 Task: Buy 3 Barbecue Tool Sets from Grilling & Barbecue Utensils section under best seller category for shipping address: Karen Flores, 1475 Vineyard Drive, Independence, Ohio 44131, Cell Number 4403901431. Pay from credit card ending with 9757, CVV 798
Action: Mouse moved to (398, 71)
Screenshot: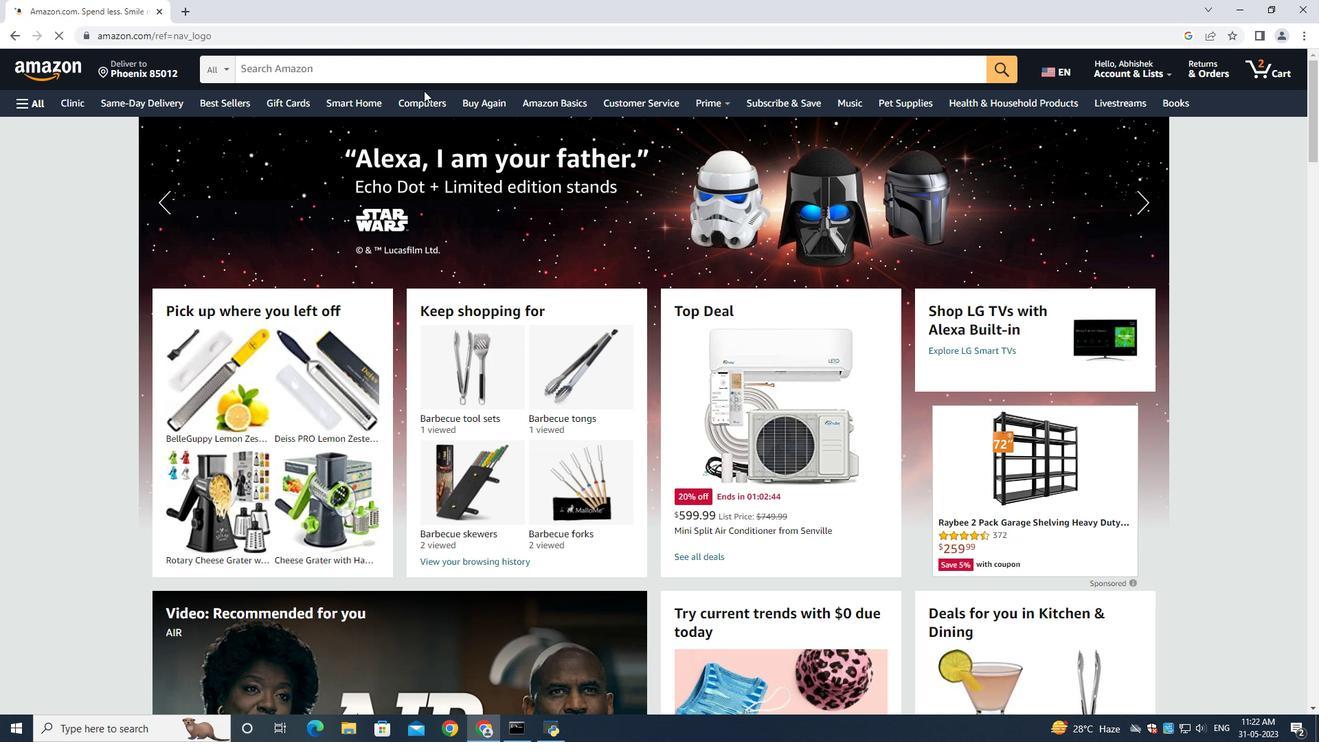 
Action: Mouse pressed left at (398, 71)
Screenshot: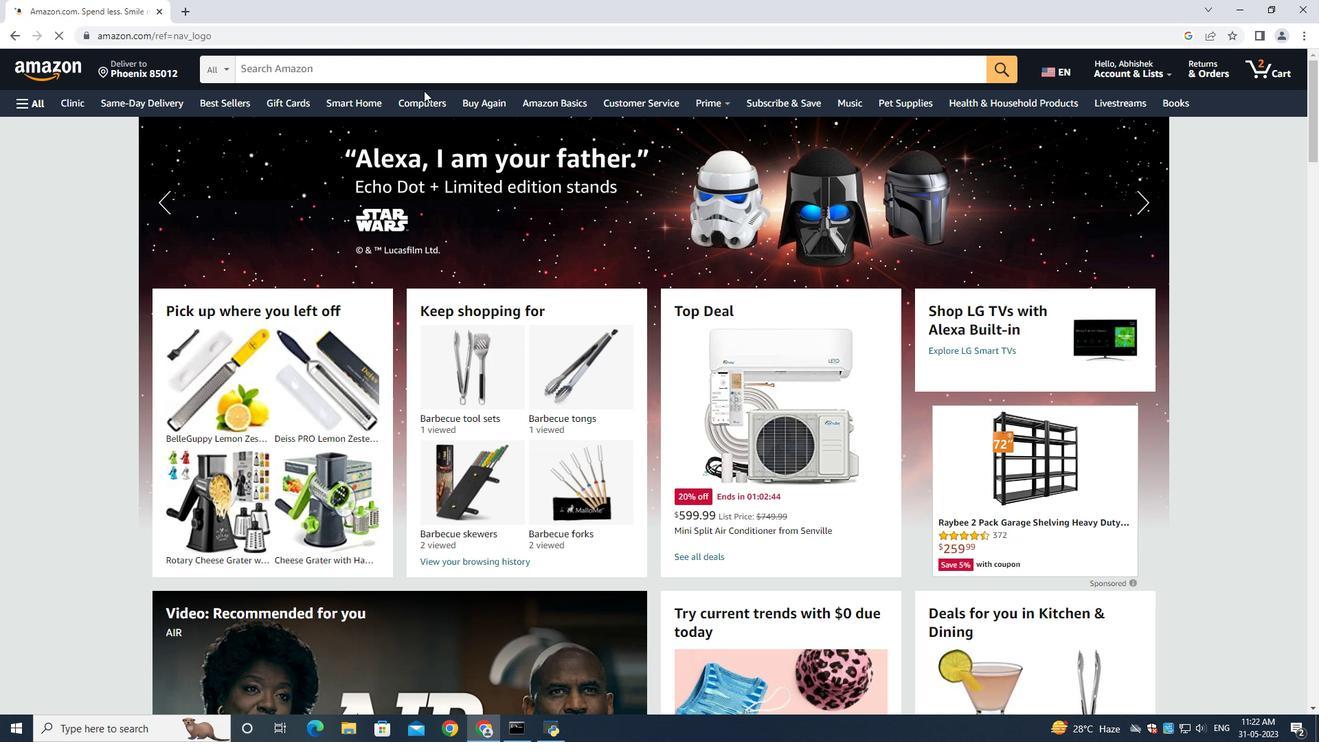 
Action: Mouse moved to (210, 109)
Screenshot: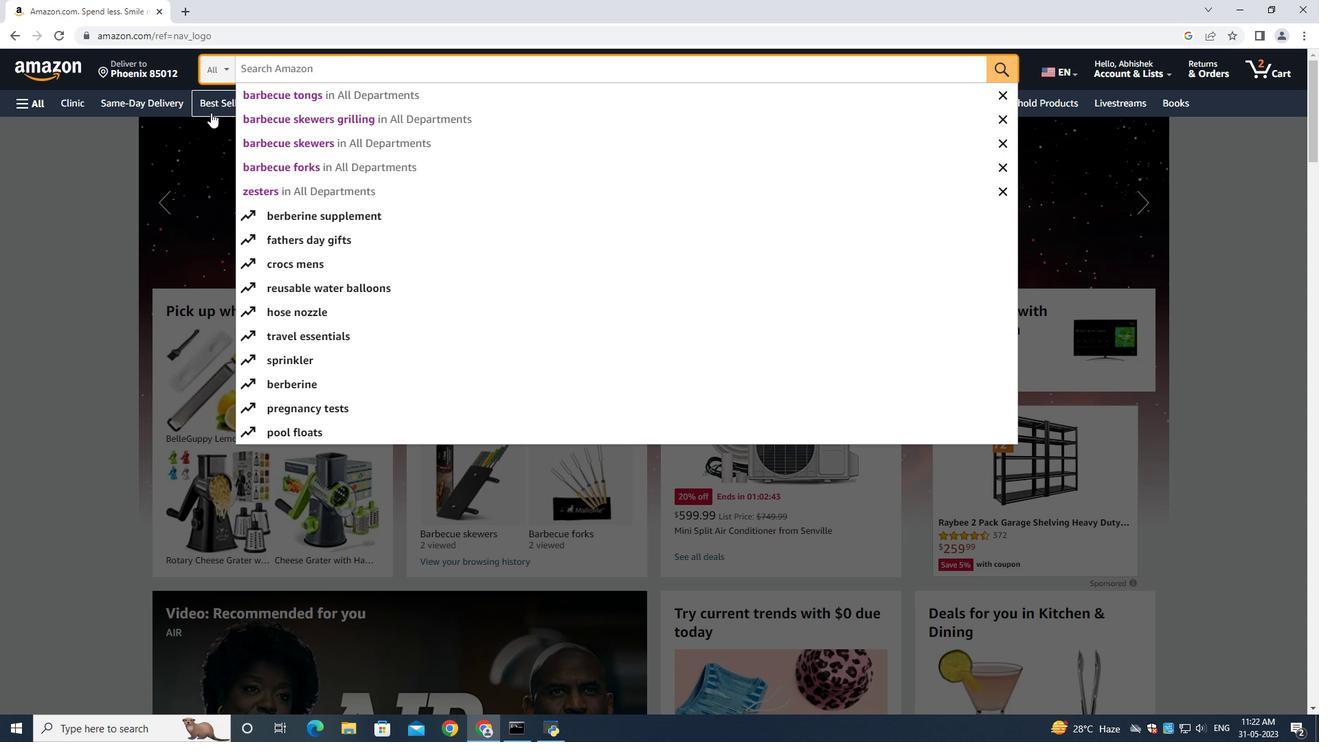 
Action: Mouse pressed left at (210, 109)
Screenshot: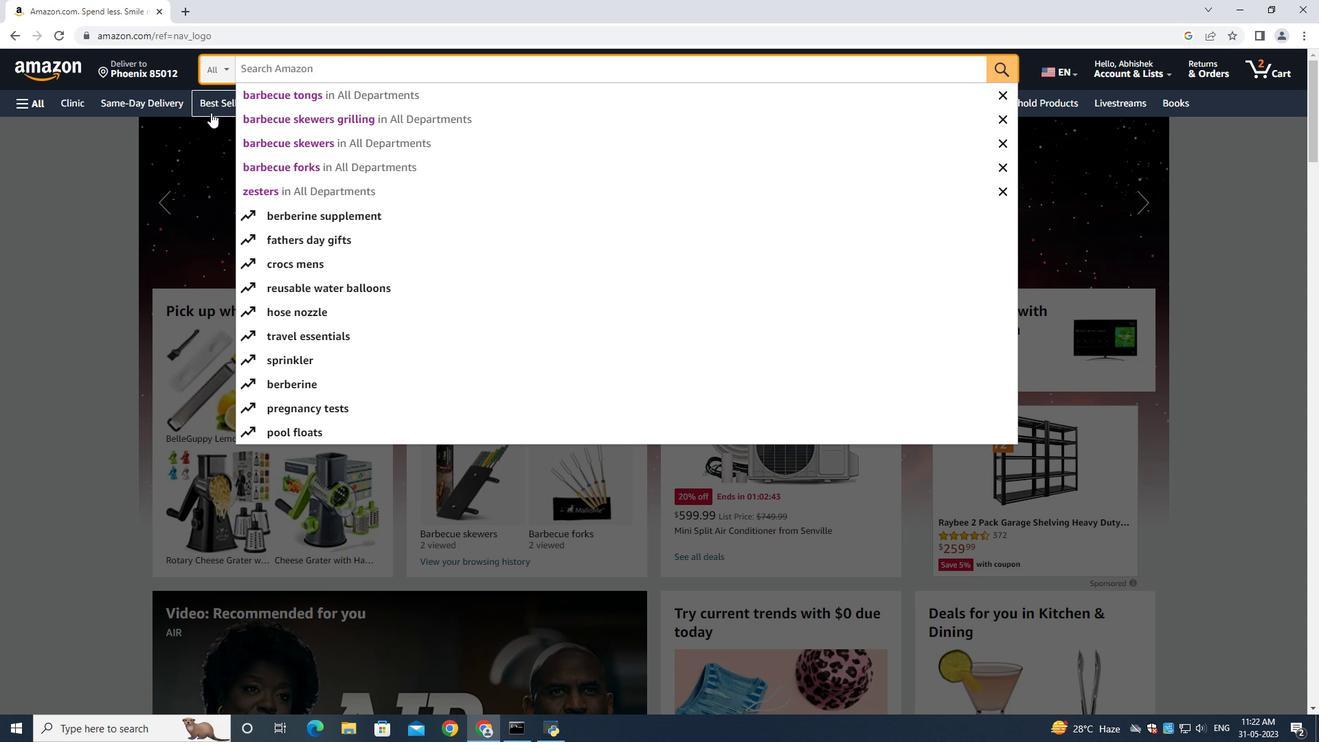 
Action: Mouse moved to (353, 63)
Screenshot: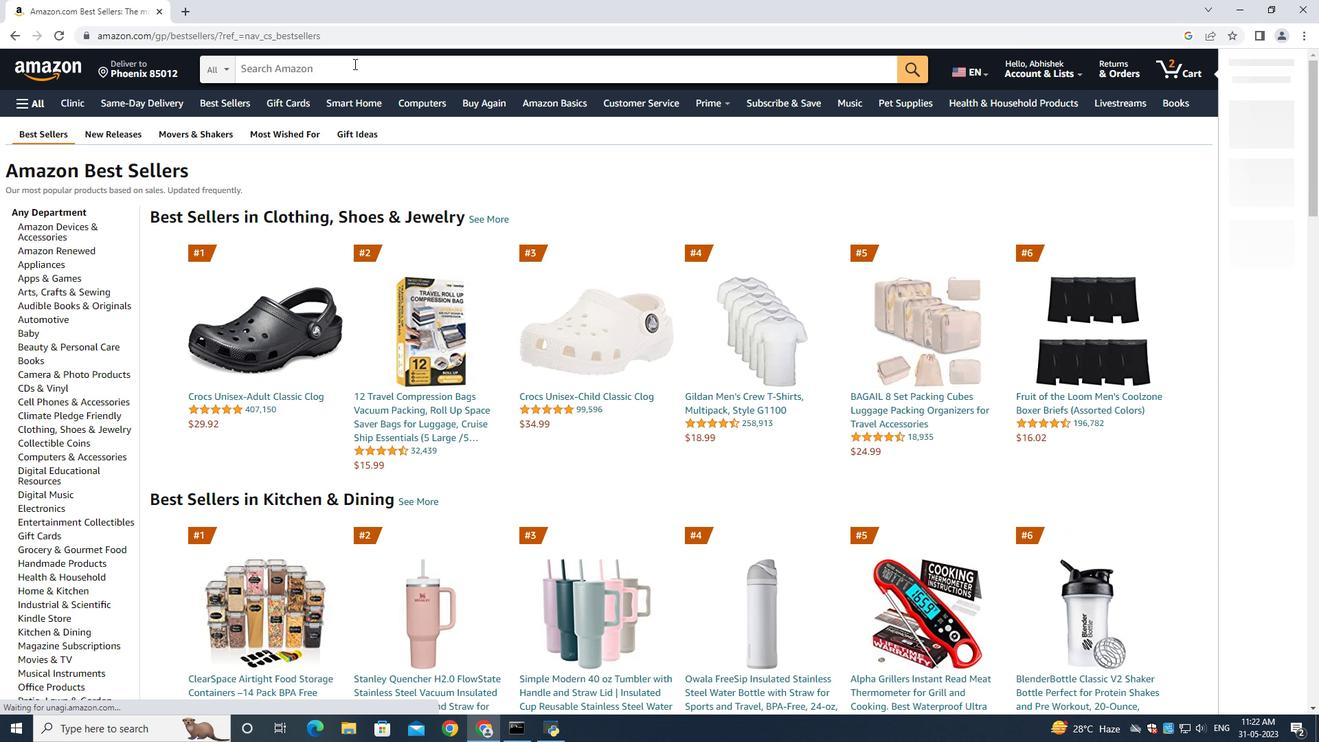 
Action: Mouse pressed left at (353, 63)
Screenshot: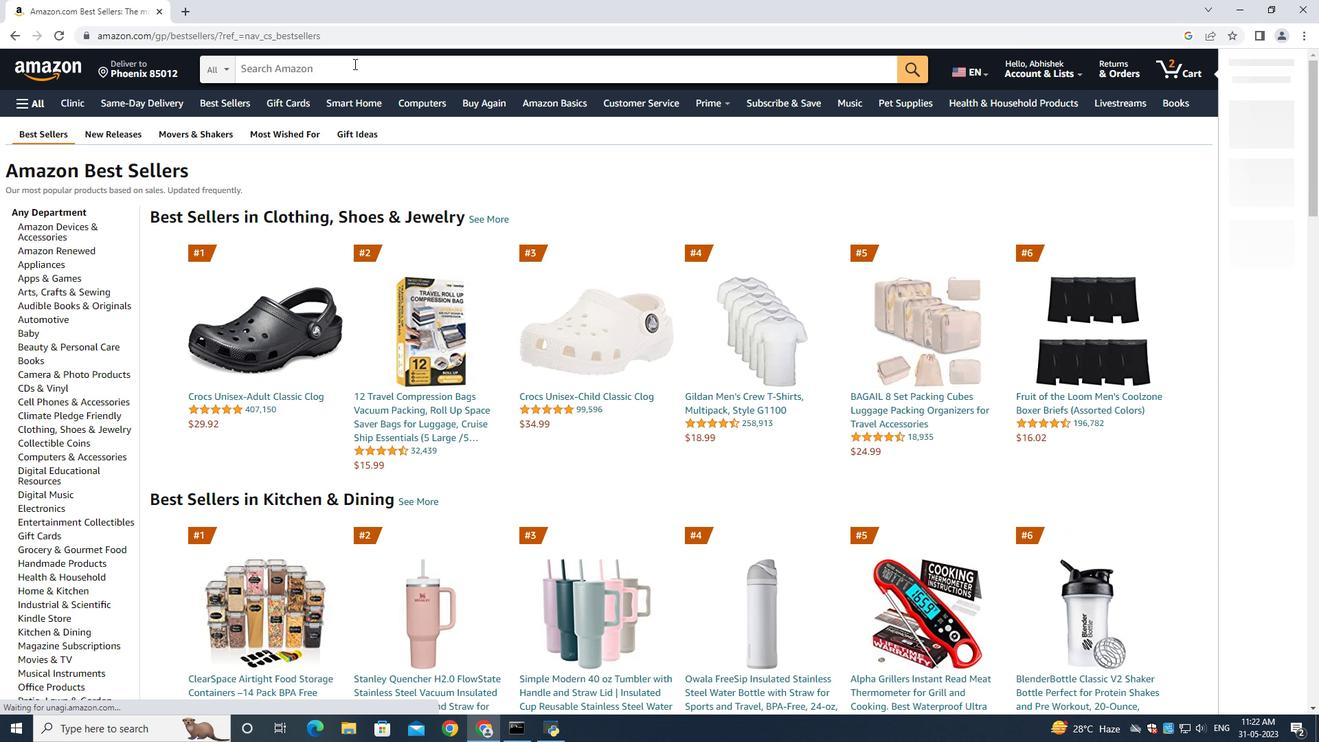 
Action: Mouse moved to (353, 65)
Screenshot: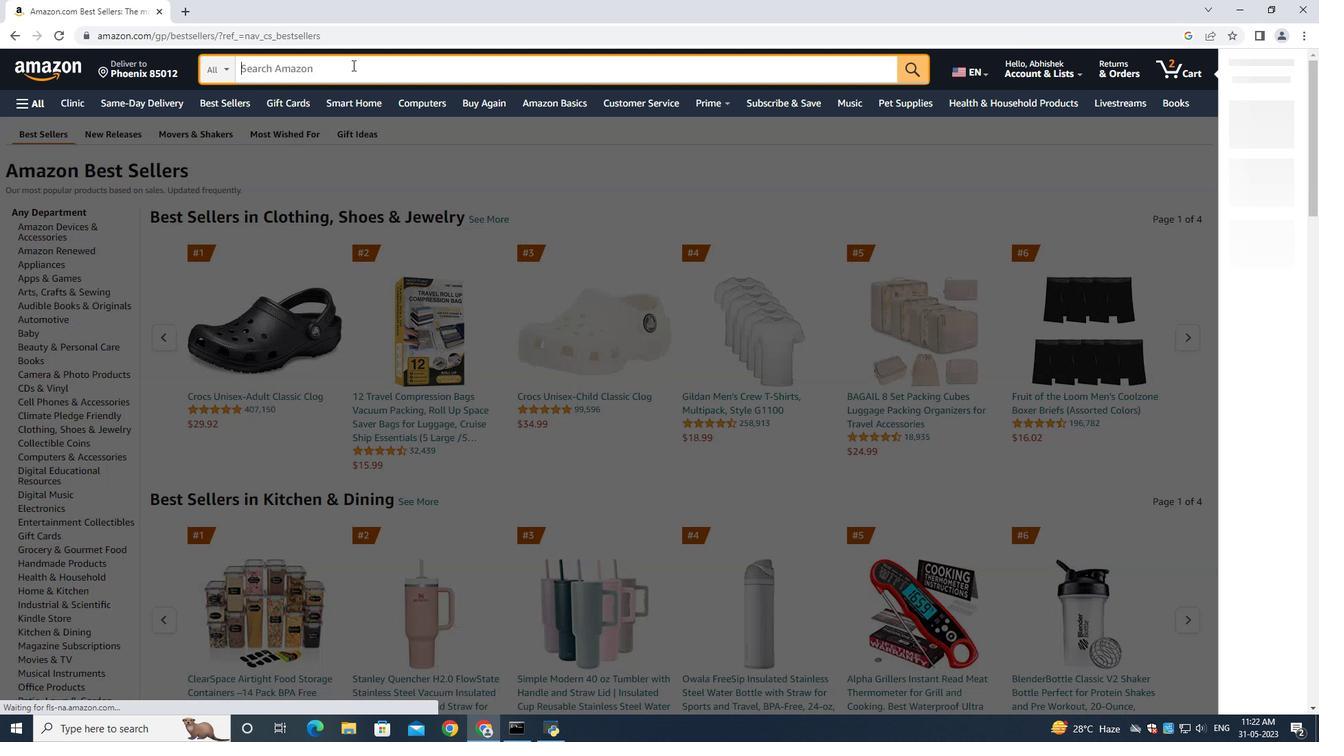 
Action: Key pressed <Key.shift>Barbecue<Key.space><Key.shift><Key.shift>Tool<Key.space>sets<Key.enter>
Screenshot: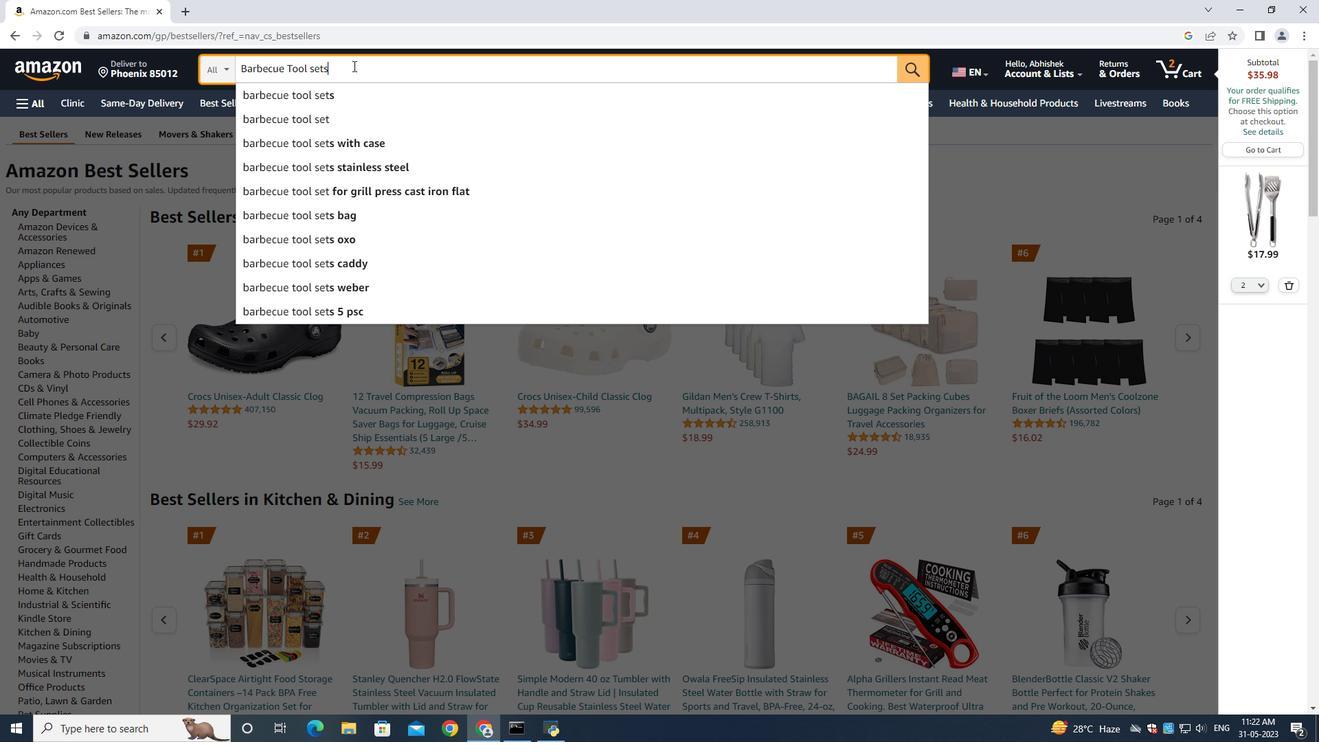 
Action: Mouse moved to (1294, 286)
Screenshot: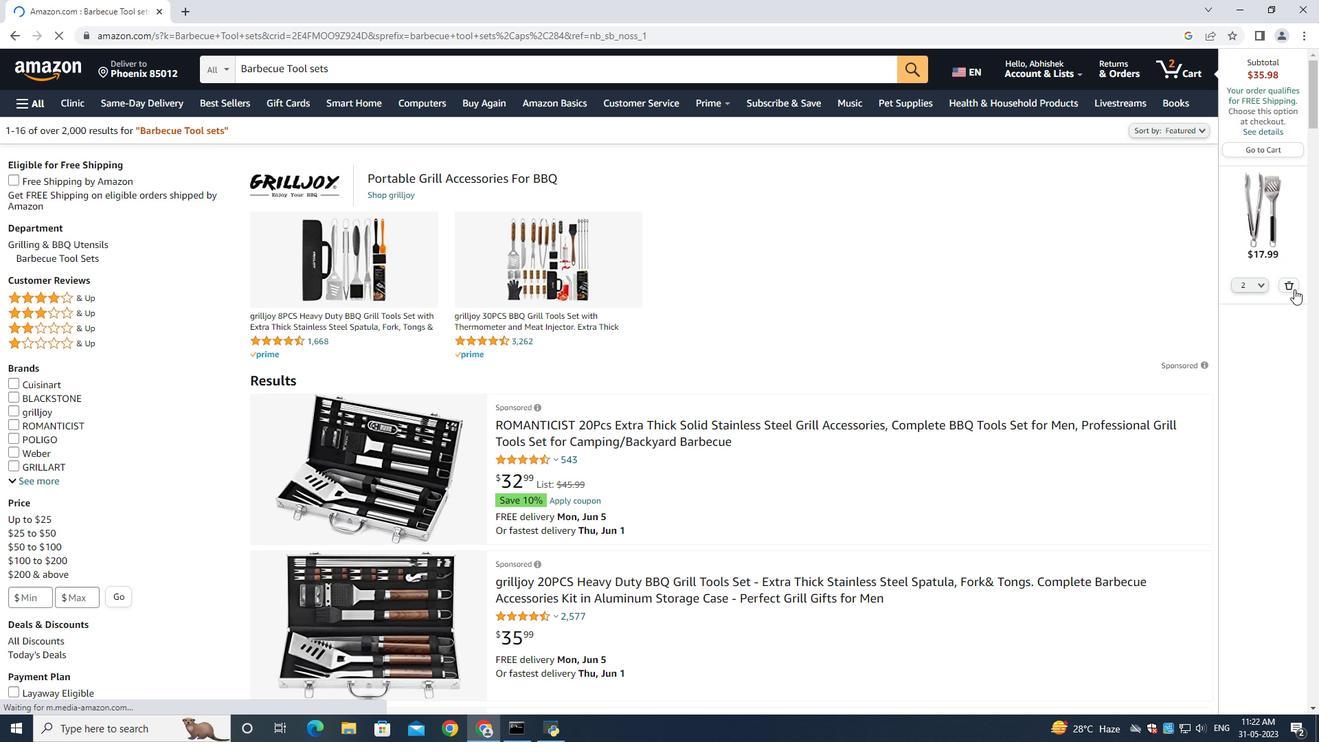 
Action: Mouse pressed left at (1294, 286)
Screenshot: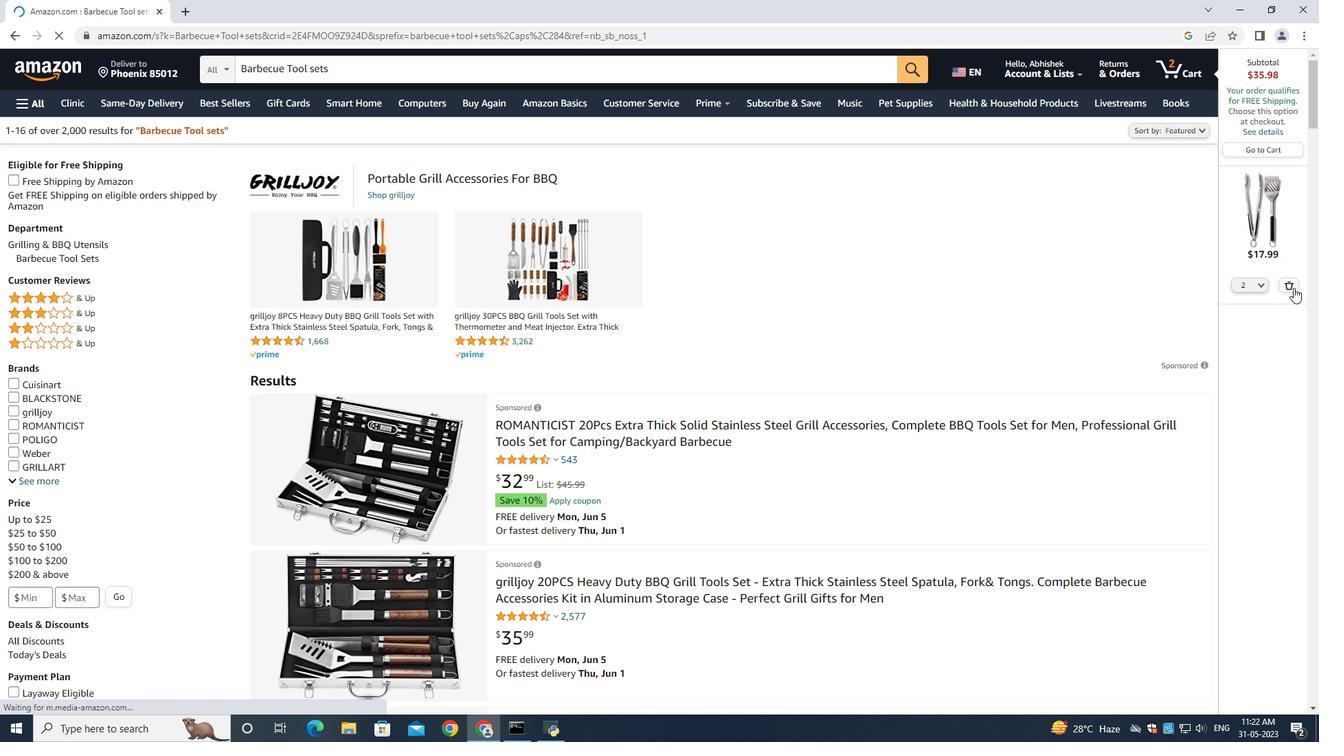 
Action: Mouse moved to (562, 380)
Screenshot: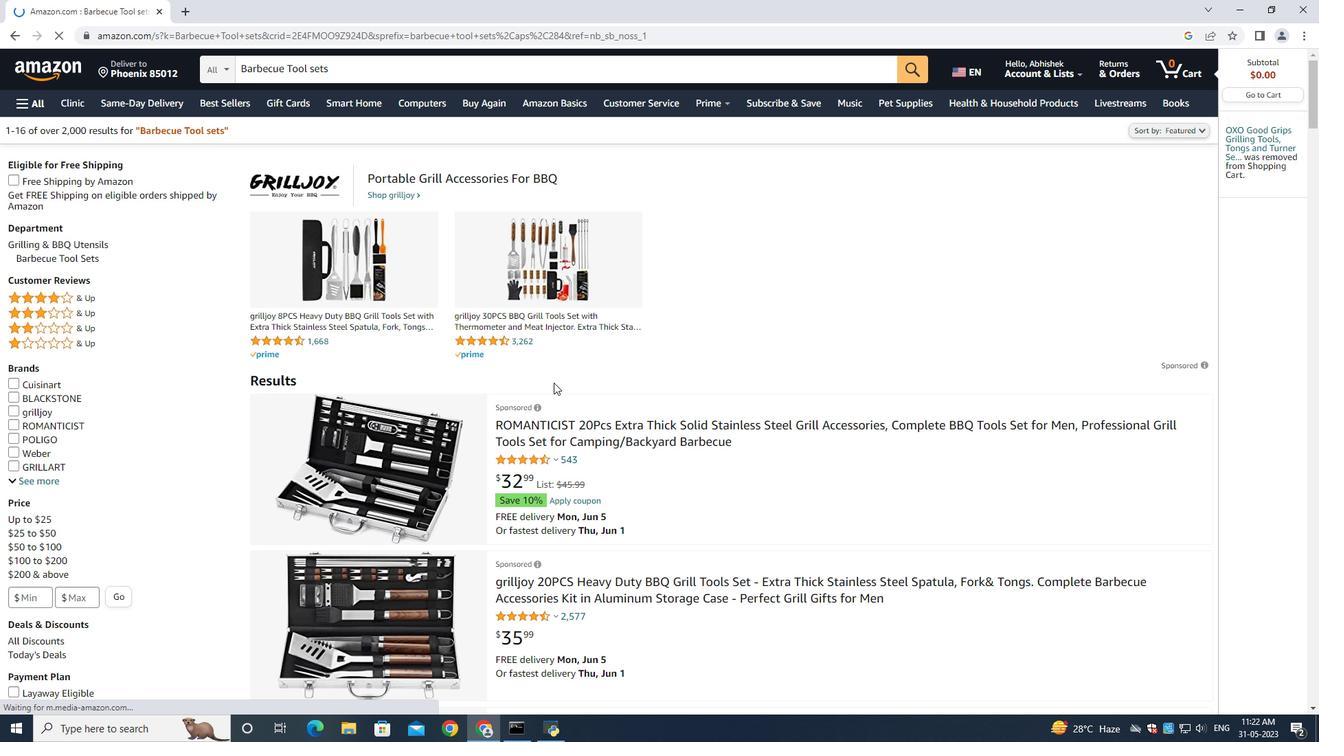 
Action: Mouse scrolled (562, 379) with delta (0, 0)
Screenshot: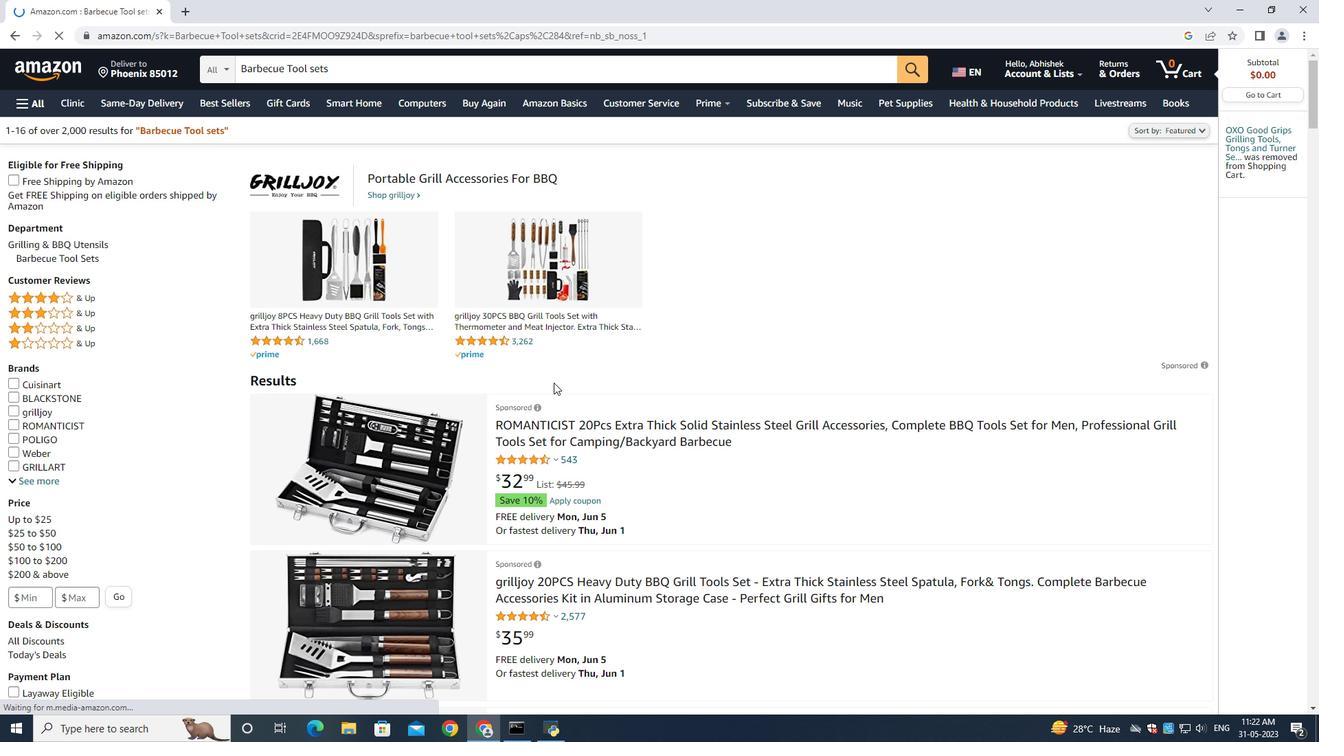 
Action: Mouse moved to (563, 380)
Screenshot: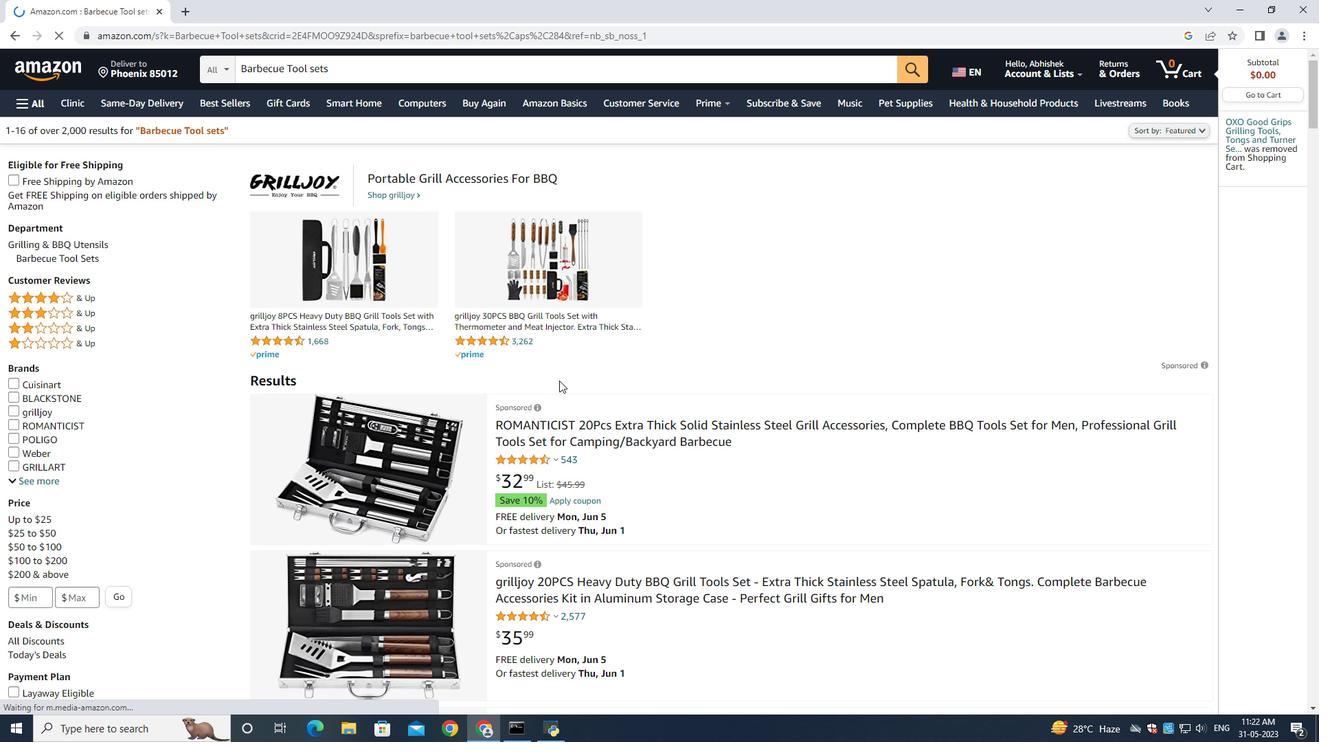 
Action: Mouse scrolled (563, 380) with delta (0, 0)
Screenshot: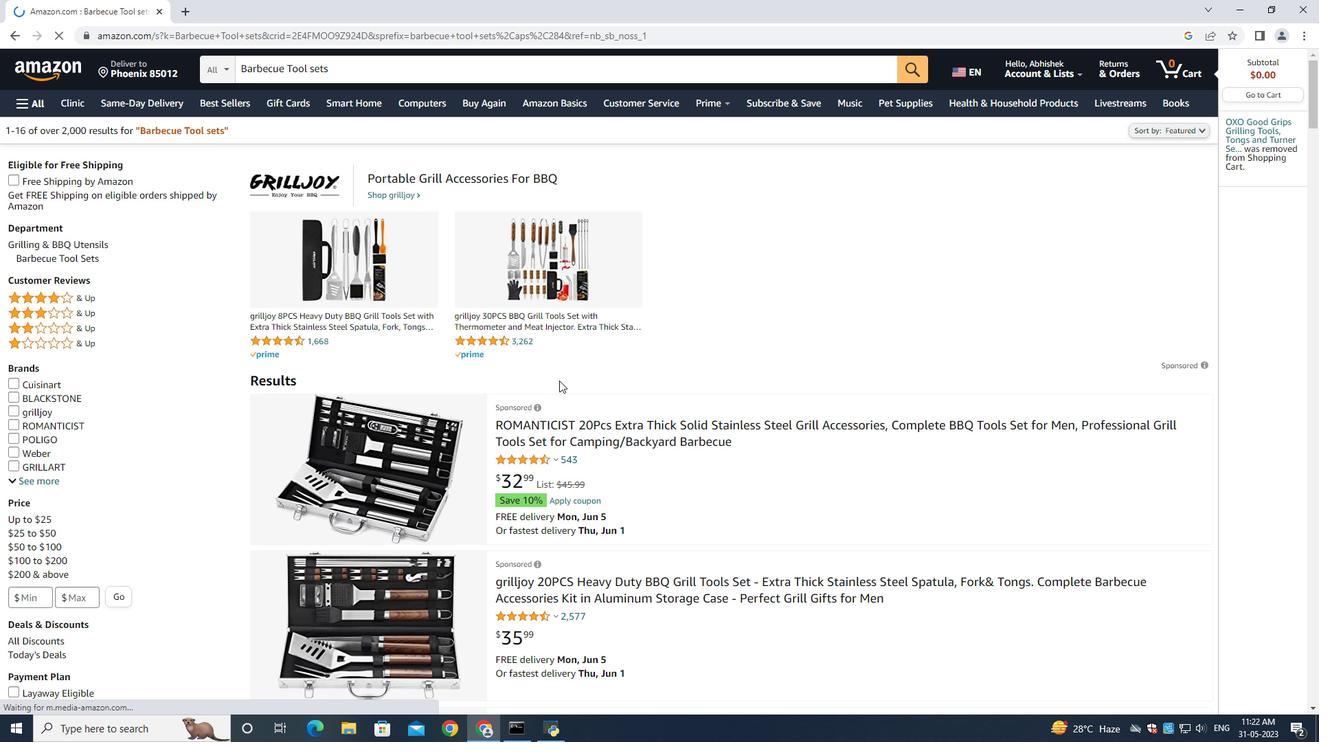 
Action: Mouse moved to (582, 303)
Screenshot: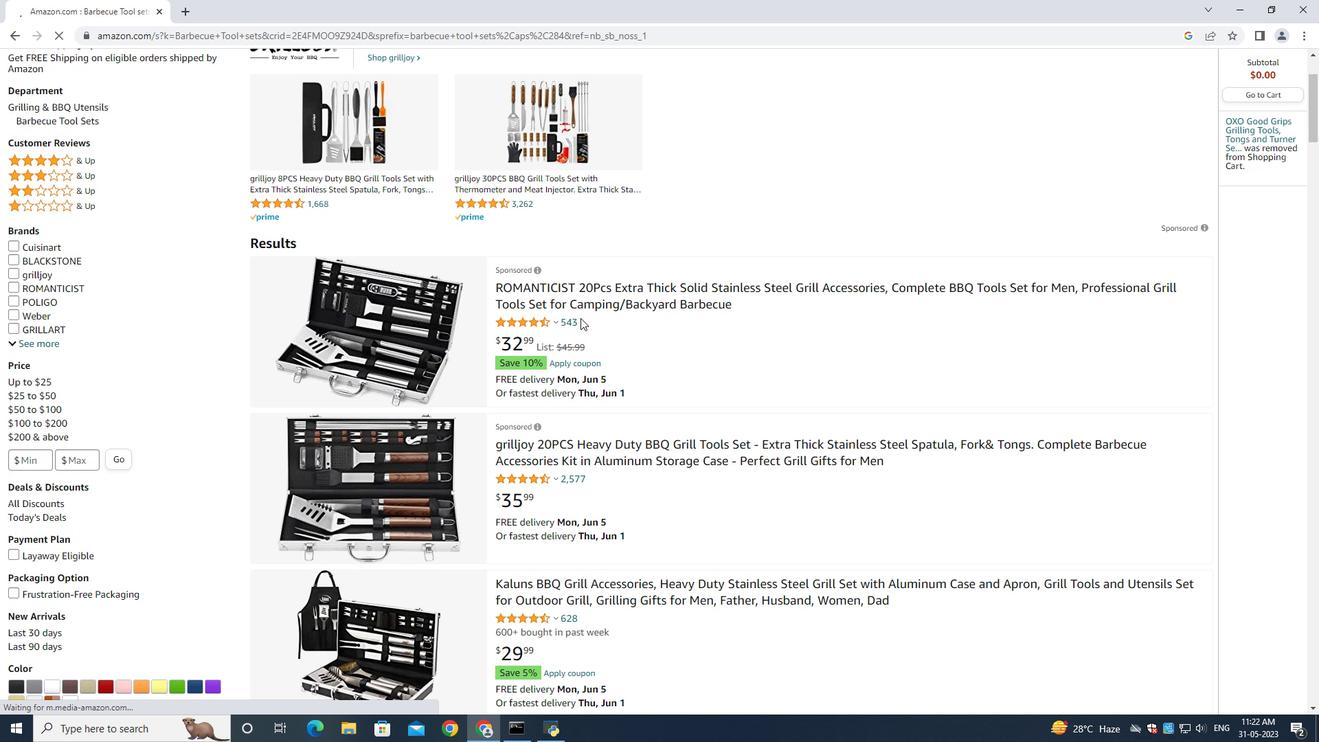 
Action: Mouse pressed left at (582, 303)
Screenshot: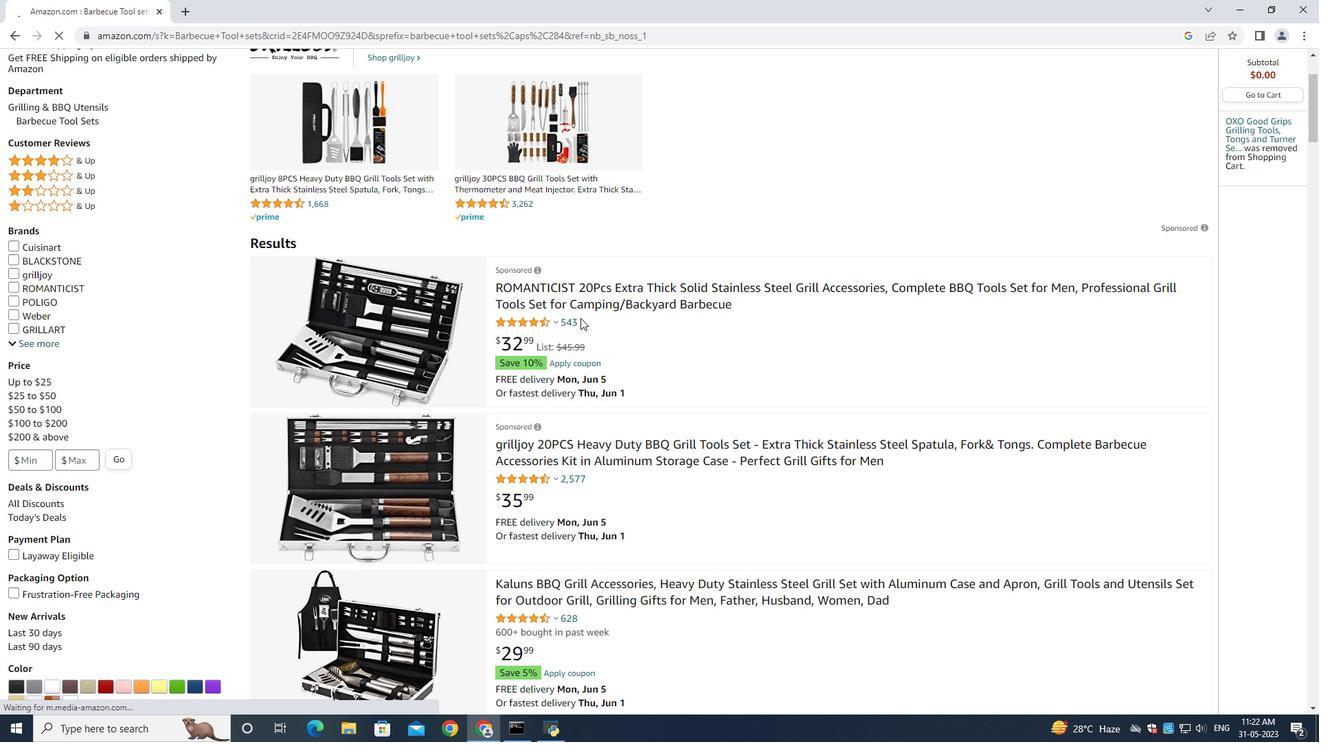 
Action: Mouse moved to (476, 577)
Screenshot: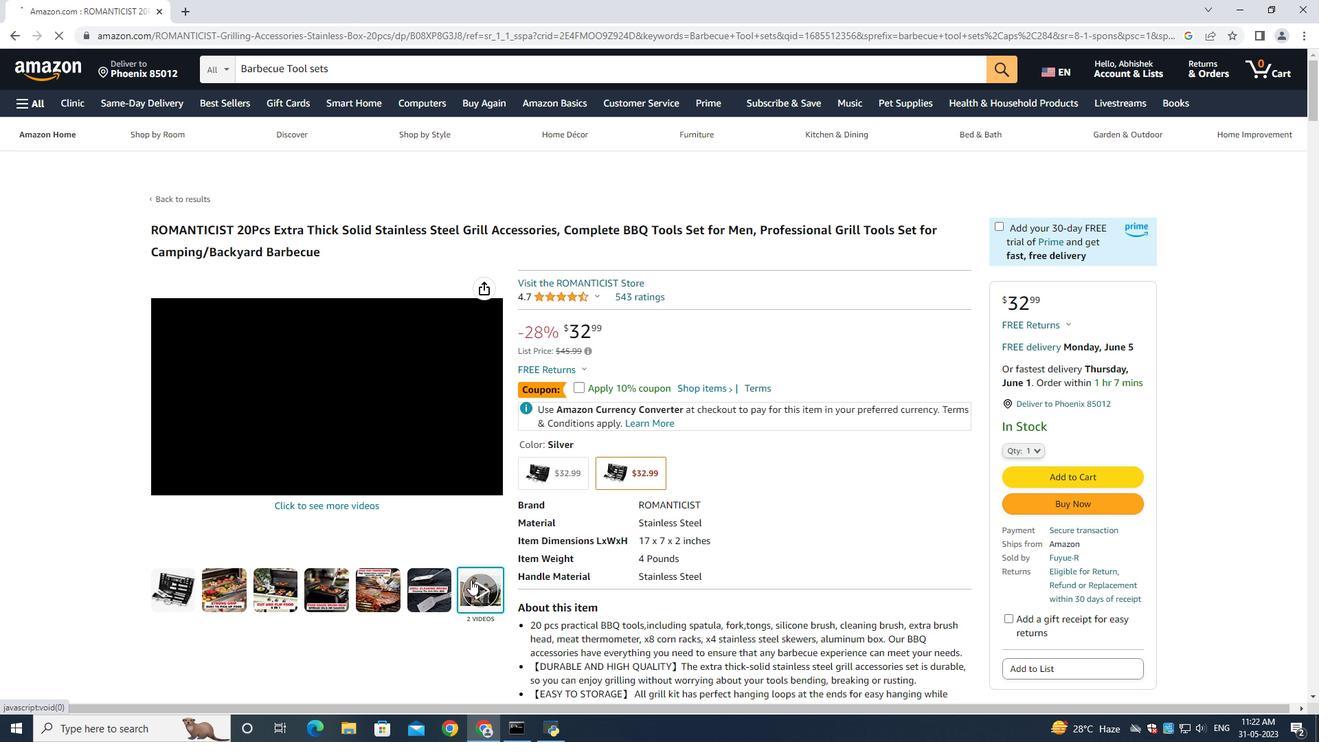 
Action: Mouse pressed left at (476, 577)
Screenshot: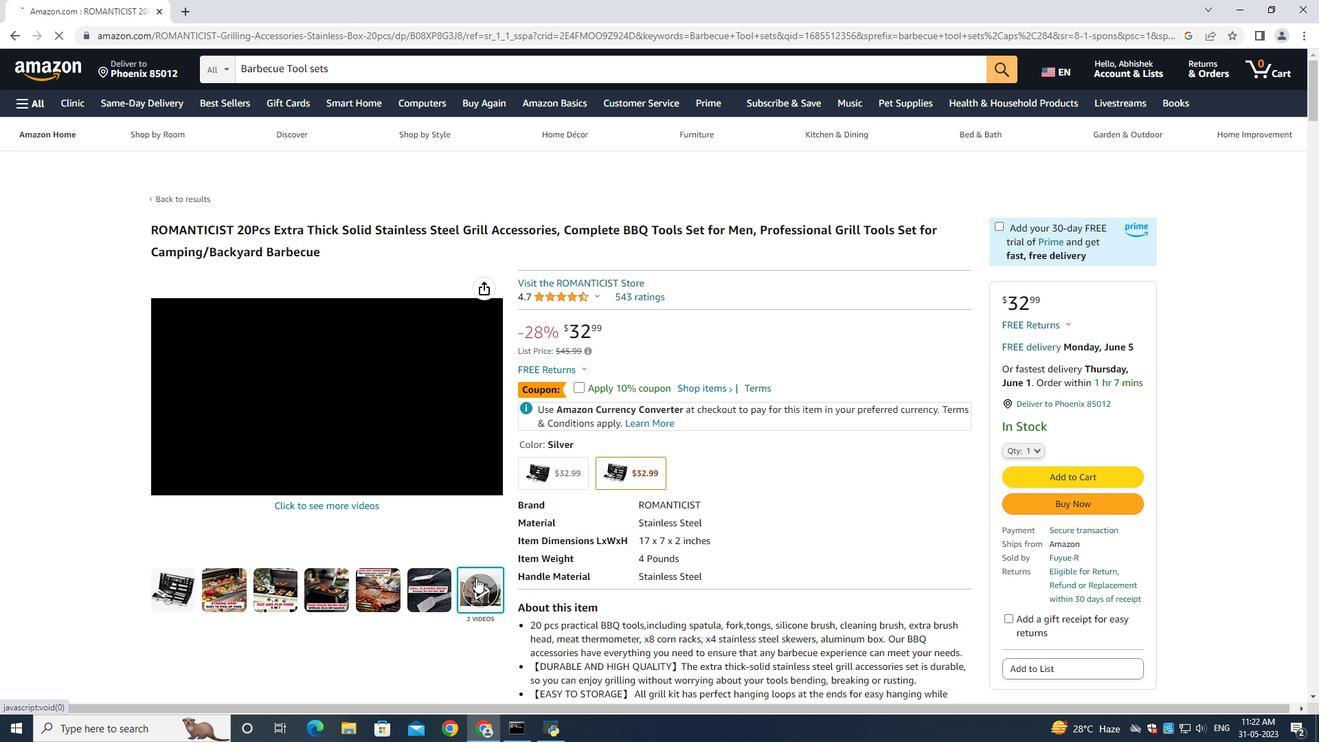 
Action: Mouse moved to (586, 577)
Screenshot: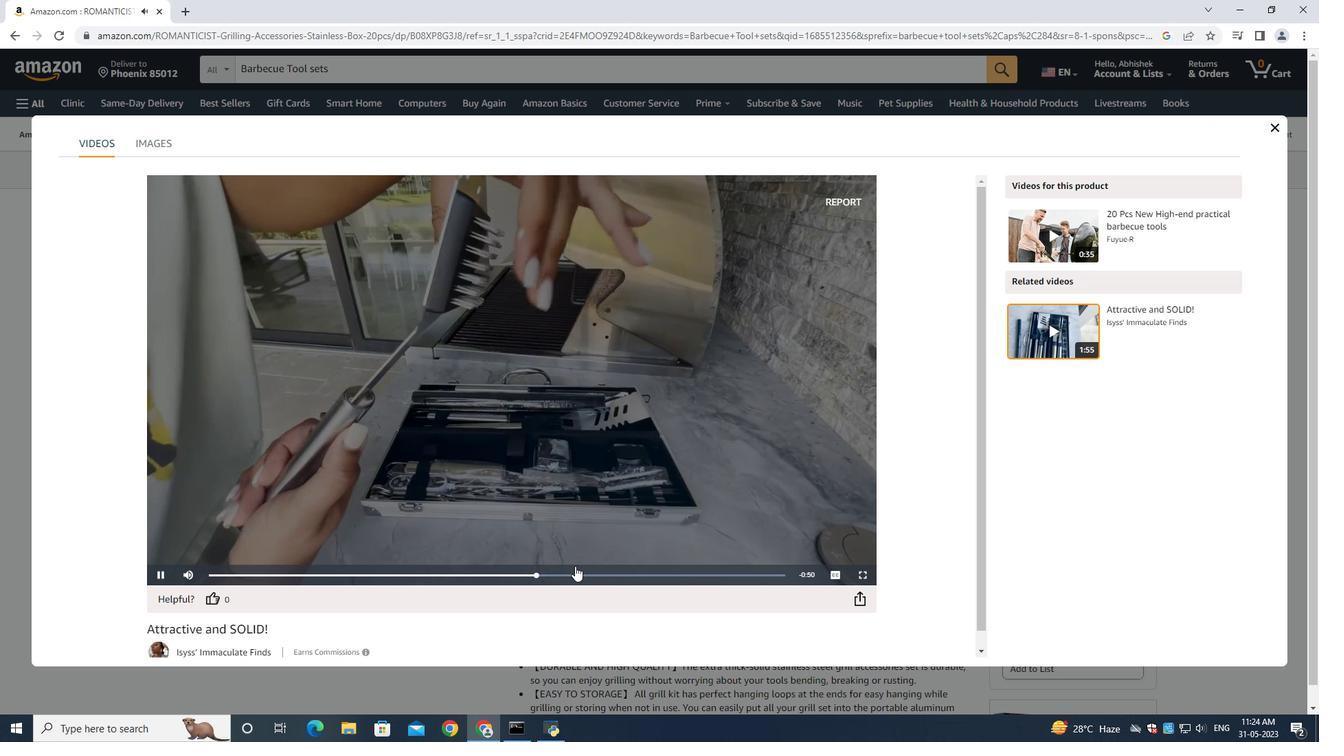 
Action: Mouse pressed left at (586, 577)
Screenshot: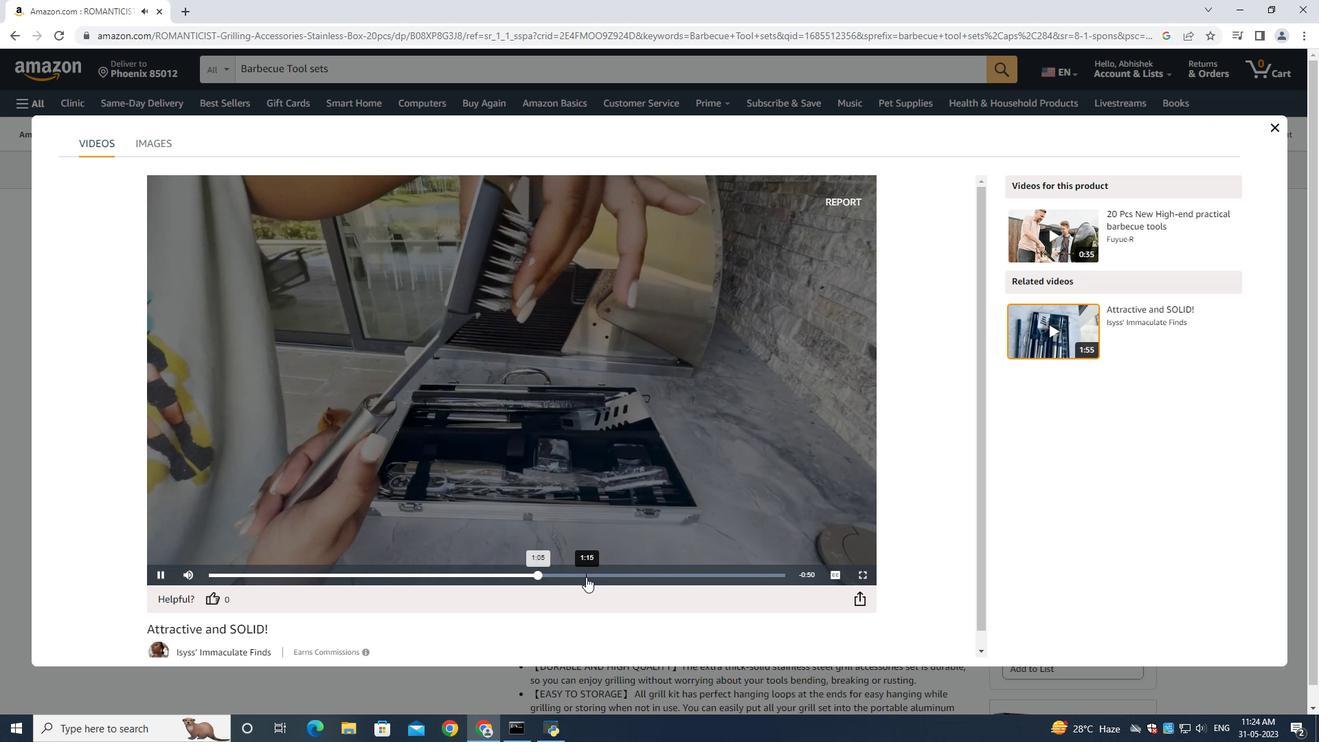 
Action: Mouse moved to (639, 574)
Screenshot: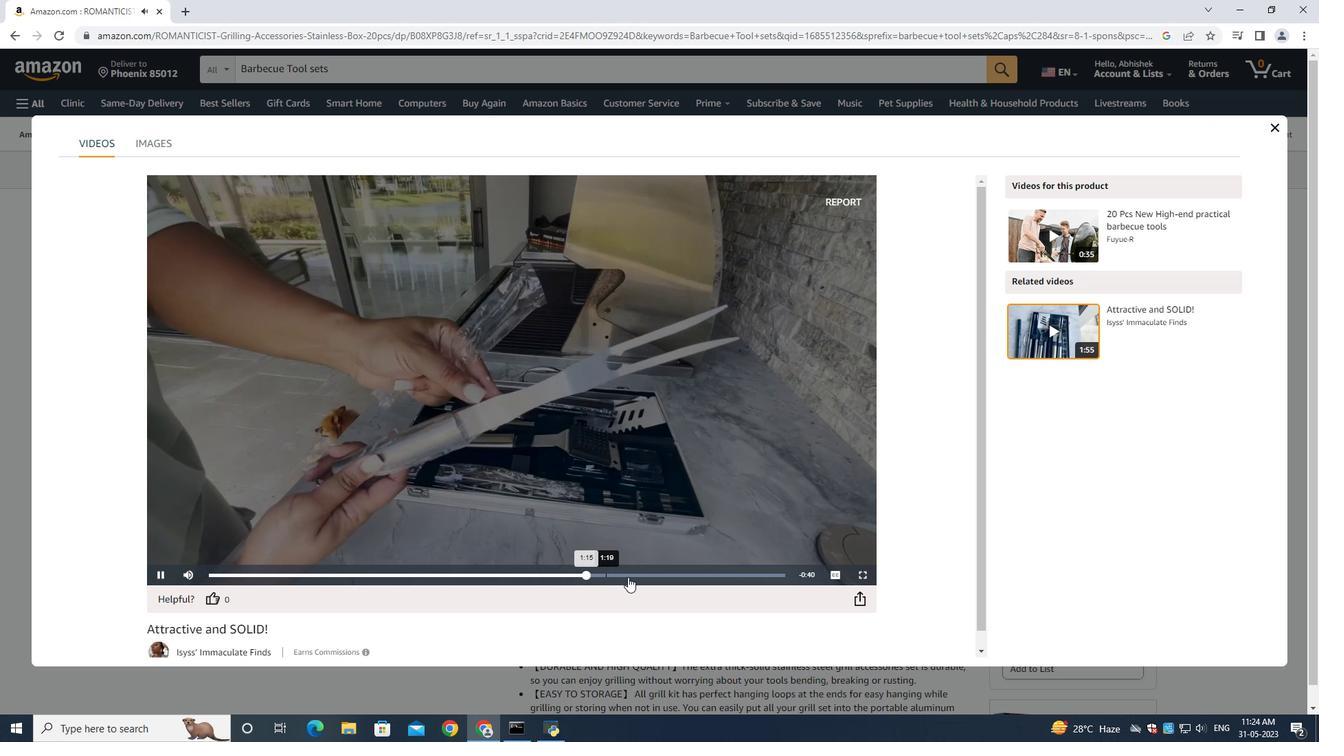 
Action: Mouse pressed left at (639, 574)
Screenshot: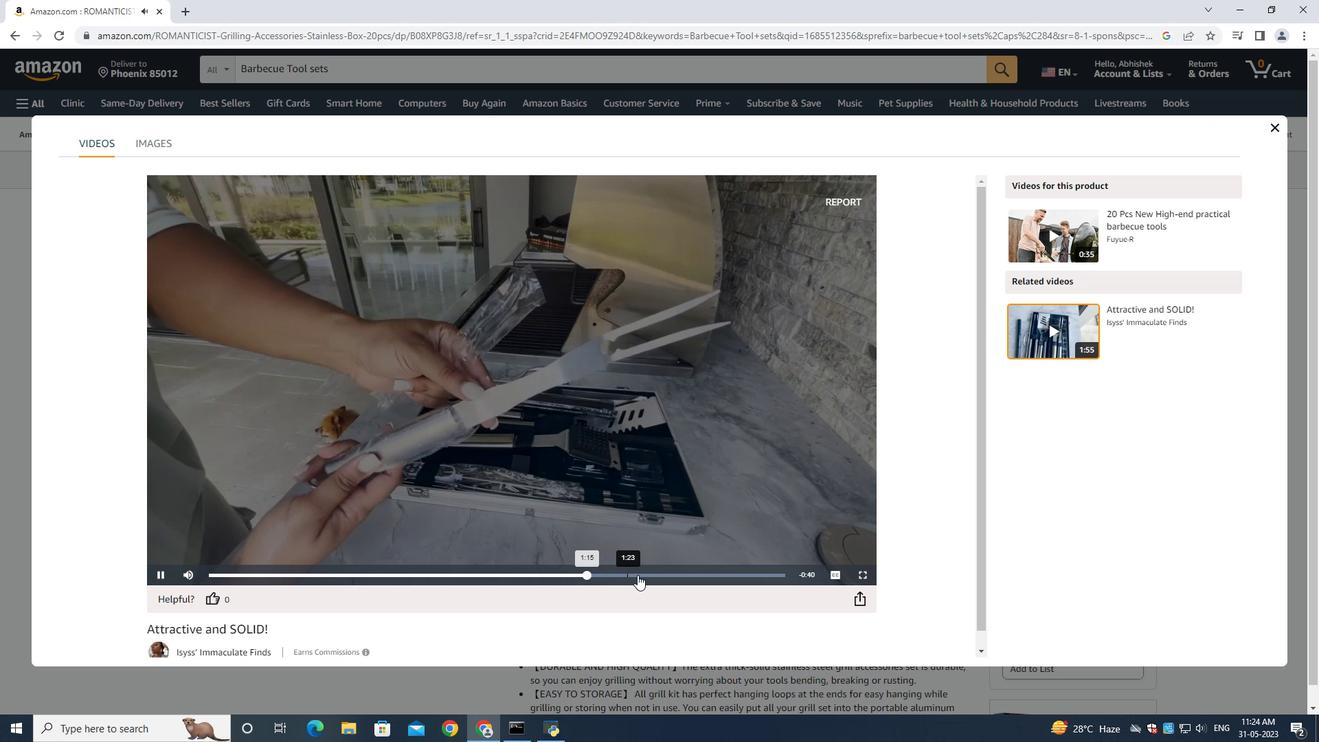 
Action: Mouse moved to (682, 576)
Screenshot: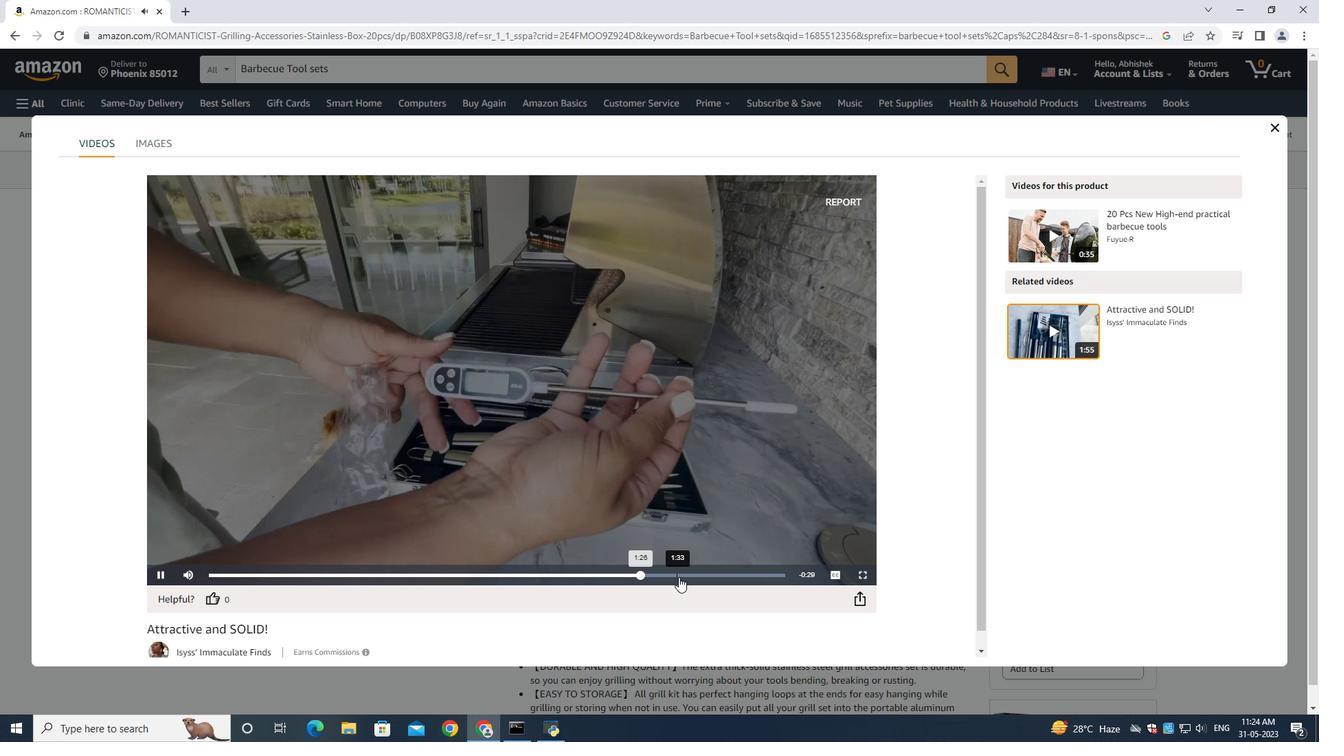 
Action: Mouse pressed left at (682, 576)
Screenshot: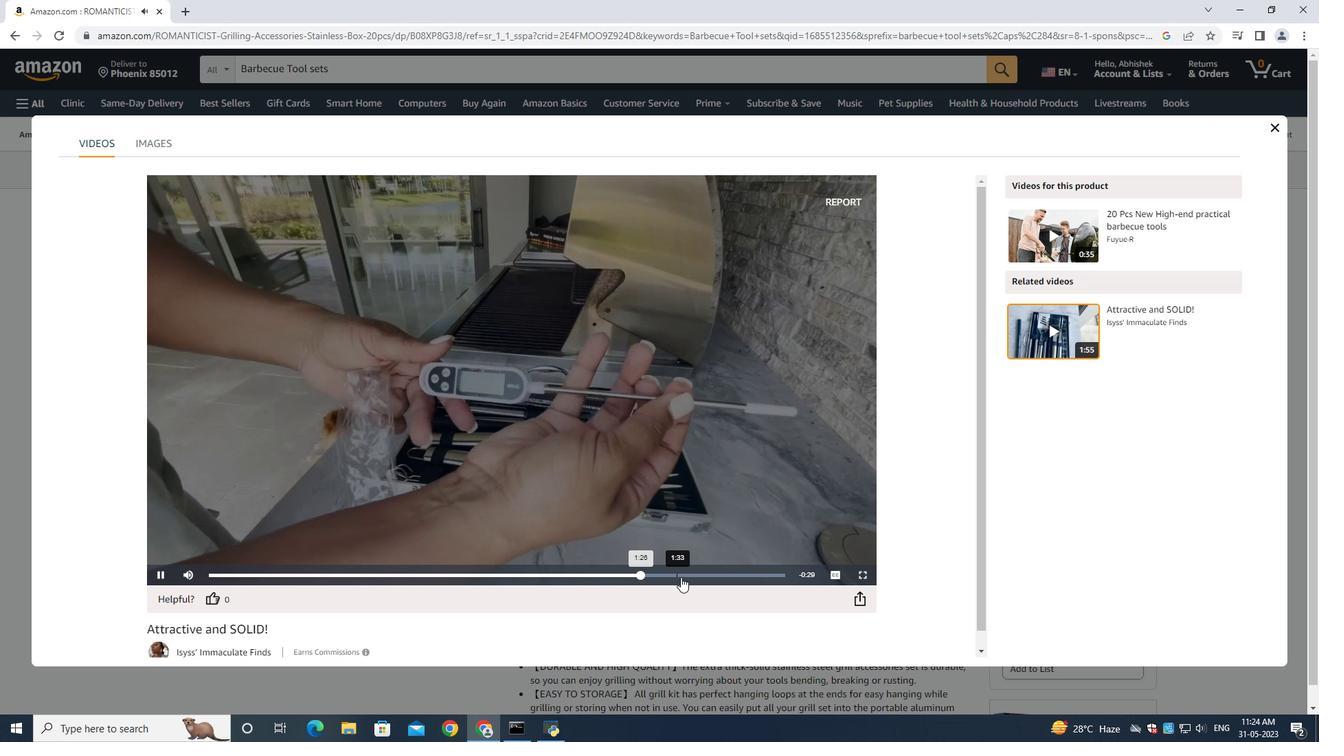 
Action: Mouse moved to (729, 580)
Screenshot: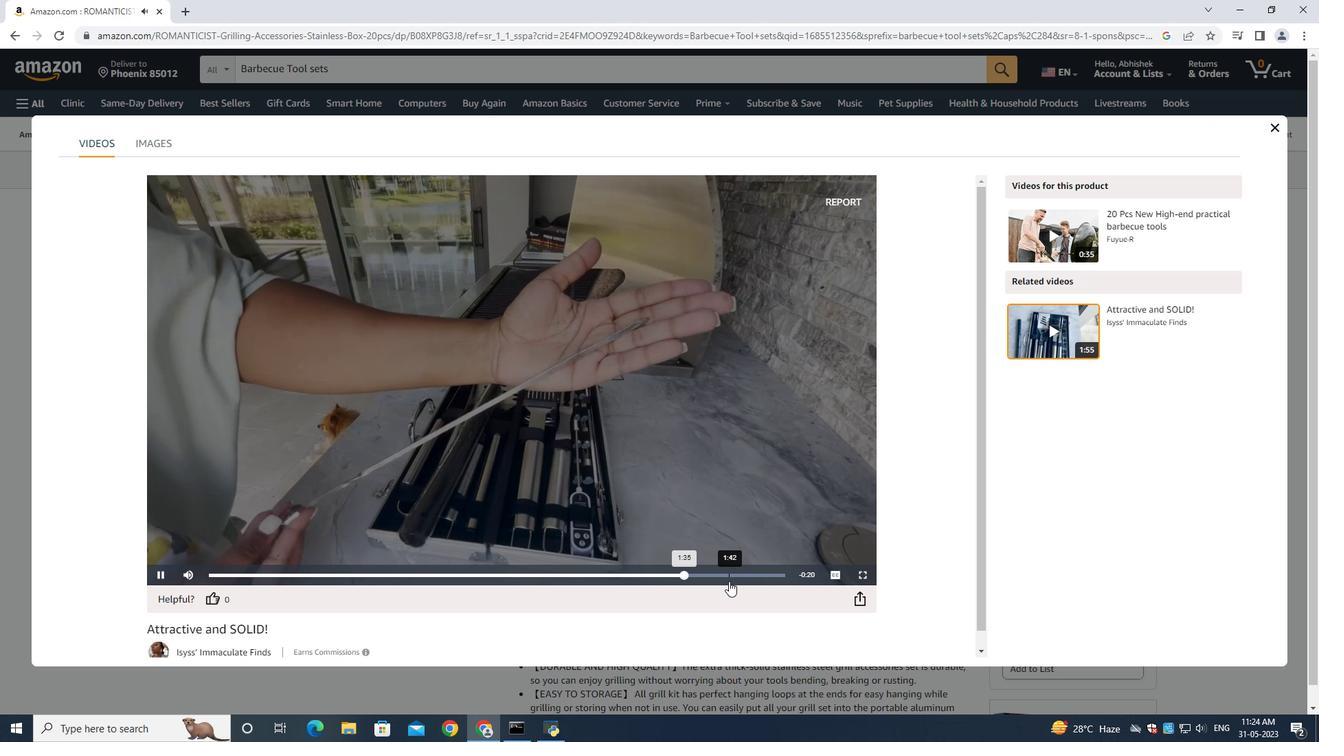 
Action: Mouse pressed left at (729, 580)
Screenshot: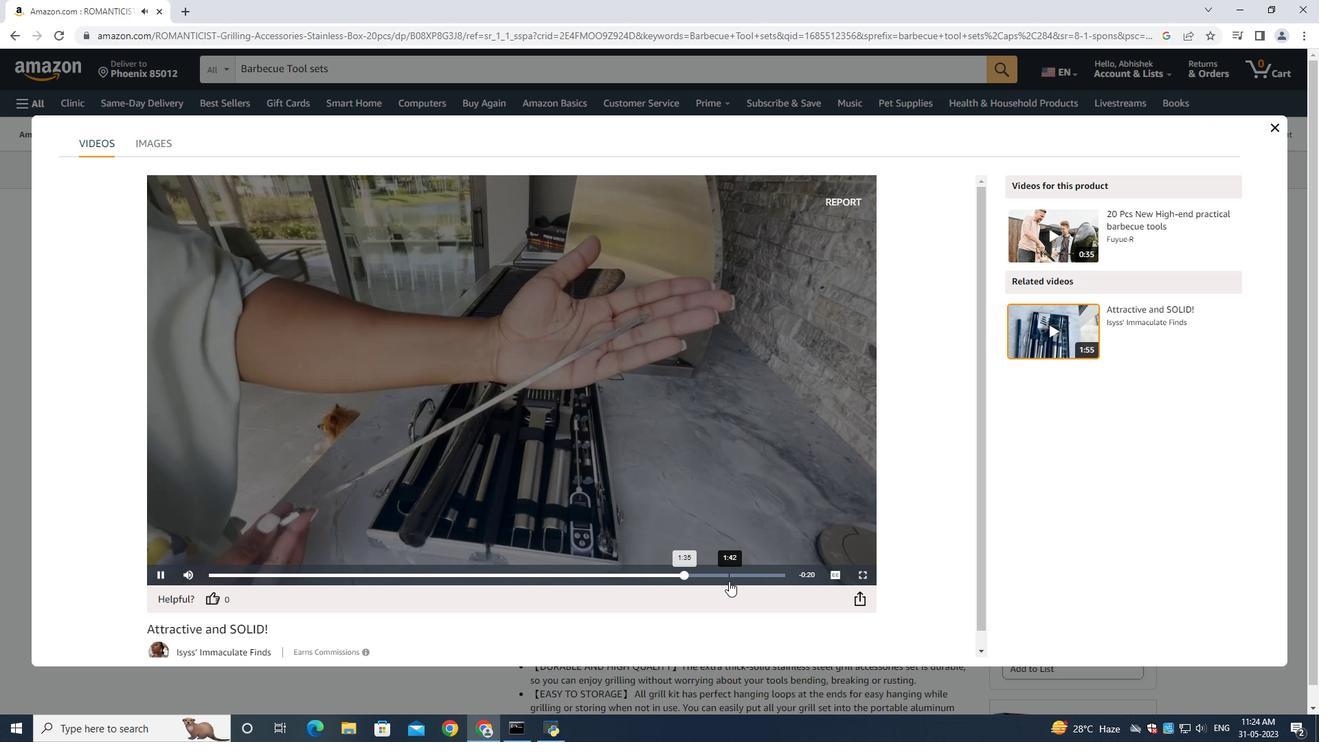 
Action: Mouse moved to (1271, 126)
Screenshot: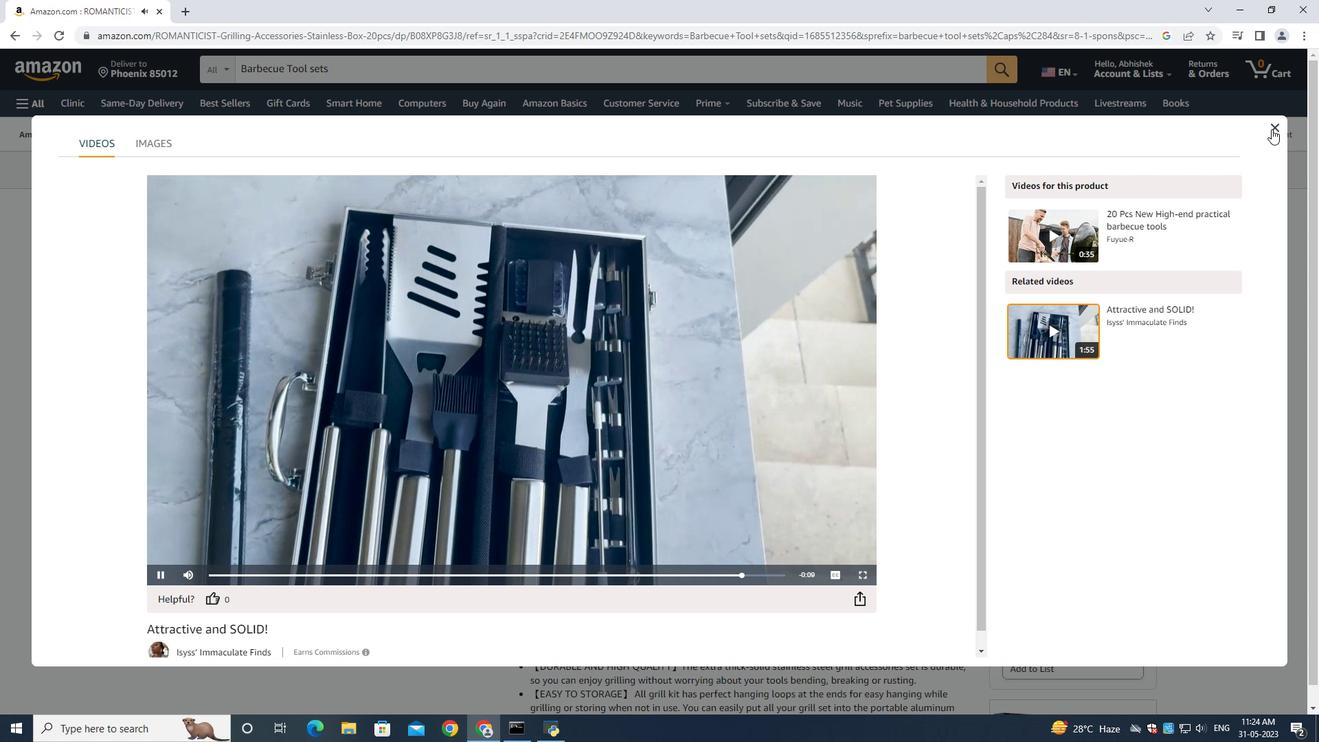 
Action: Mouse pressed left at (1271, 126)
Screenshot: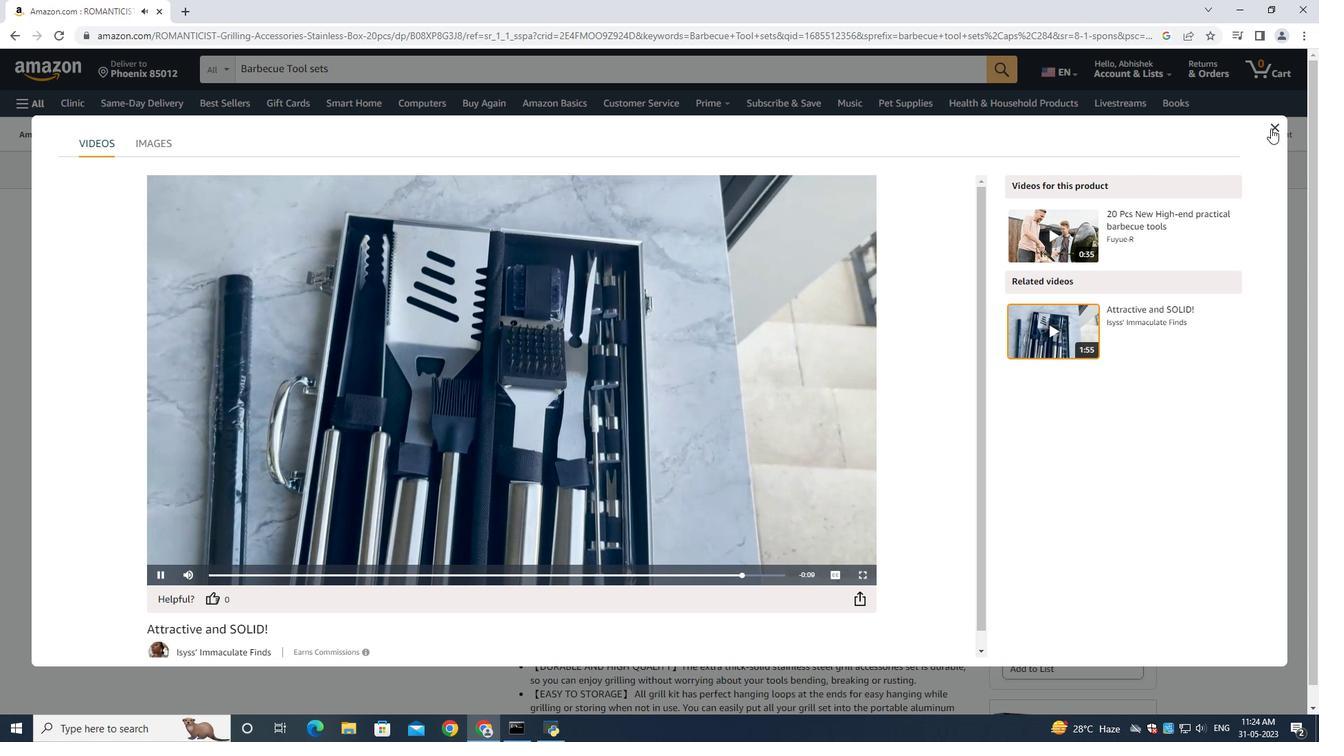 
Action: Mouse moved to (1034, 450)
Screenshot: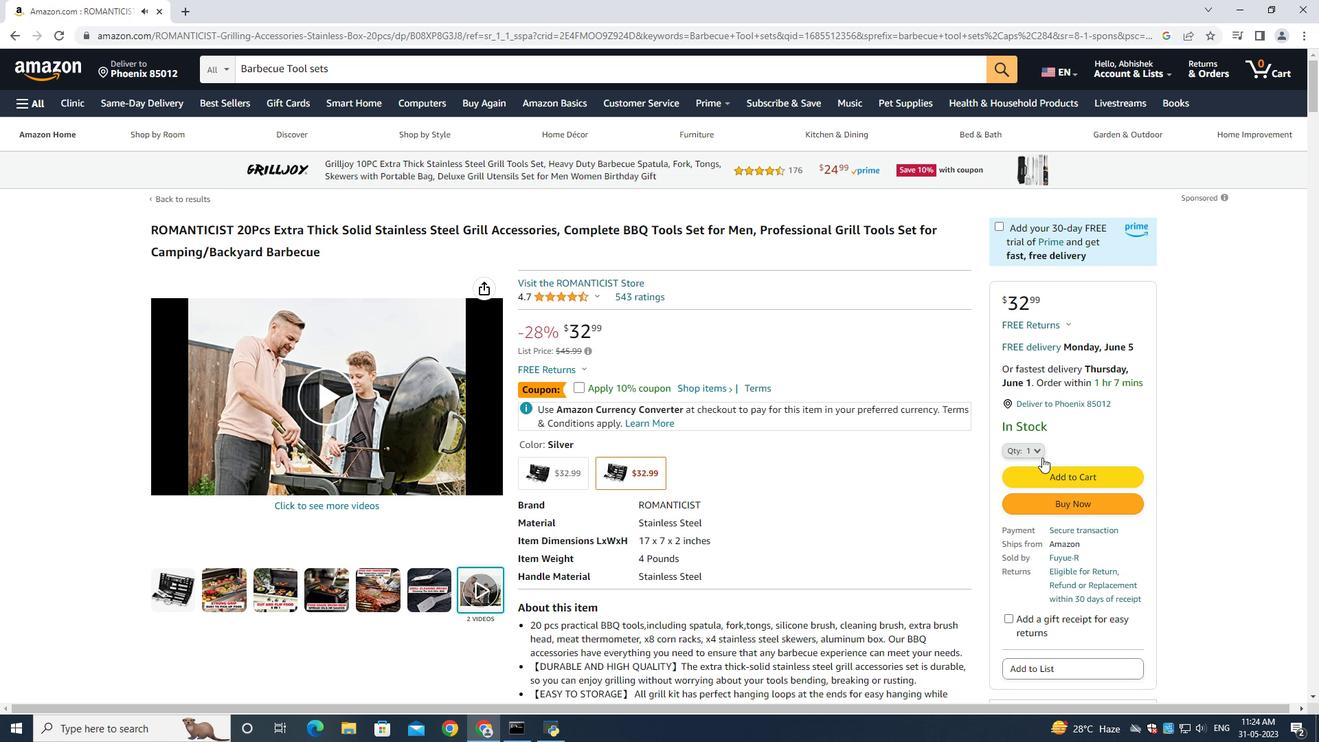 
Action: Mouse pressed left at (1034, 450)
Screenshot: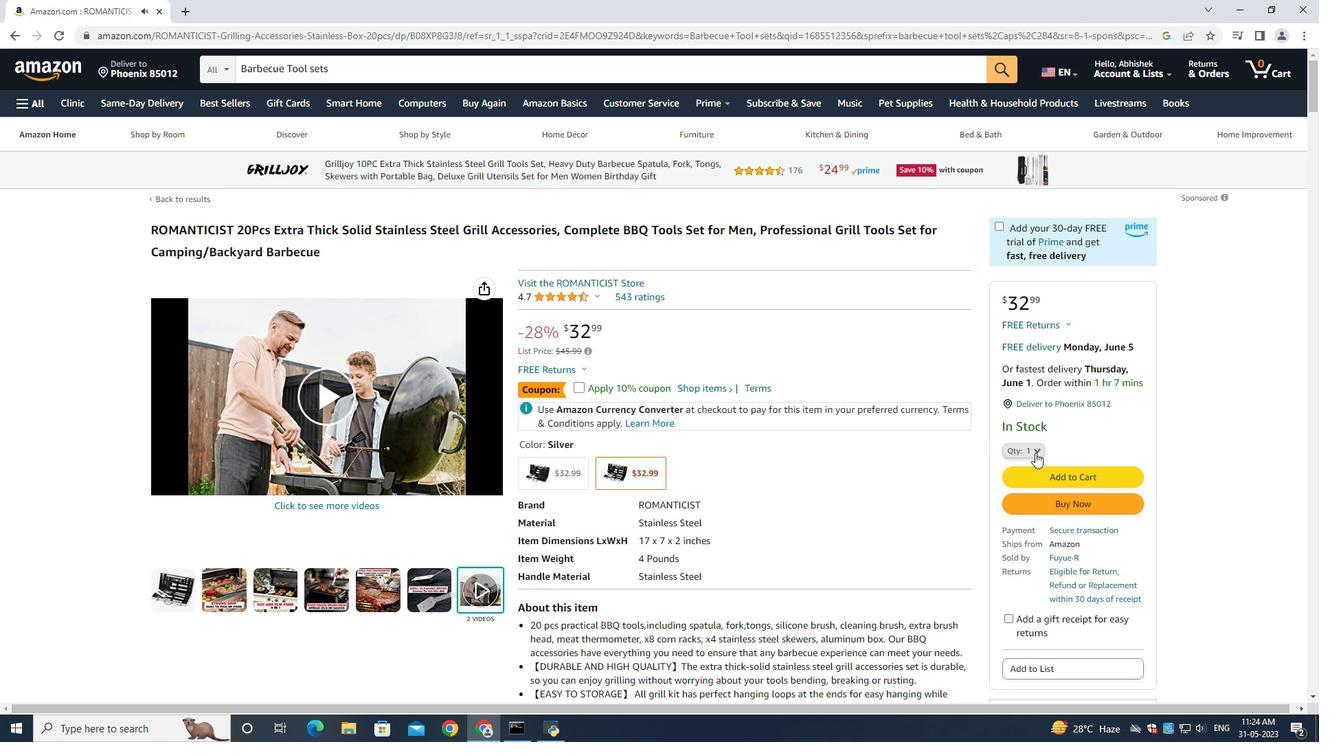 
Action: Mouse moved to (1017, 118)
Screenshot: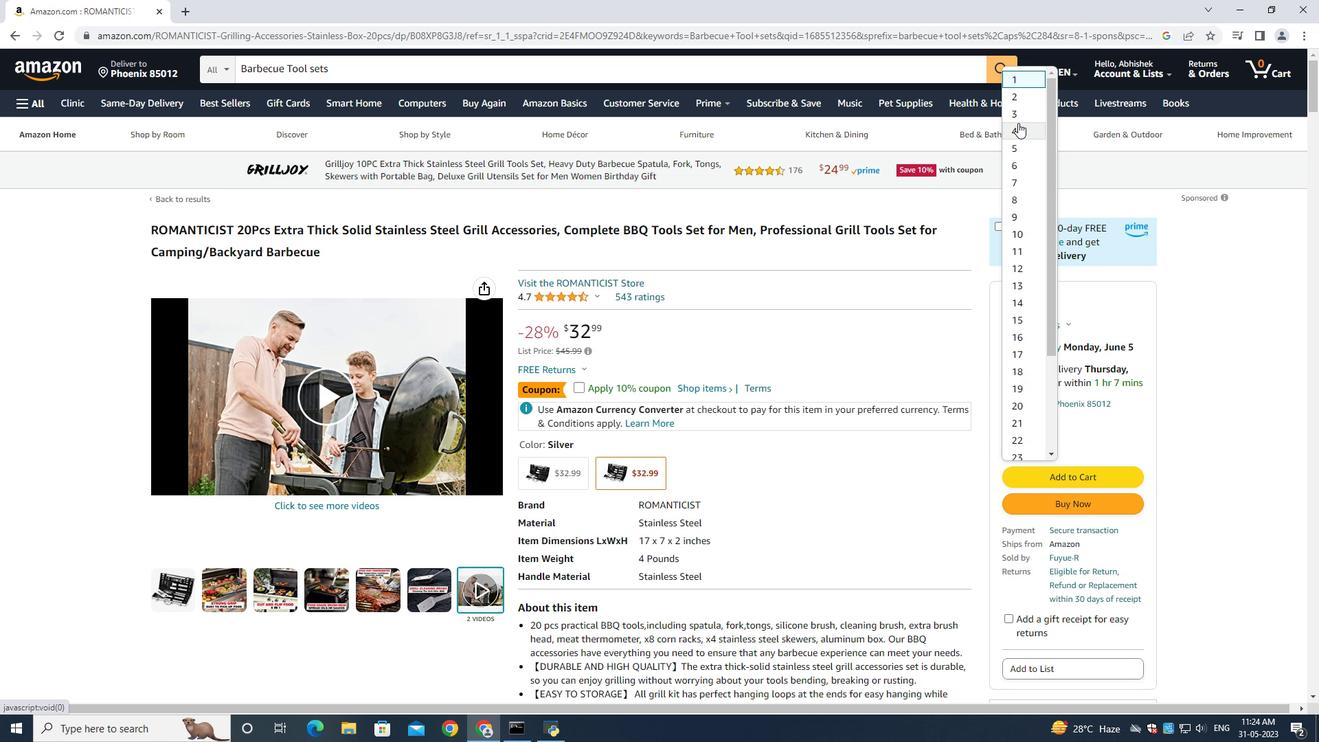 
Action: Mouse pressed left at (1017, 118)
Screenshot: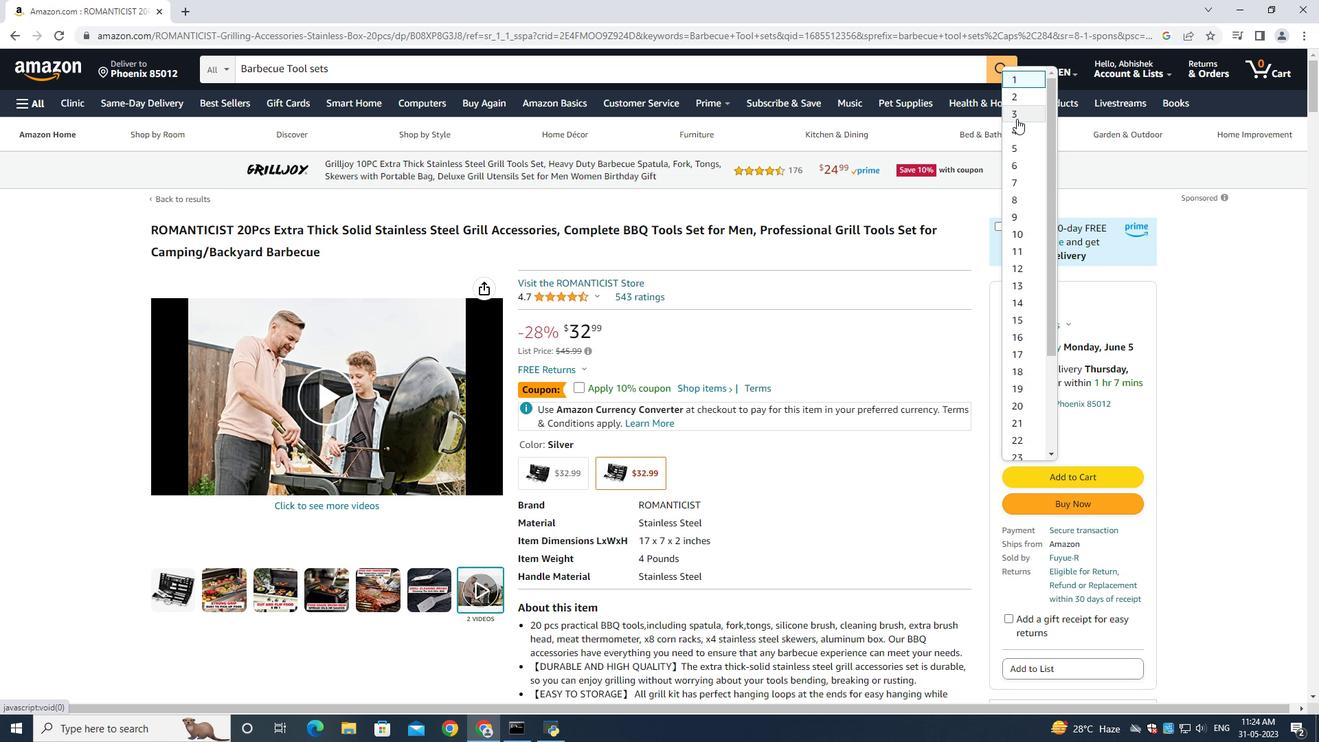 
Action: Mouse moved to (1066, 501)
Screenshot: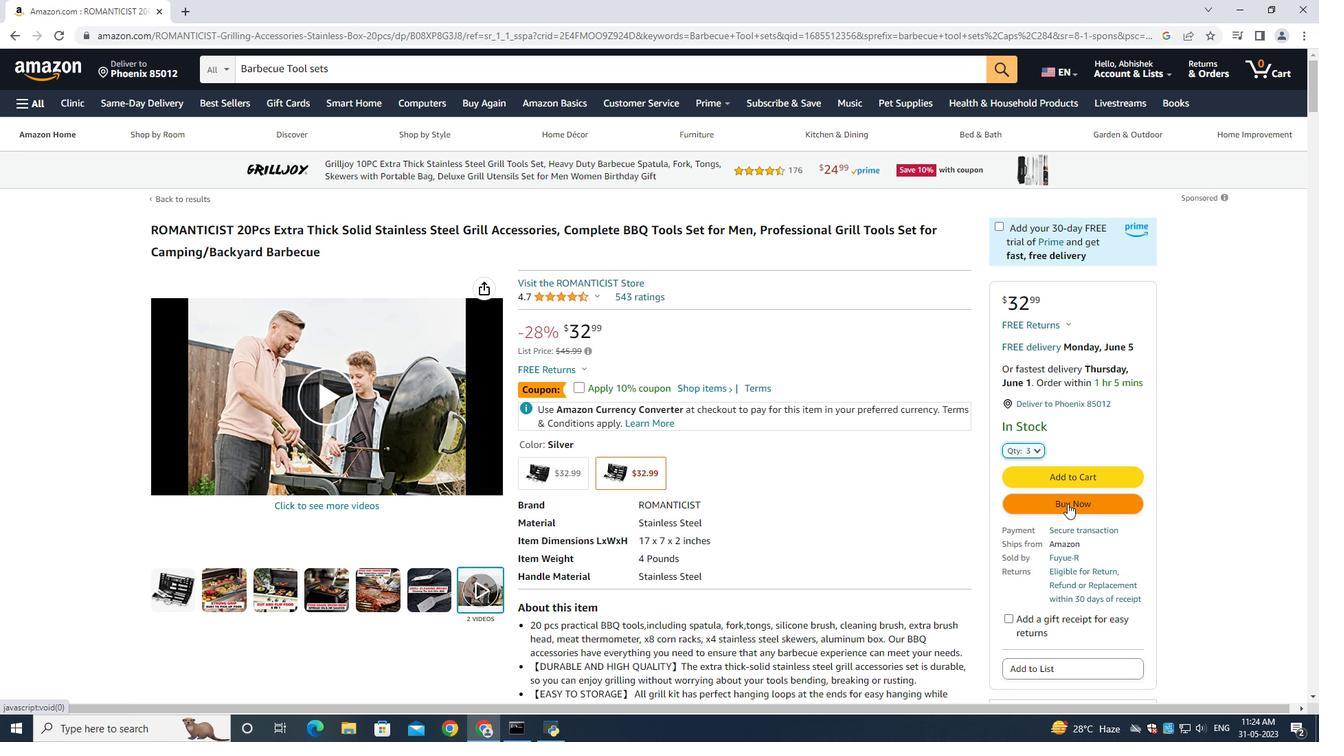 
Action: Mouse pressed left at (1066, 501)
Screenshot: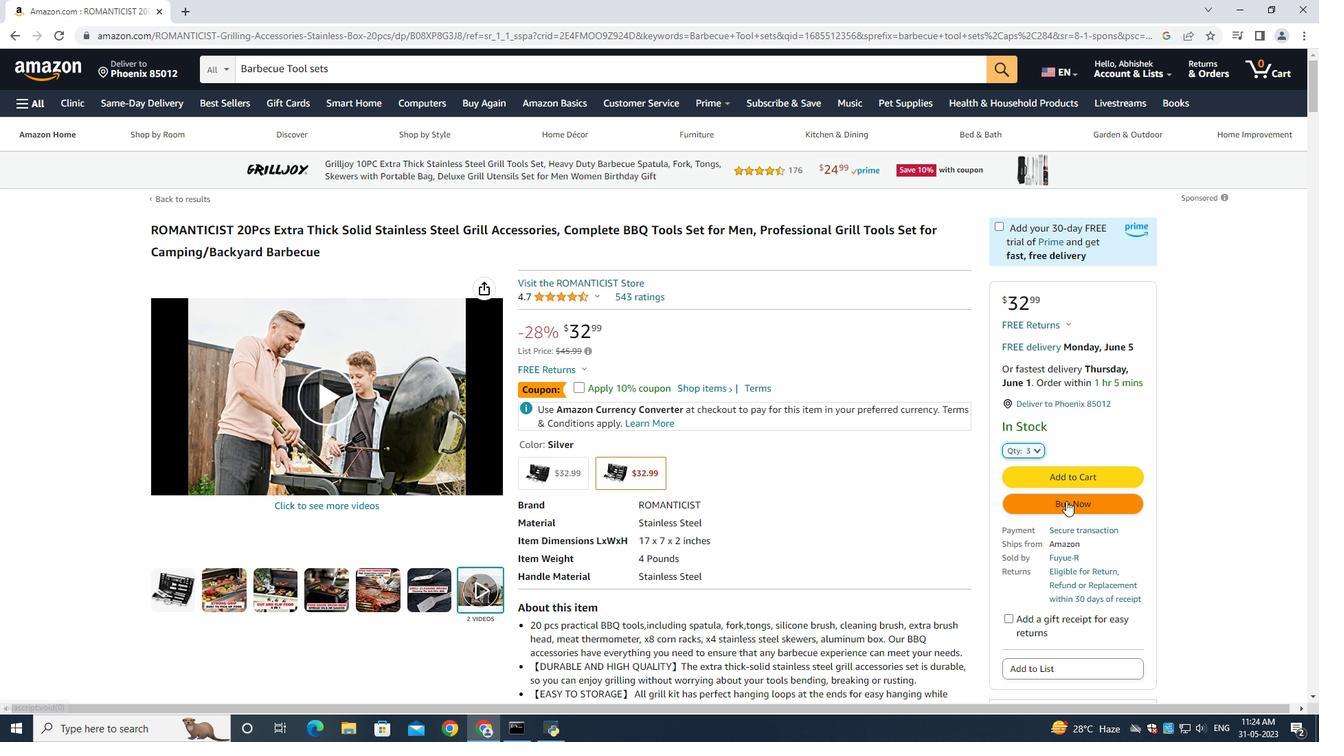 
Action: Mouse moved to (847, 423)
Screenshot: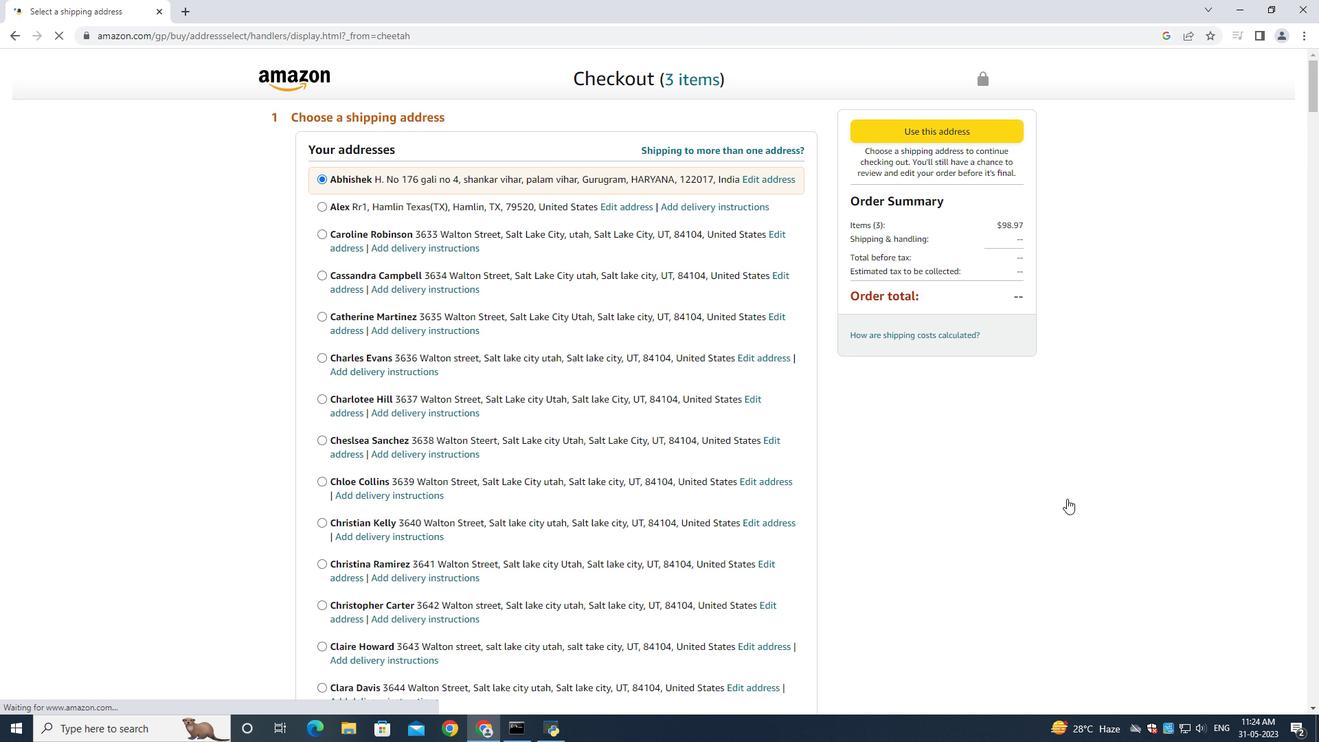 
Action: Mouse scrolled (848, 422) with delta (0, 0)
Screenshot: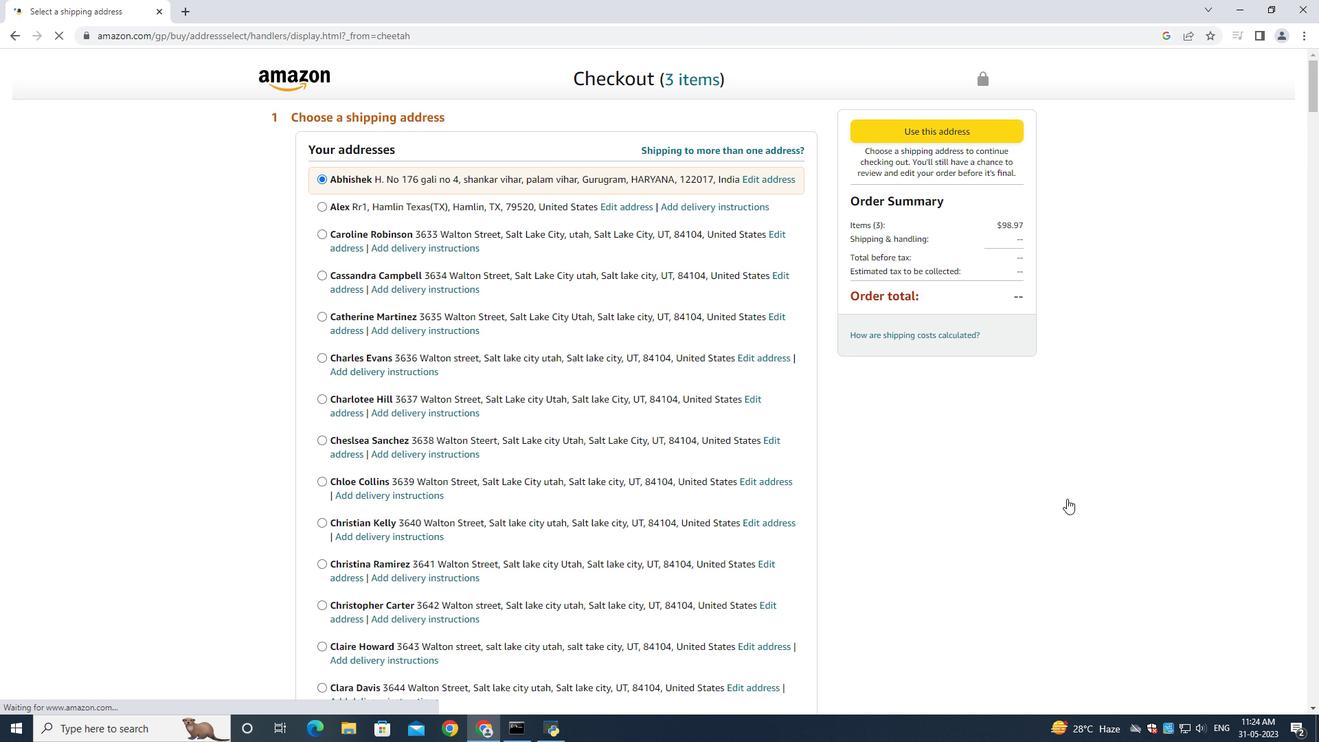 
Action: Mouse moved to (846, 423)
Screenshot: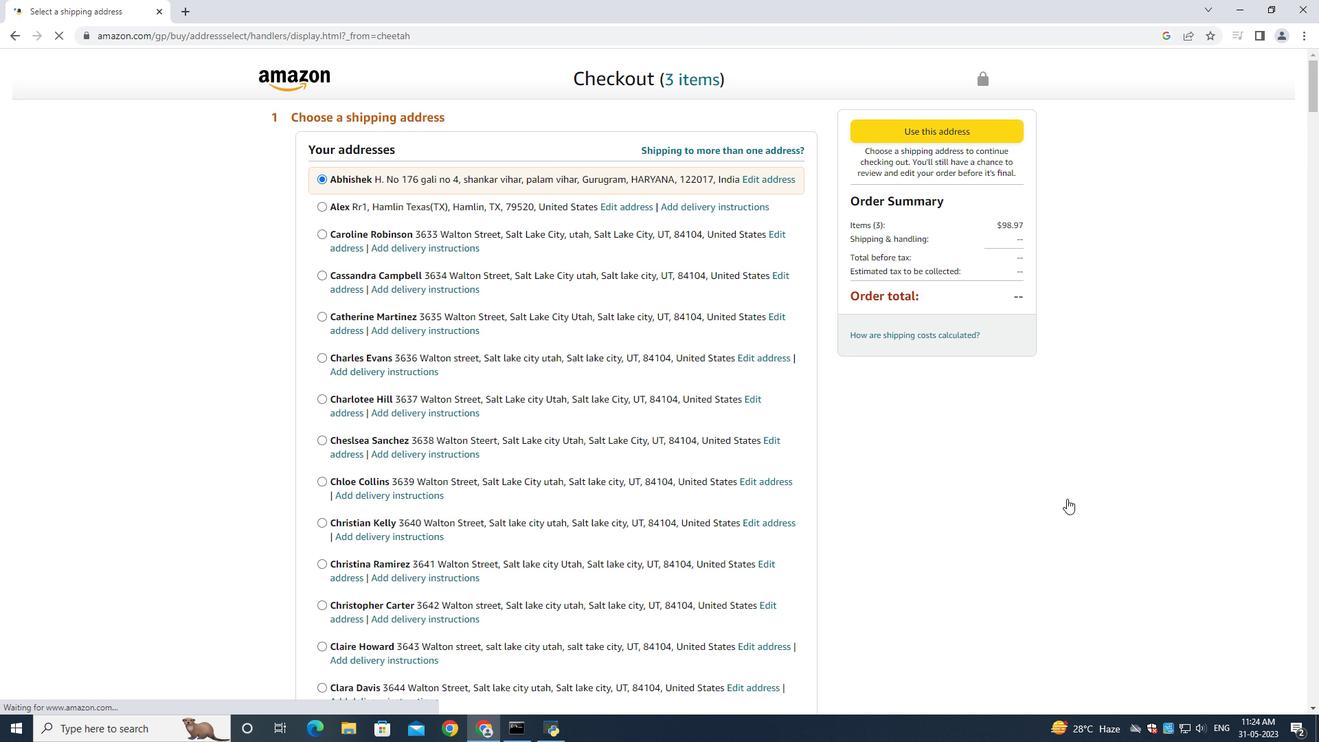 
Action: Mouse scrolled (847, 422) with delta (0, 0)
Screenshot: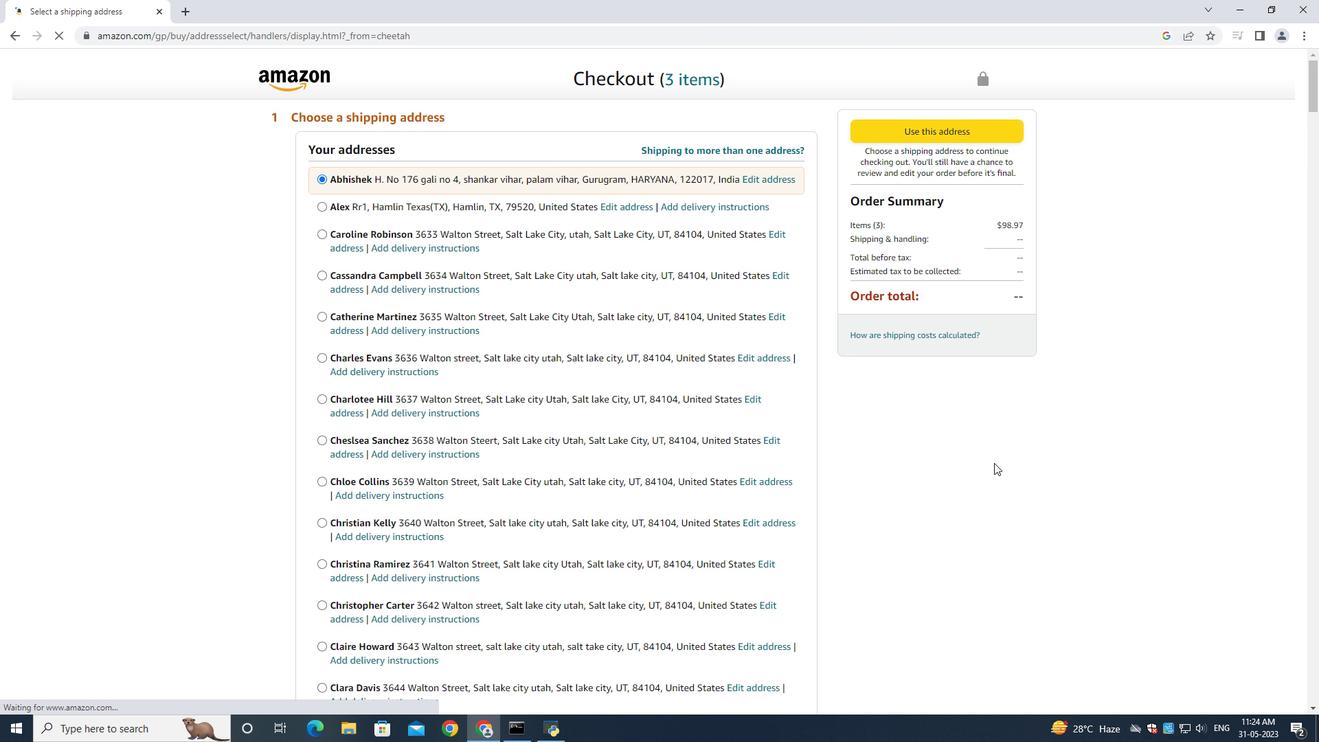 
Action: Mouse moved to (843, 423)
Screenshot: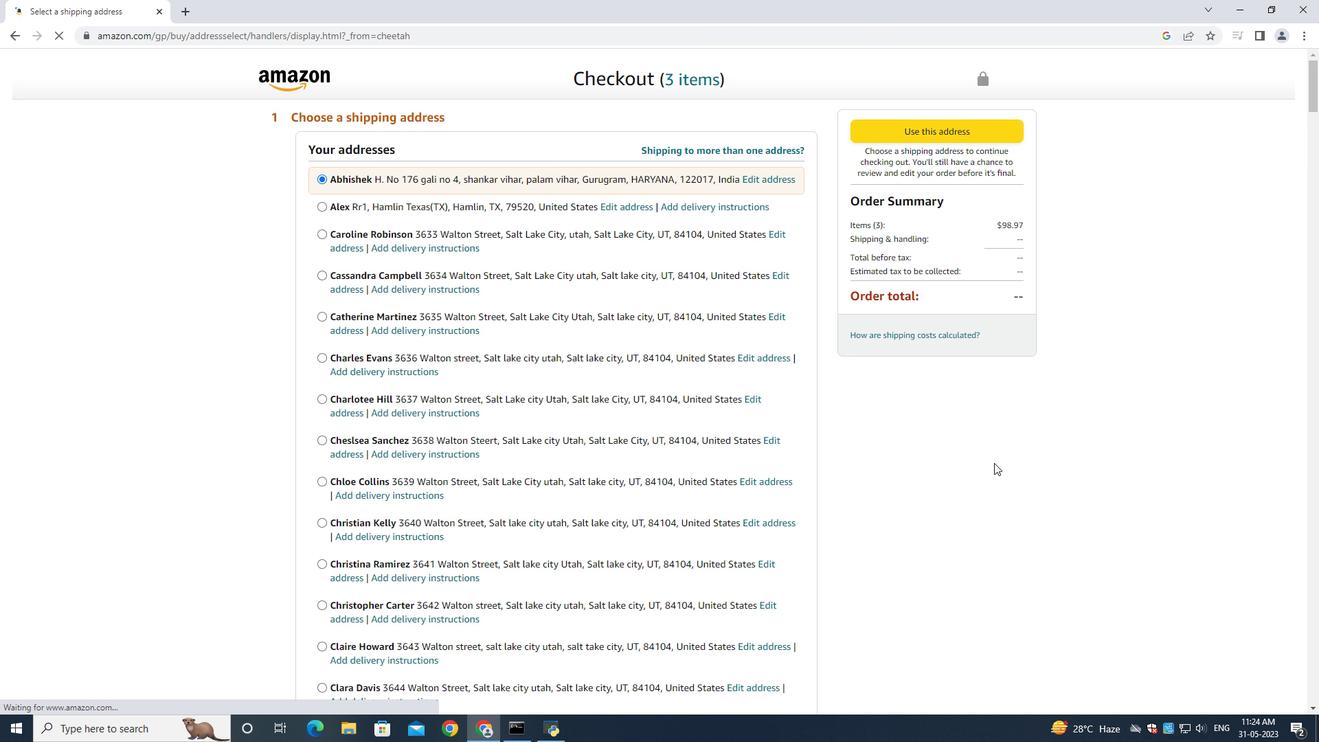 
Action: Mouse scrolled (846, 422) with delta (0, 0)
Screenshot: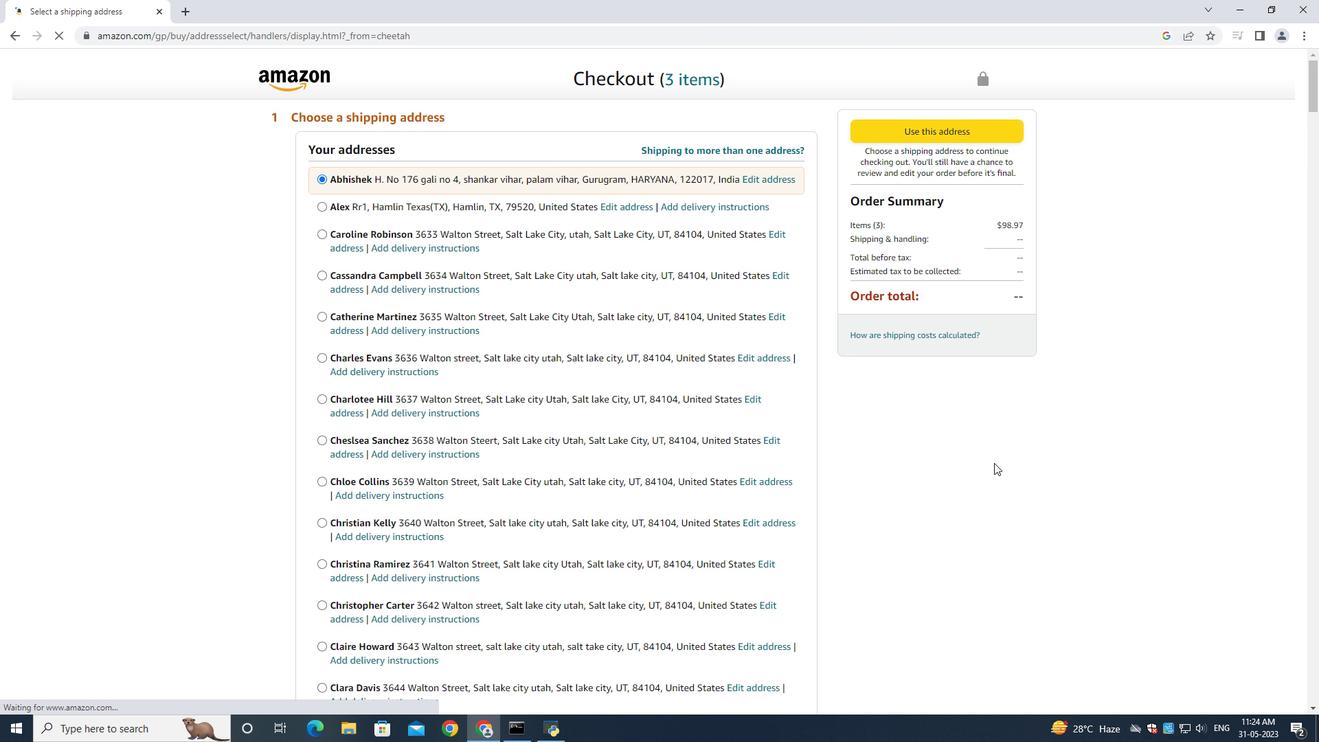 
Action: Mouse moved to (831, 420)
Screenshot: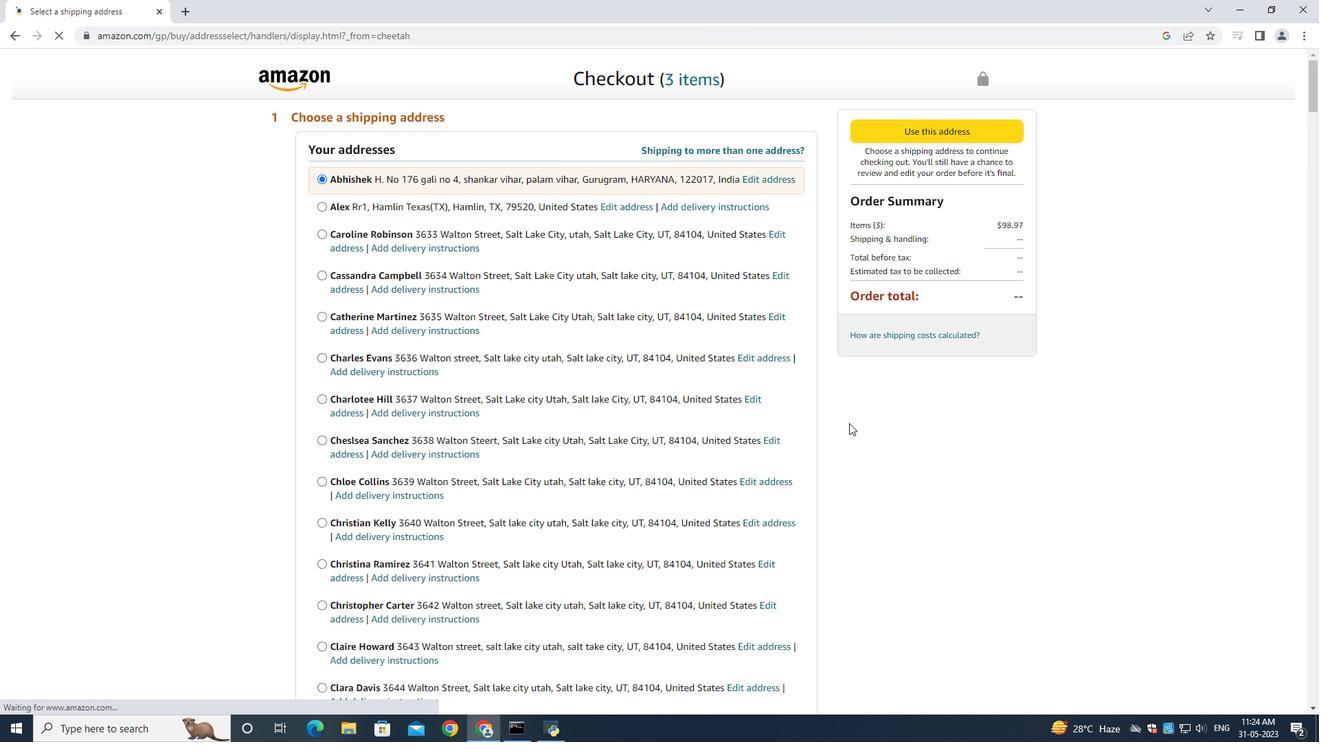 
Action: Mouse scrolled (839, 421) with delta (0, 0)
Screenshot: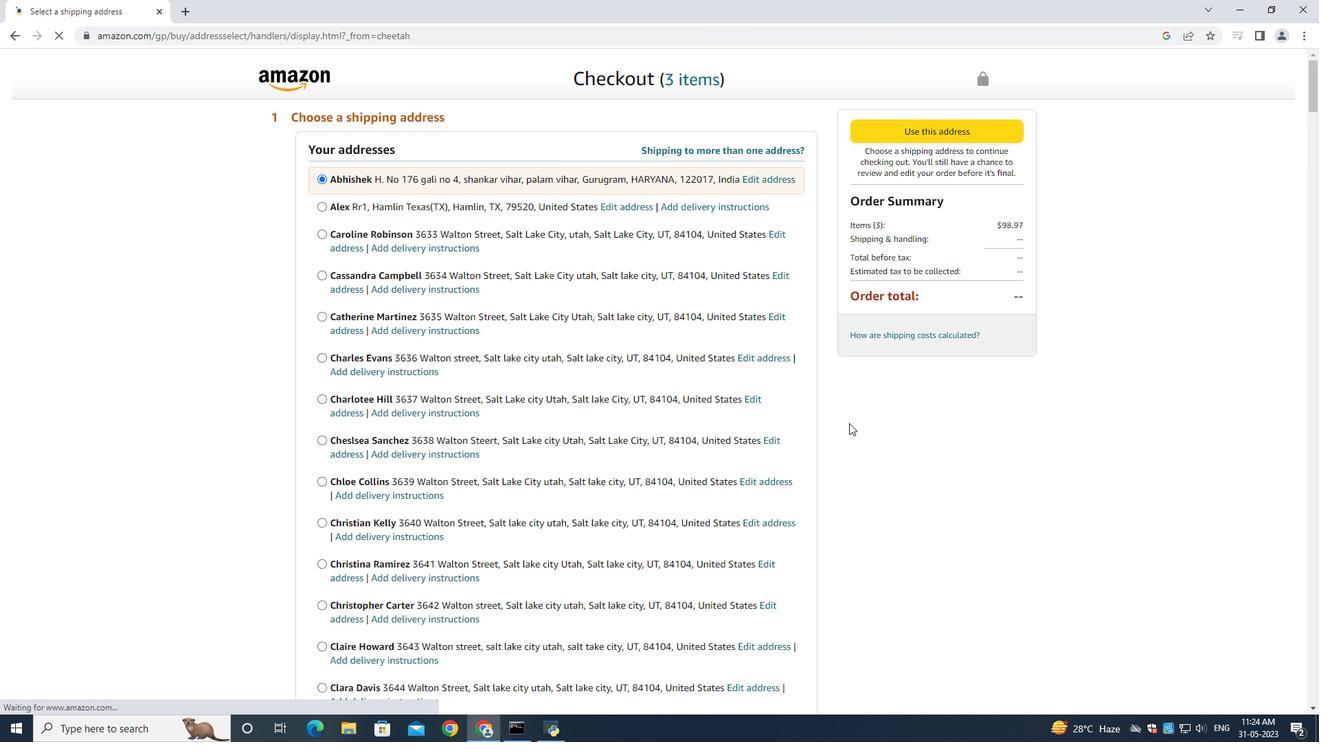 
Action: Mouse moved to (665, 391)
Screenshot: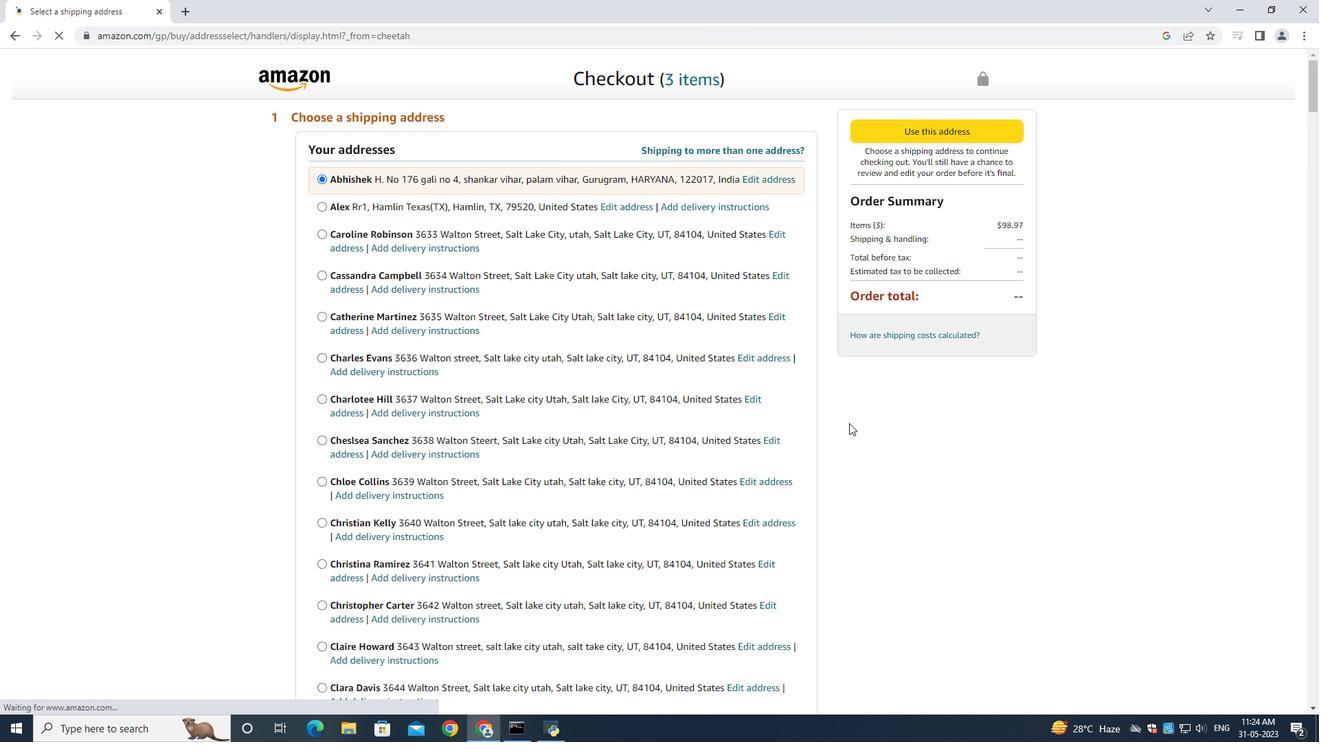 
Action: Mouse scrolled (818, 415) with delta (0, 0)
Screenshot: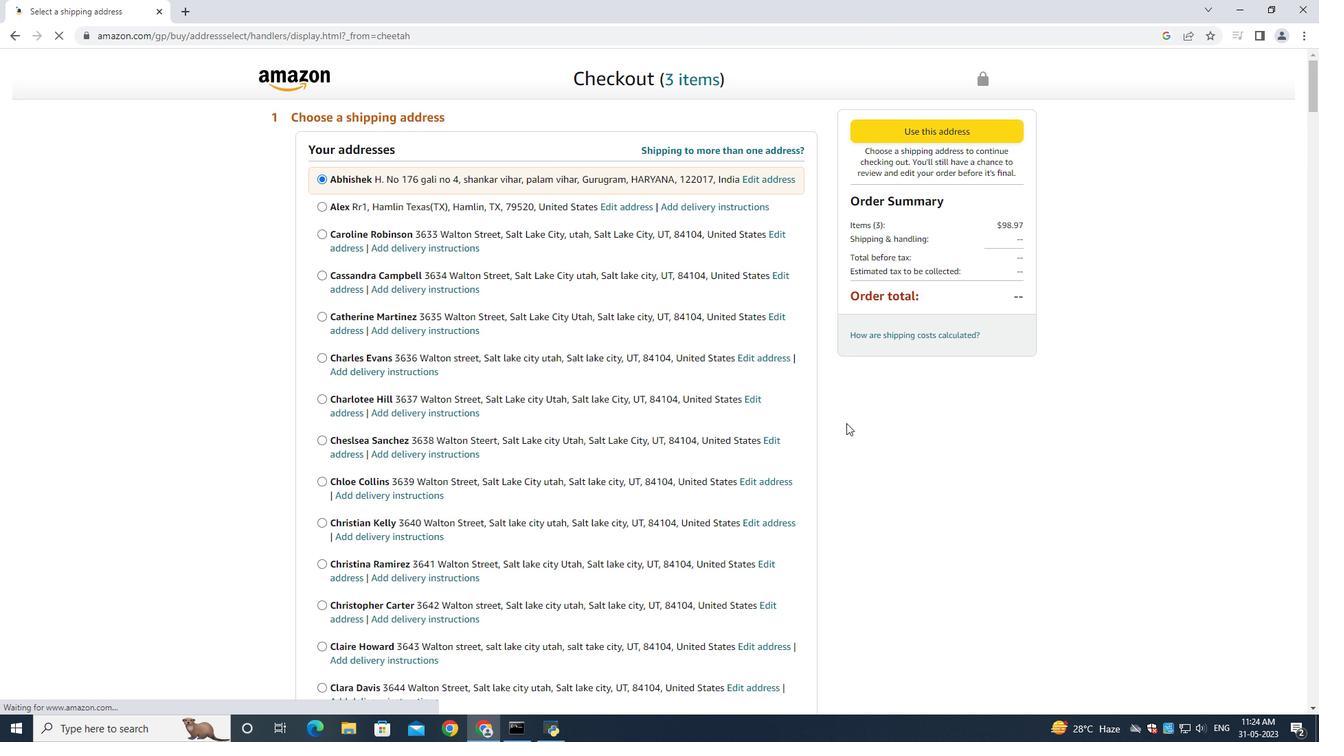 
Action: Mouse moved to (664, 391)
Screenshot: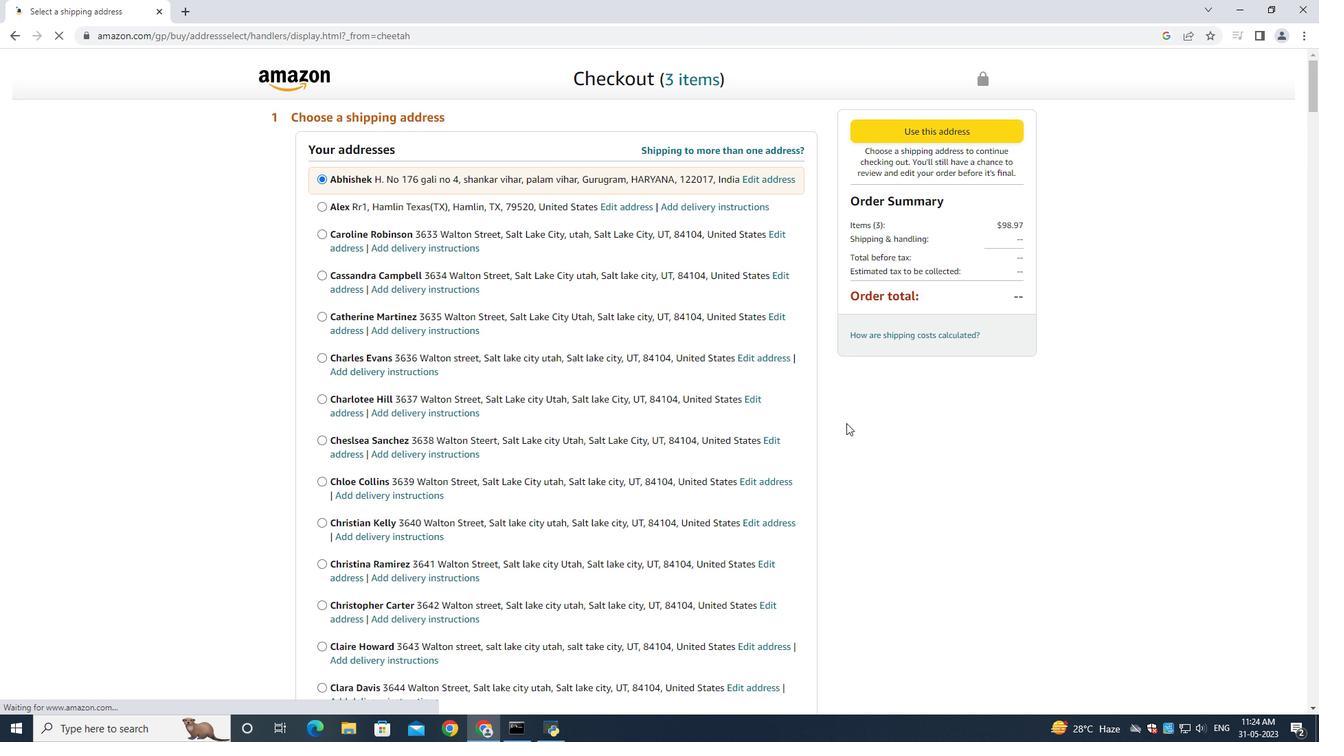 
Action: Mouse scrolled (798, 411) with delta (0, 0)
Screenshot: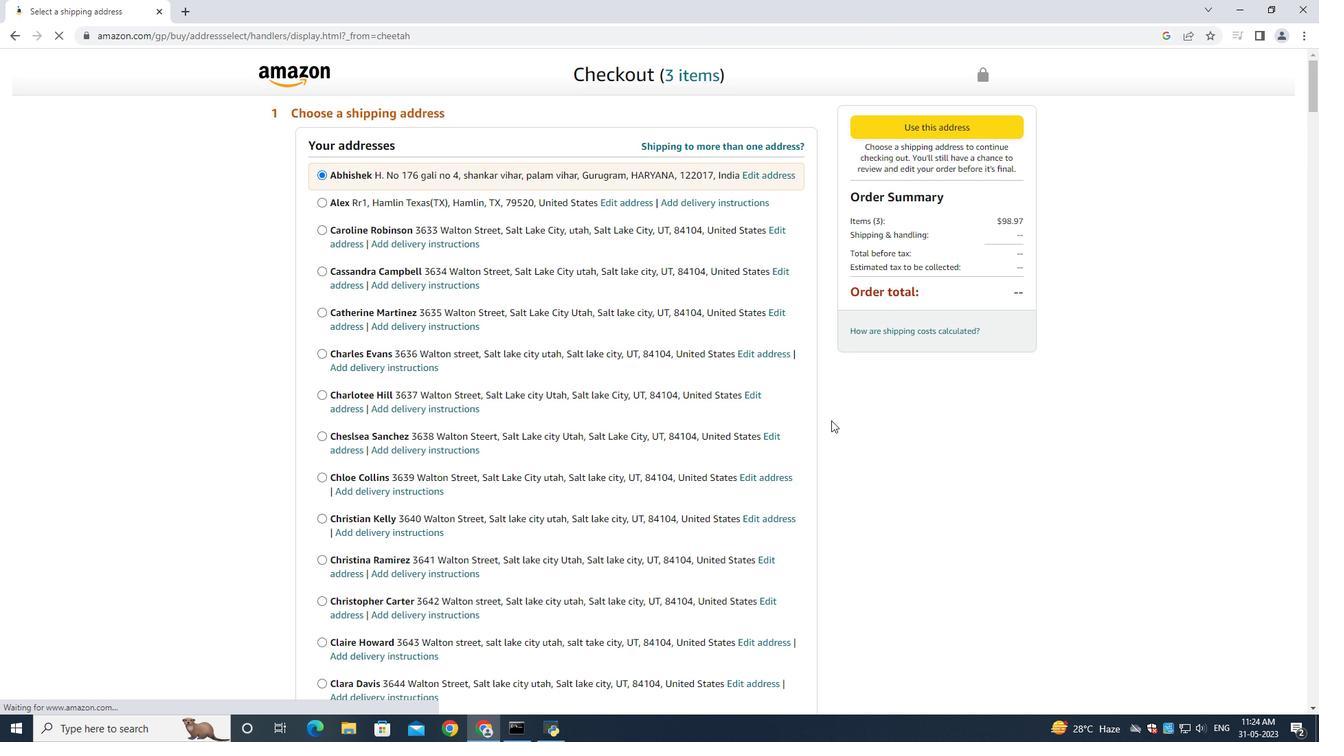 
Action: Mouse moved to (571, 394)
Screenshot: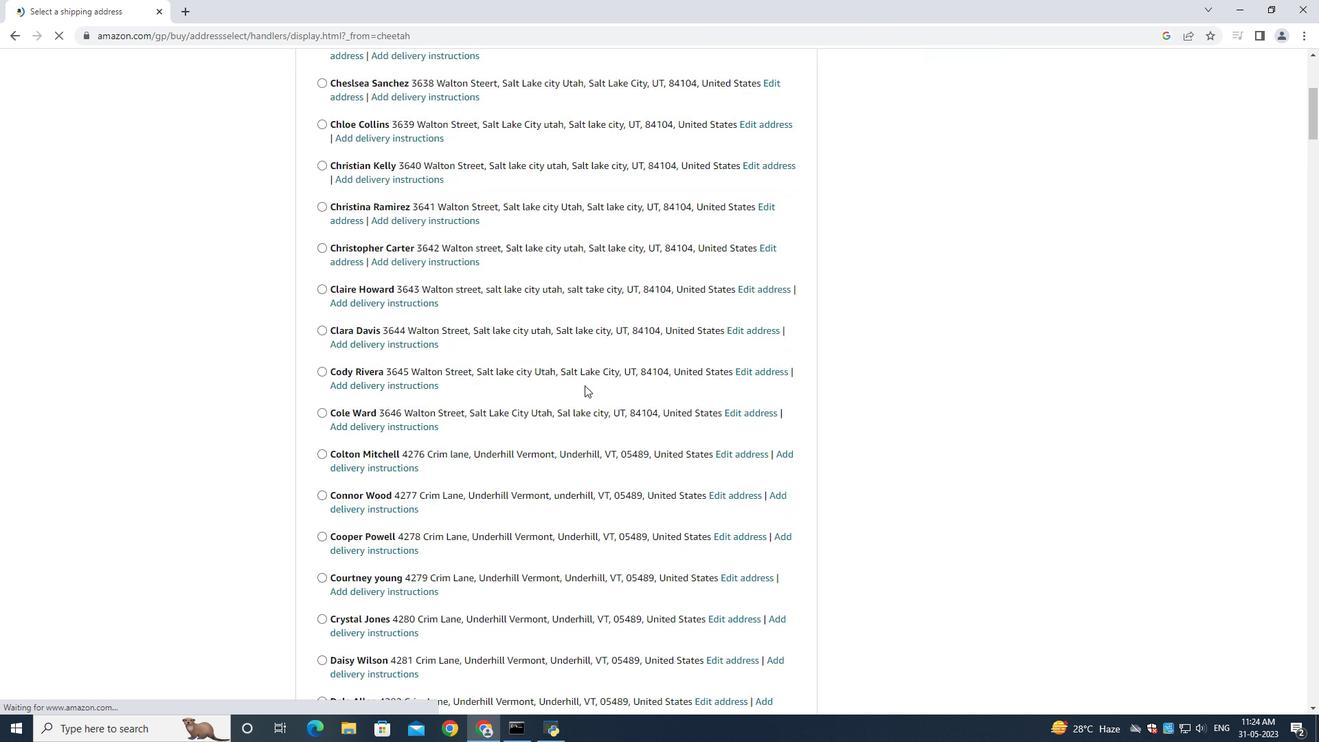 
Action: Mouse scrolled (580, 391) with delta (0, 0)
Screenshot: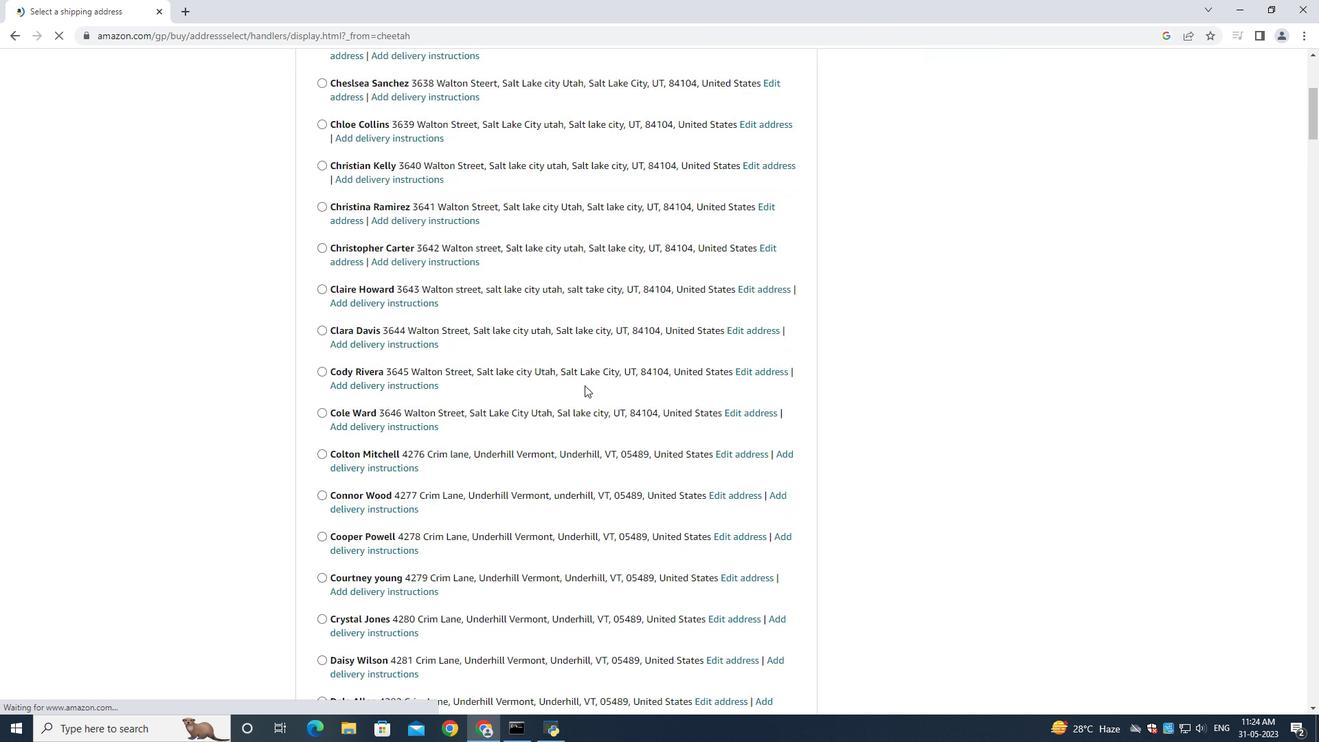 
Action: Mouse moved to (560, 391)
Screenshot: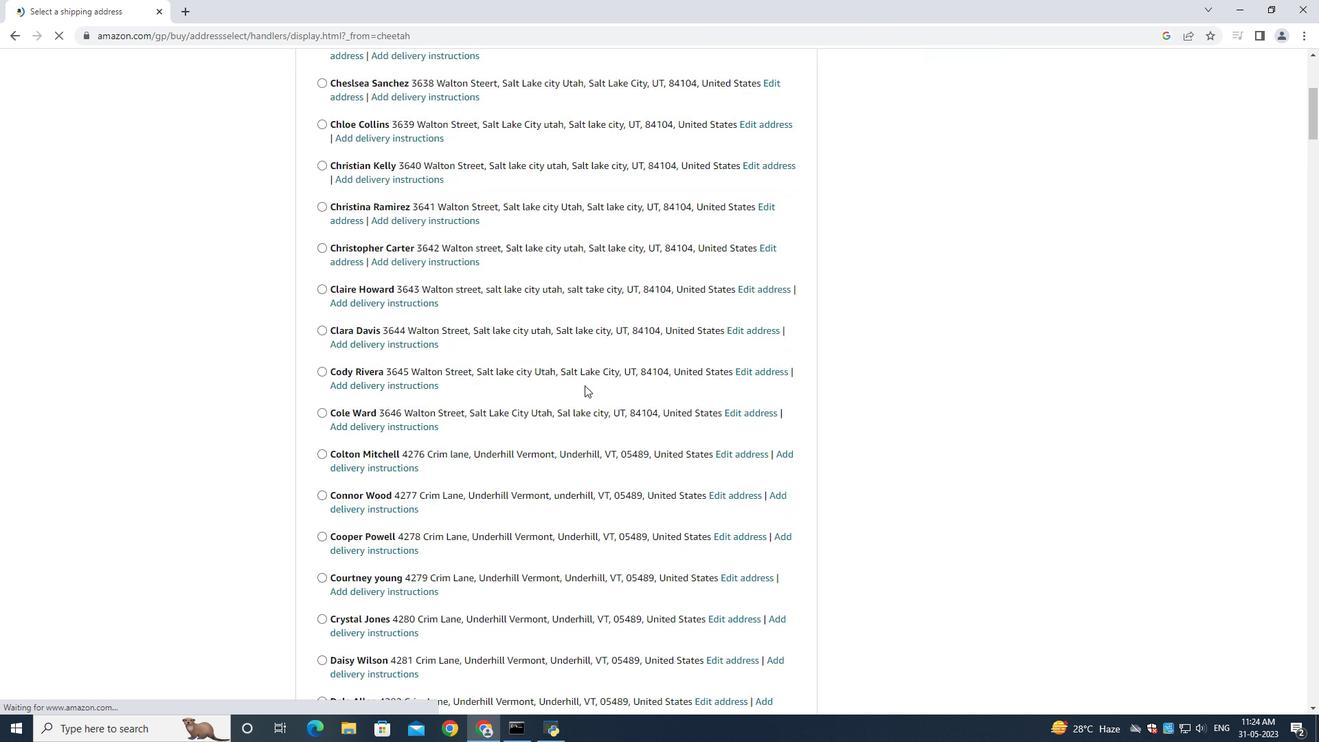 
Action: Mouse scrolled (579, 393) with delta (0, 0)
Screenshot: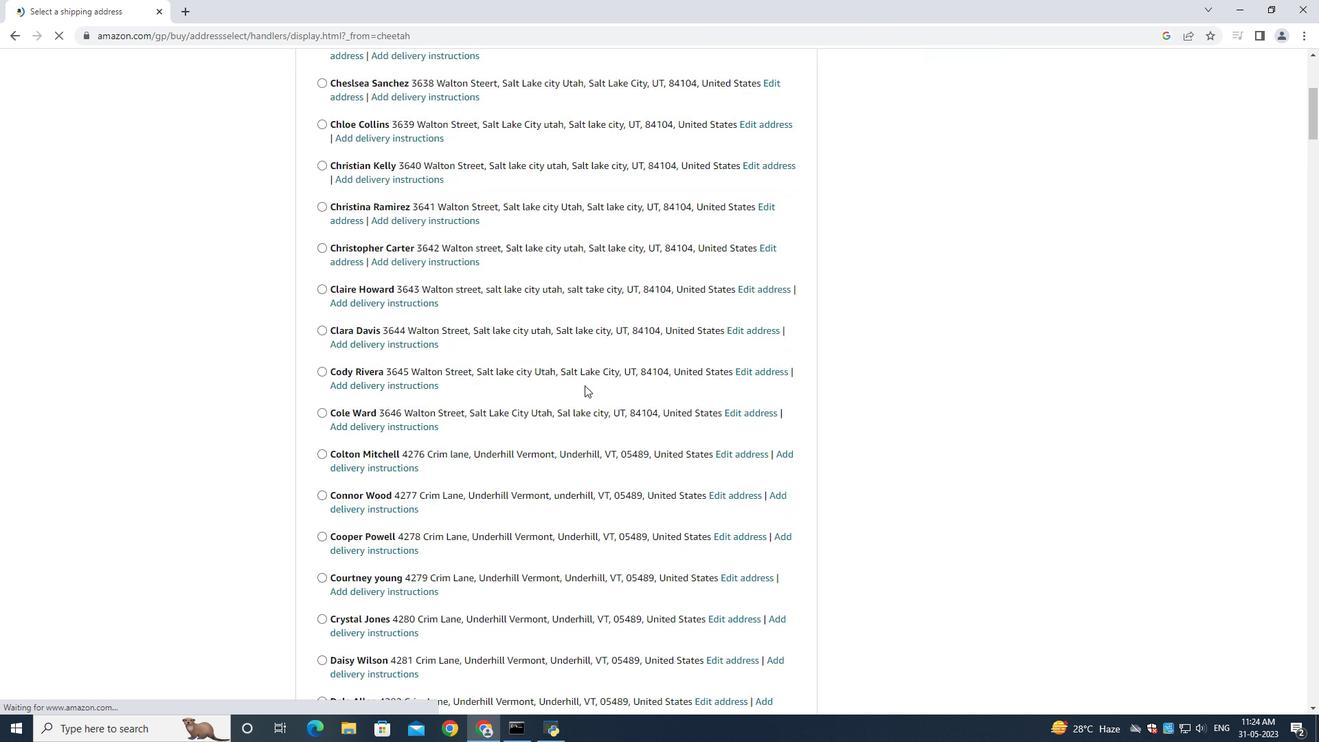 
Action: Mouse moved to (553, 388)
Screenshot: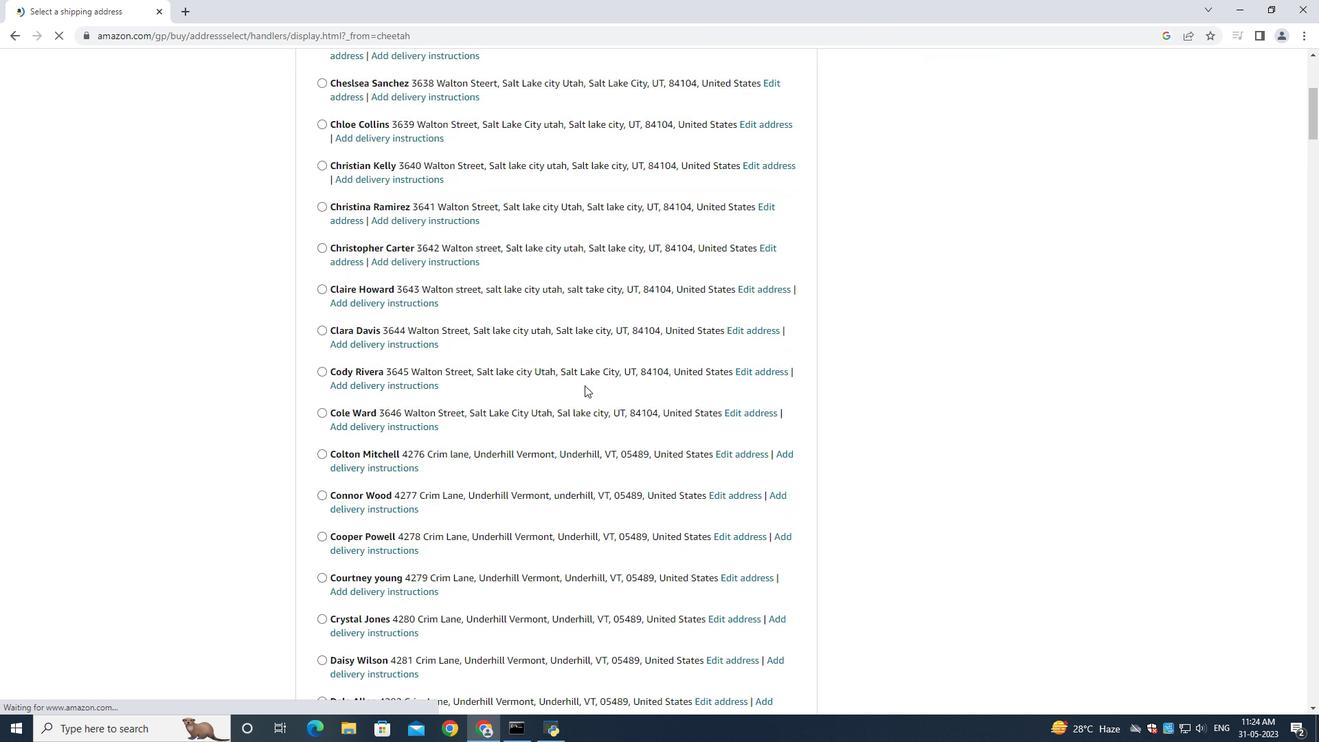 
Action: Mouse scrolled (578, 394) with delta (0, 0)
Screenshot: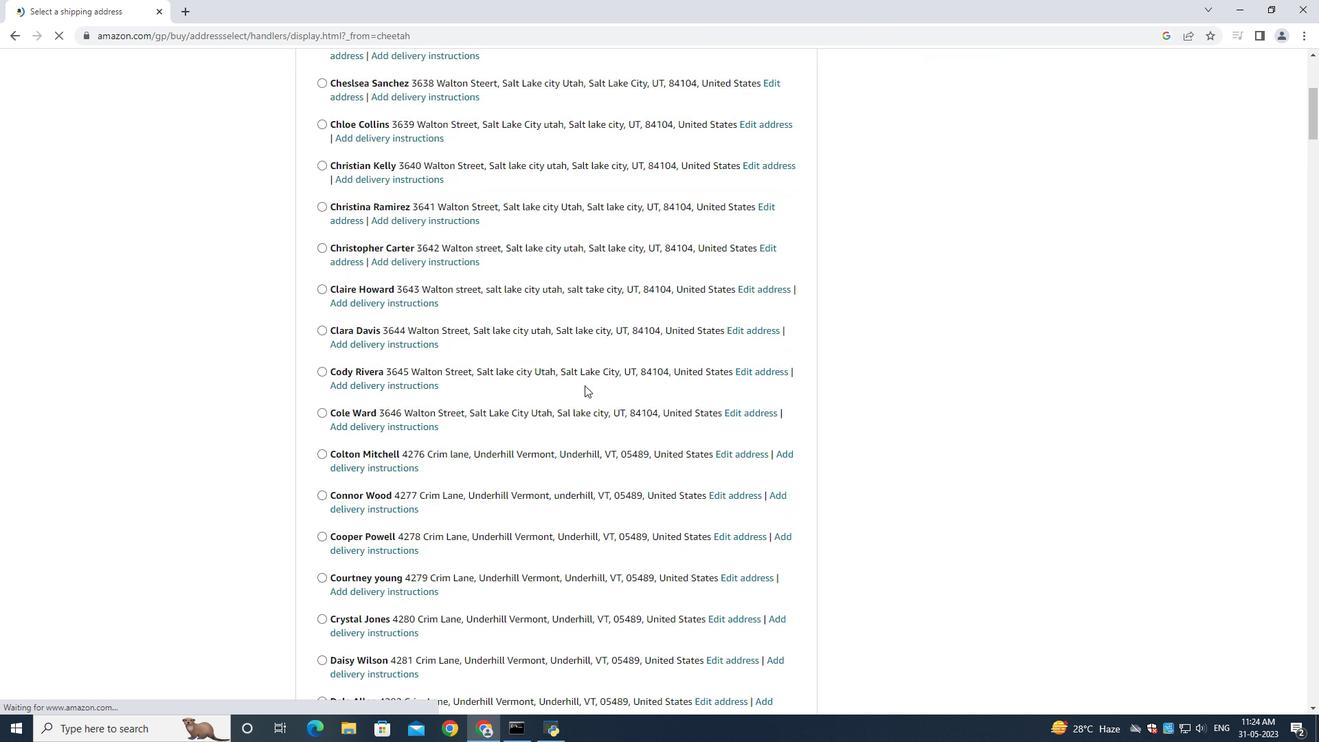
Action: Mouse moved to (551, 387)
Screenshot: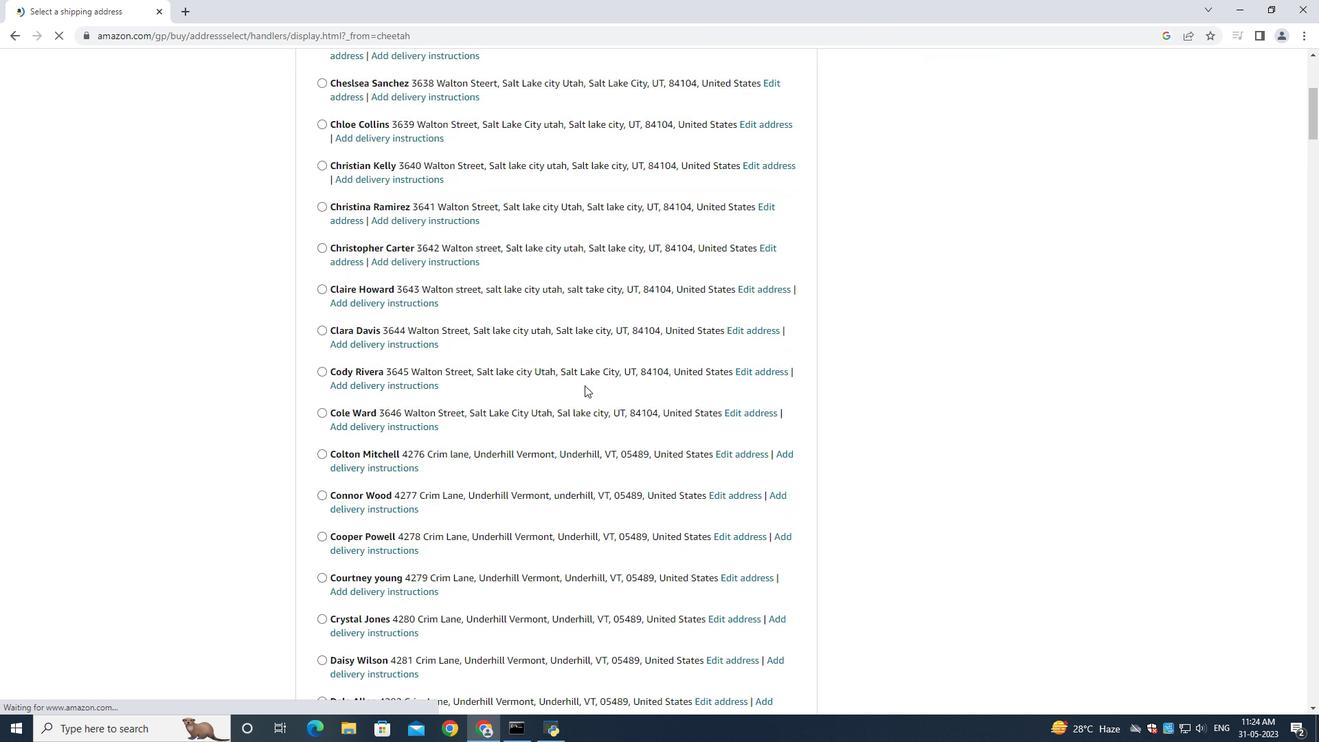 
Action: Mouse scrolled (575, 394) with delta (0, 0)
Screenshot: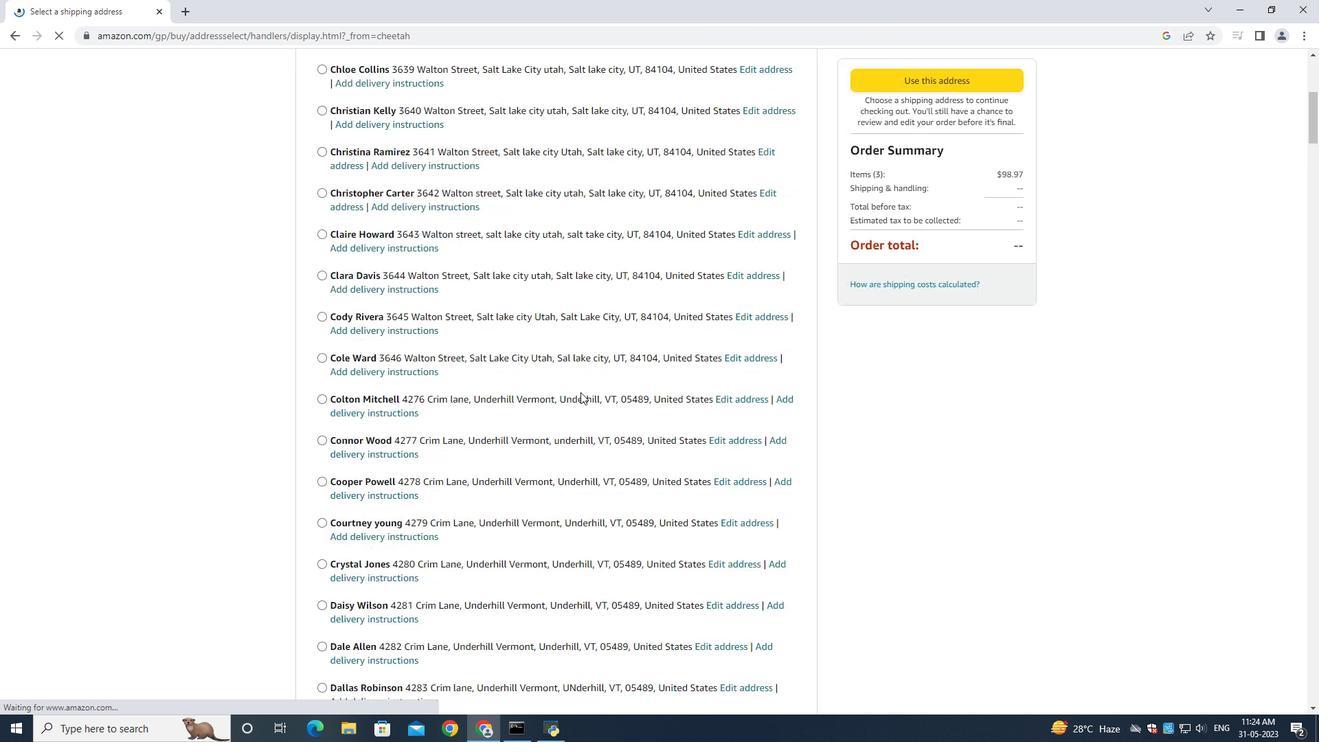 
Action: Mouse moved to (551, 386)
Screenshot: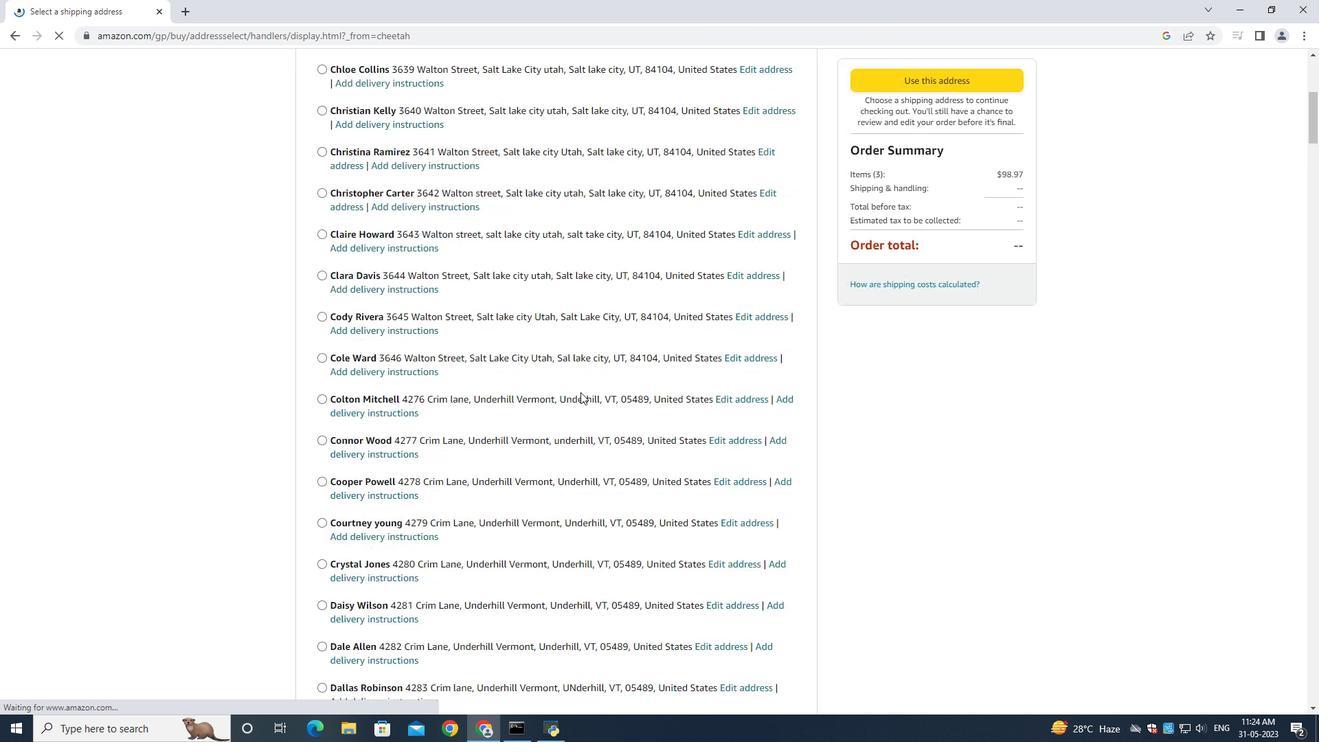 
Action: Mouse scrolled (573, 394) with delta (0, 0)
Screenshot: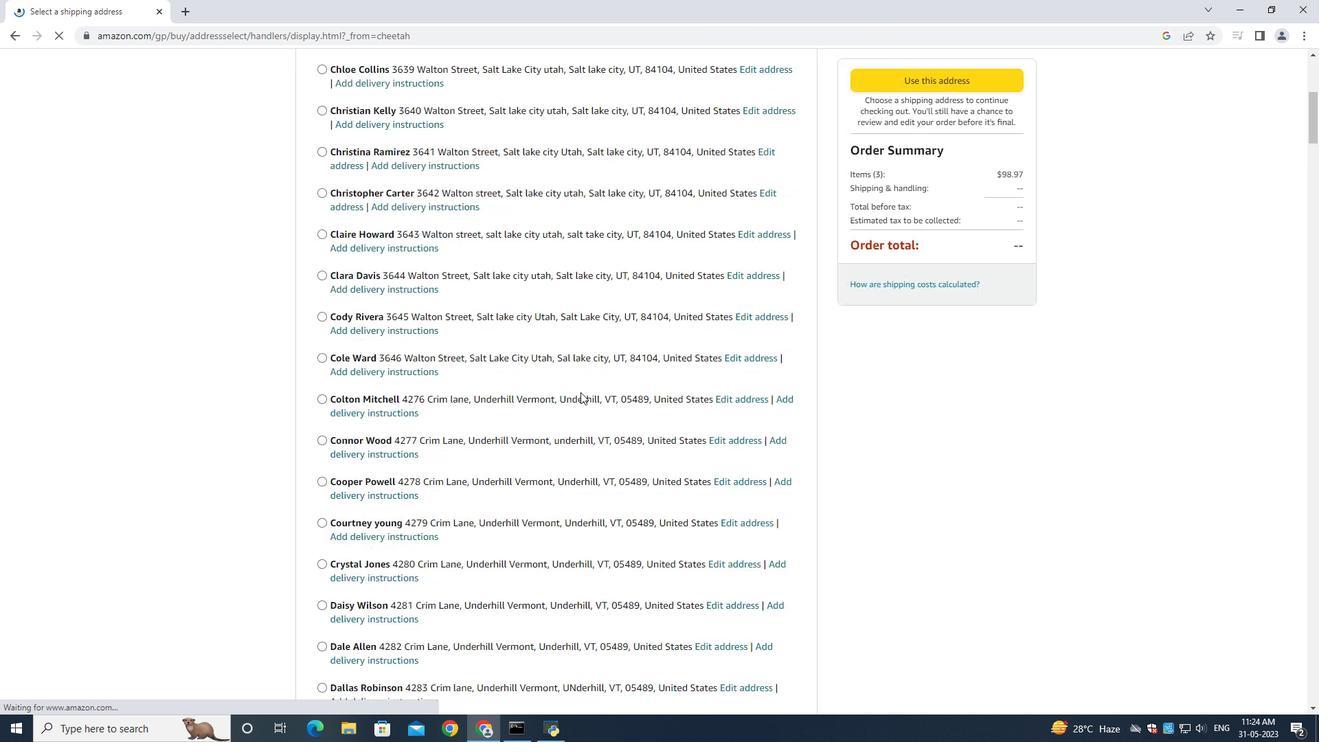 
Action: Mouse moved to (551, 386)
Screenshot: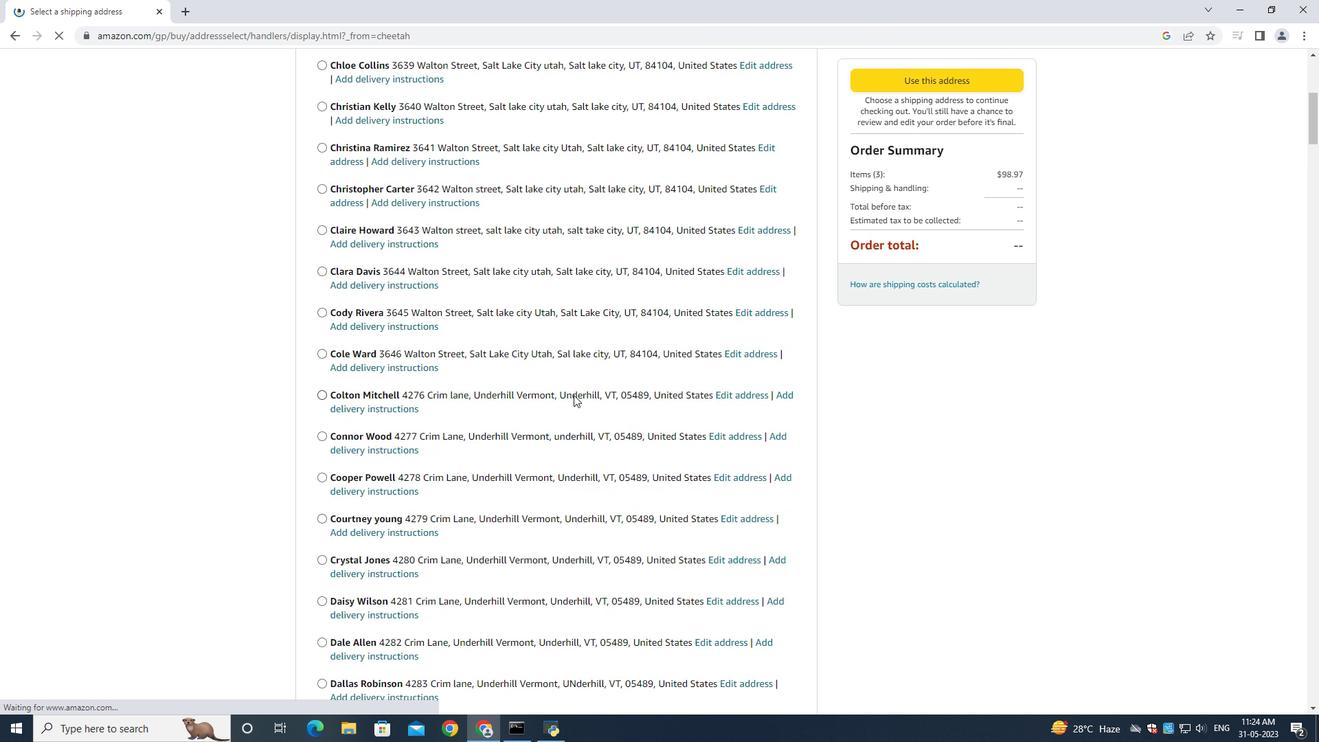 
Action: Mouse scrolled (571, 393) with delta (0, 0)
Screenshot: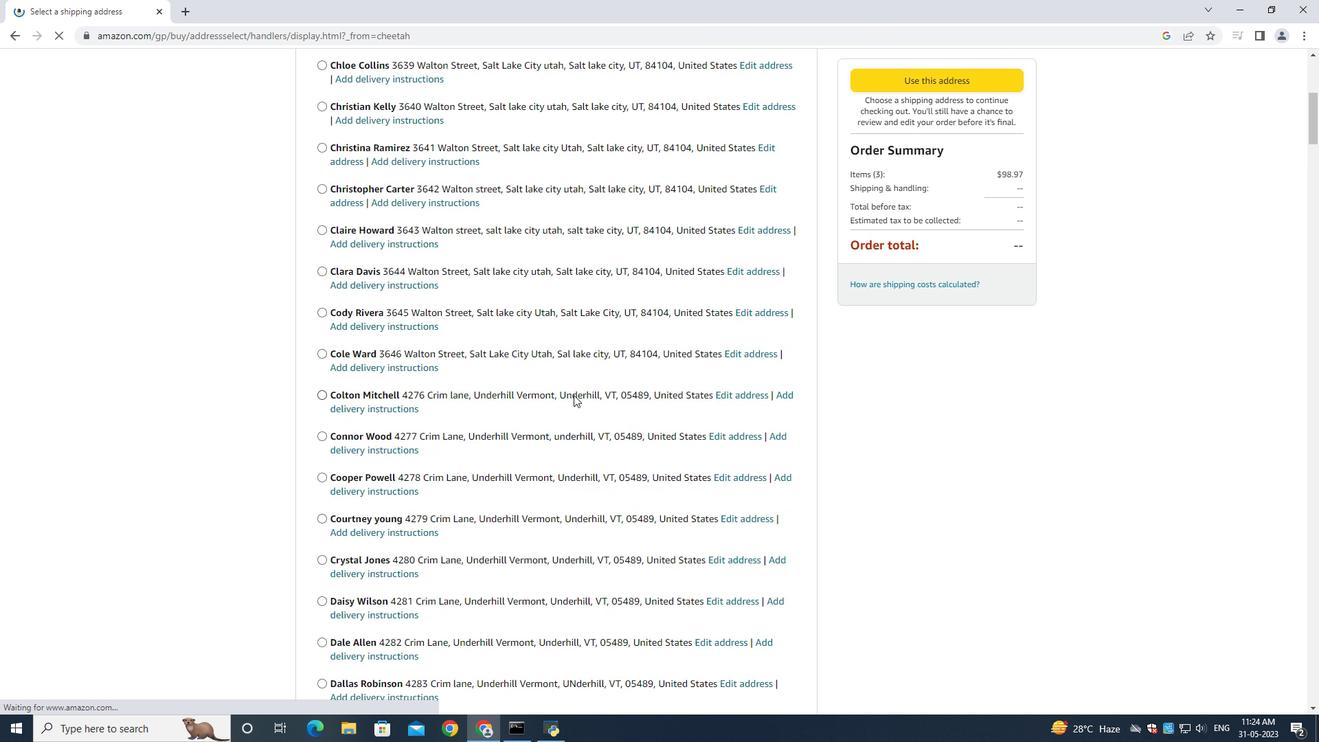 
Action: Mouse moved to (545, 386)
Screenshot: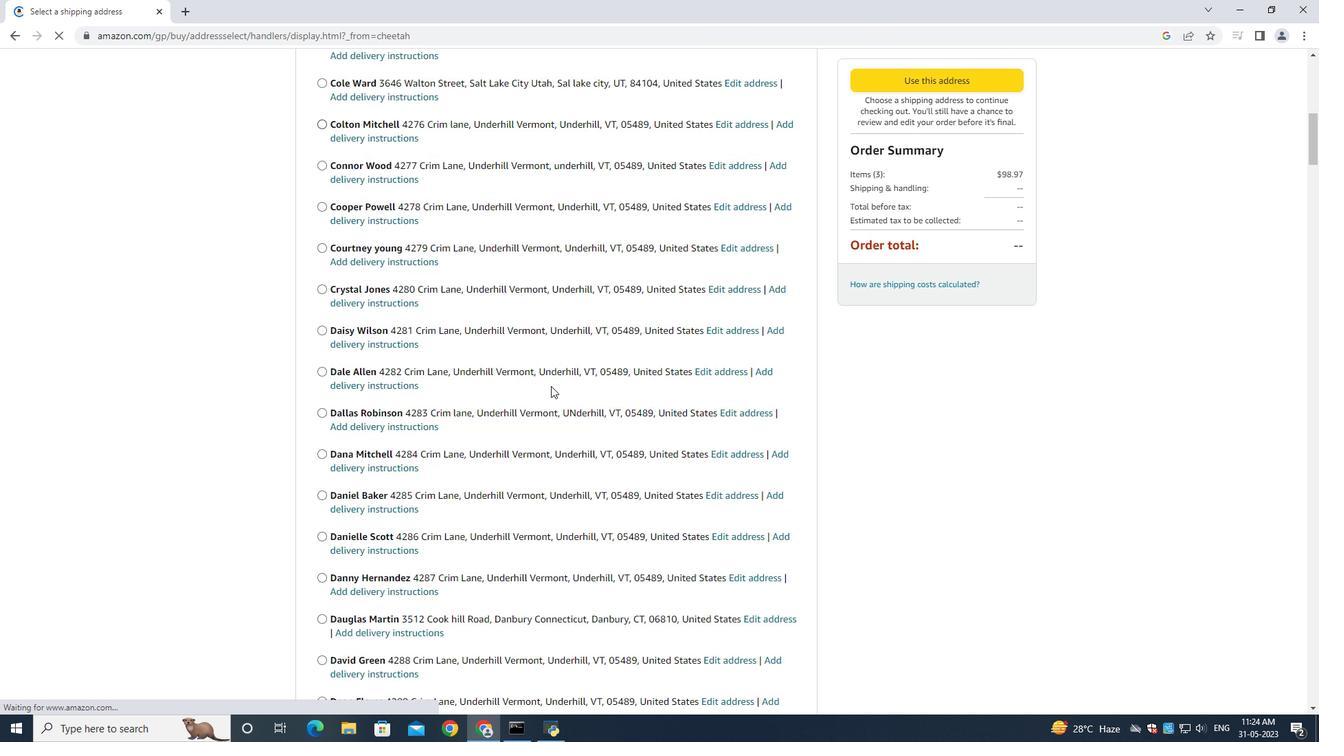 
Action: Mouse scrolled (547, 385) with delta (0, 0)
Screenshot: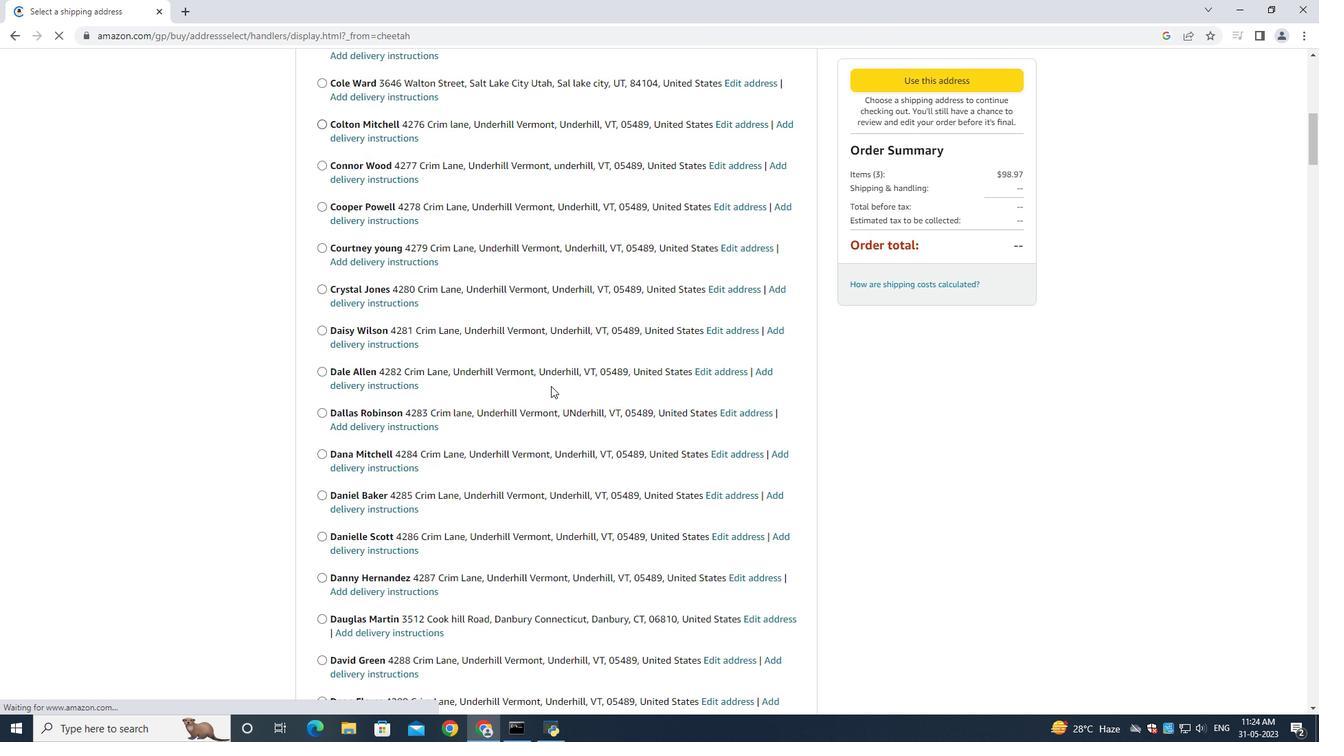 
Action: Mouse moved to (544, 386)
Screenshot: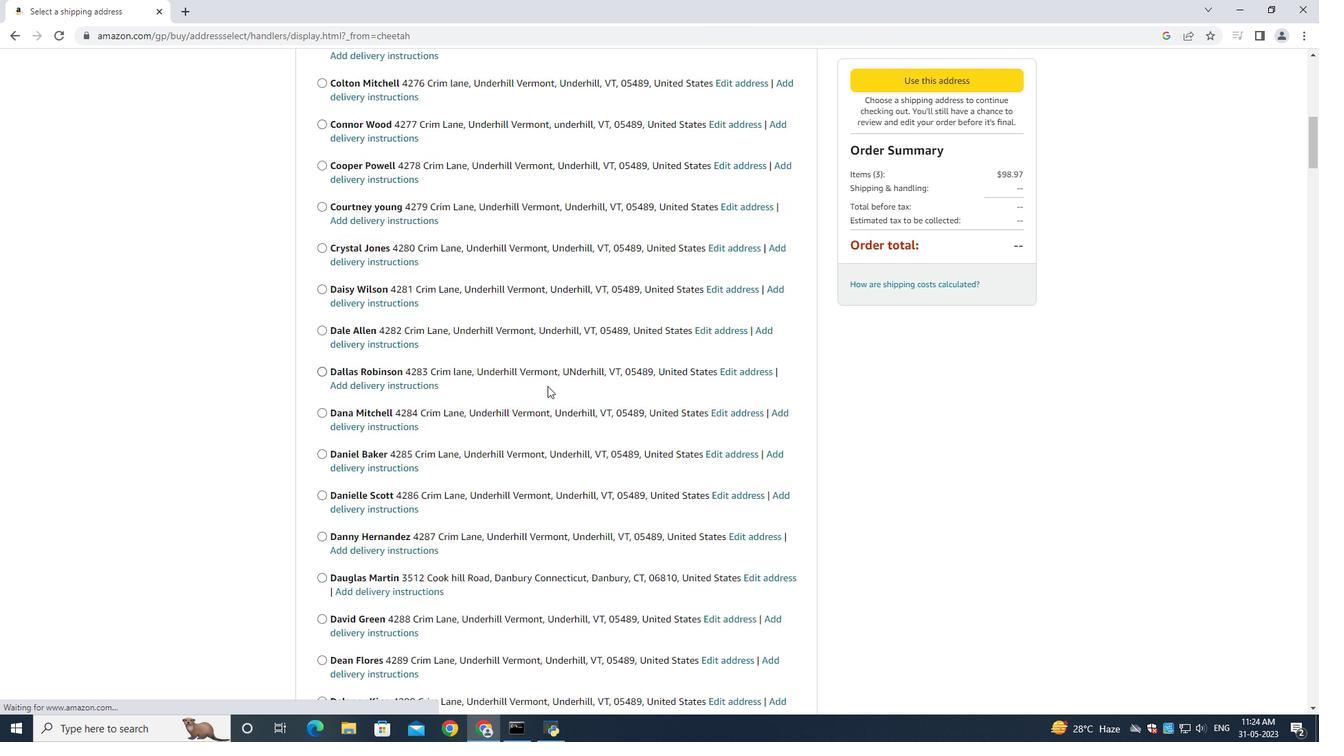 
Action: Mouse scrolled (547, 385) with delta (0, 0)
Screenshot: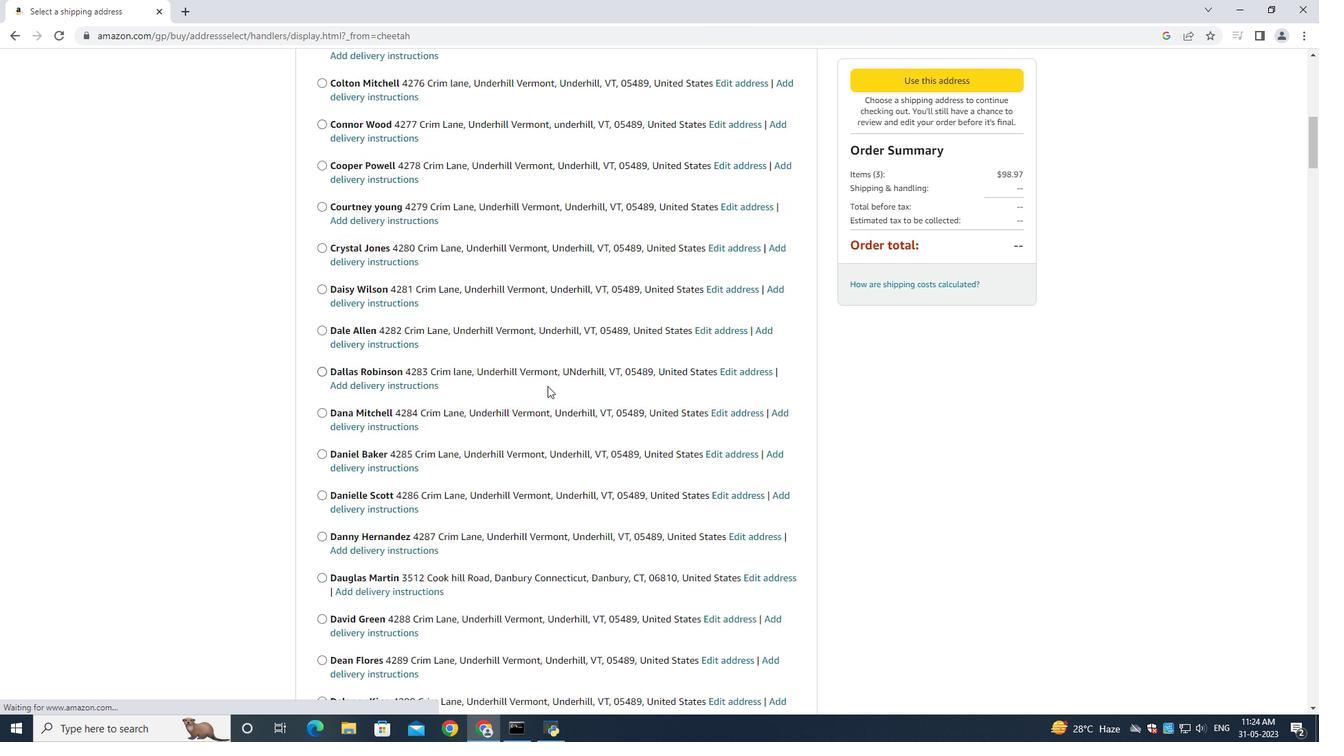
Action: Mouse moved to (543, 386)
Screenshot: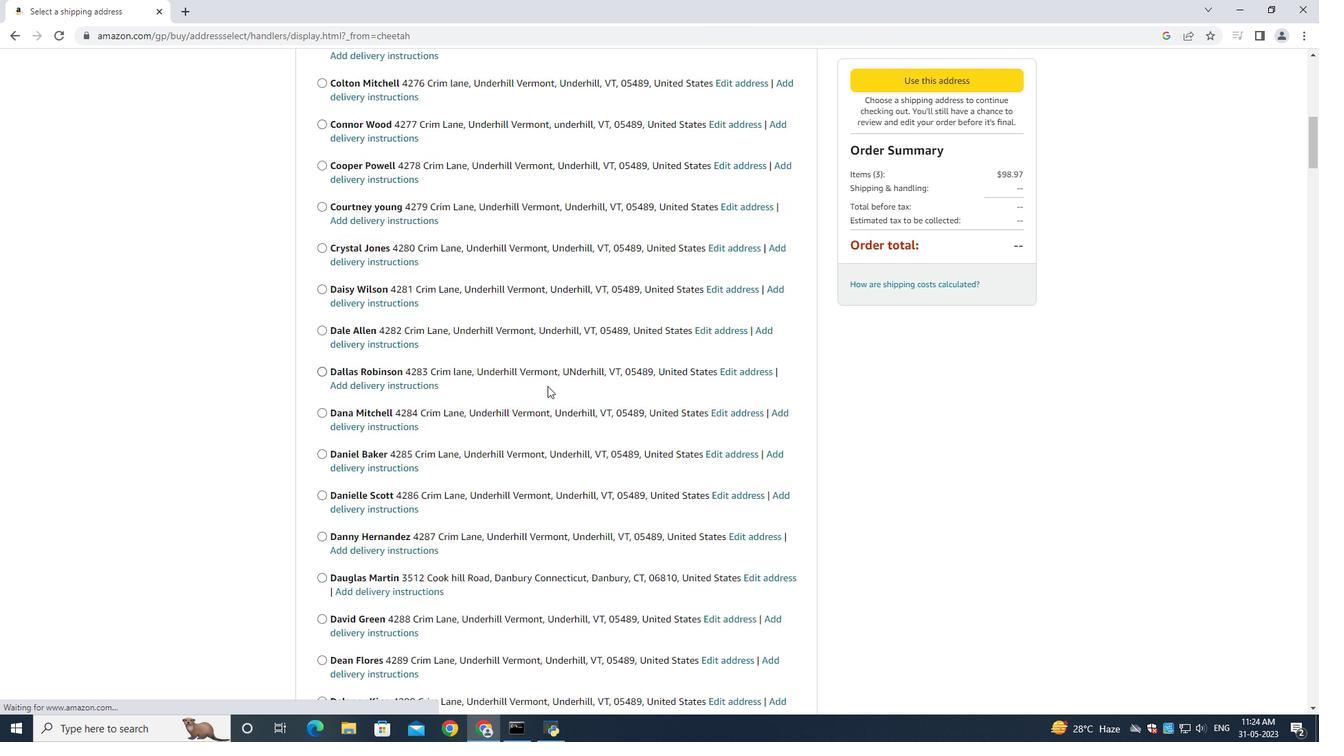
Action: Mouse scrolled (547, 386) with delta (0, 0)
Screenshot: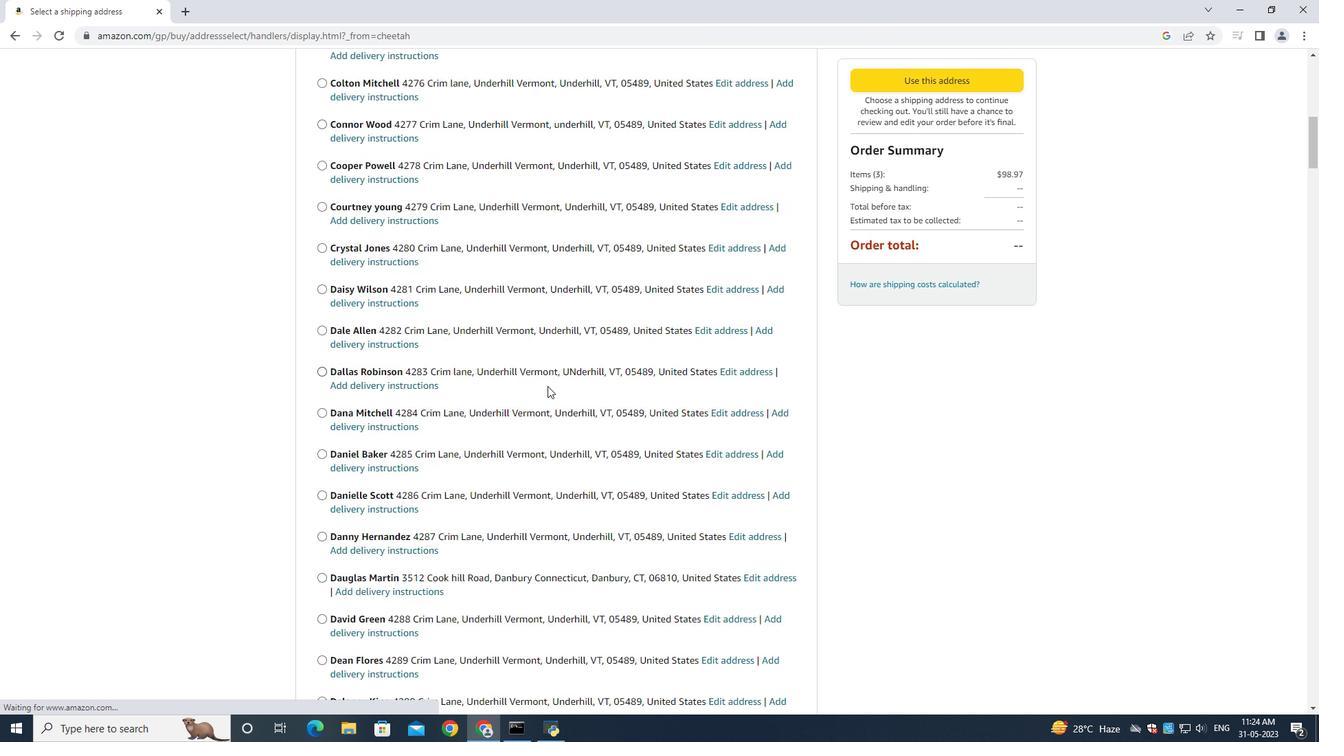 
Action: Mouse moved to (542, 386)
Screenshot: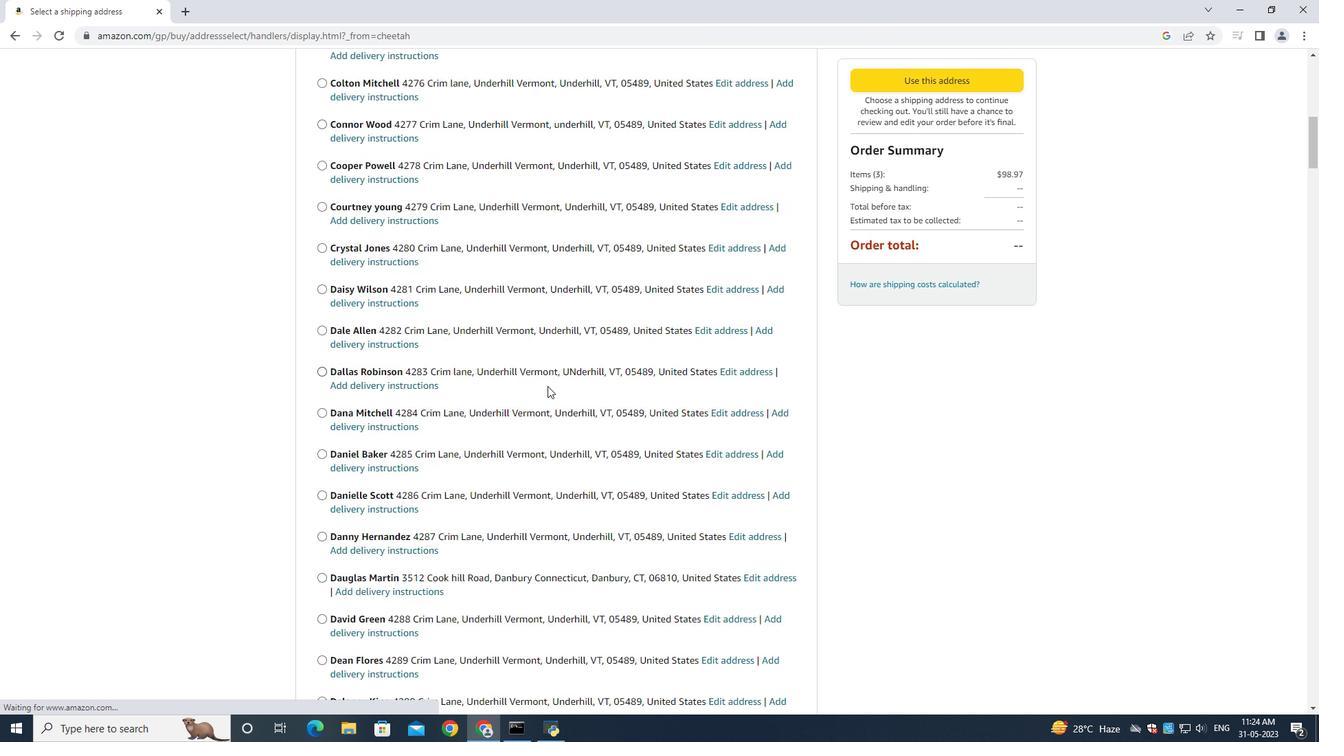 
Action: Mouse scrolled (547, 386) with delta (0, 0)
Screenshot: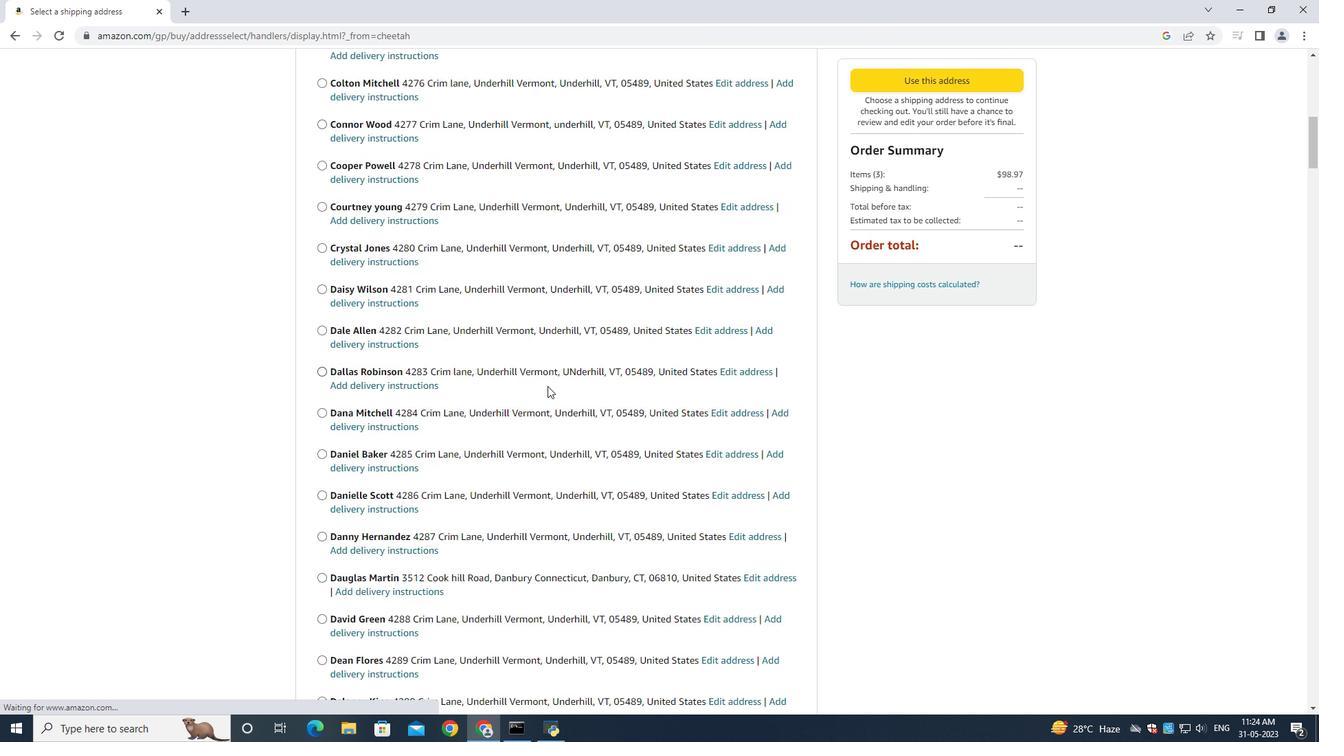 
Action: Mouse moved to (542, 387)
Screenshot: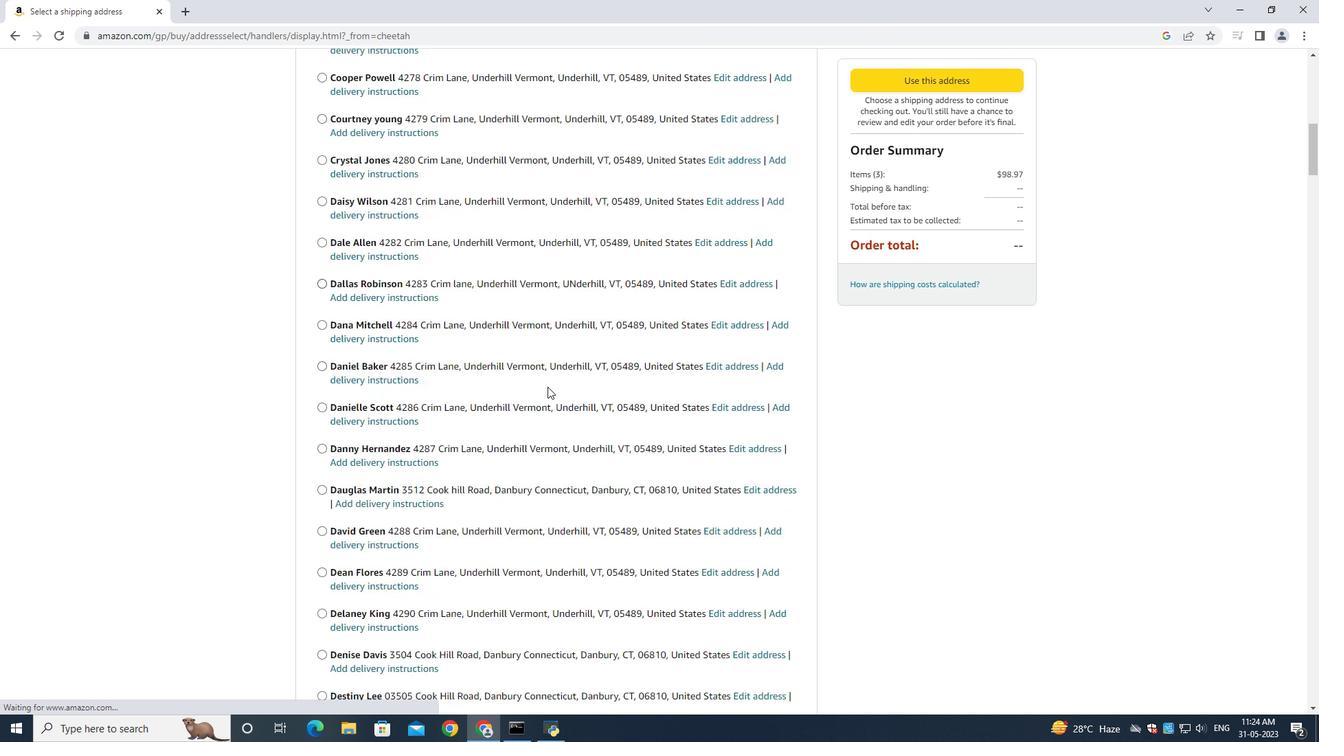 
Action: Mouse scrolled (547, 386) with delta (0, 0)
Screenshot: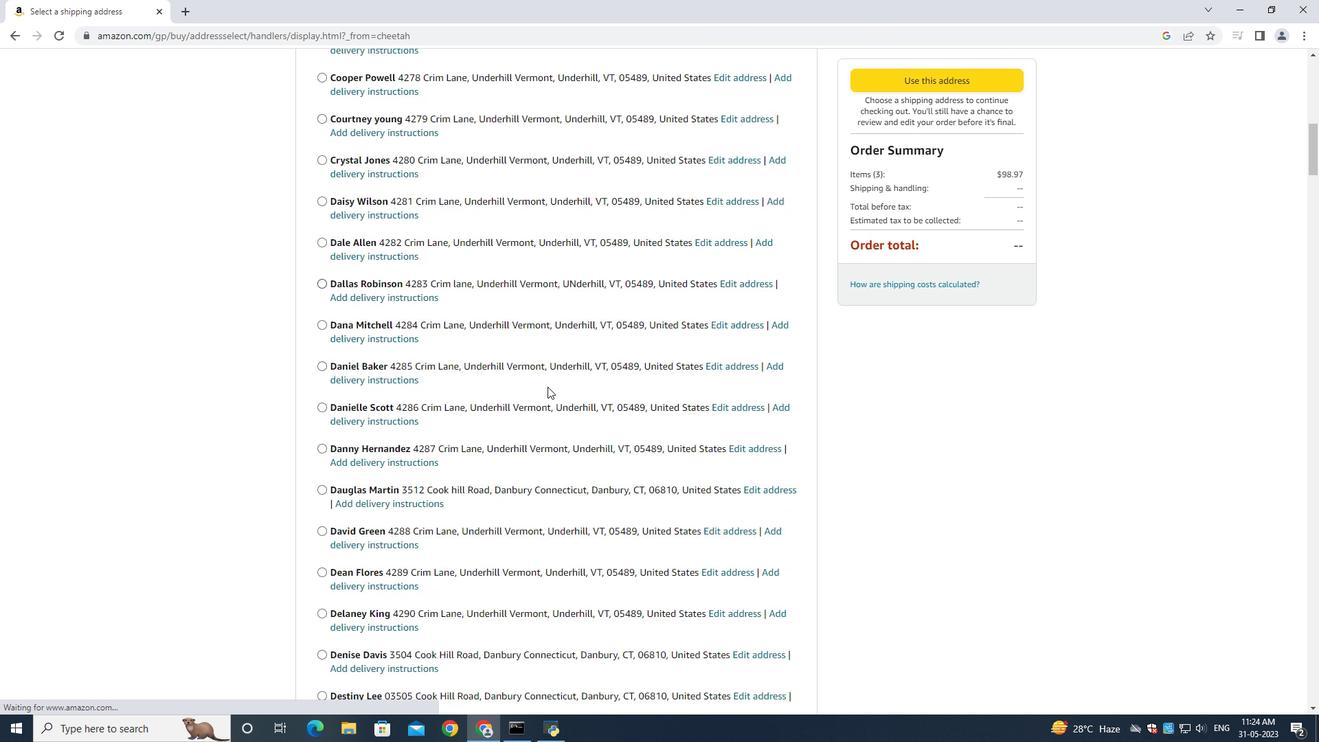 
Action: Mouse moved to (542, 388)
Screenshot: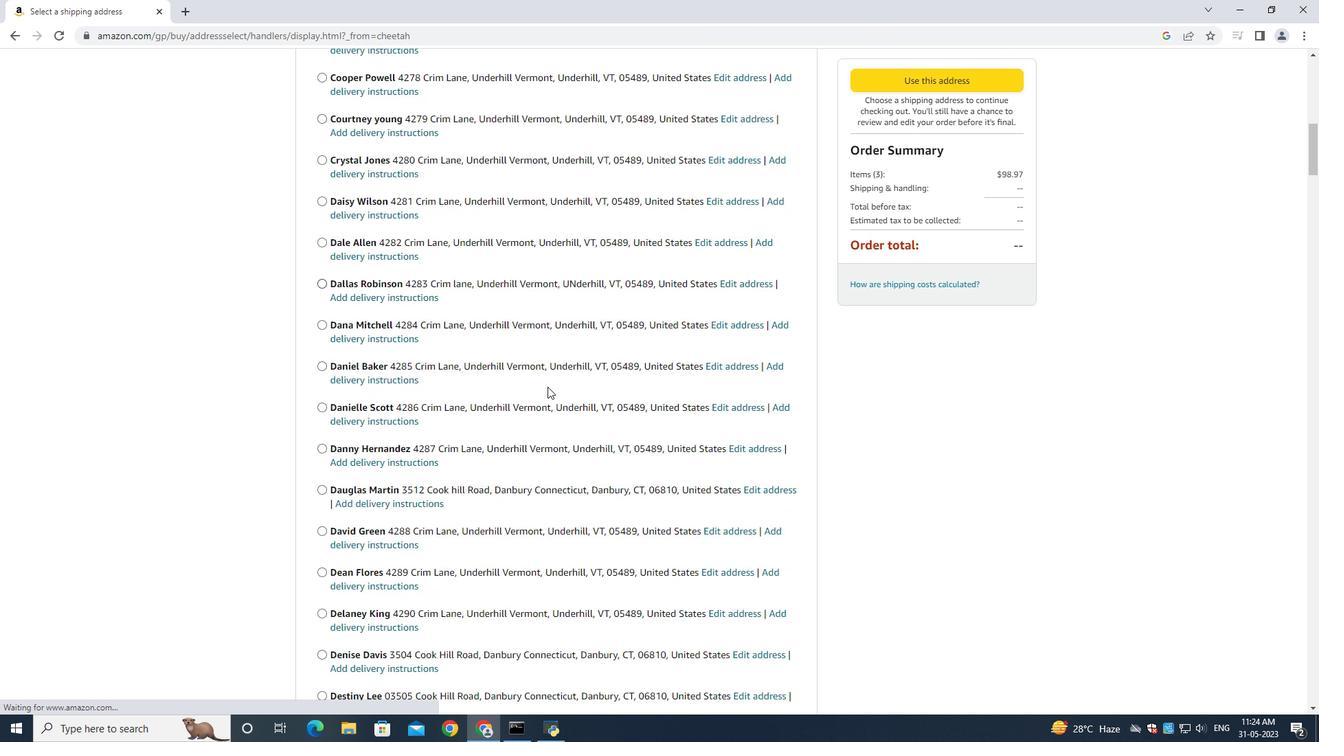 
Action: Mouse scrolled (546, 386) with delta (0, 0)
Screenshot: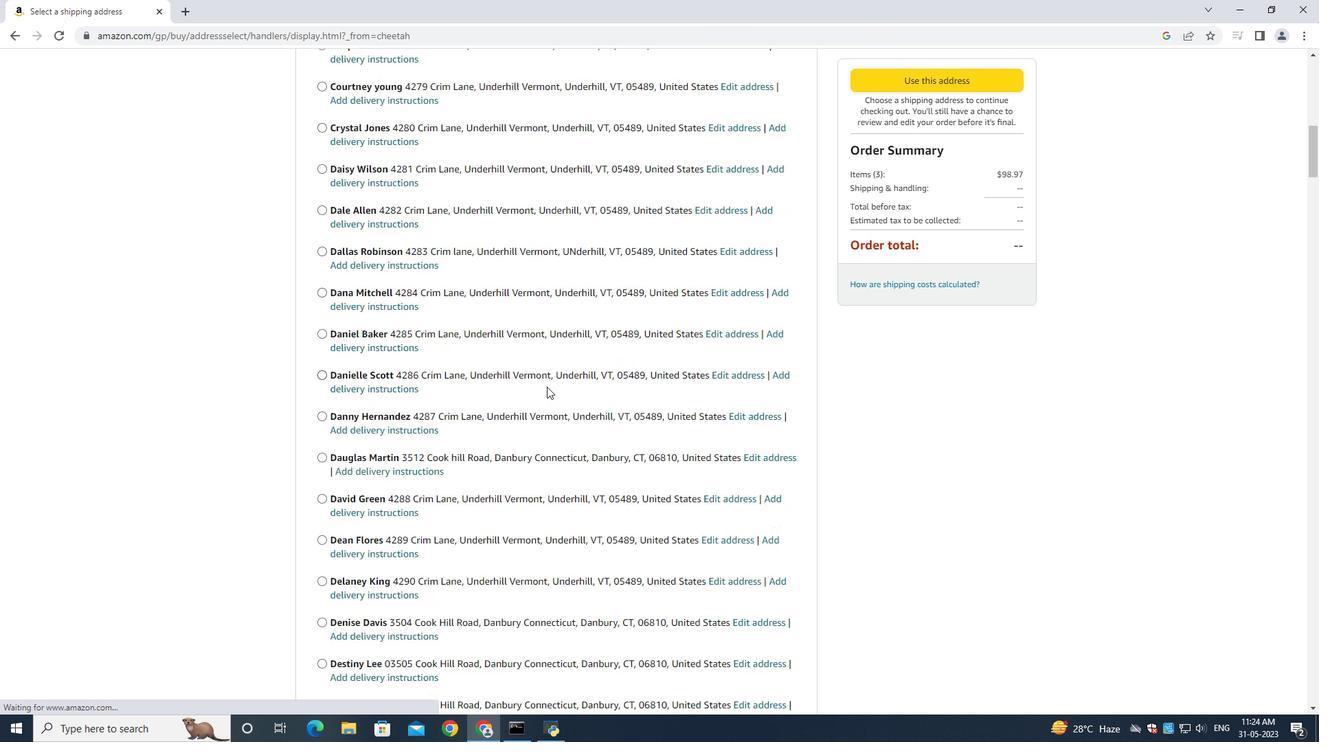 
Action: Mouse moved to (542, 390)
Screenshot: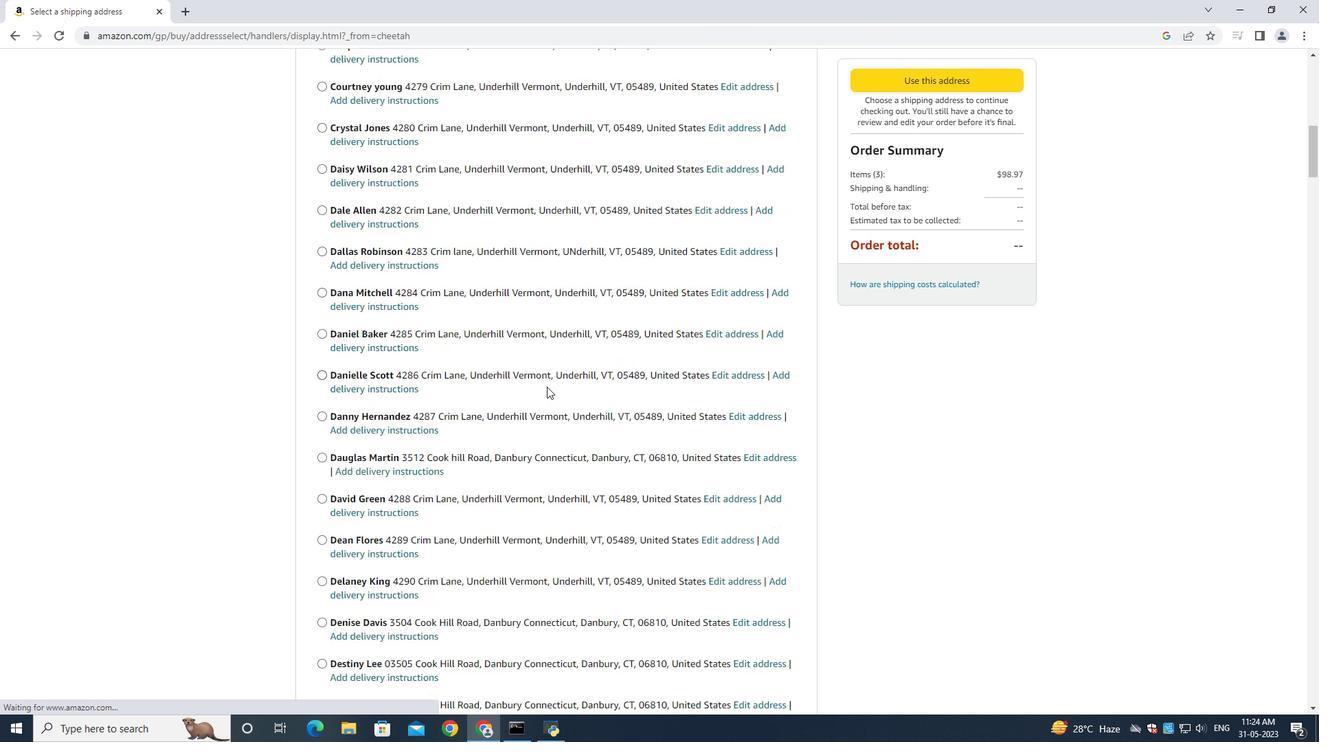 
Action: Mouse scrolled (545, 386) with delta (0, 0)
Screenshot: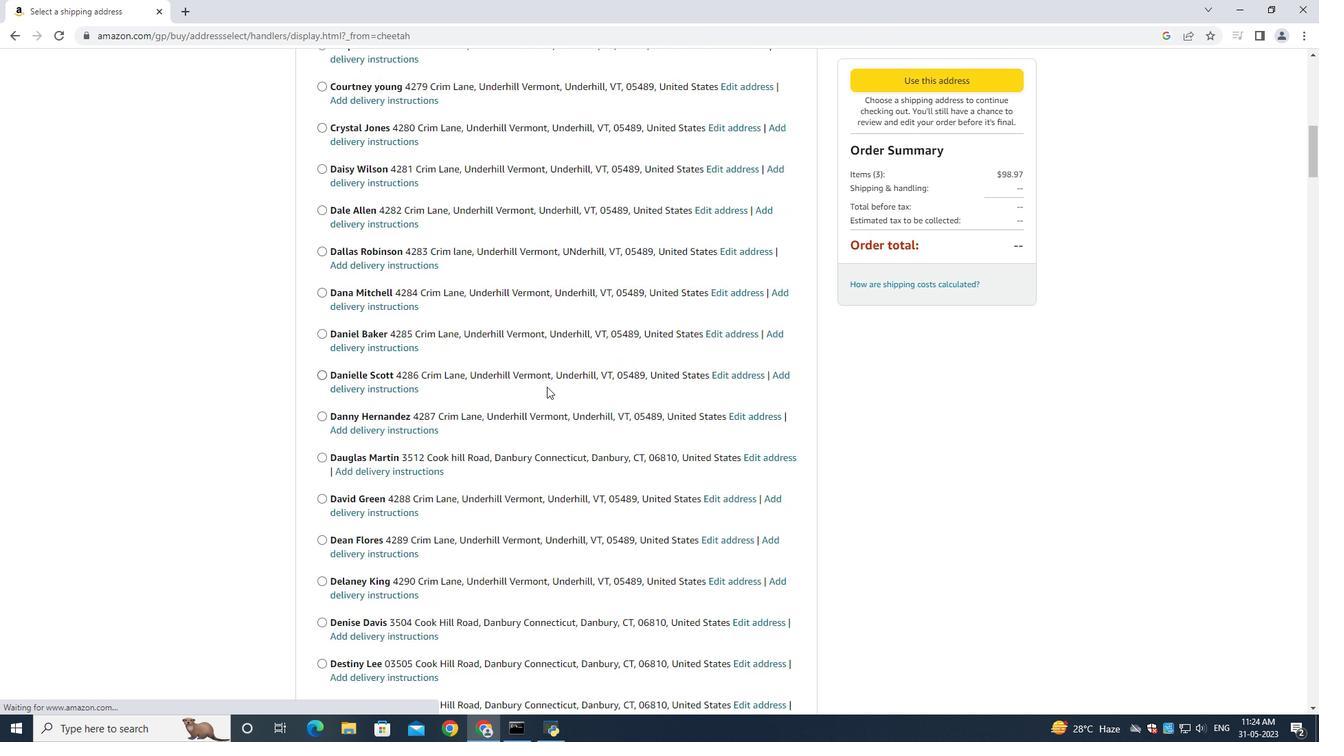 
Action: Mouse moved to (540, 391)
Screenshot: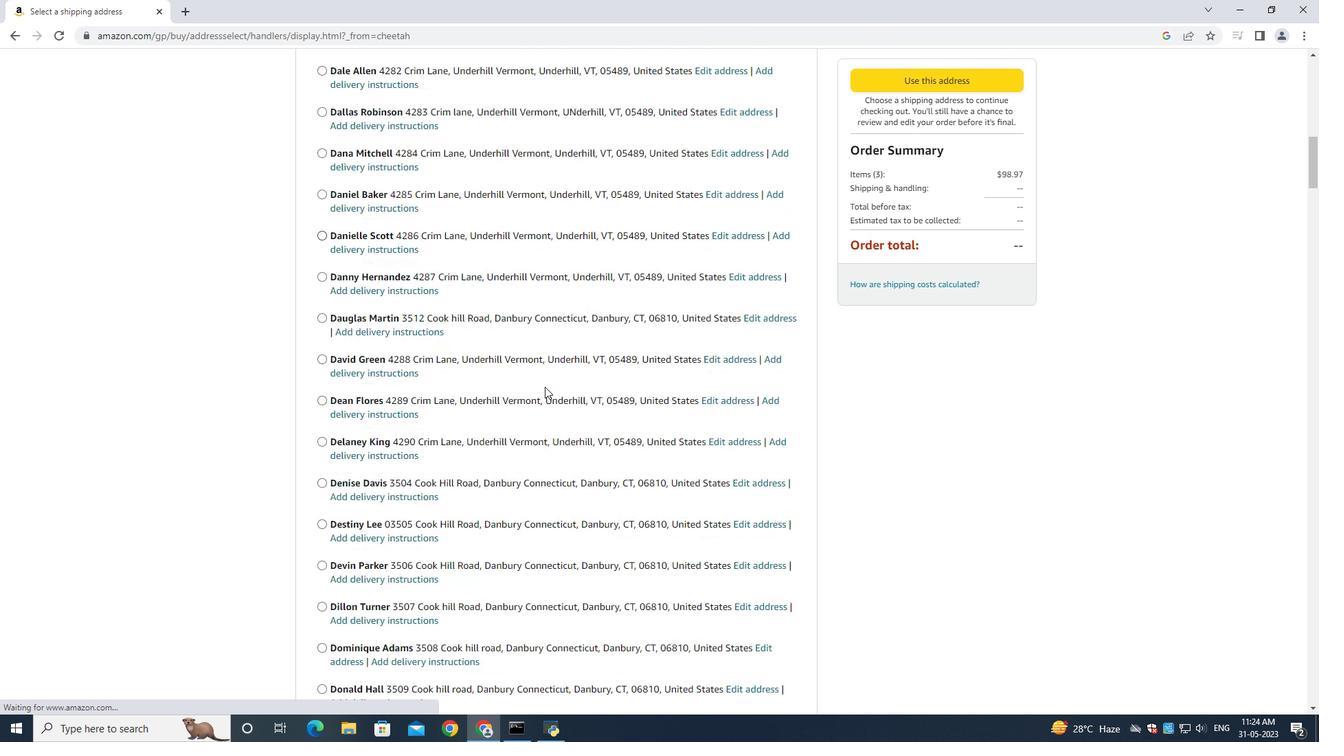 
Action: Mouse scrolled (542, 386) with delta (0, 0)
Screenshot: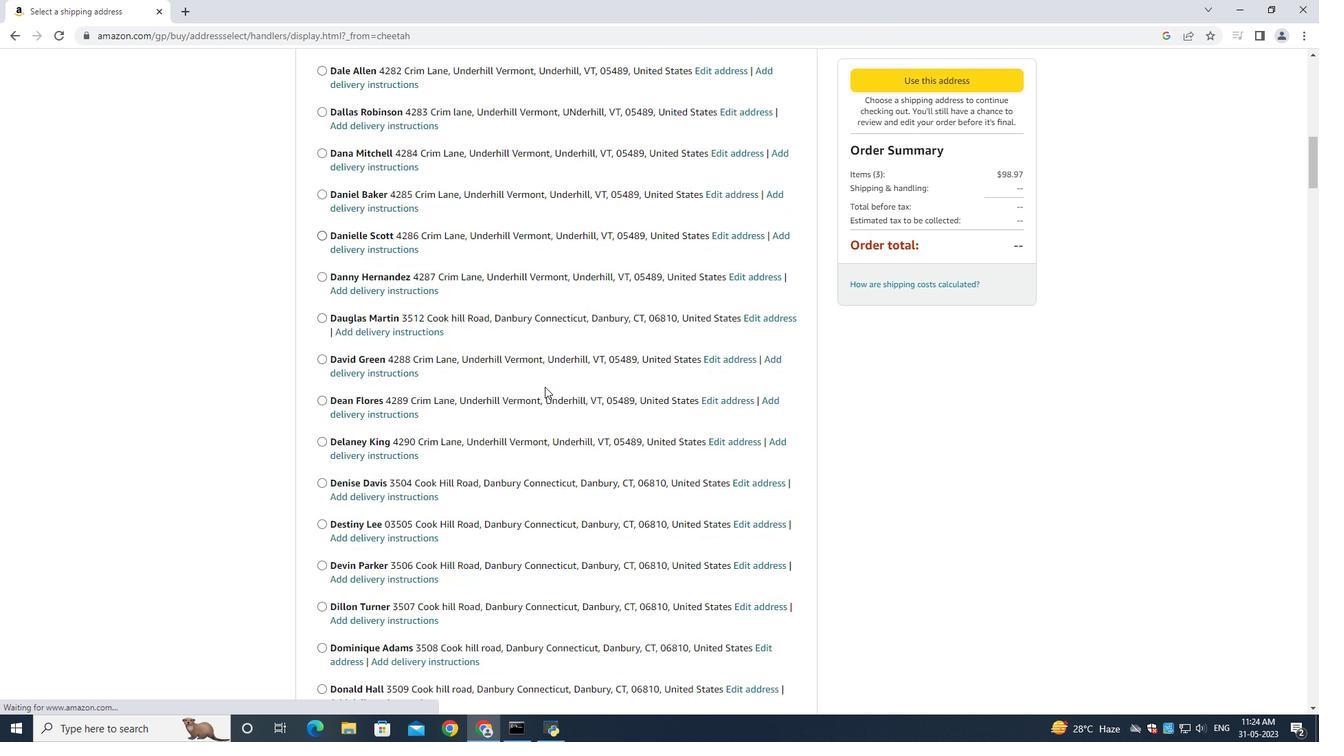 
Action: Mouse moved to (540, 391)
Screenshot: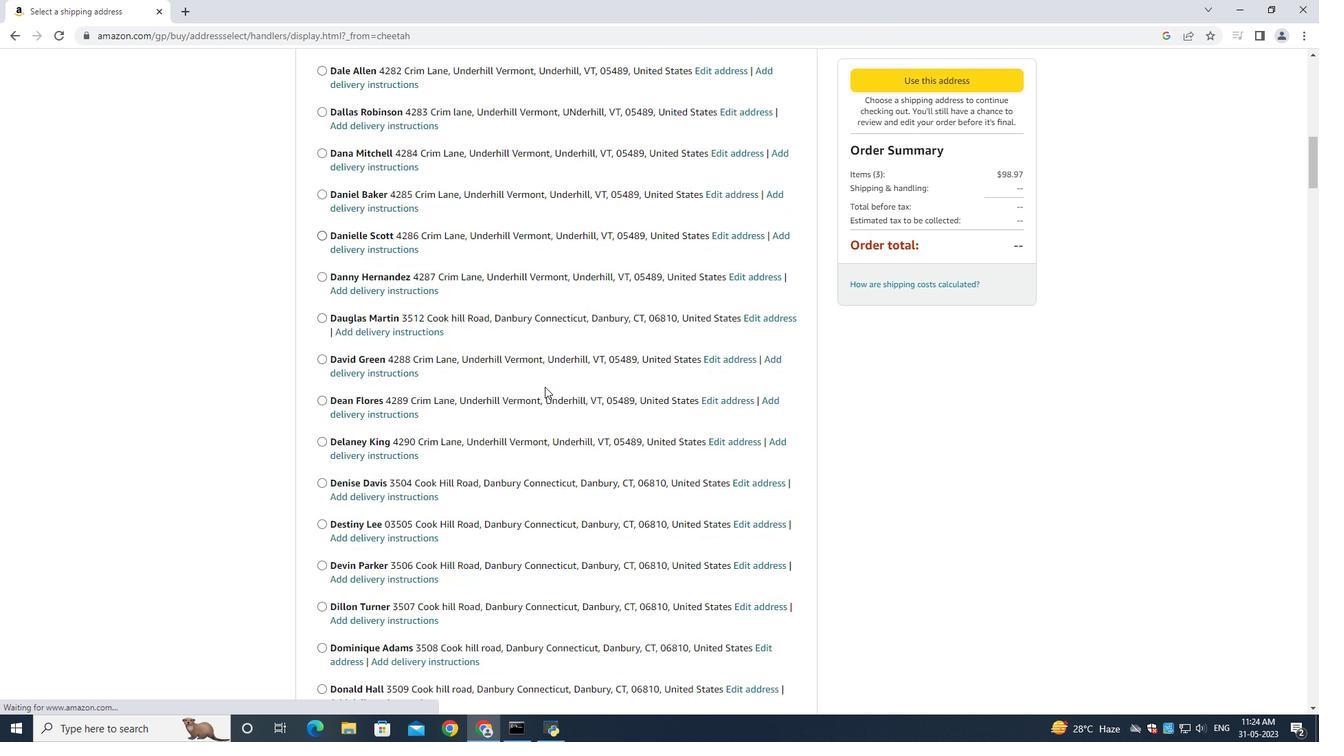 
Action: Mouse scrolled (542, 389) with delta (0, 0)
Screenshot: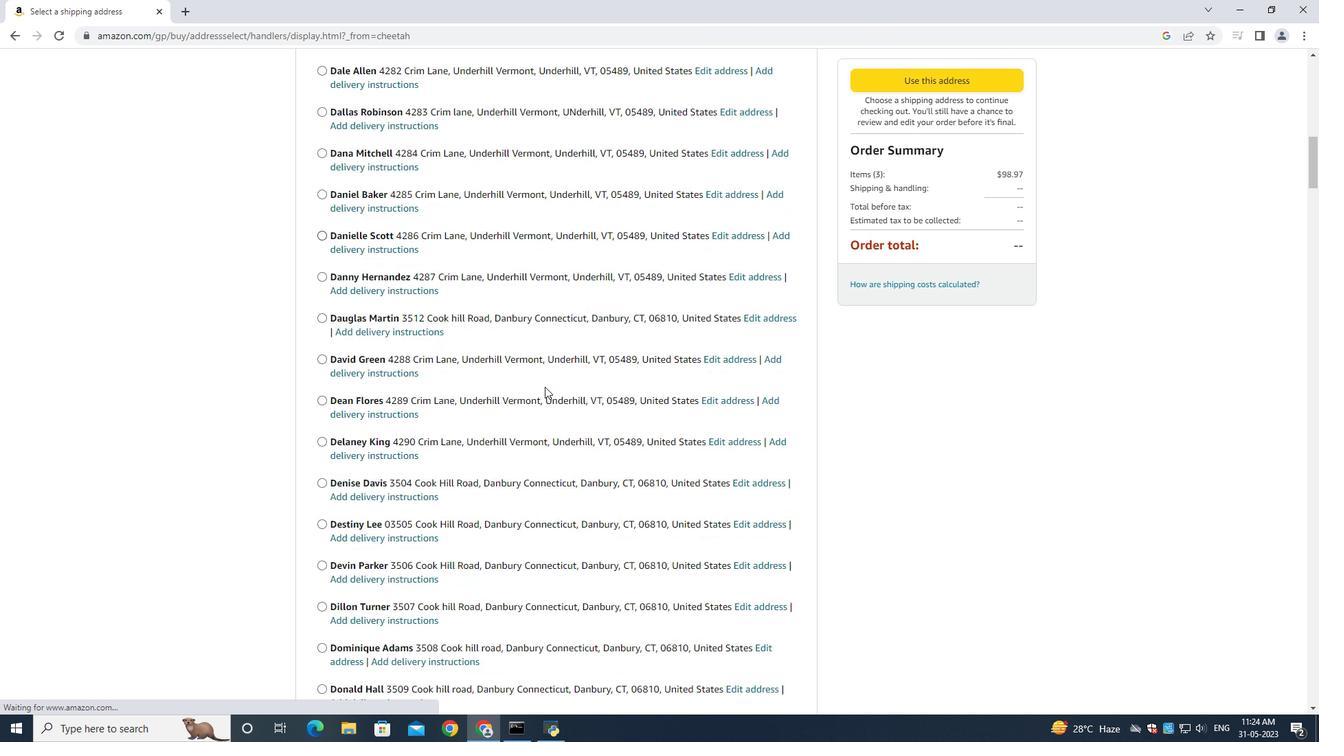 
Action: Mouse moved to (540, 391)
Screenshot: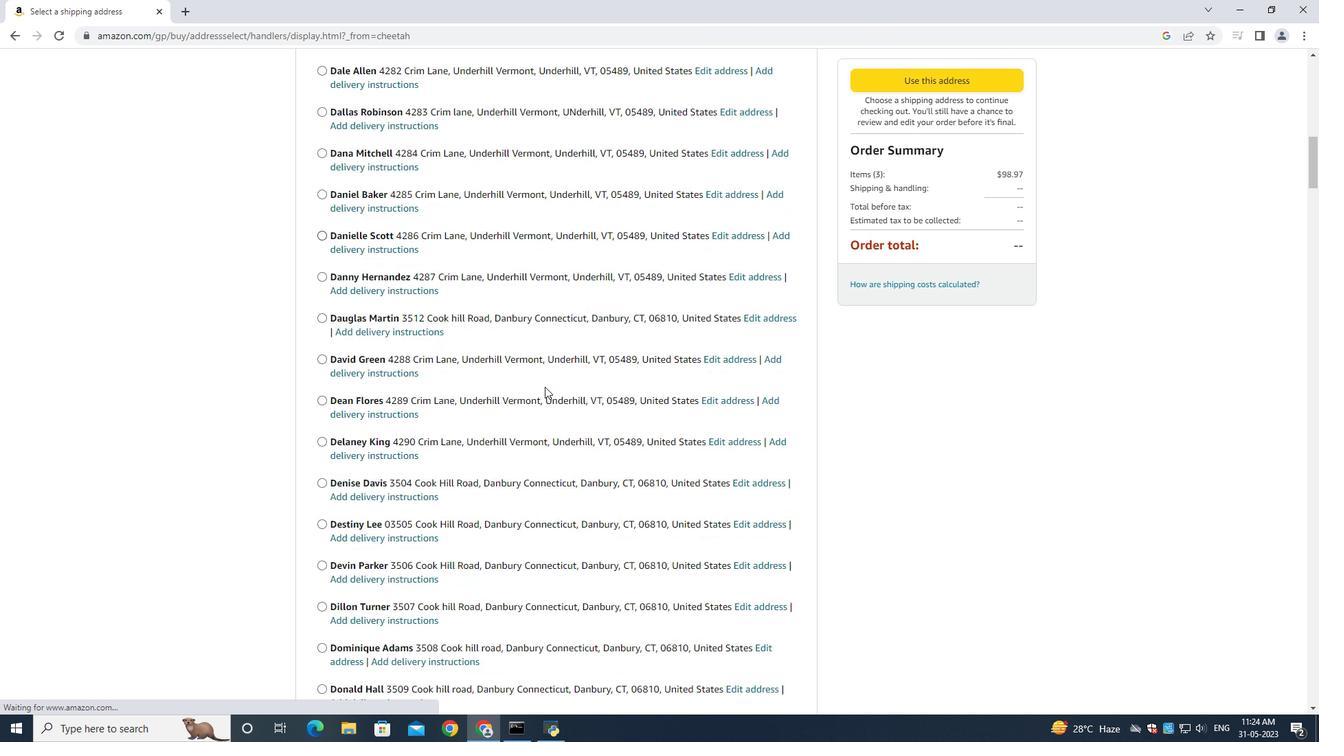 
Action: Mouse scrolled (540, 390) with delta (0, 0)
Screenshot: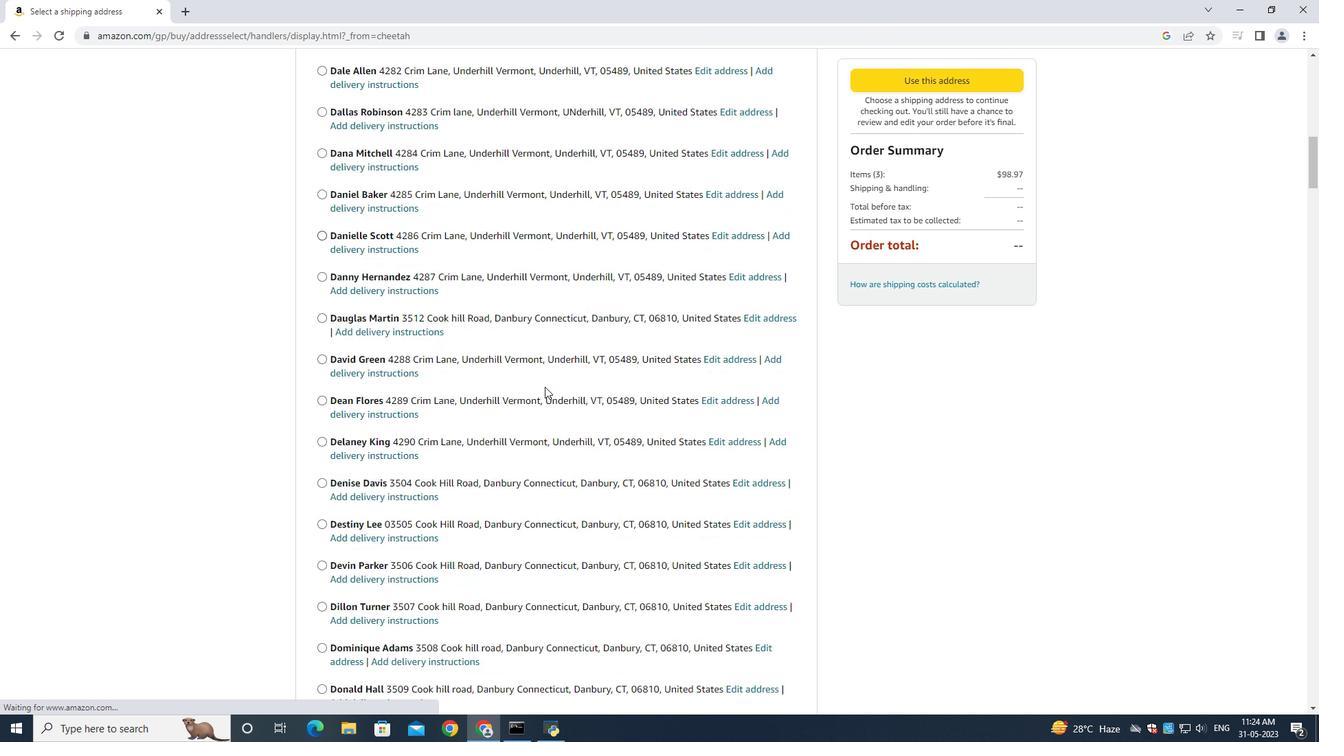
Action: Mouse moved to (538, 391)
Screenshot: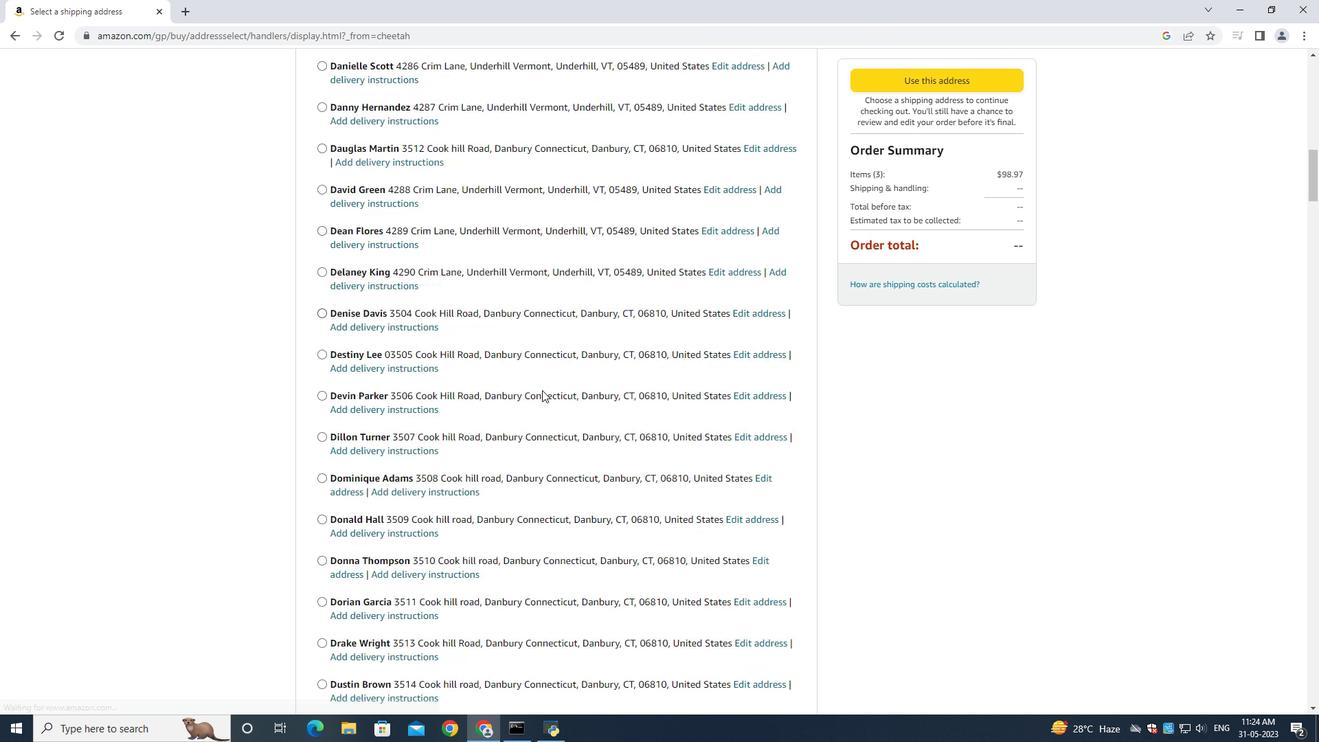 
Action: Mouse scrolled (540, 390) with delta (0, 0)
Screenshot: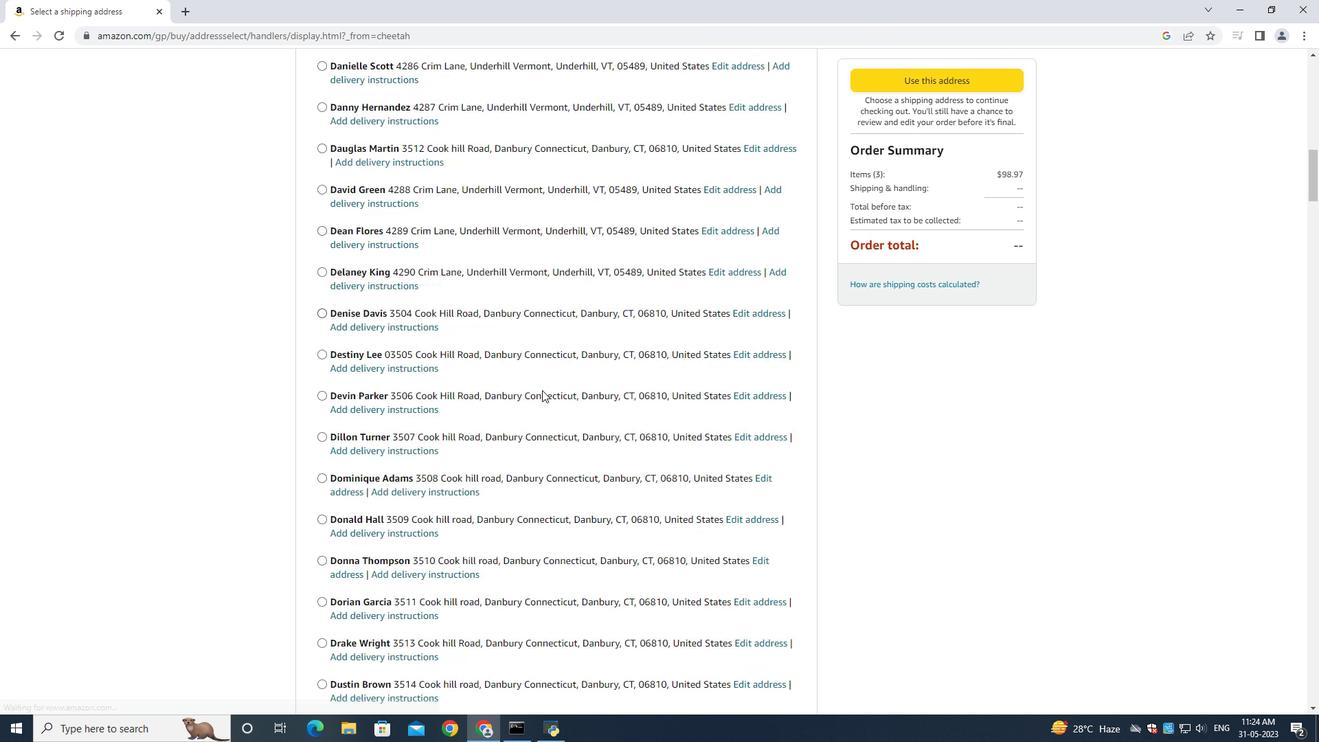 
Action: Mouse moved to (531, 393)
Screenshot: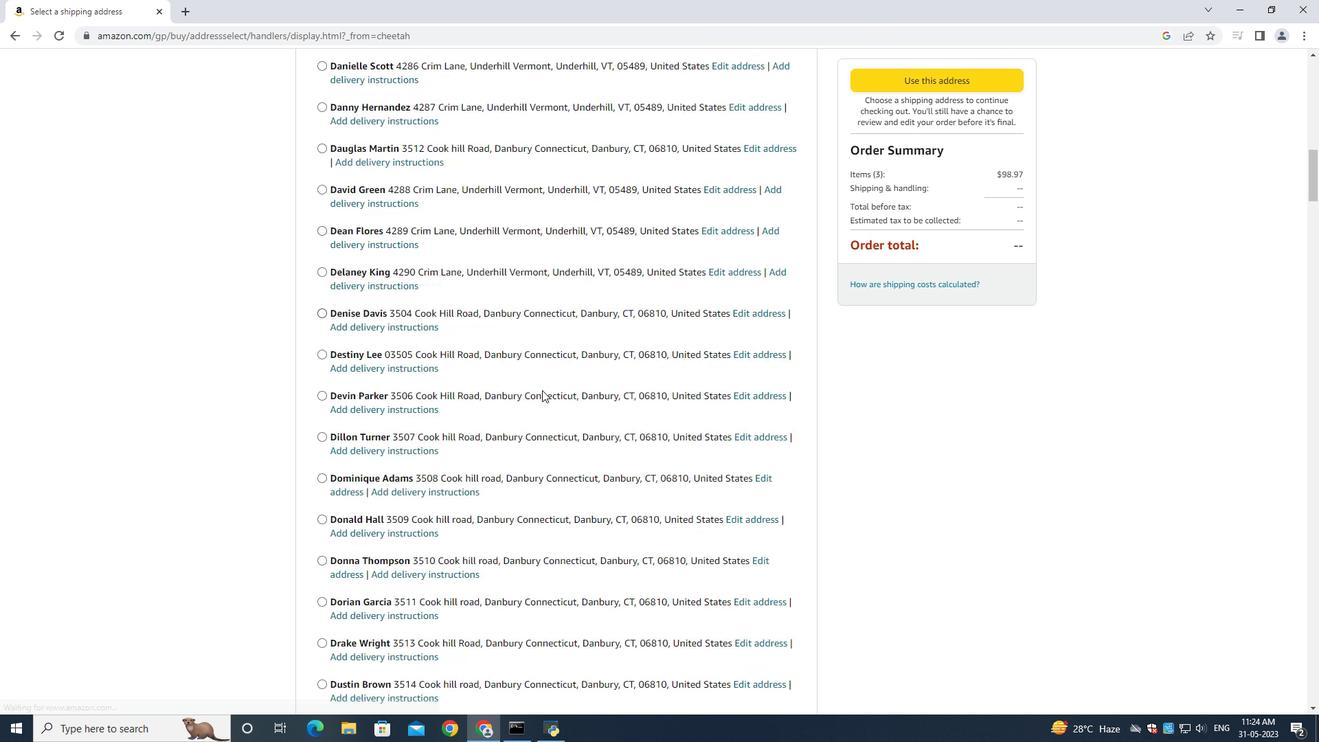
Action: Mouse scrolled (540, 390) with delta (0, 0)
Screenshot: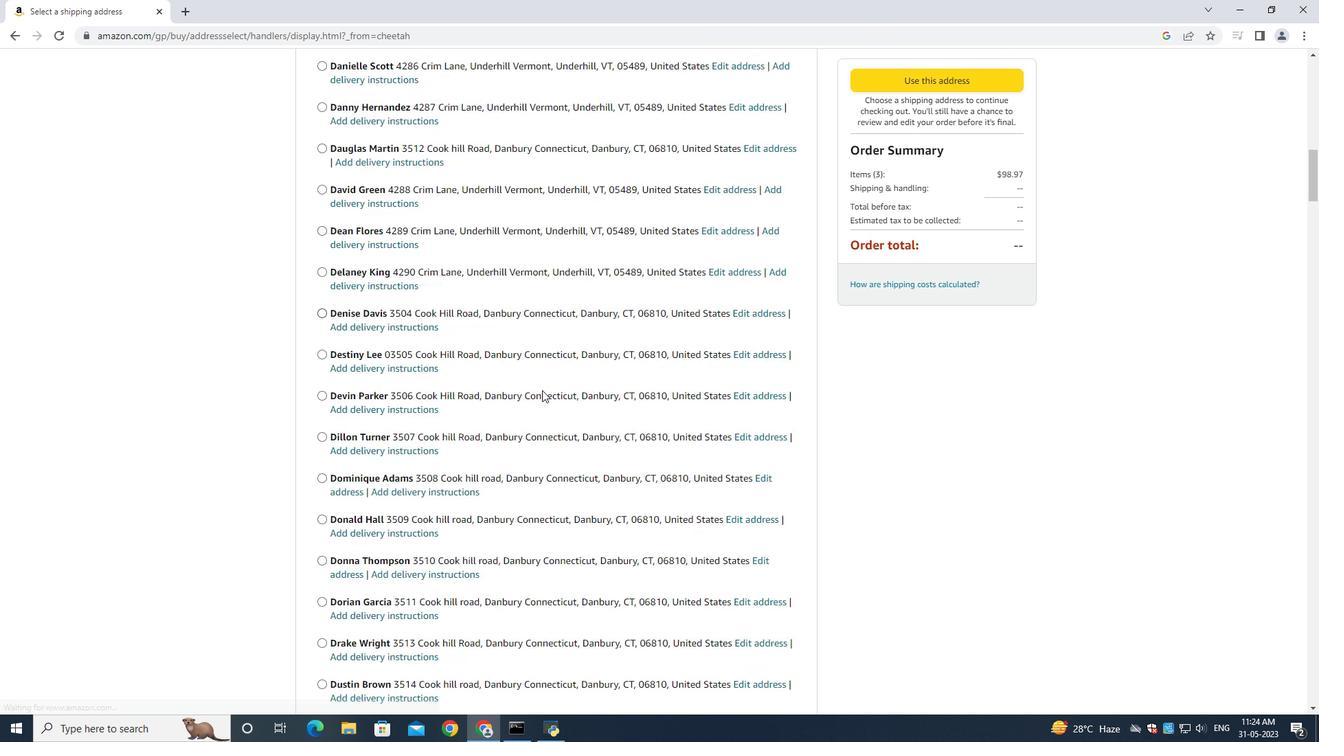 
Action: Mouse moved to (530, 393)
Screenshot: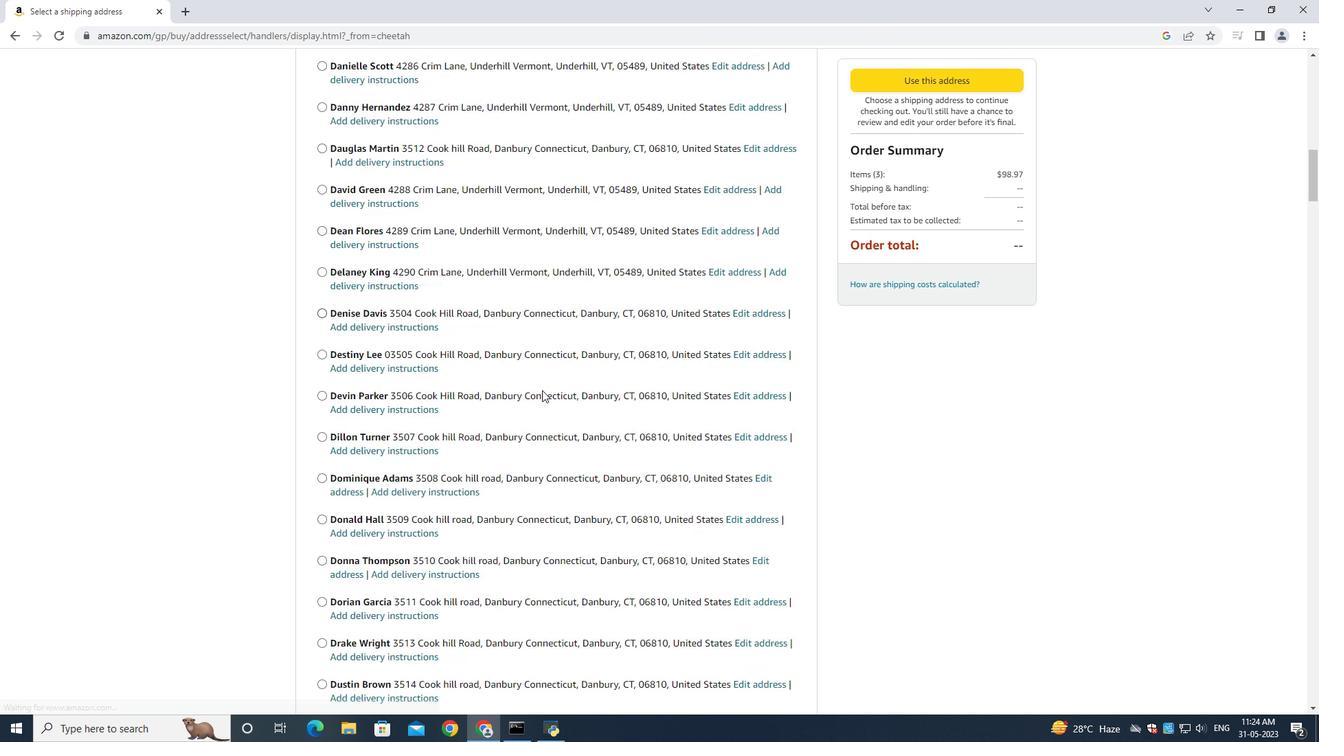 
Action: Mouse scrolled (538, 390) with delta (0, 0)
Screenshot: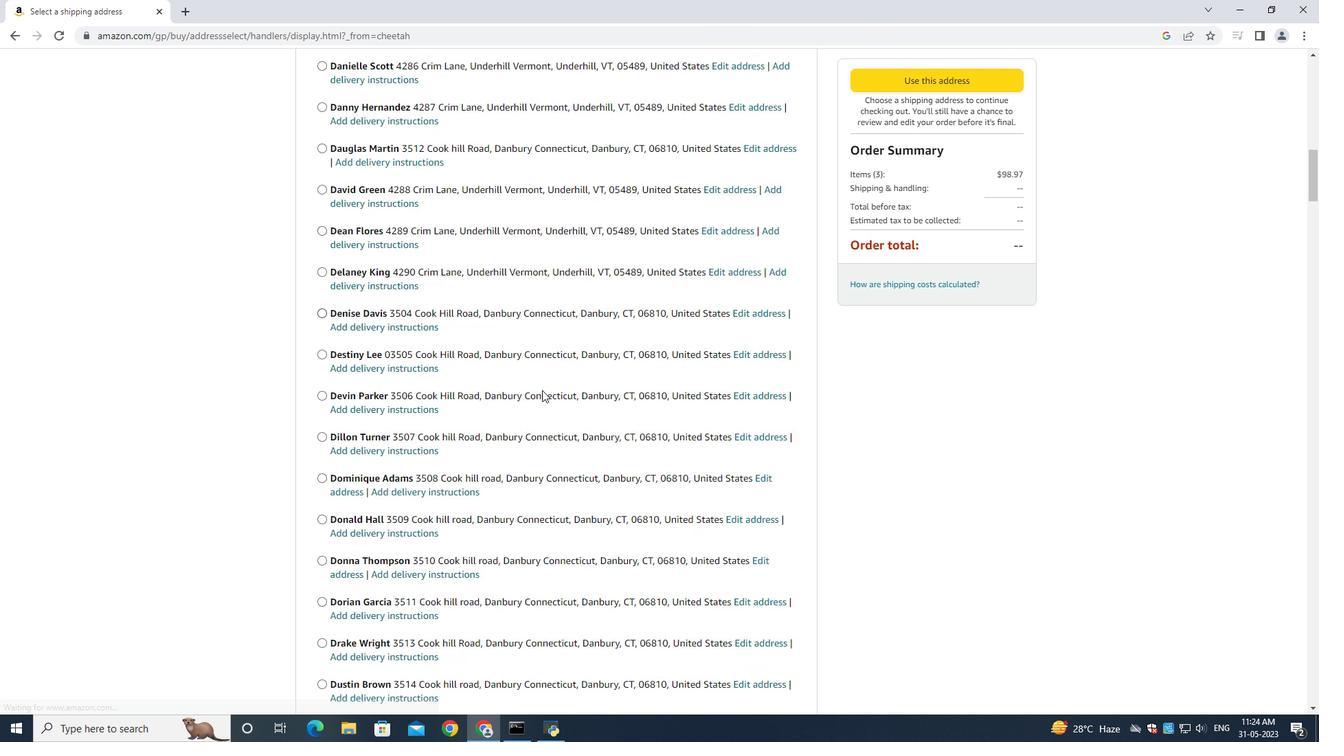 
Action: Mouse moved to (529, 395)
Screenshot: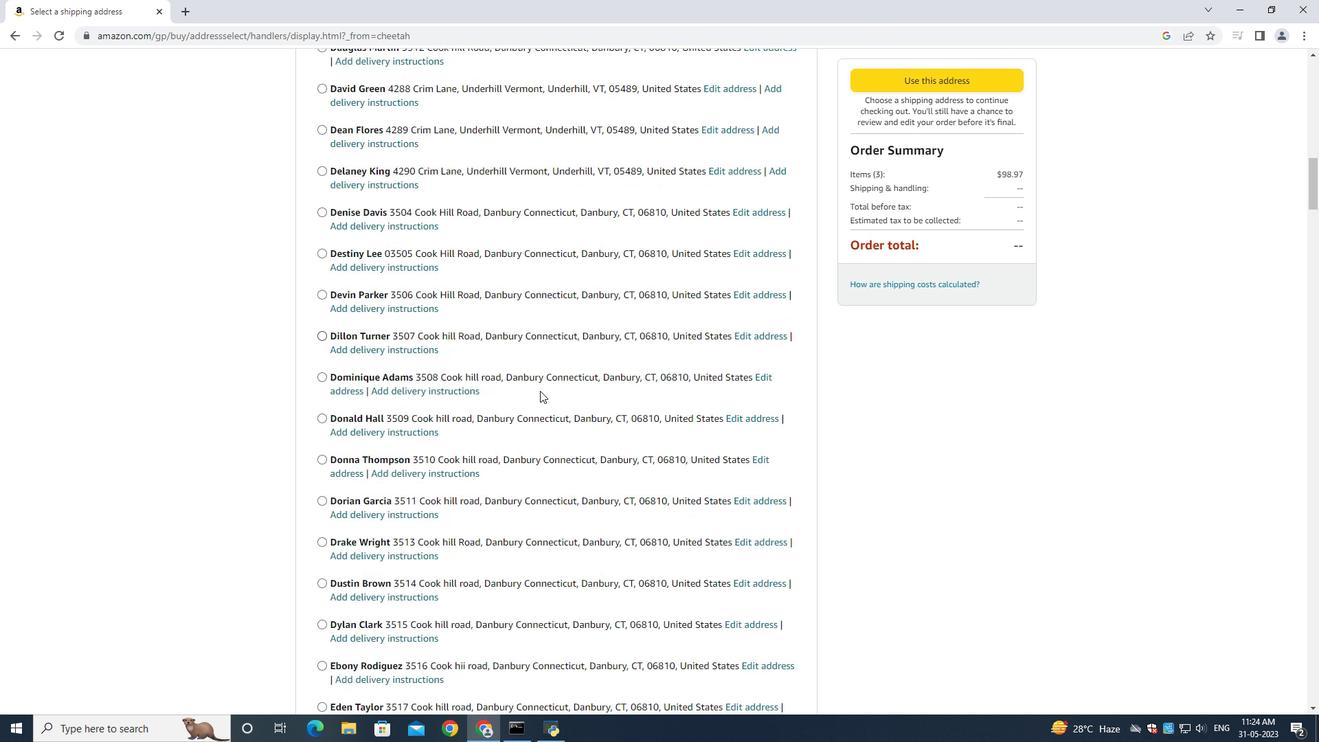 
Action: Mouse scrolled (530, 393) with delta (0, 0)
Screenshot: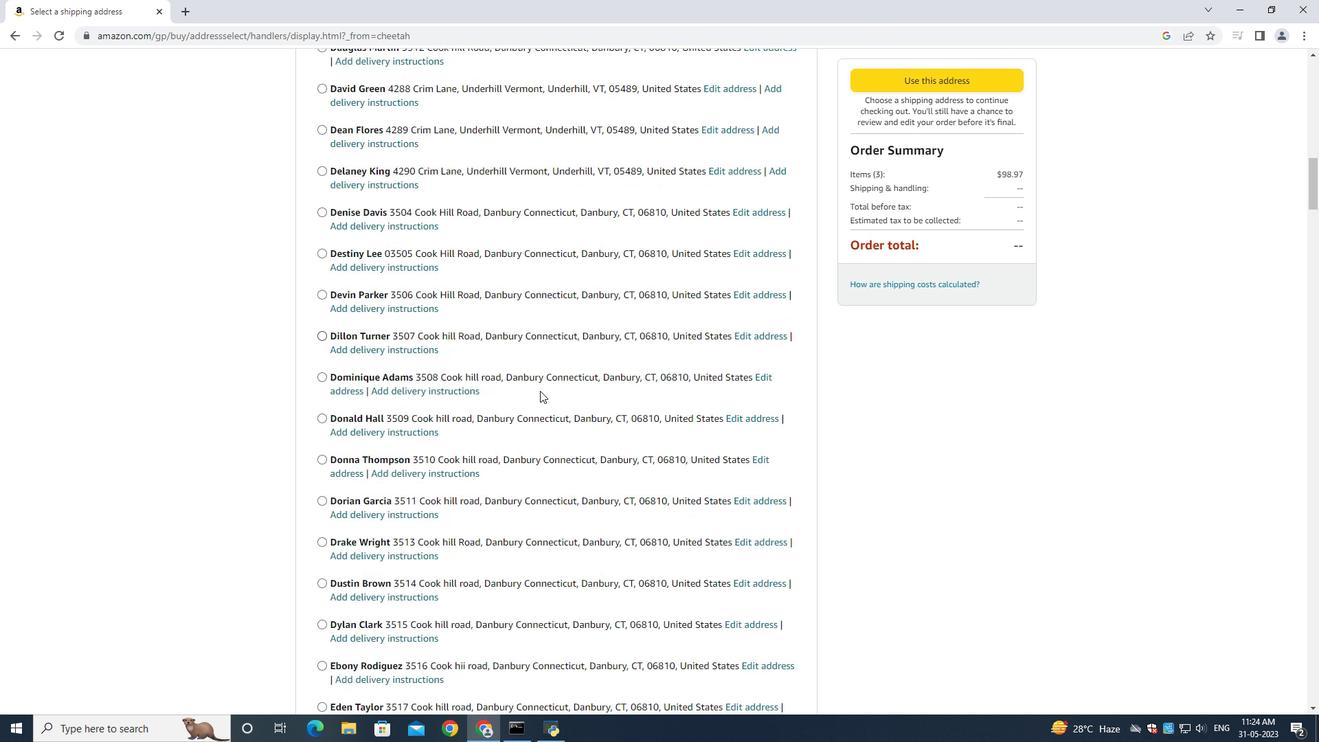 
Action: Mouse moved to (529, 395)
Screenshot: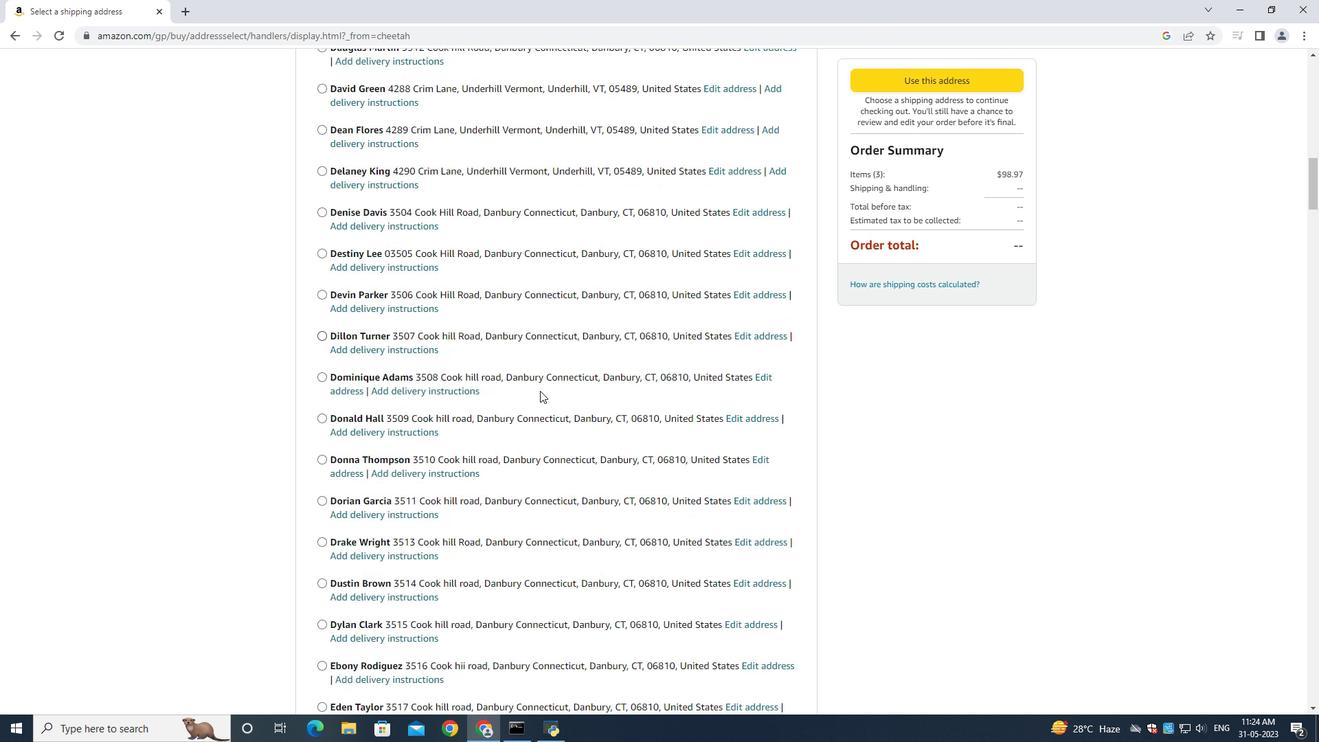 
Action: Mouse scrolled (530, 393) with delta (0, 0)
Screenshot: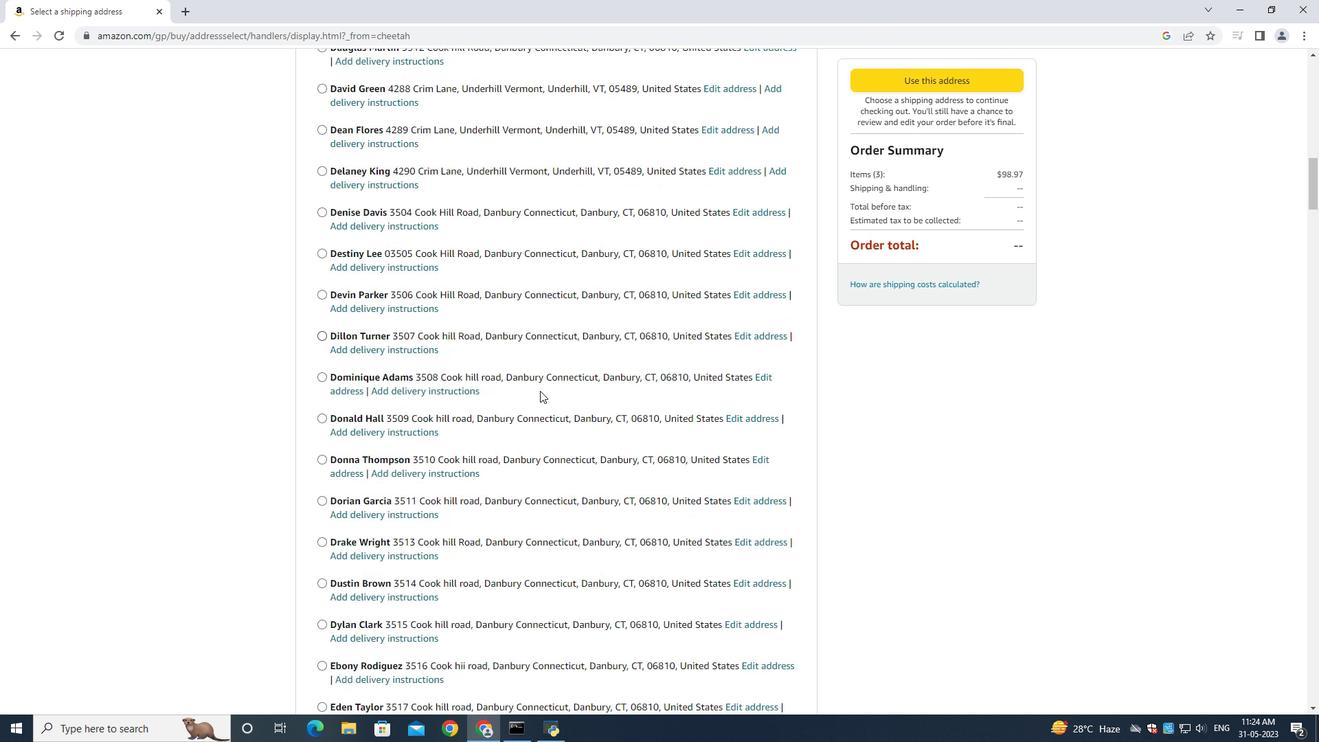 
Action: Mouse moved to (528, 395)
Screenshot: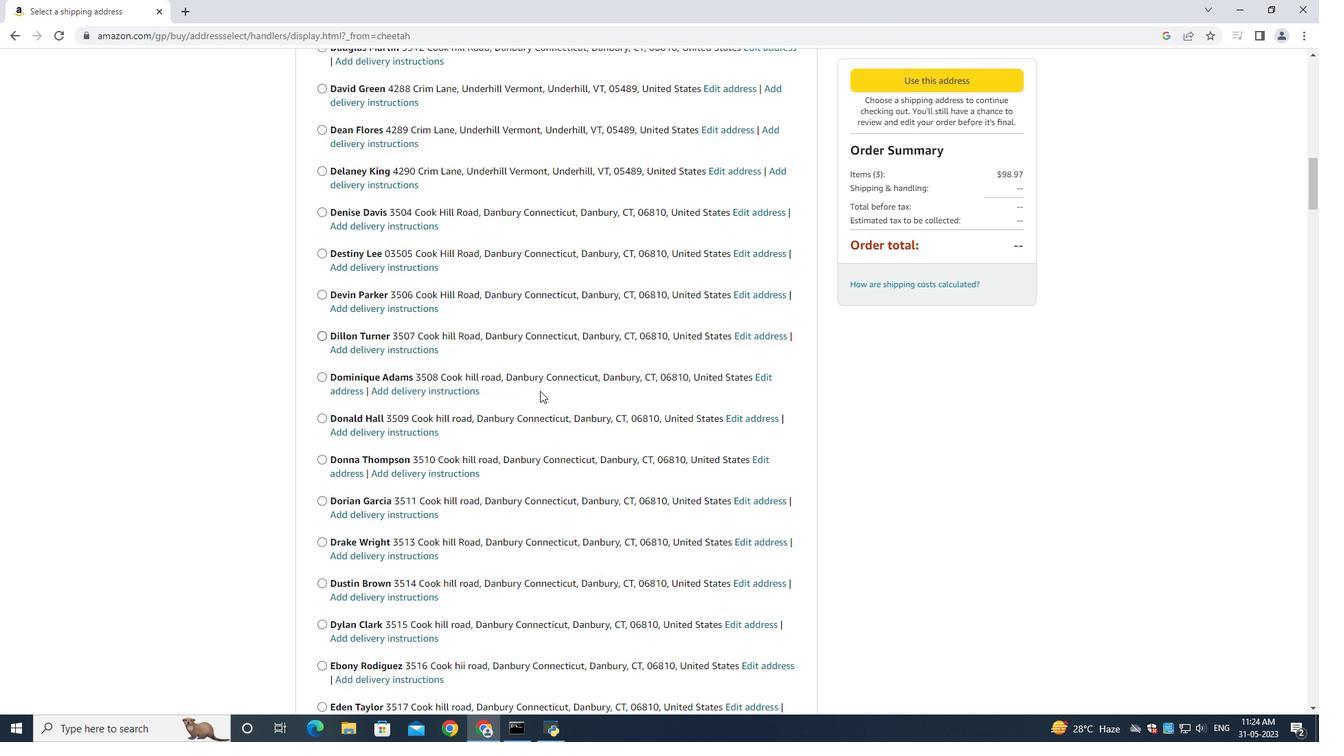 
Action: Mouse scrolled (530, 393) with delta (0, 0)
Screenshot: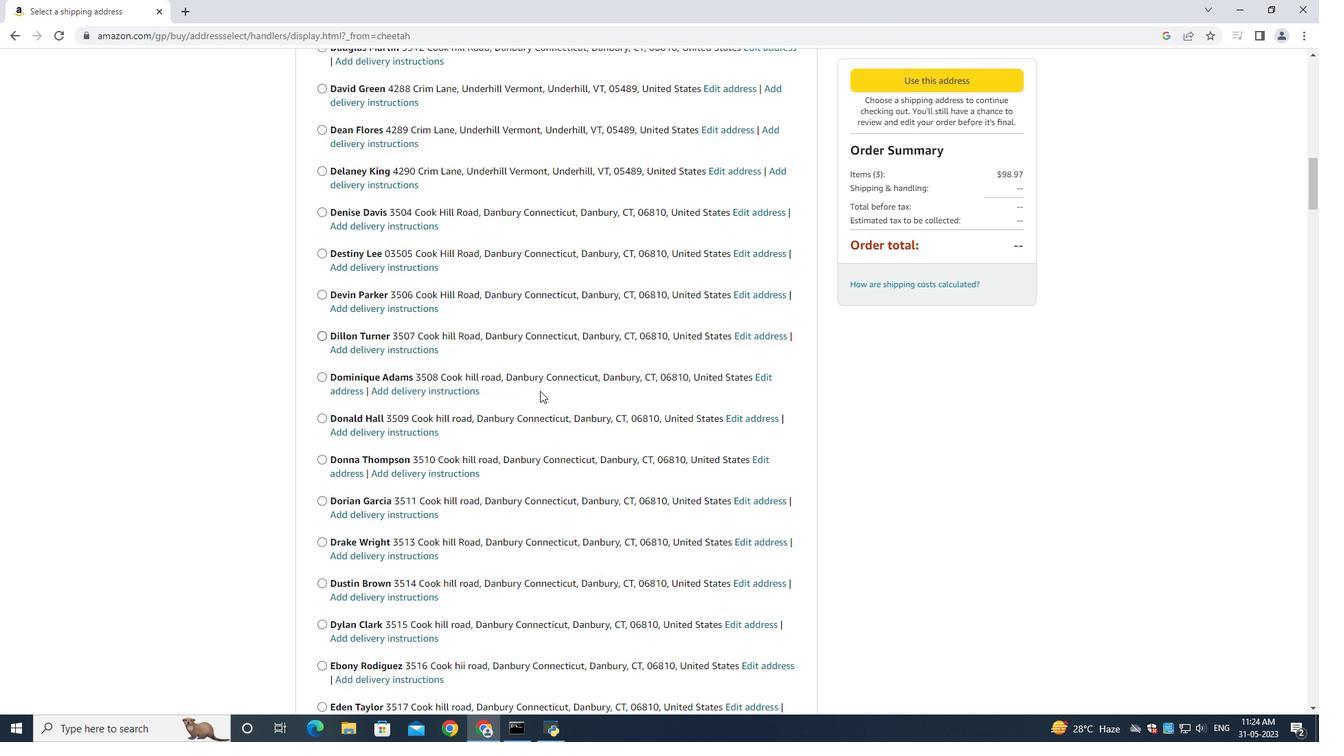 
Action: Mouse moved to (527, 395)
Screenshot: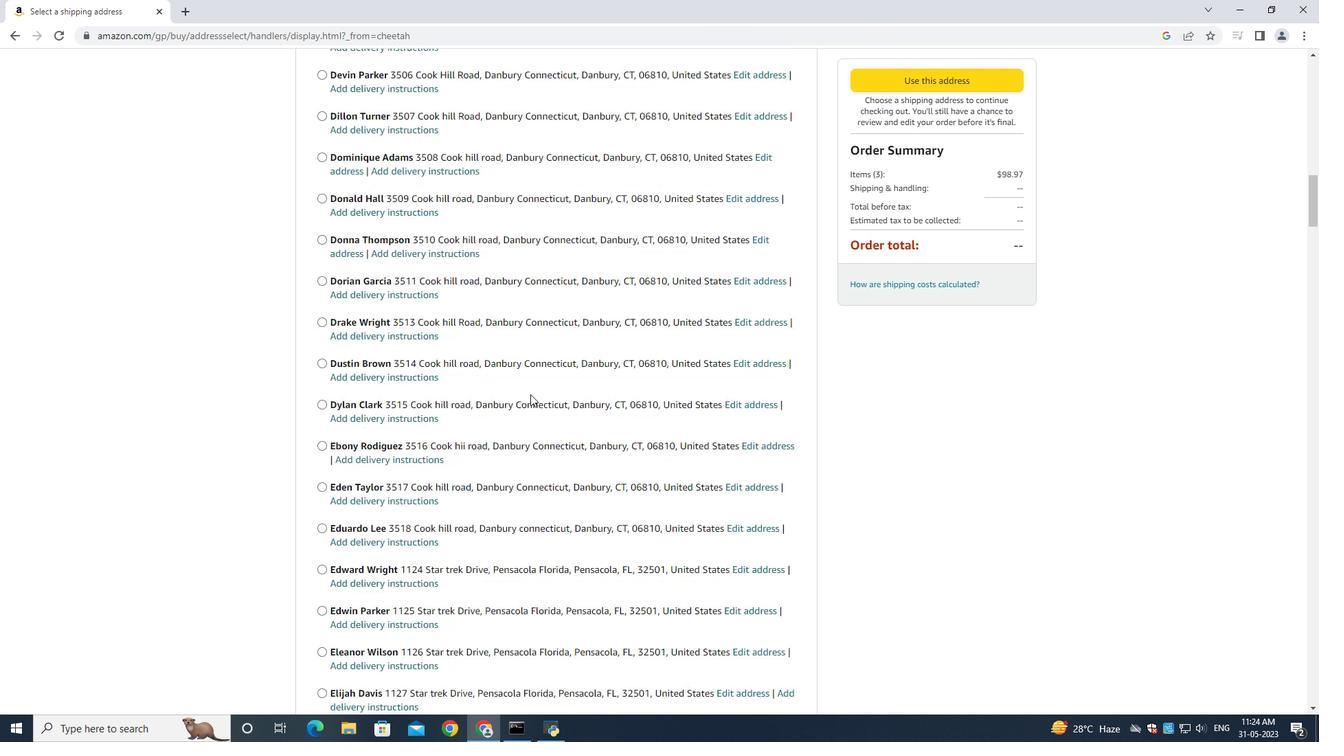 
Action: Mouse scrolled (530, 393) with delta (0, 0)
Screenshot: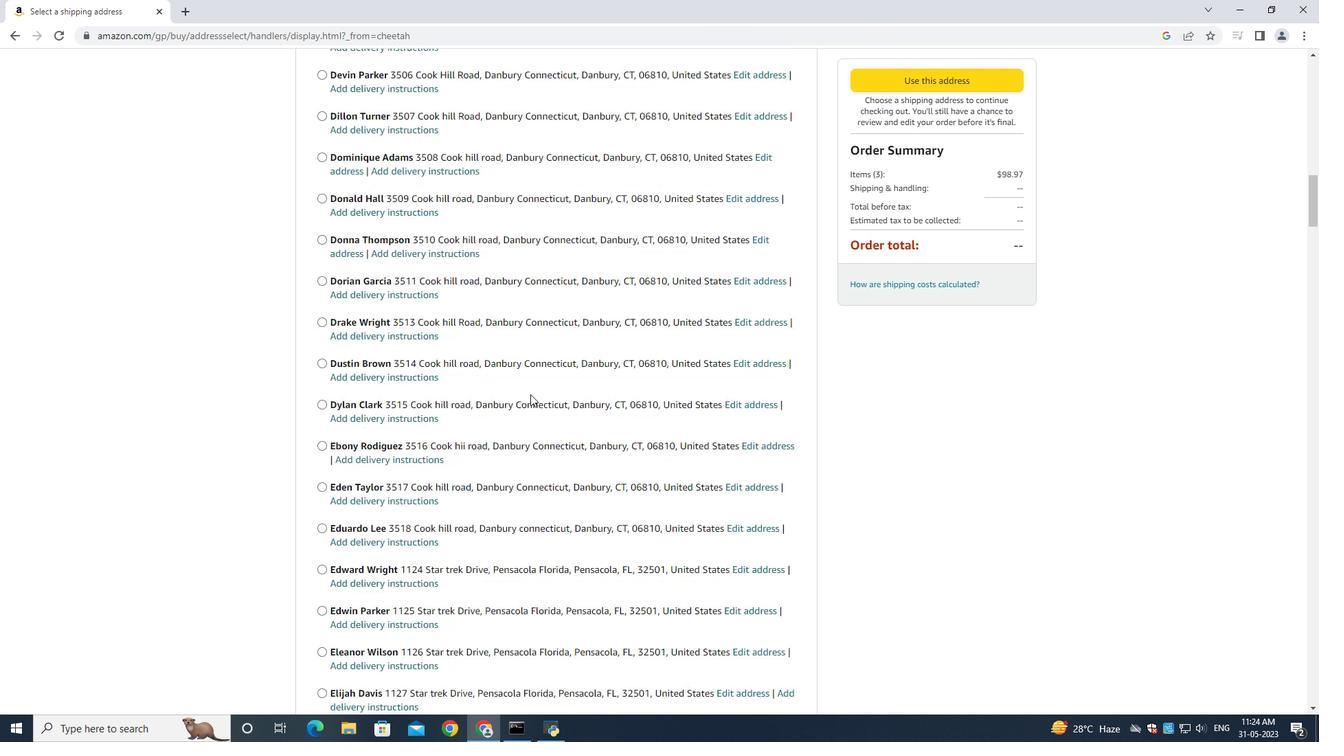 
Action: Mouse moved to (527, 394)
Screenshot: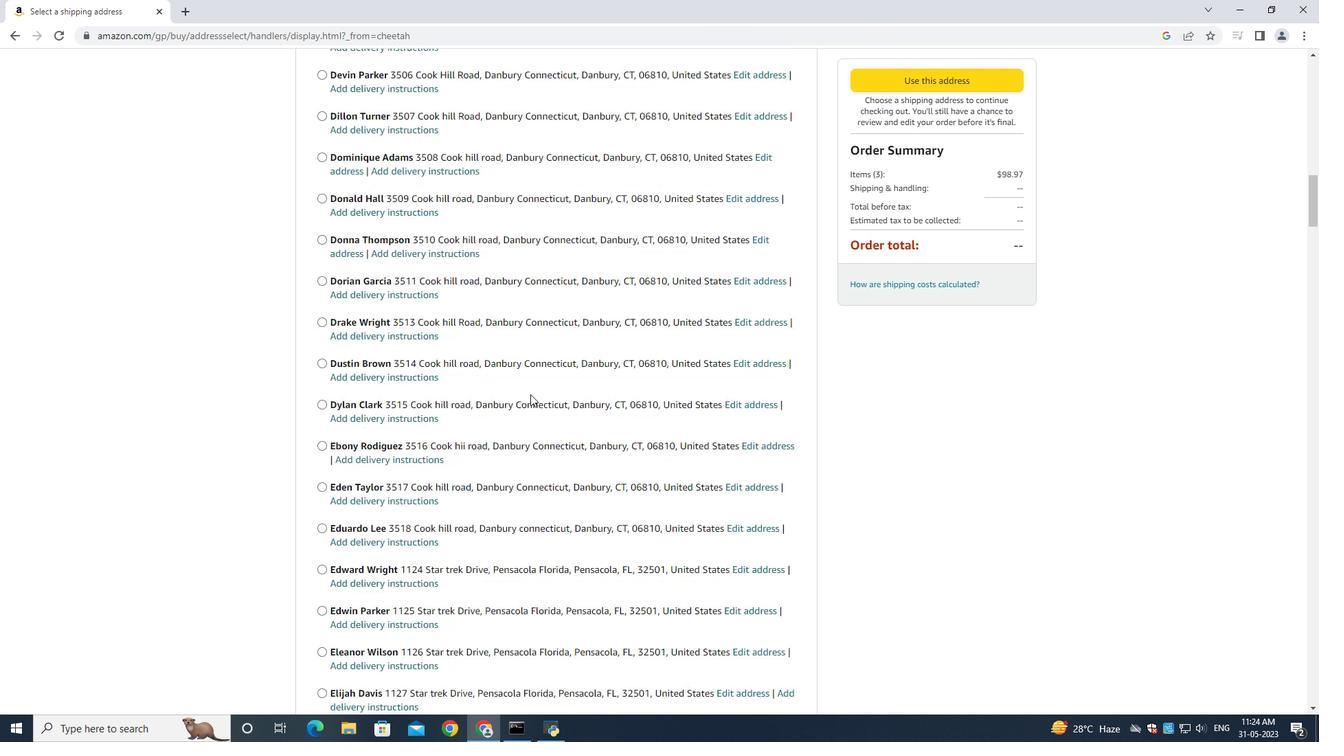 
Action: Mouse scrolled (530, 393) with delta (0, 0)
Screenshot: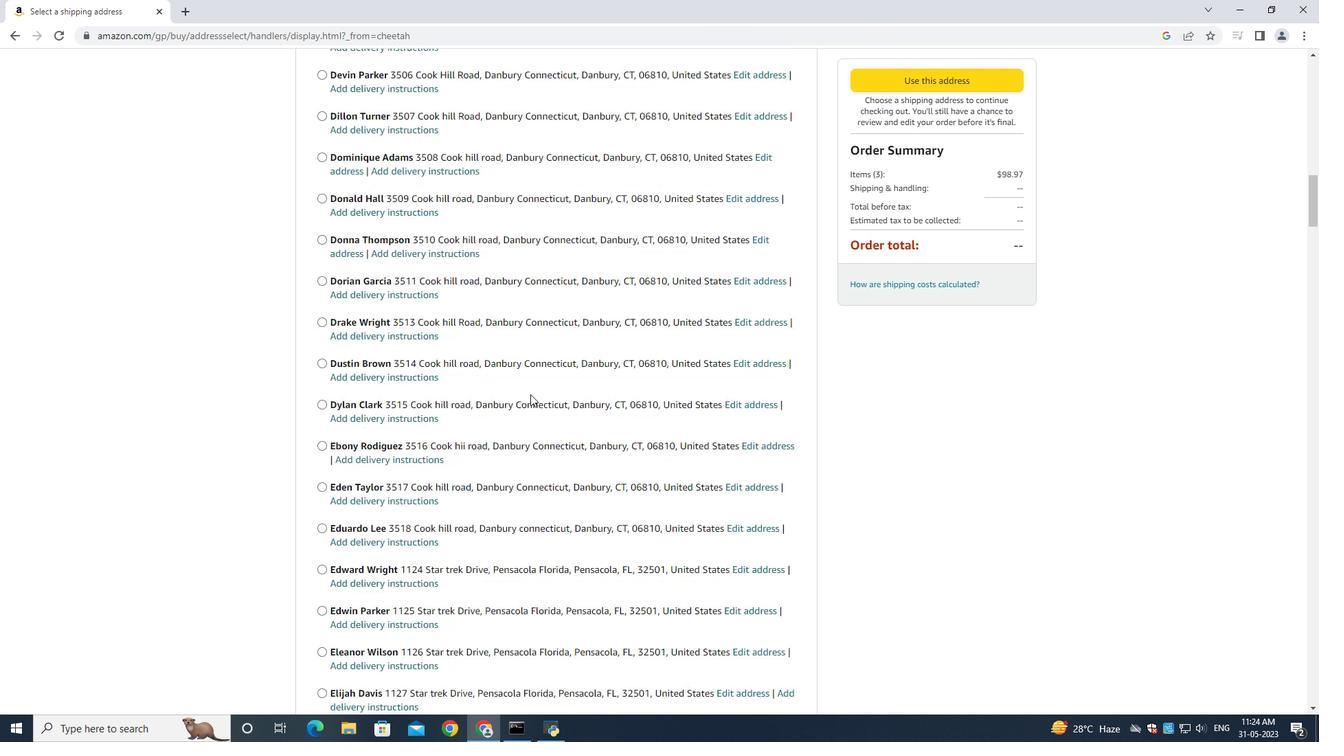 
Action: Mouse moved to (527, 394)
Screenshot: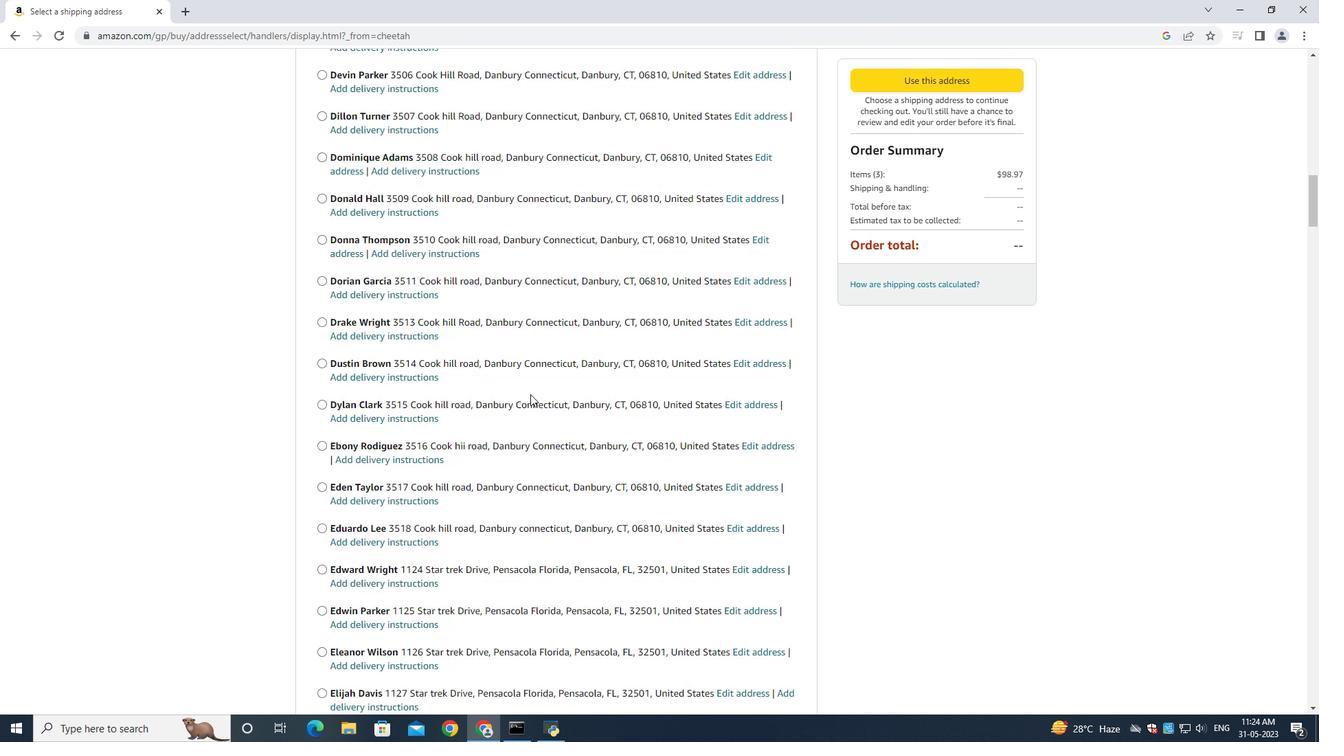 
Action: Mouse scrolled (527, 393) with delta (0, 0)
Screenshot: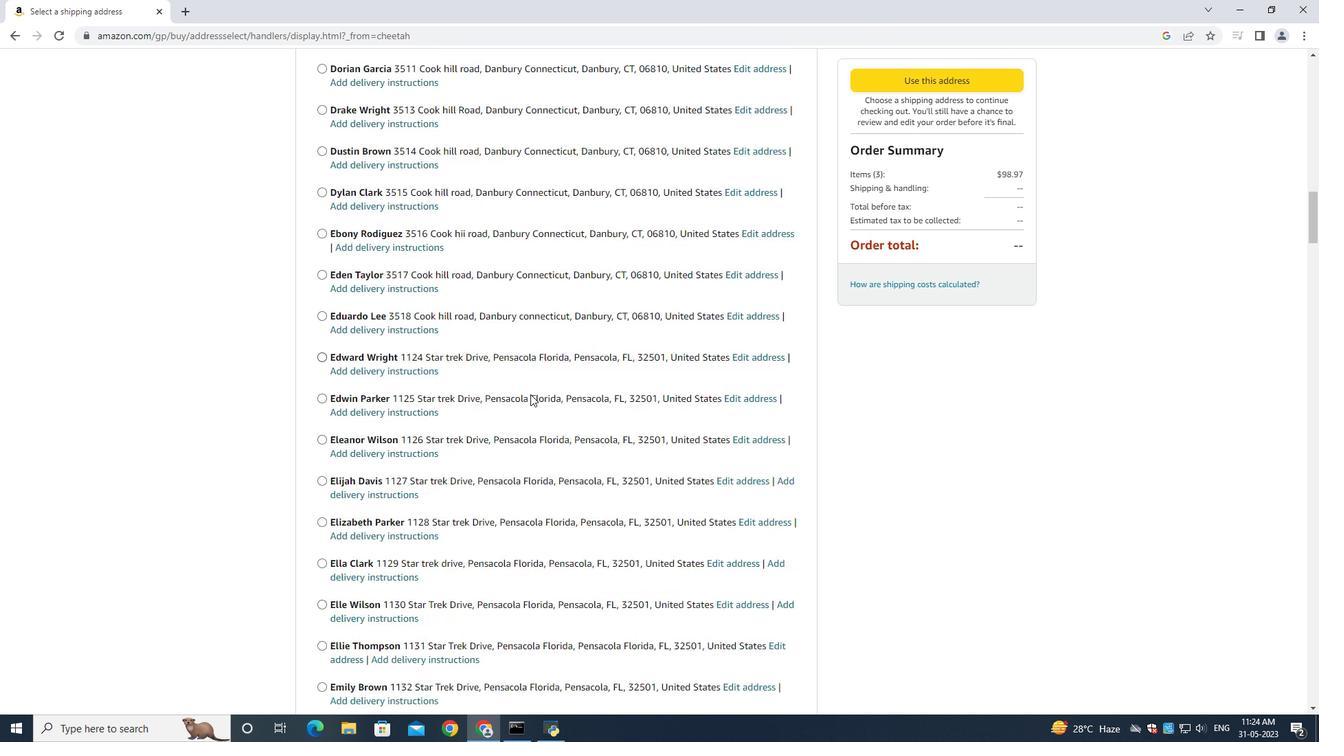 
Action: Mouse scrolled (527, 393) with delta (0, 0)
Screenshot: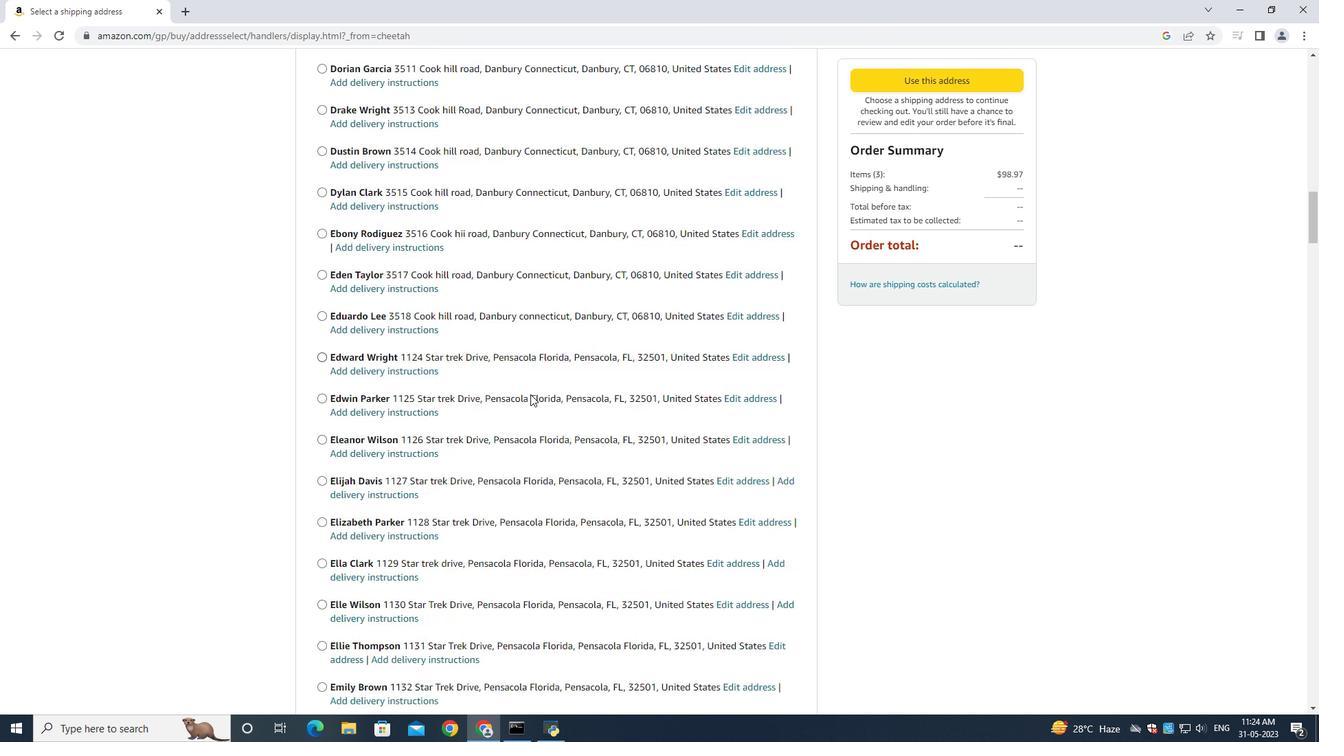 
Action: Mouse scrolled (527, 393) with delta (0, 0)
Screenshot: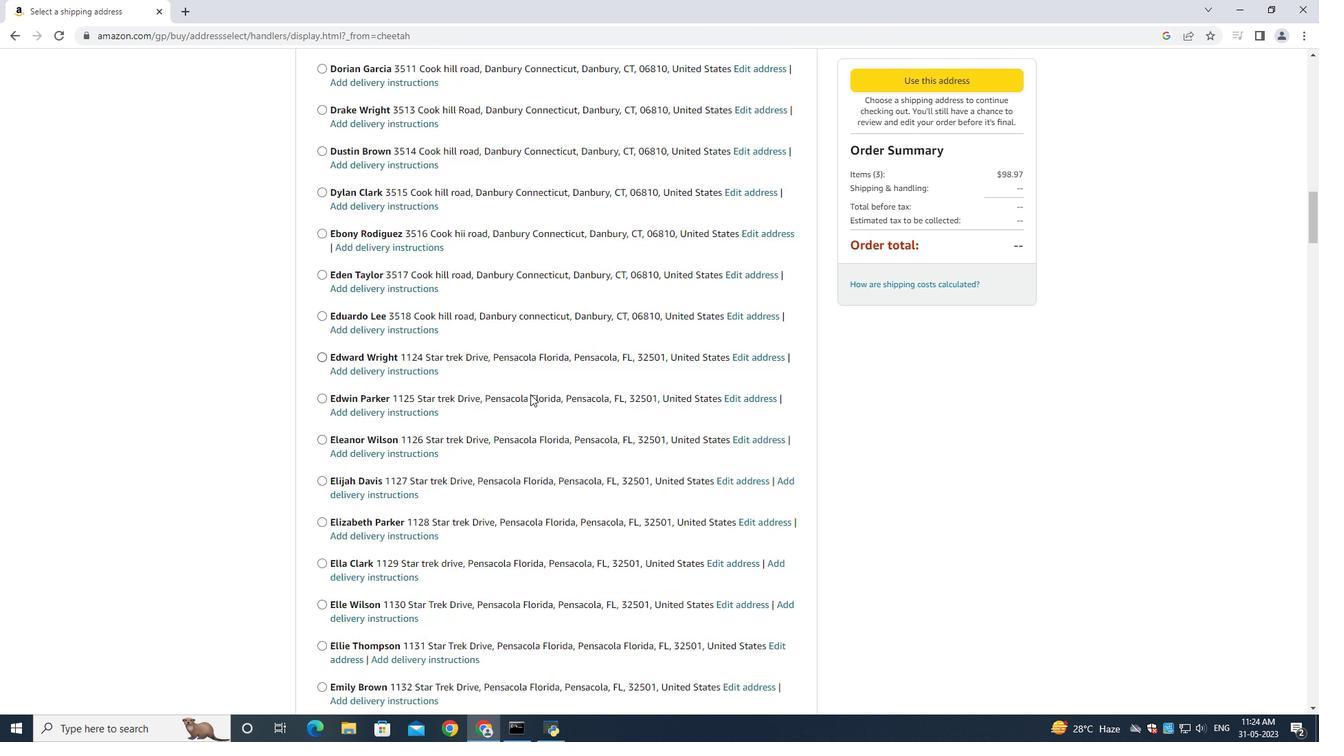 
Action: Mouse scrolled (527, 393) with delta (0, 0)
Screenshot: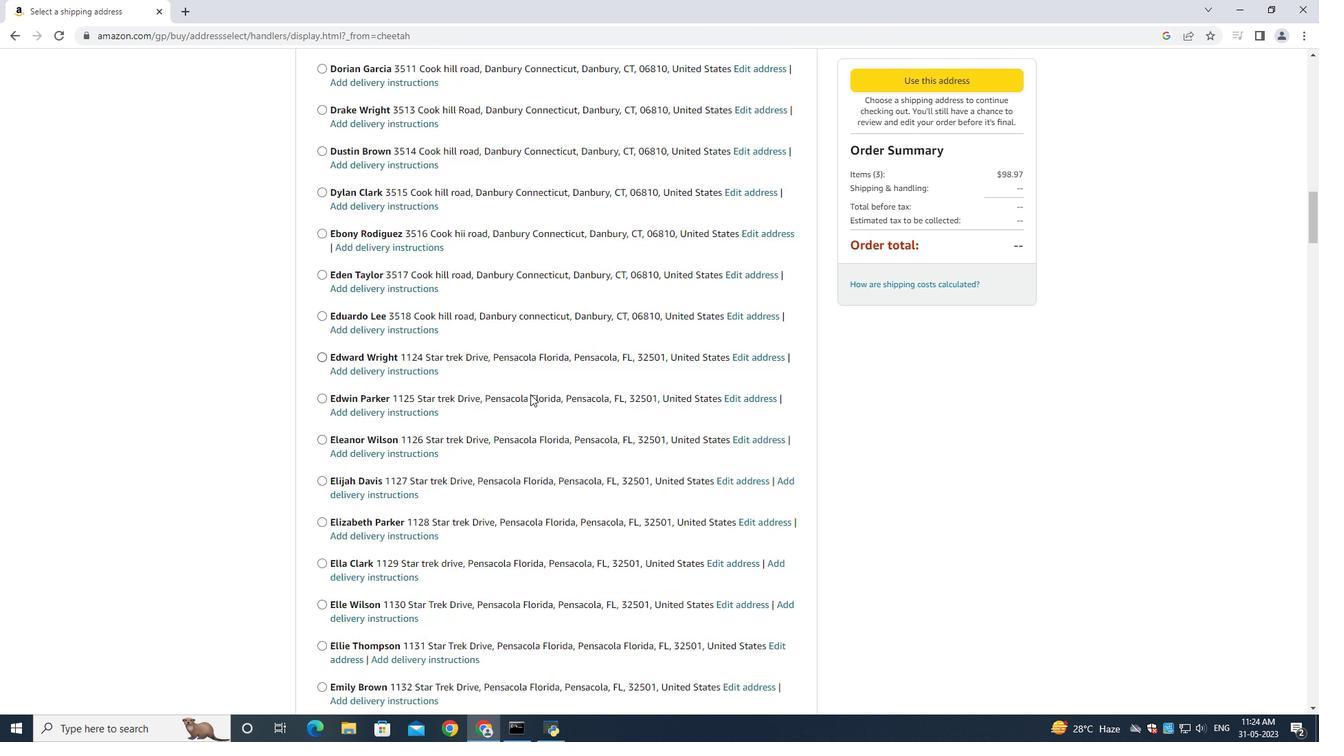 
Action: Mouse scrolled (527, 393) with delta (0, 0)
Screenshot: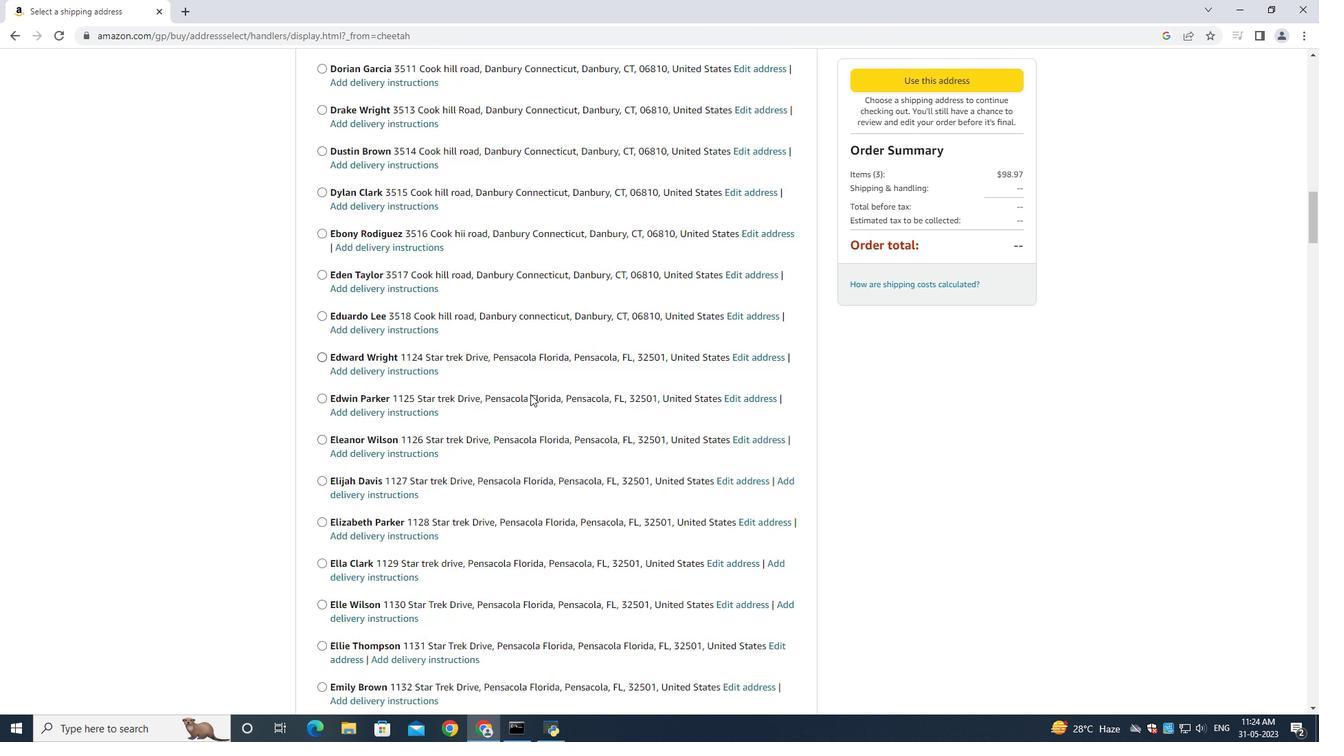 
Action: Mouse moved to (526, 392)
Screenshot: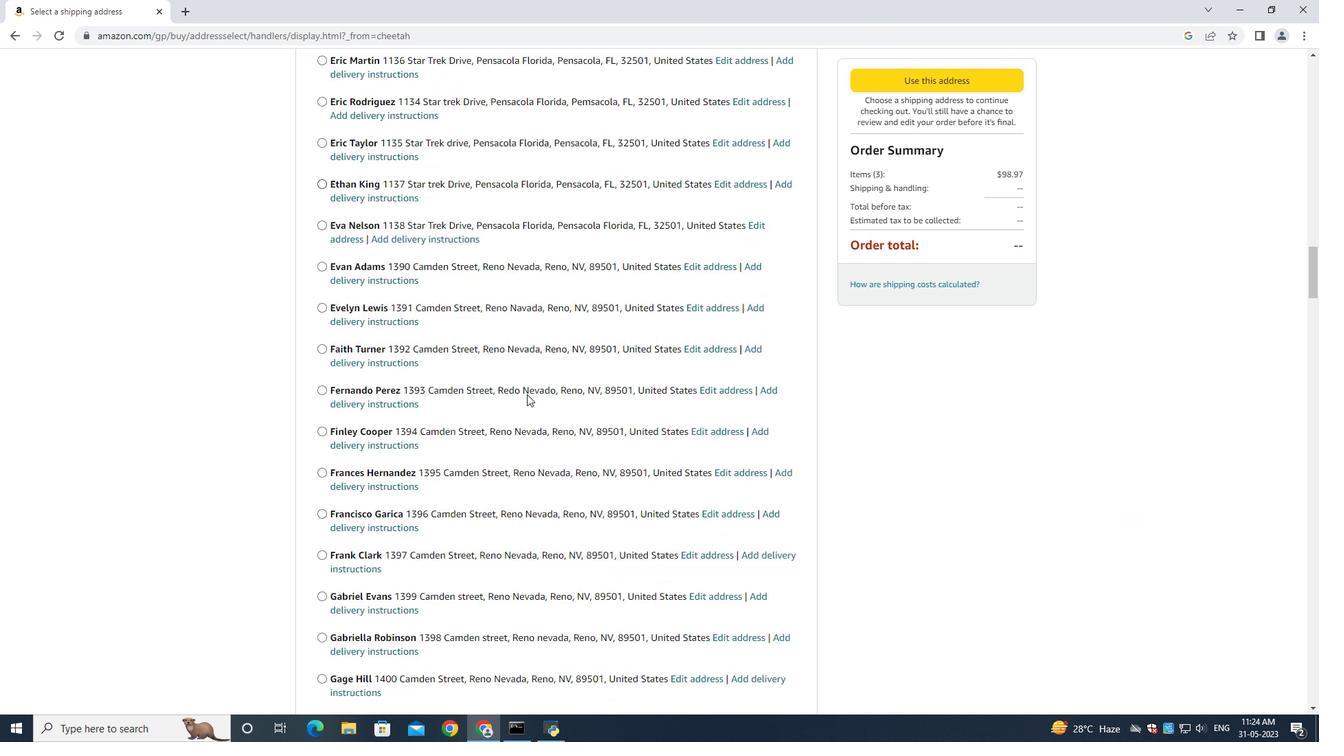 
Action: Mouse scrolled (526, 391) with delta (0, 0)
Screenshot: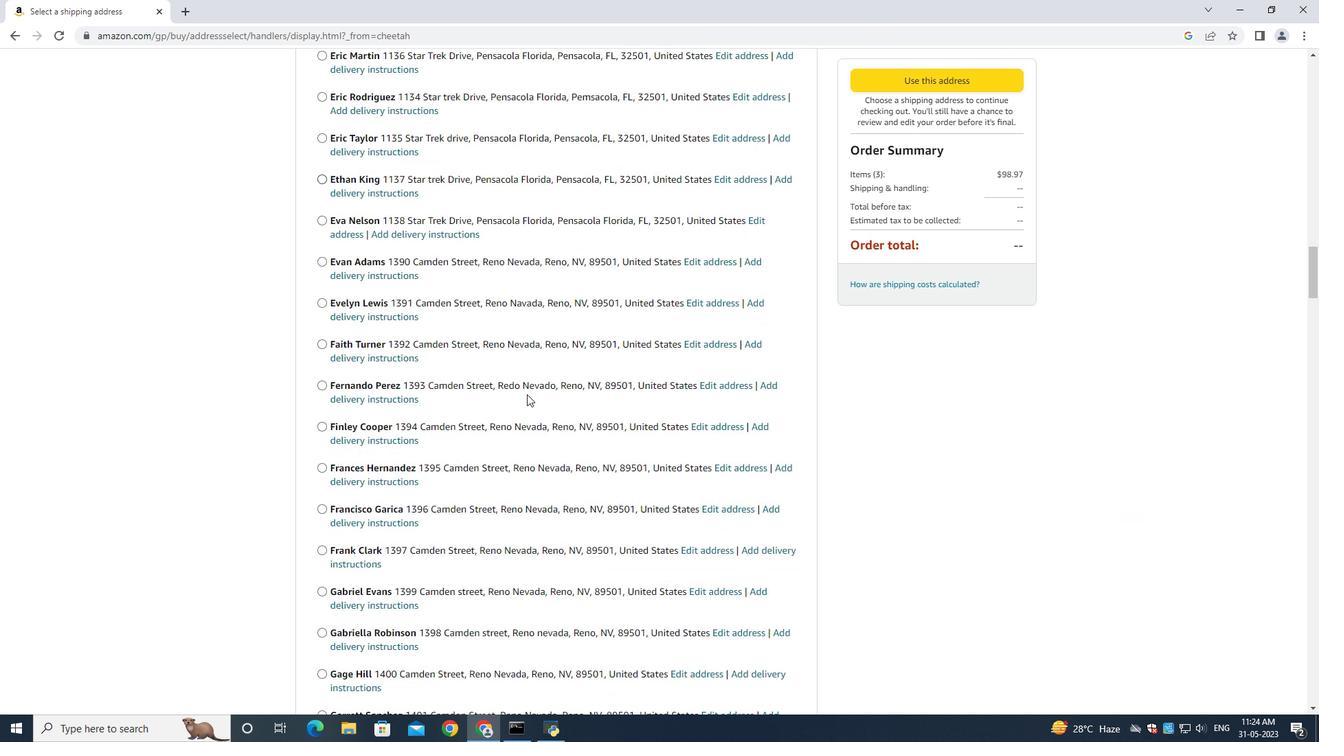 
Action: Mouse scrolled (526, 391) with delta (0, 0)
Screenshot: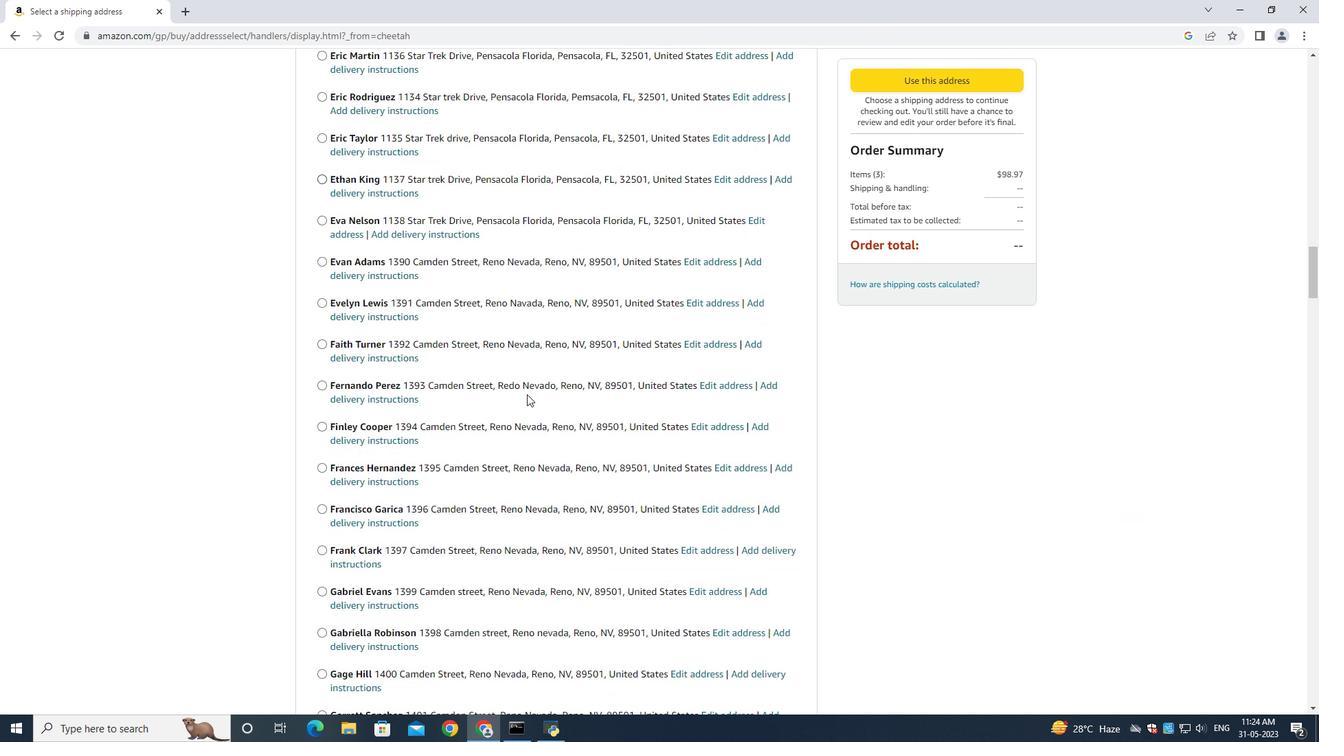 
Action: Mouse moved to (525, 392)
Screenshot: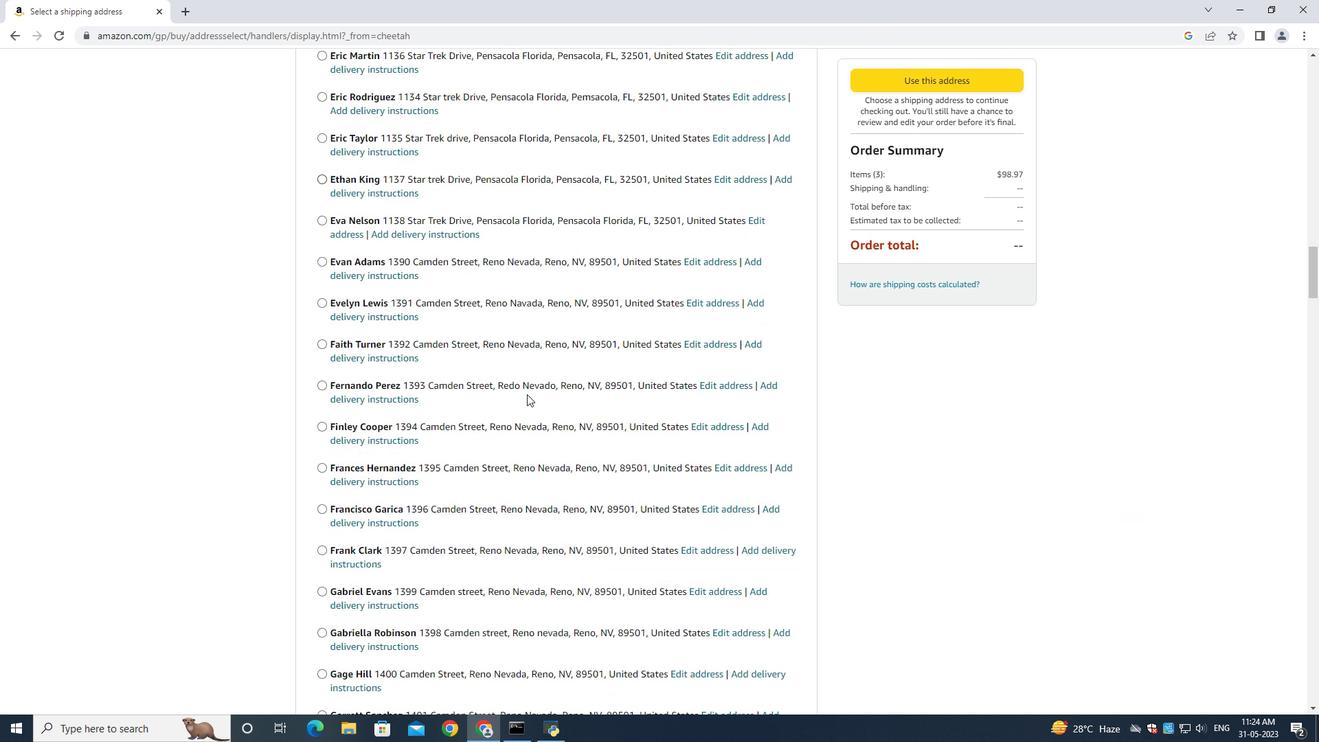 
Action: Mouse scrolled (525, 391) with delta (0, 0)
Screenshot: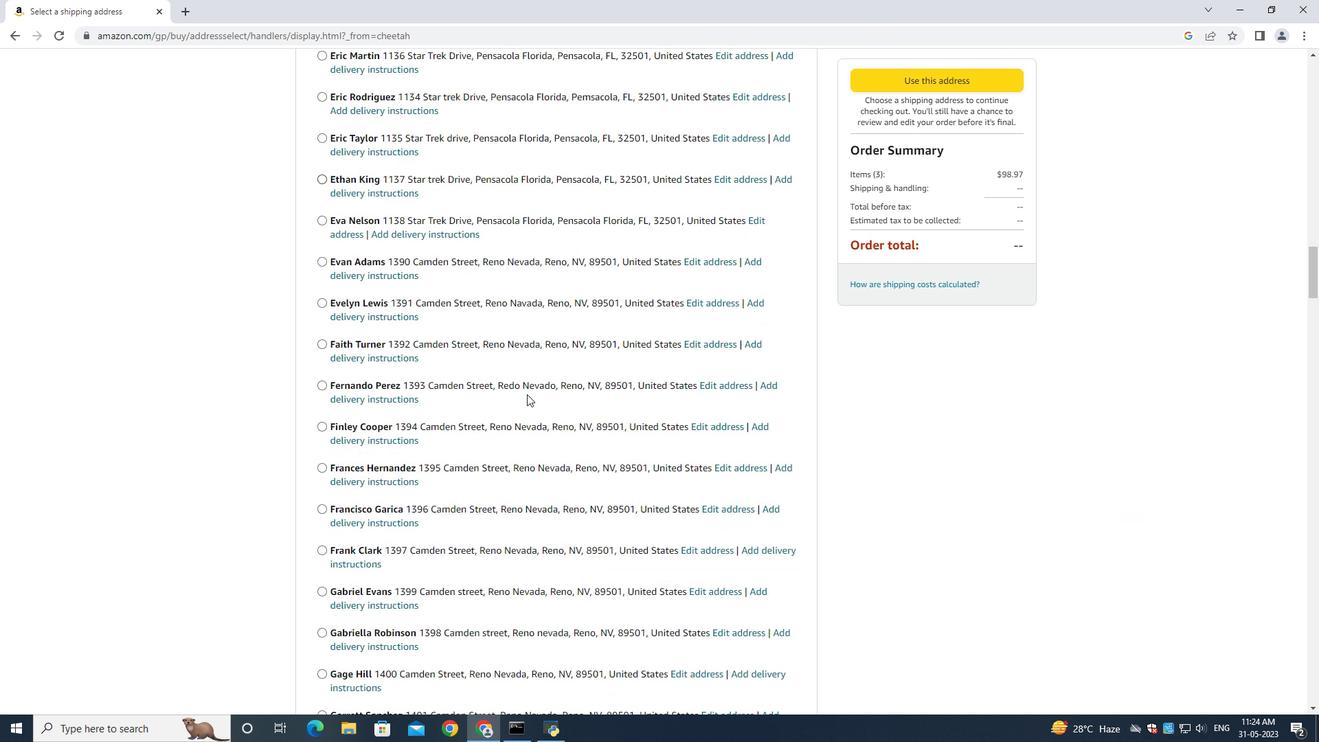 
Action: Mouse moved to (525, 392)
Screenshot: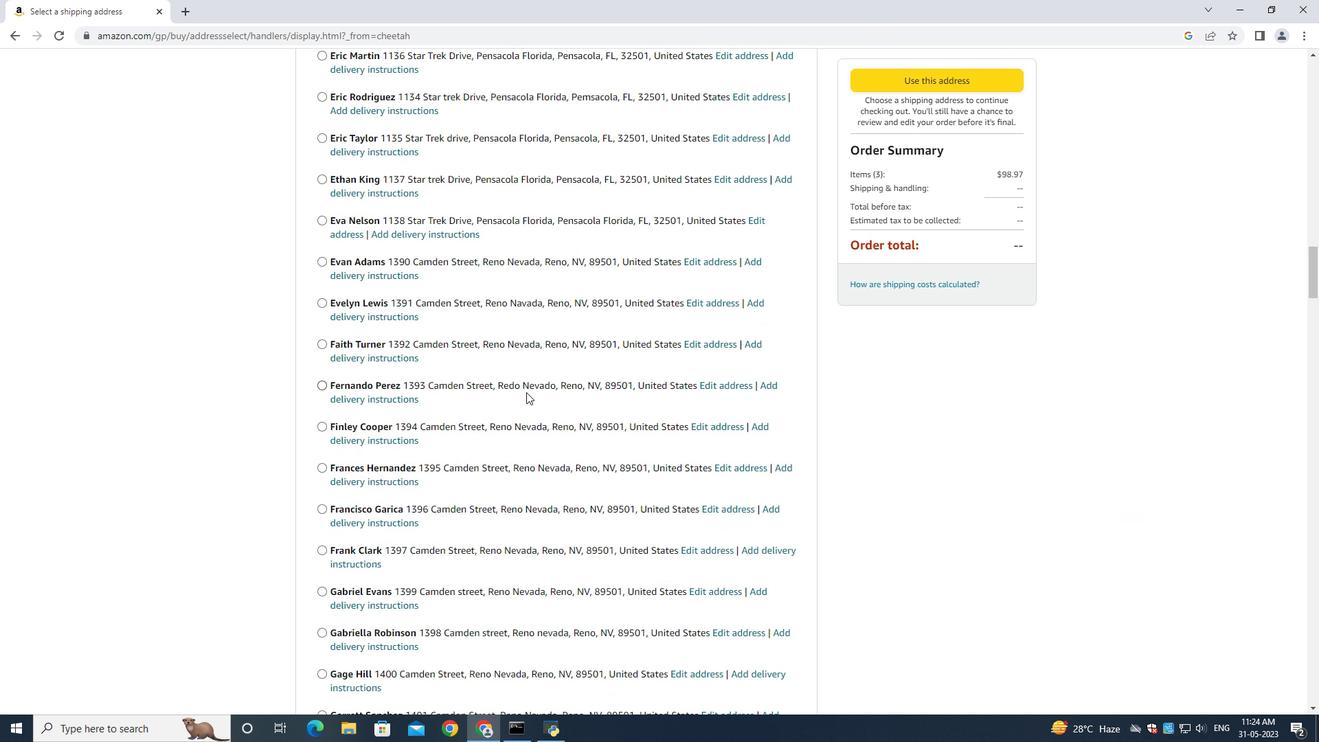 
Action: Mouse scrolled (525, 391) with delta (0, 0)
Screenshot: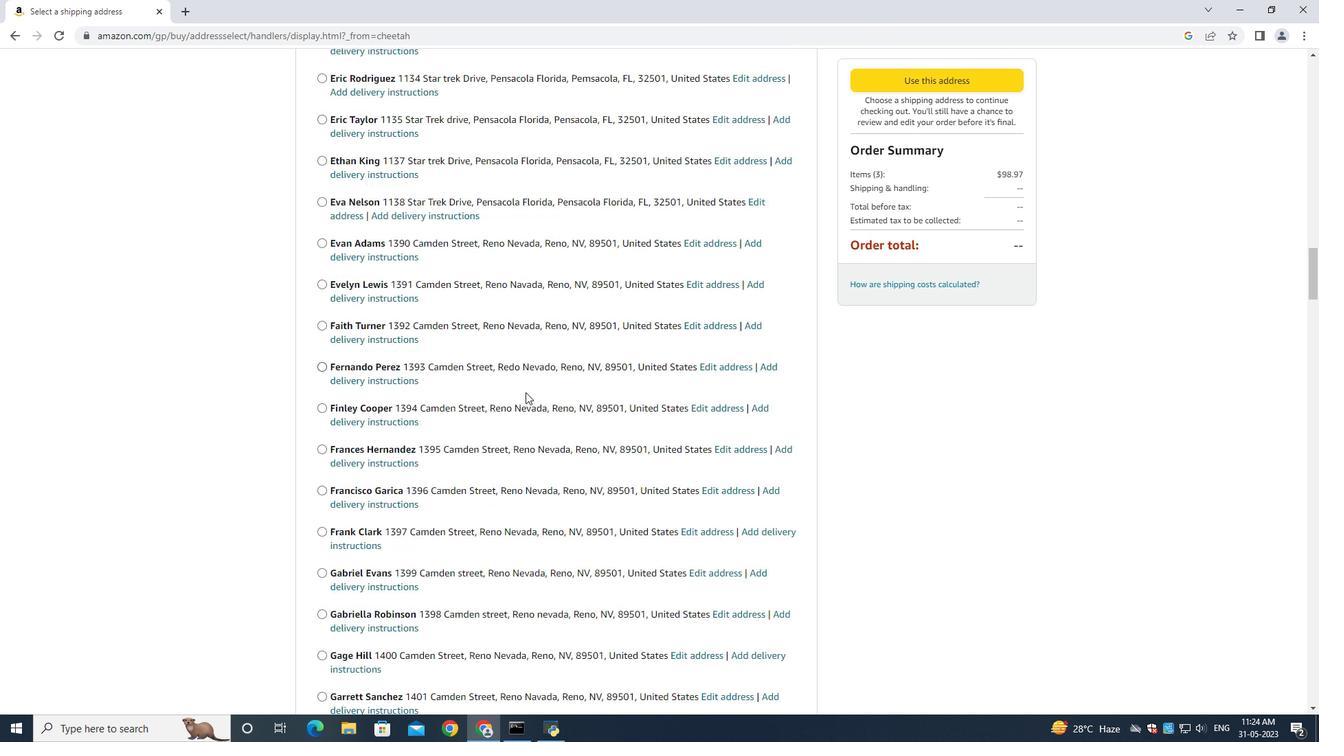 
Action: Mouse moved to (521, 382)
Screenshot: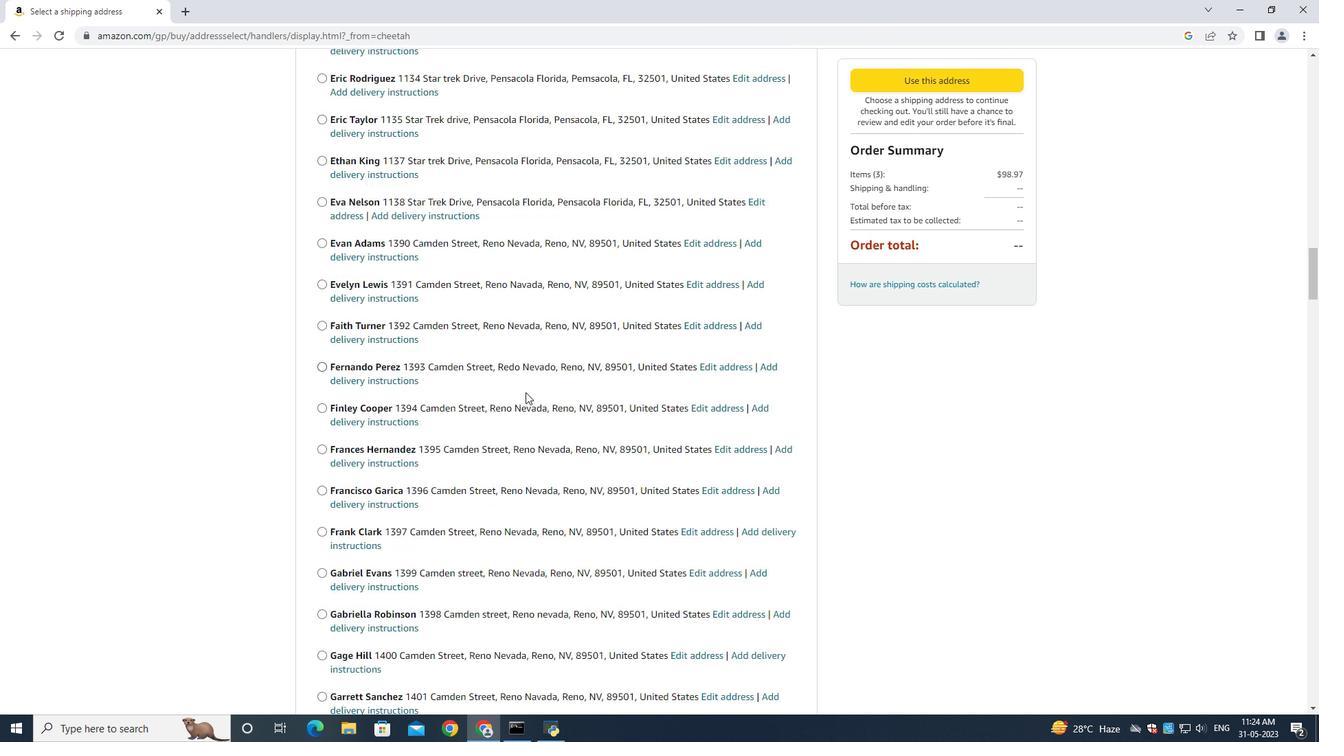 
Action: Mouse scrolled (525, 391) with delta (0, 0)
Screenshot: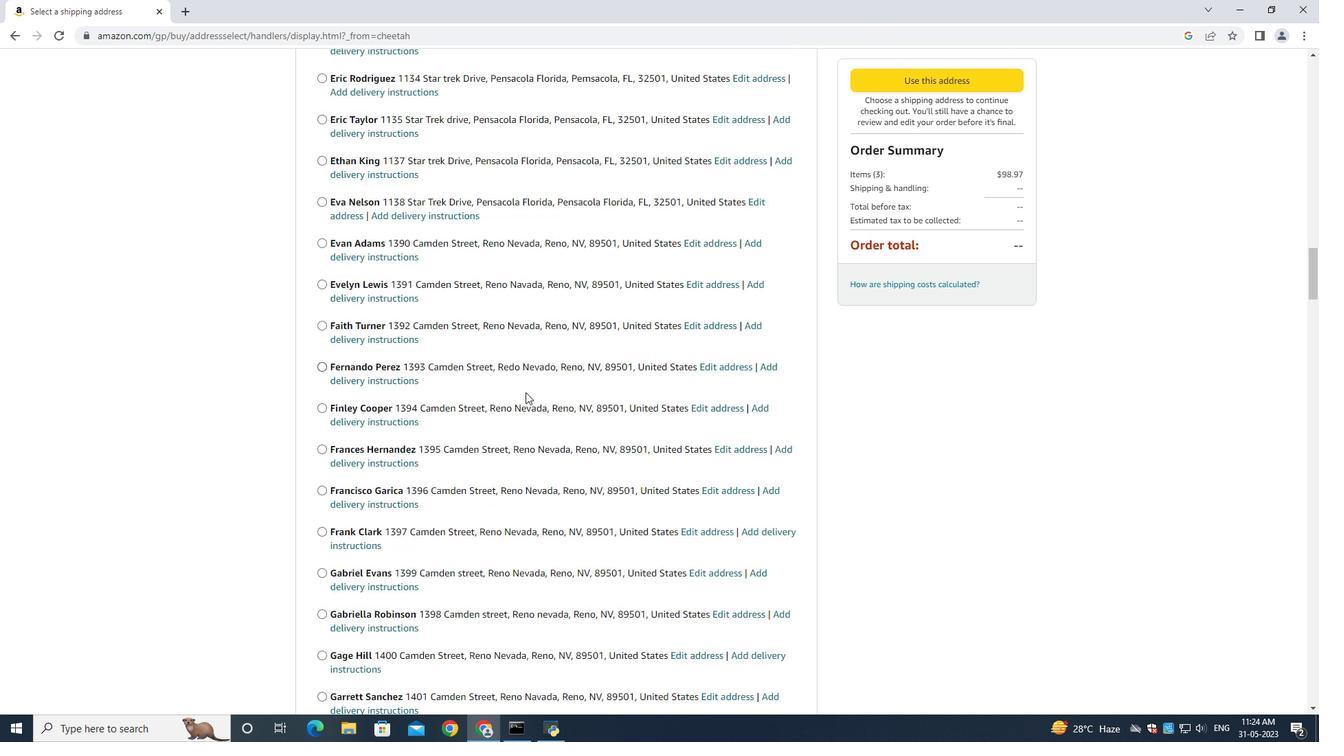 
Action: Mouse moved to (520, 379)
Screenshot: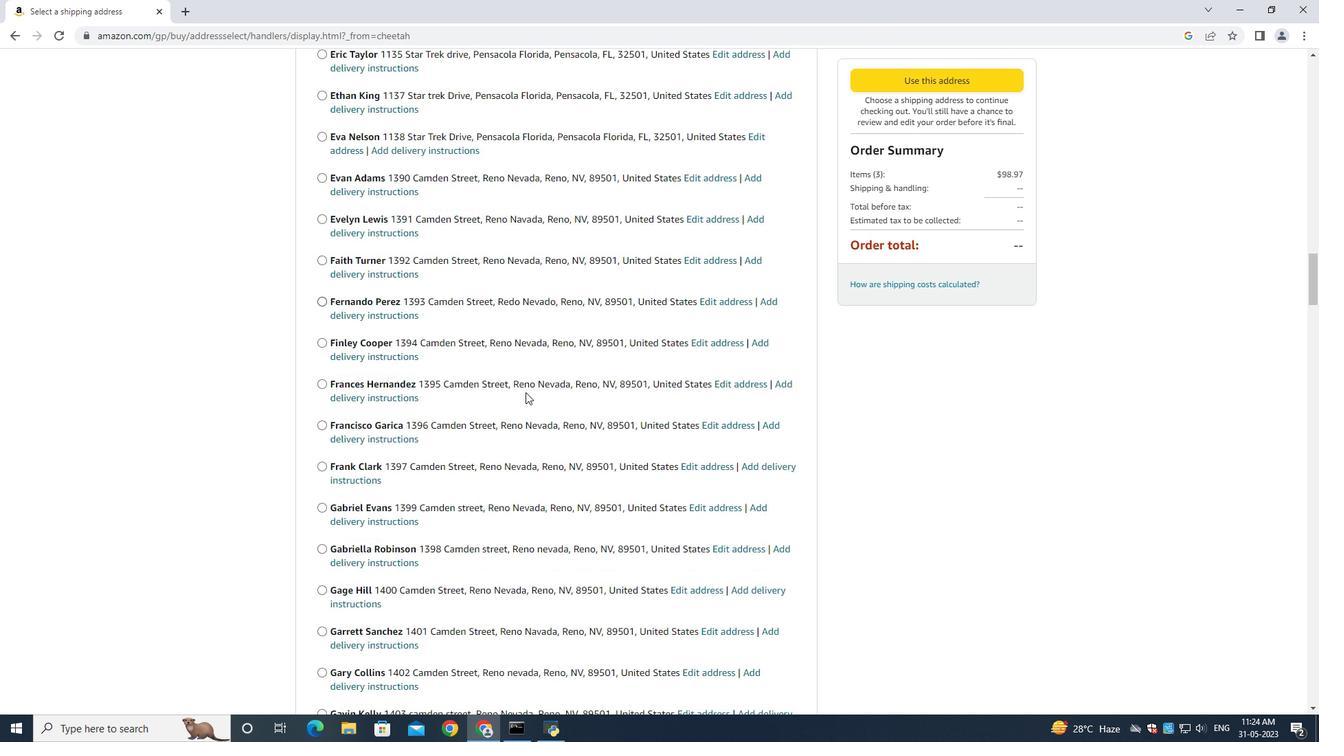 
Action: Mouse scrolled (520, 378) with delta (0, 0)
Screenshot: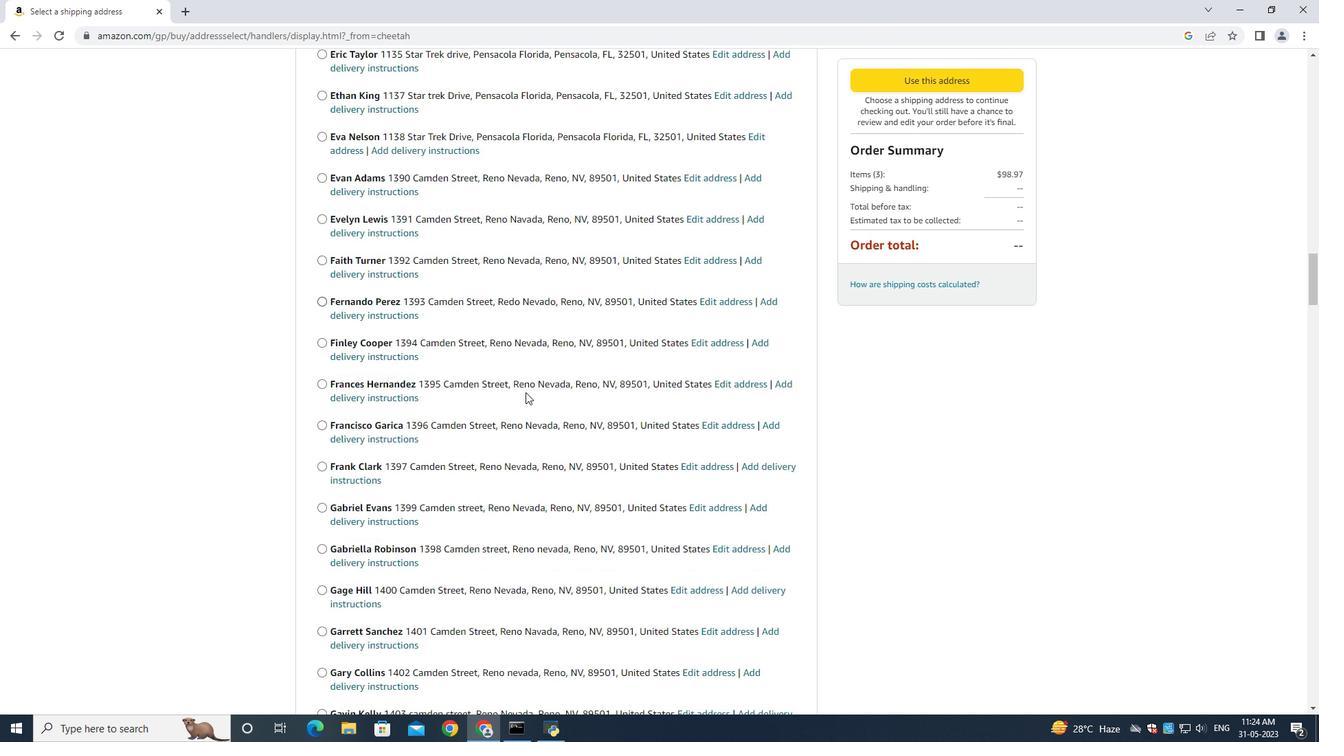 
Action: Mouse scrolled (520, 378) with delta (0, 0)
Screenshot: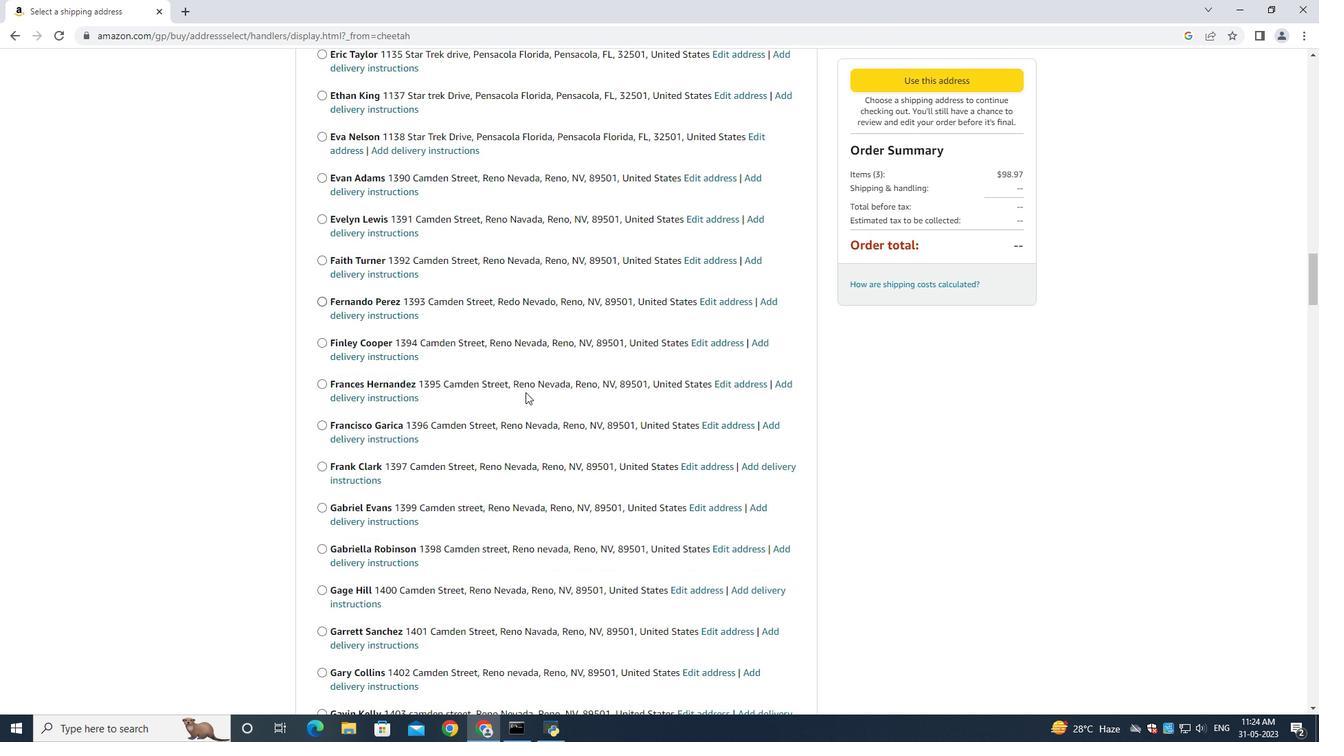 
Action: Mouse scrolled (520, 378) with delta (0, -1)
Screenshot: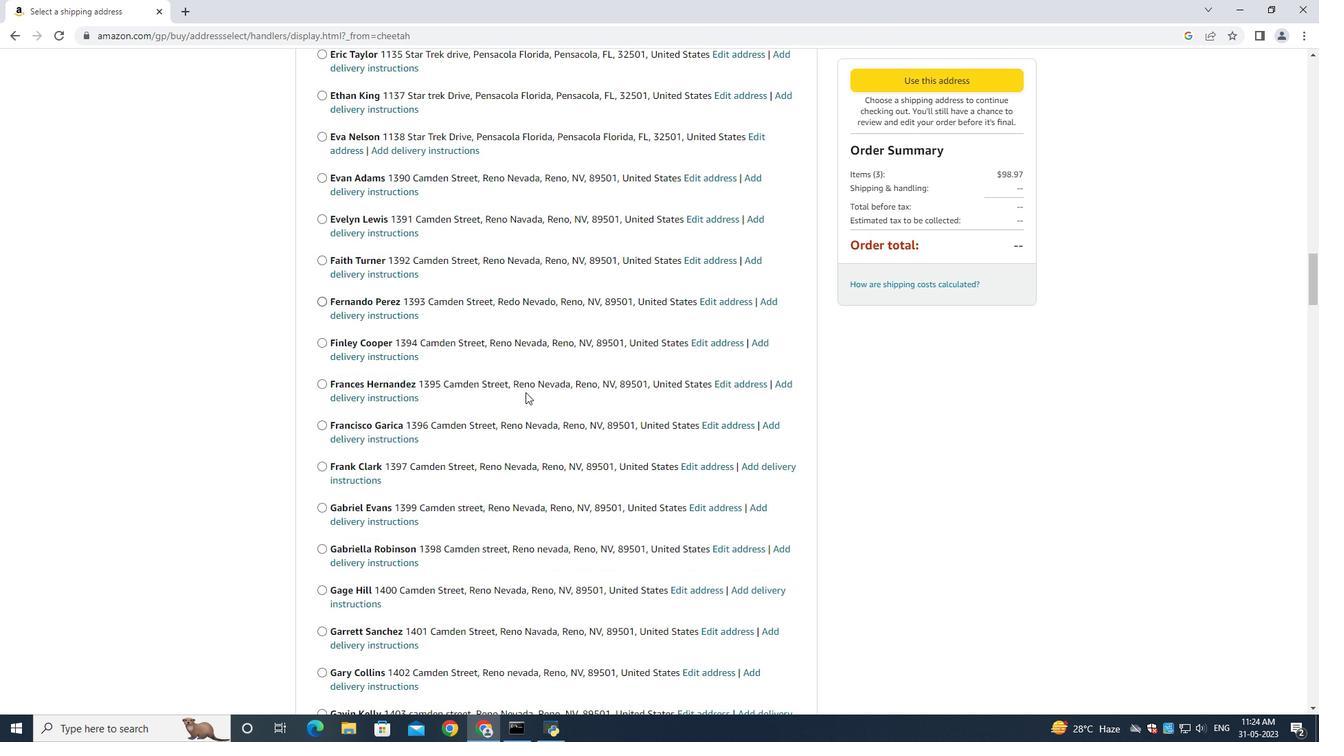 
Action: Mouse scrolled (520, 378) with delta (0, 0)
Screenshot: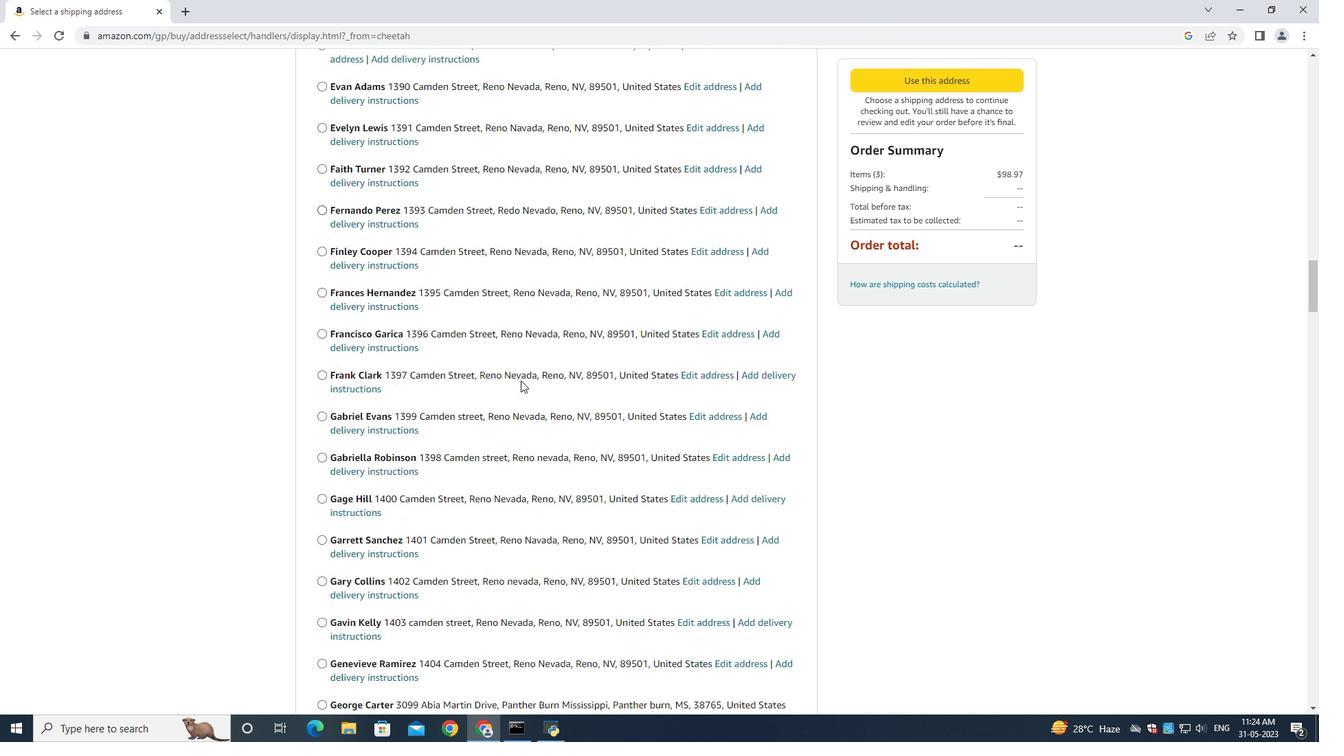 
Action: Mouse scrolled (520, 378) with delta (0, 0)
Screenshot: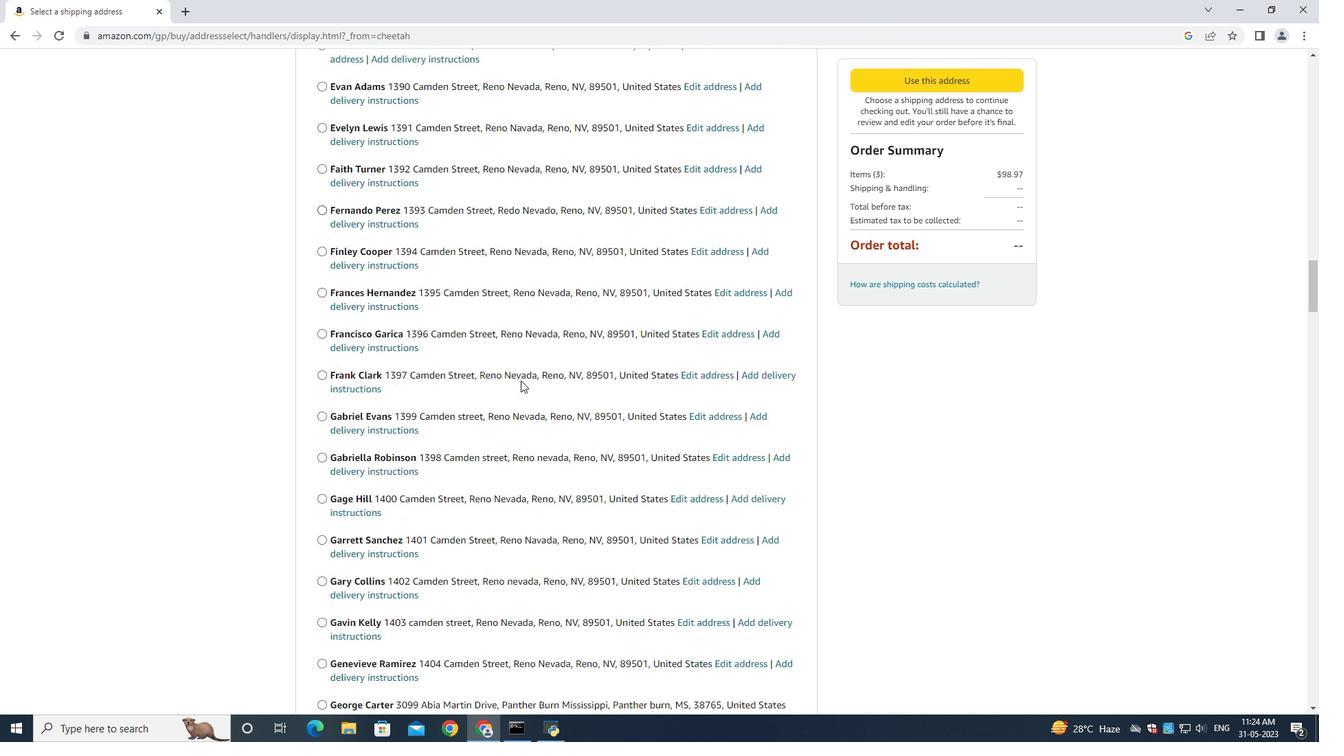 
Action: Mouse moved to (521, 384)
Screenshot: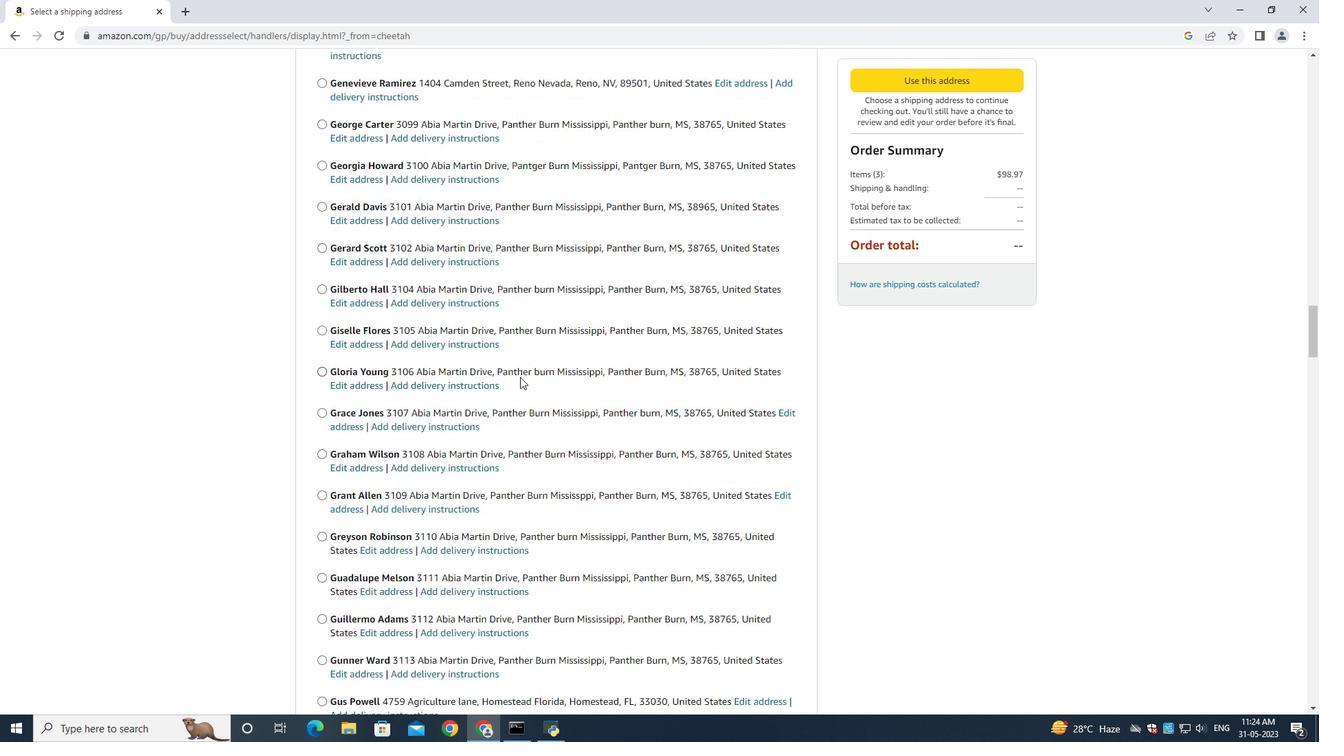 
Action: Mouse scrolled (520, 380) with delta (0, 0)
Screenshot: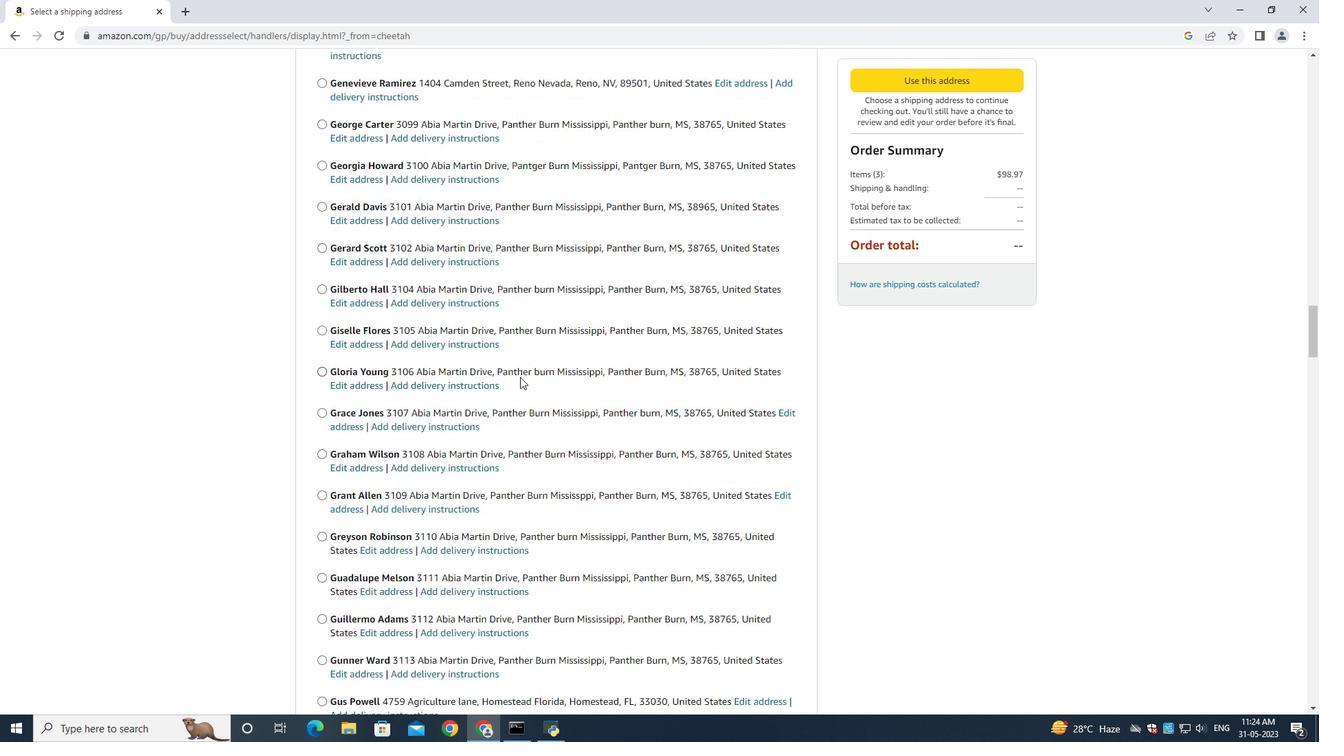 
Action: Mouse moved to (522, 384)
Screenshot: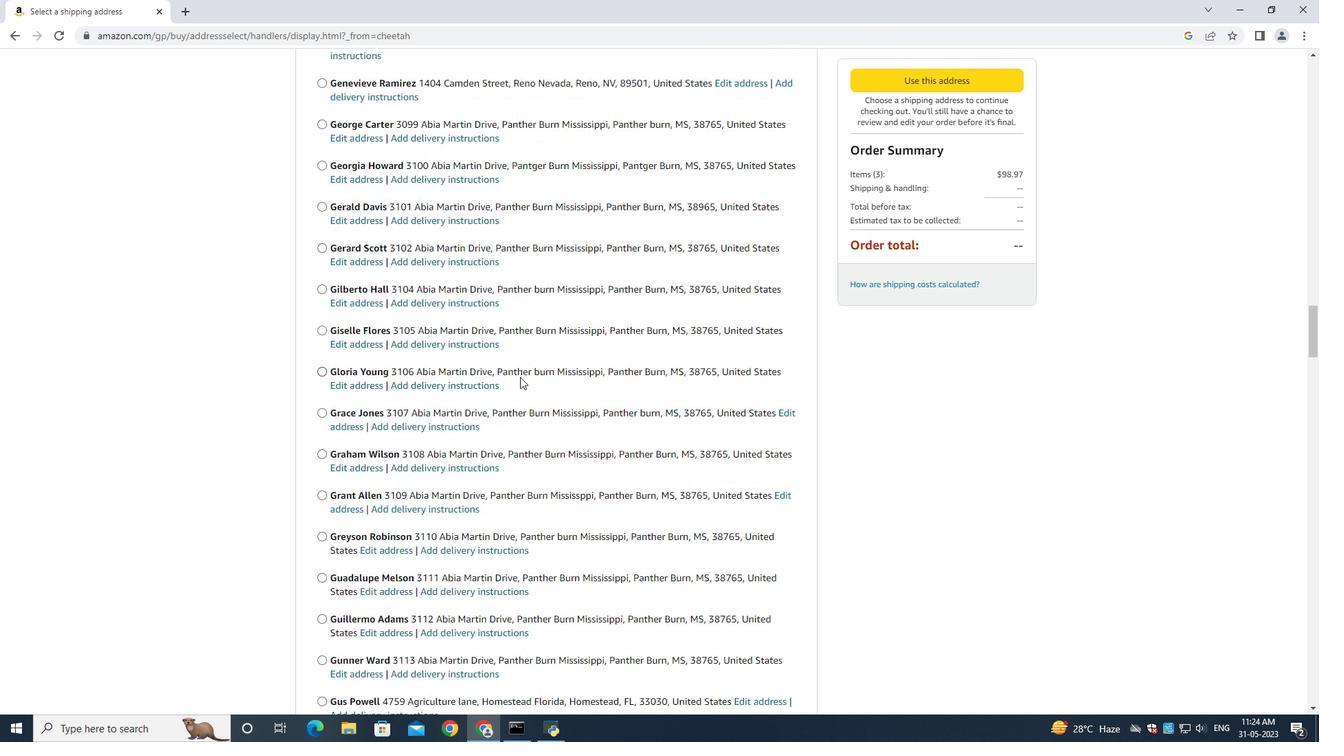 
Action: Mouse scrolled (521, 382) with delta (0, 0)
Screenshot: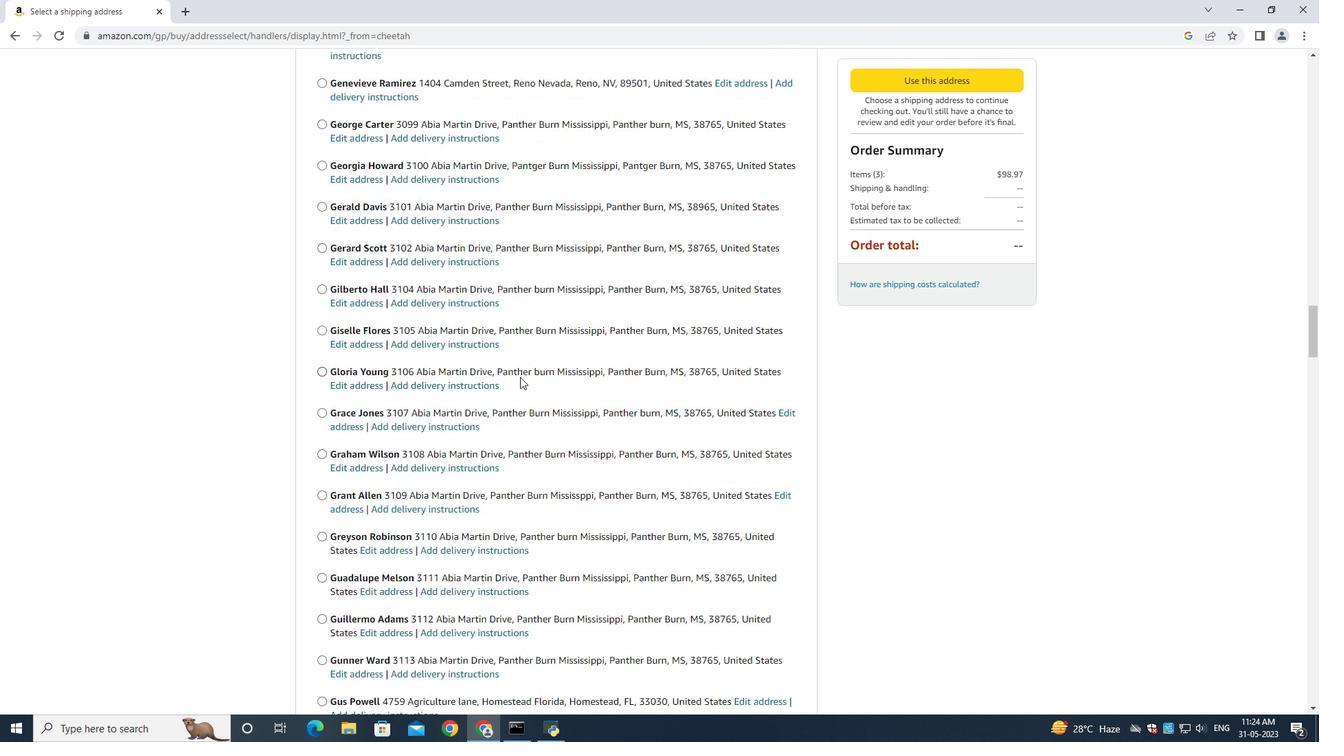 
Action: Mouse moved to (523, 384)
Screenshot: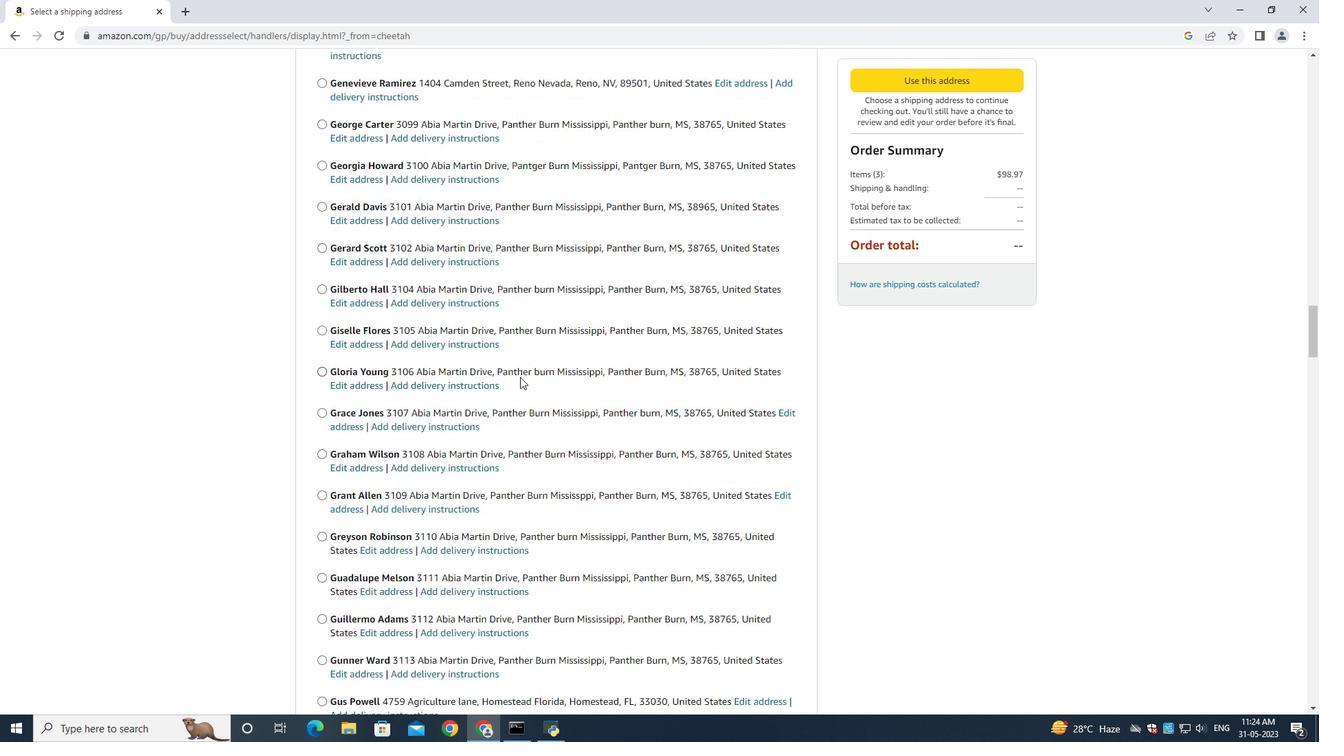 
Action: Mouse scrolled (521, 384) with delta (0, 0)
Screenshot: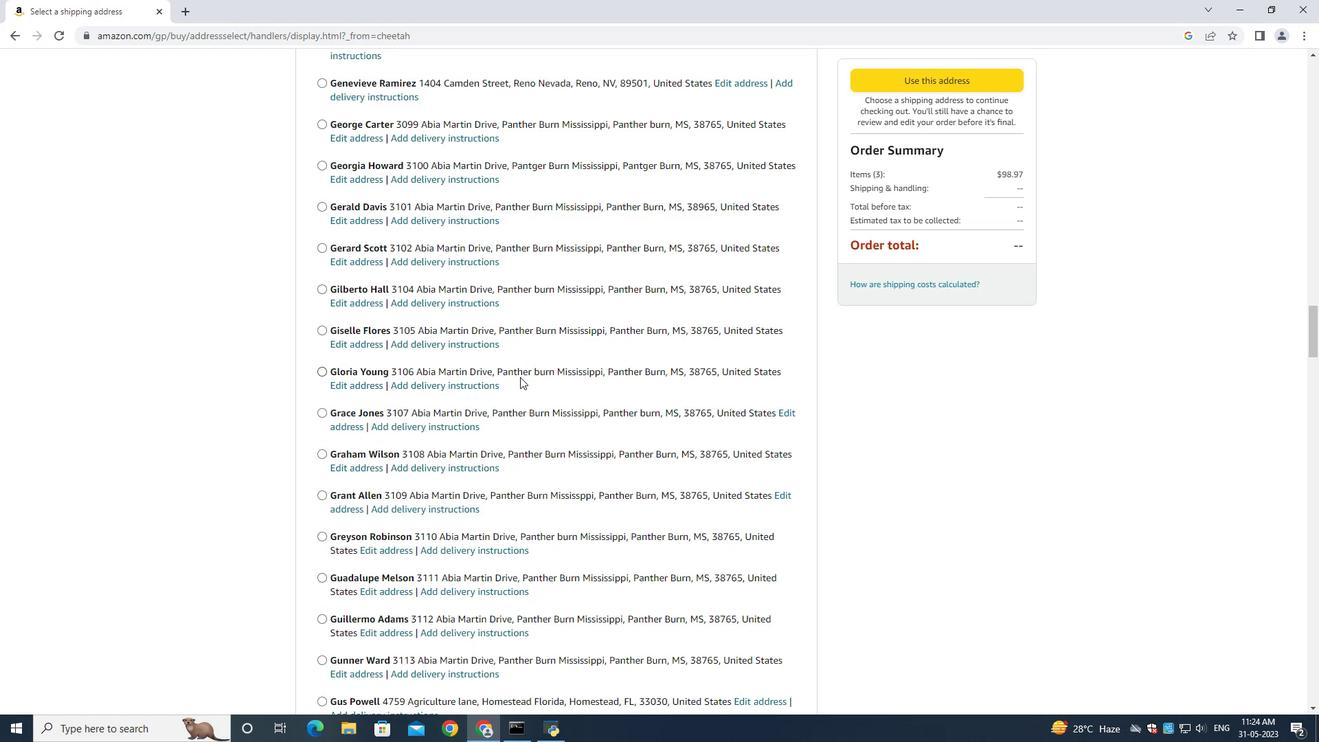 
Action: Mouse moved to (523, 384)
Screenshot: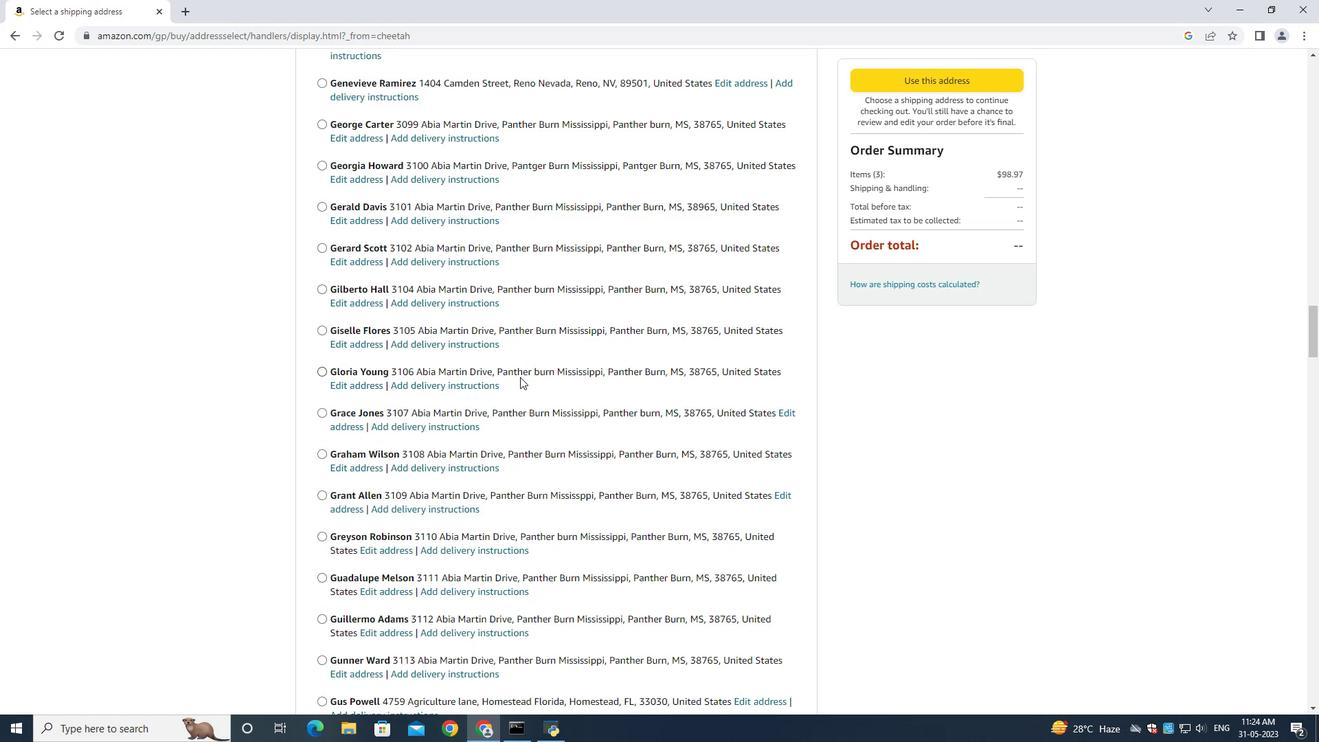 
Action: Mouse scrolled (521, 384) with delta (0, 0)
Screenshot: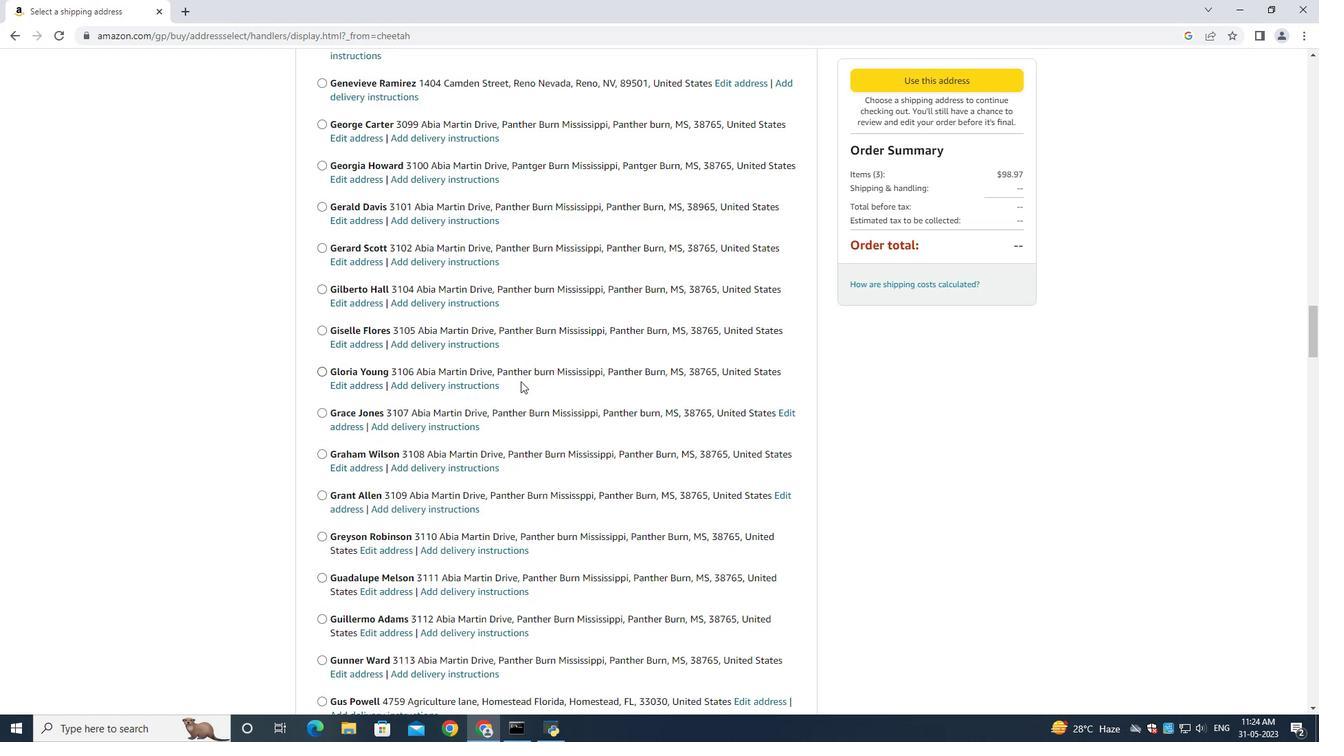 
Action: Mouse moved to (523, 384)
Screenshot: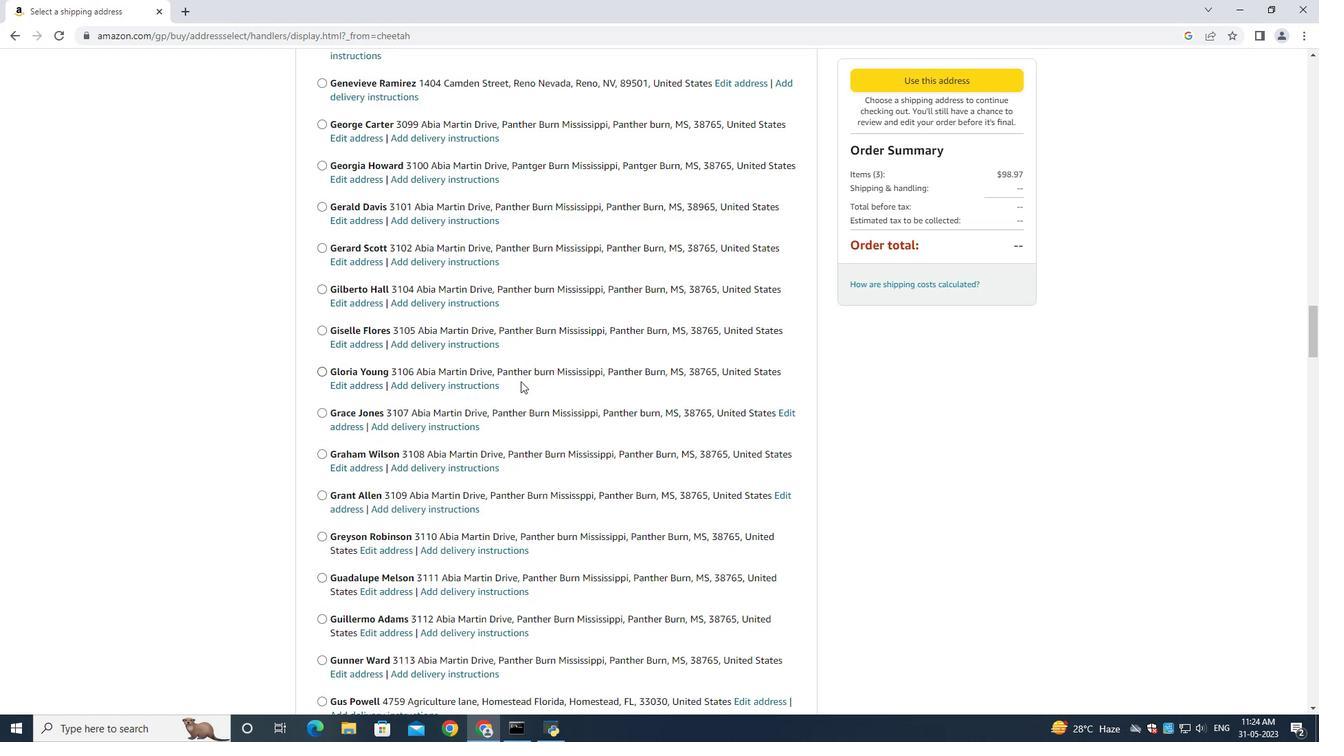 
Action: Mouse scrolled (522, 384) with delta (0, 0)
Screenshot: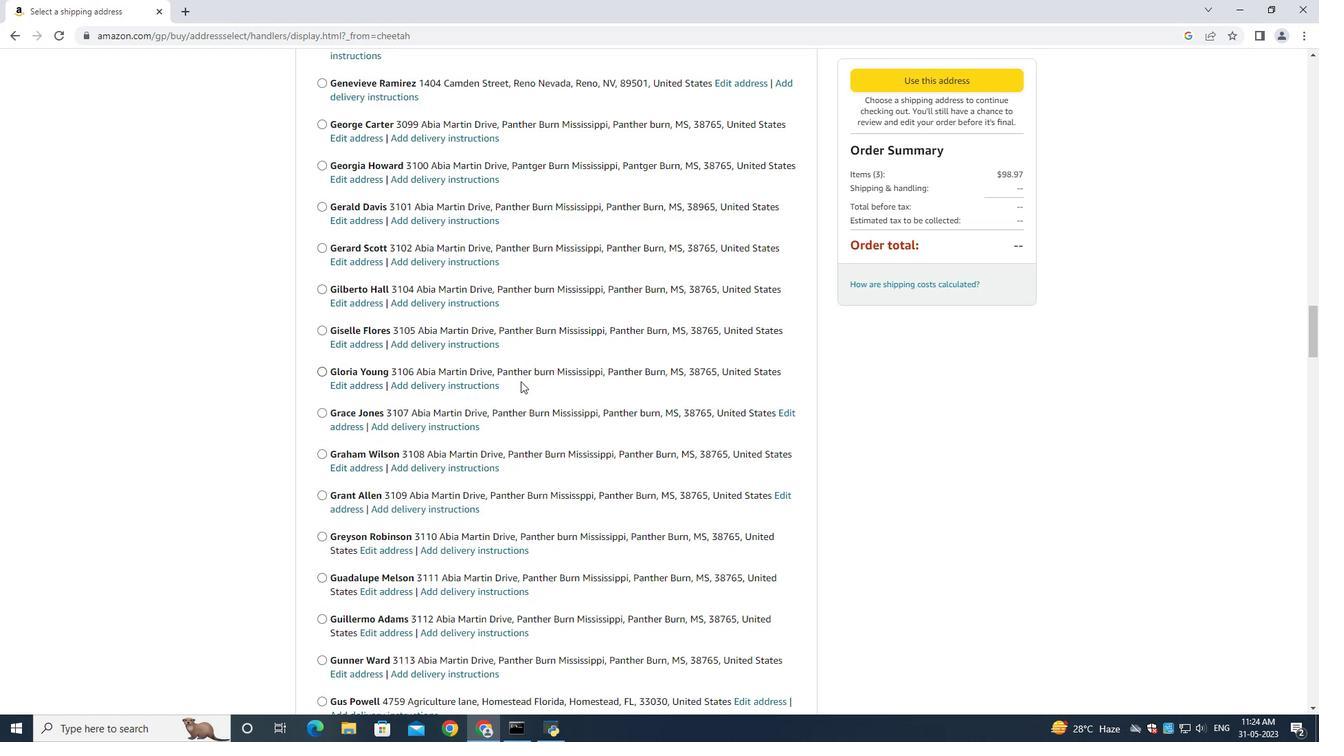 
Action: Mouse moved to (523, 384)
Screenshot: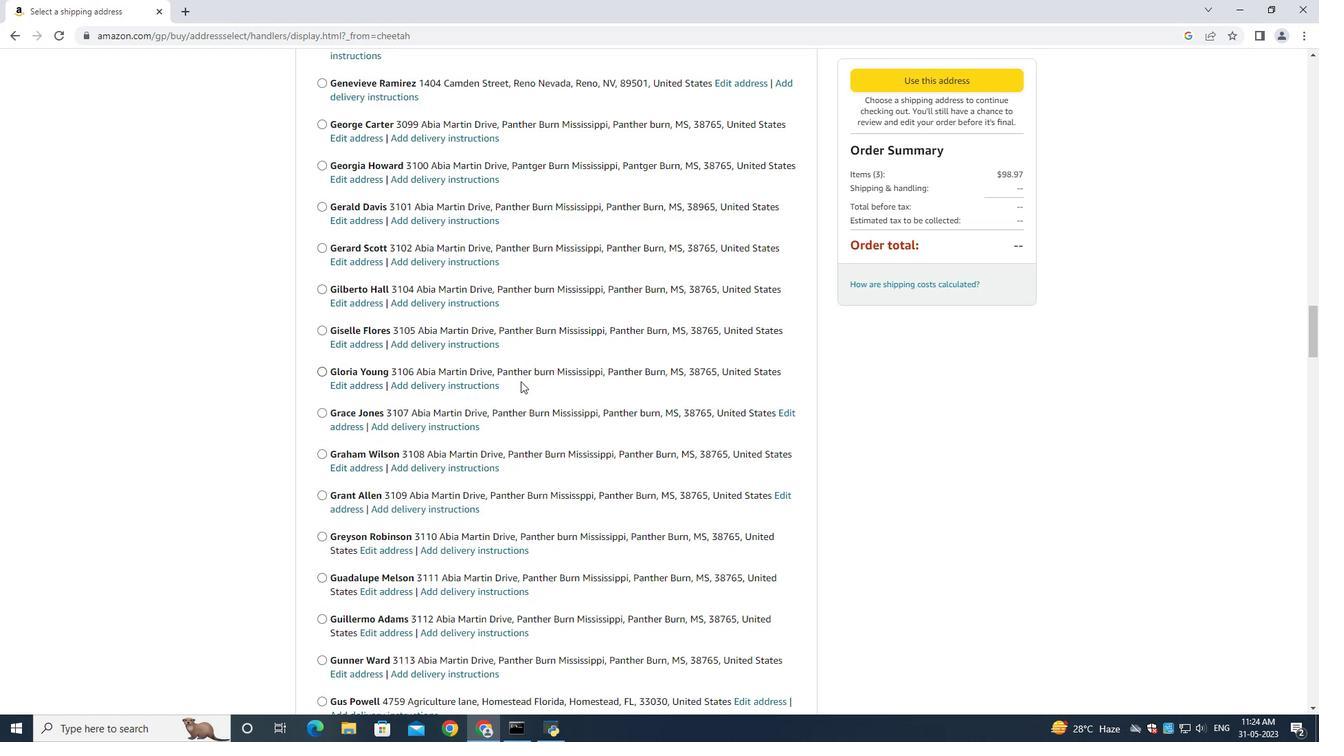 
Action: Mouse scrolled (522, 384) with delta (0, 0)
Screenshot: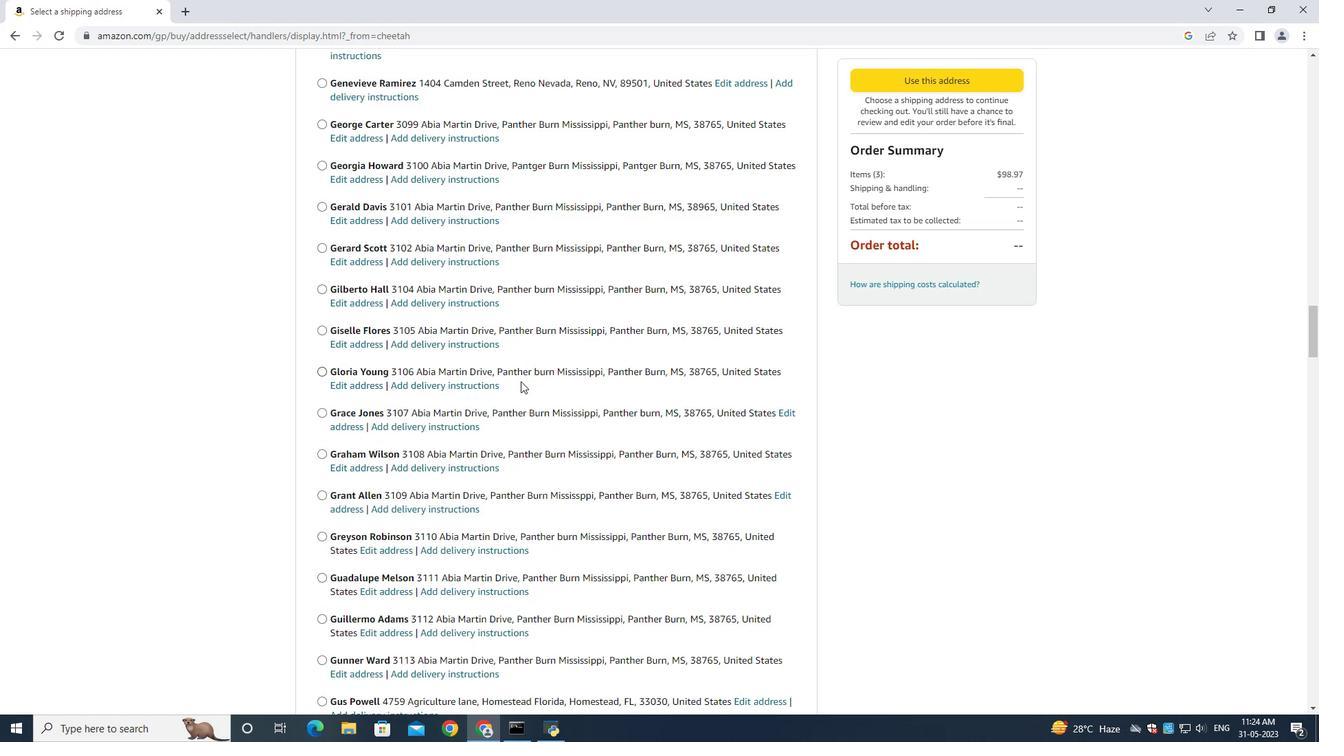
Action: Mouse moved to (524, 380)
Screenshot: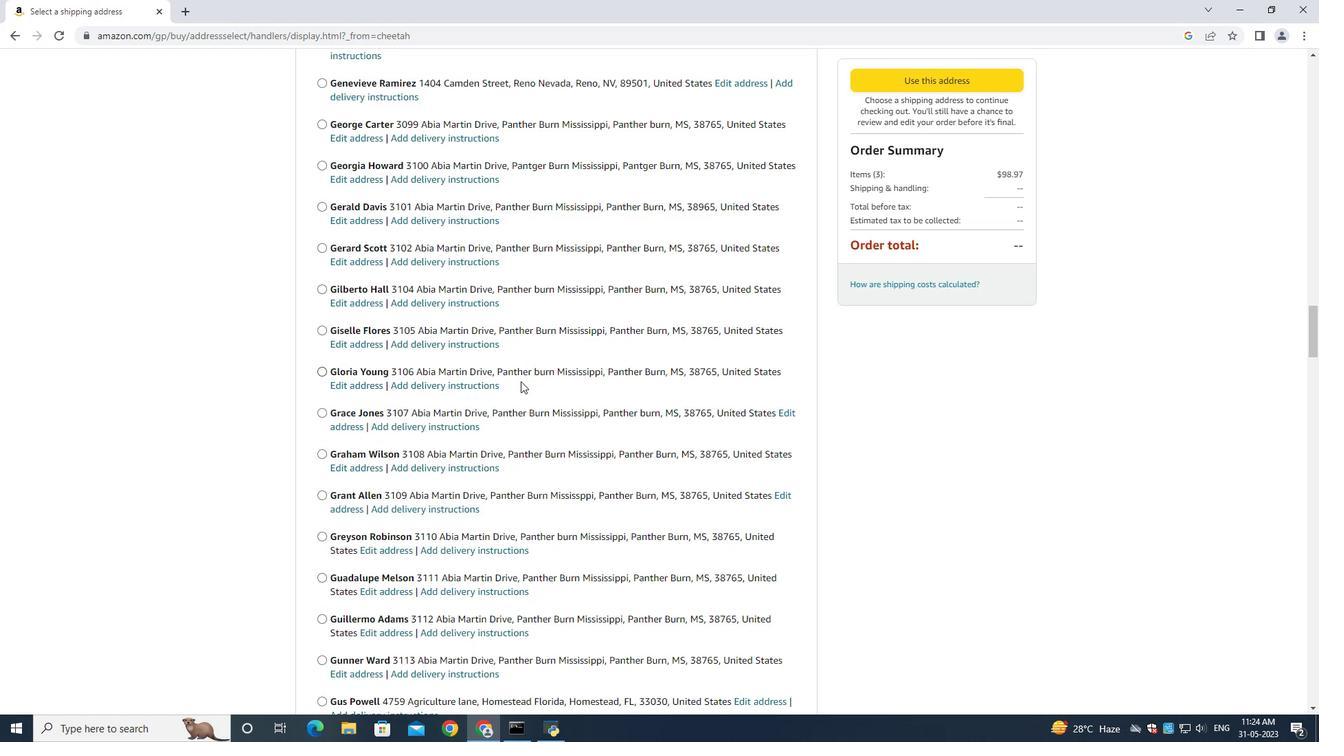 
Action: Mouse scrolled (523, 384) with delta (0, 0)
Screenshot: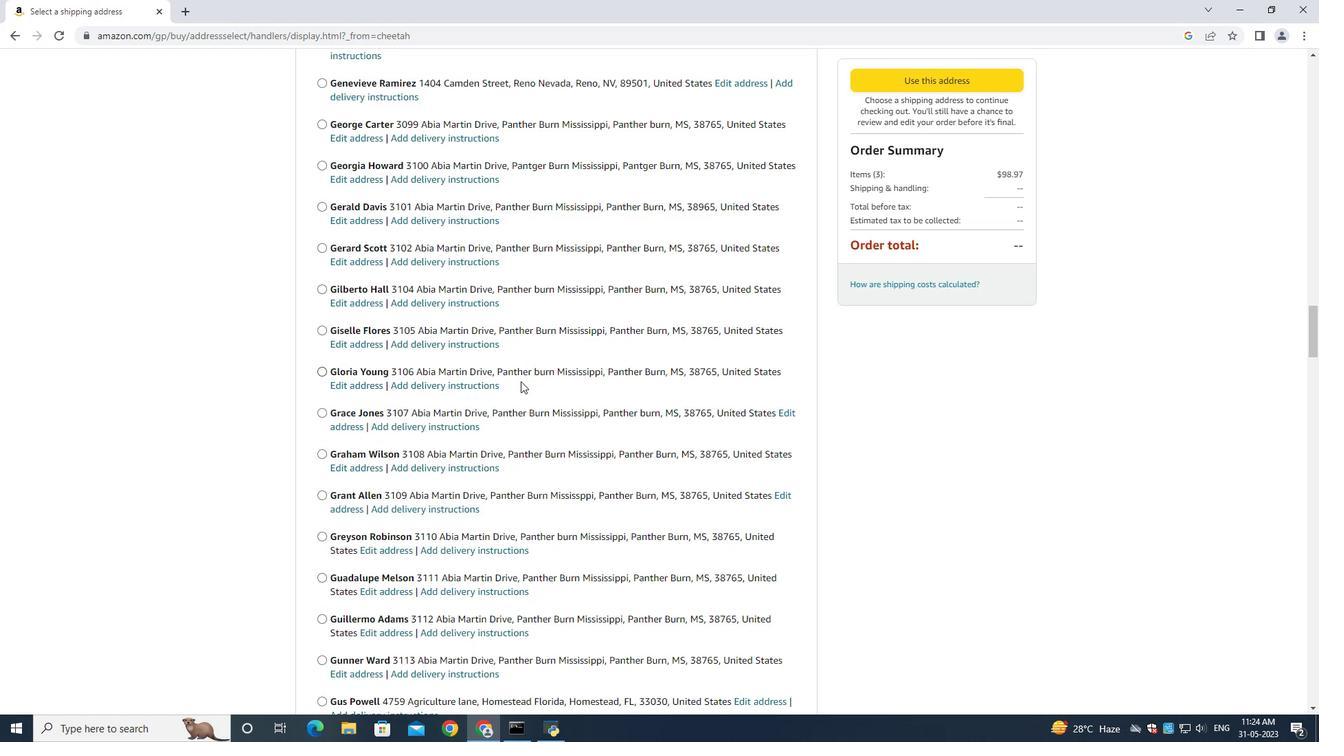 
Action: Mouse moved to (524, 380)
Screenshot: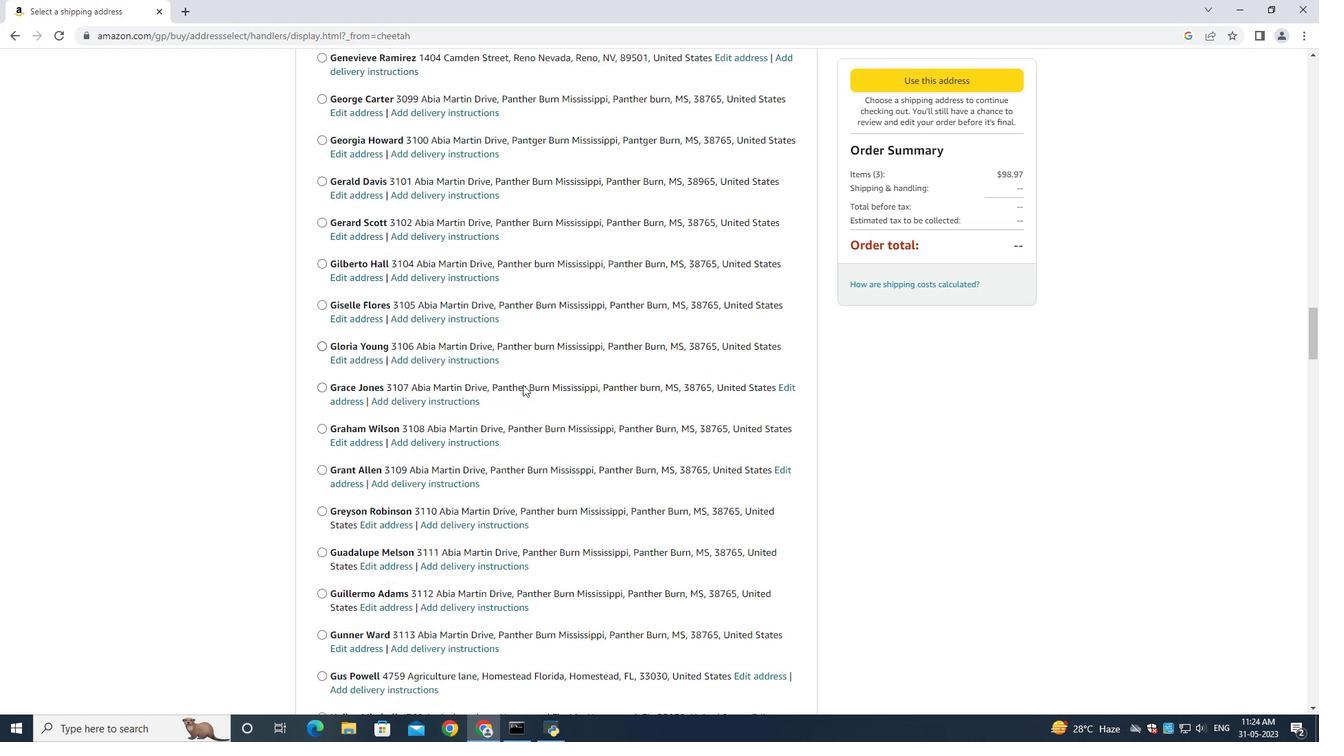
Action: Mouse scrolled (523, 384) with delta (0, 0)
Screenshot: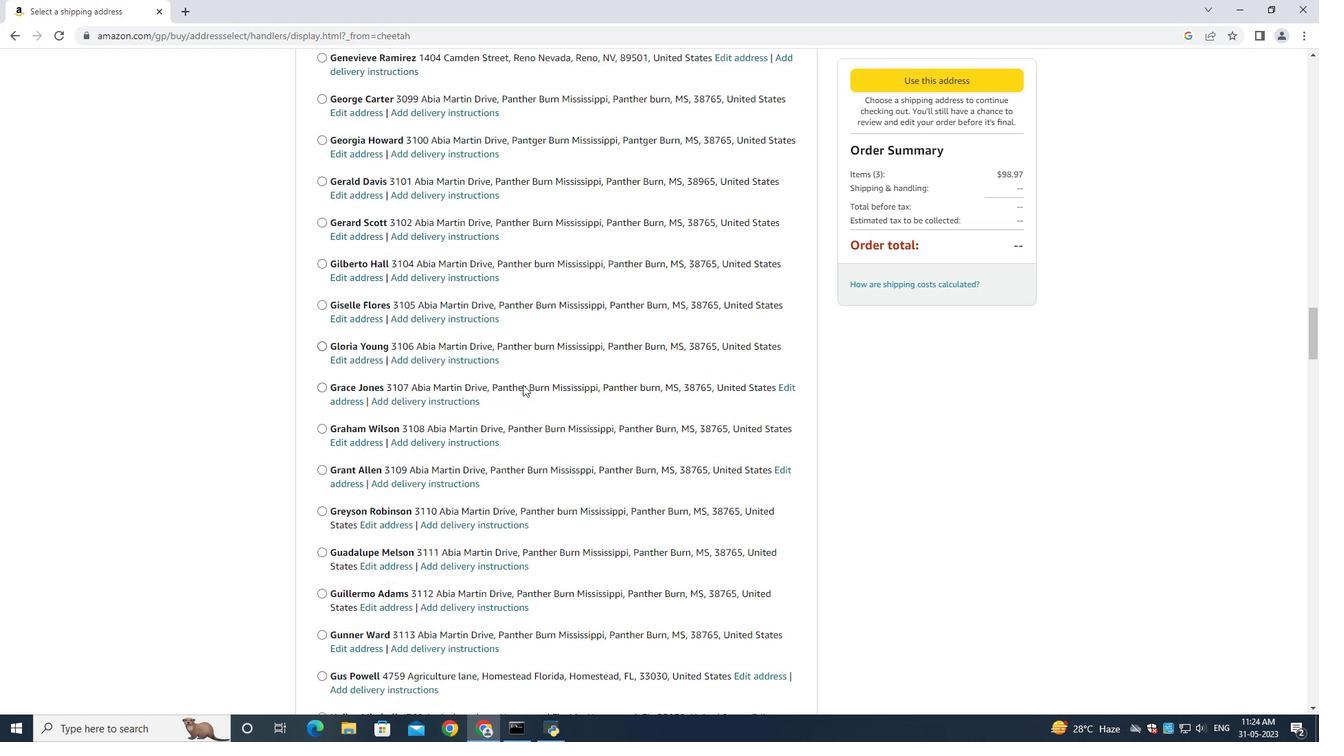 
Action: Mouse moved to (525, 383)
Screenshot: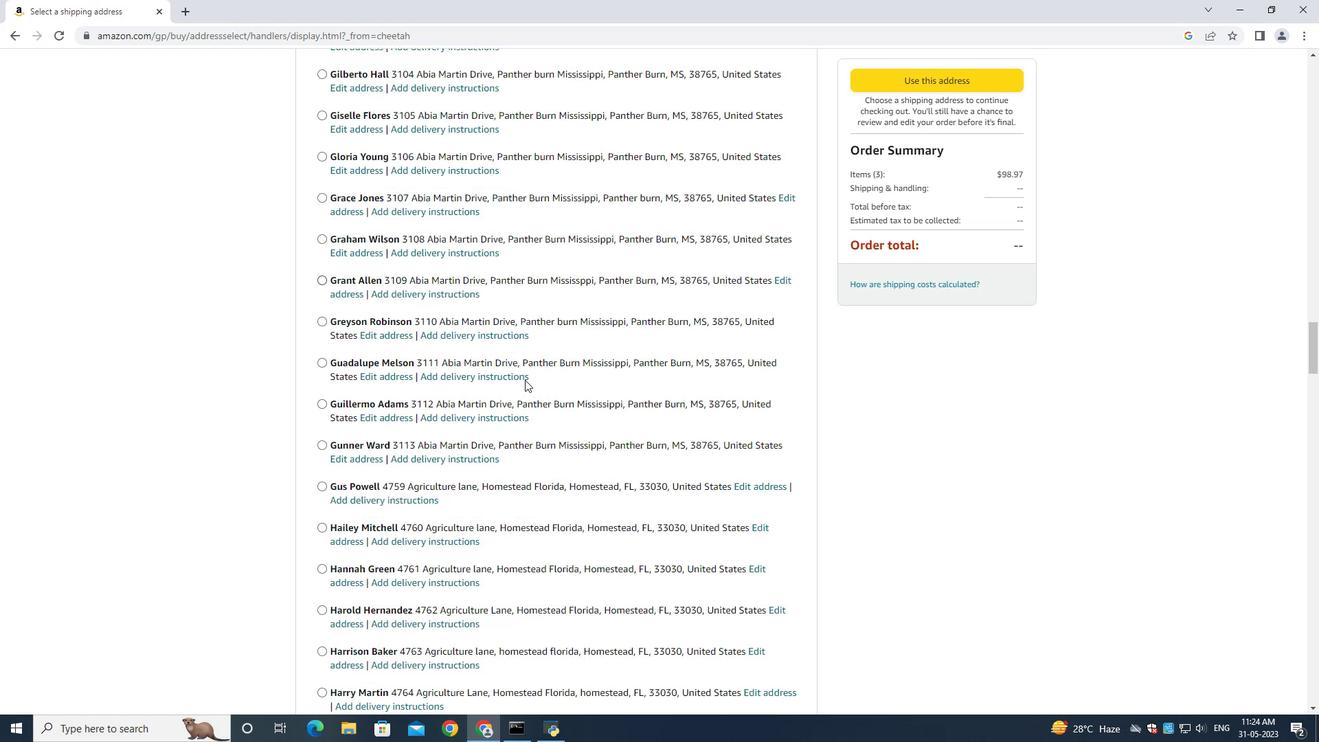 
Action: Mouse scrolled (525, 382) with delta (0, 0)
Screenshot: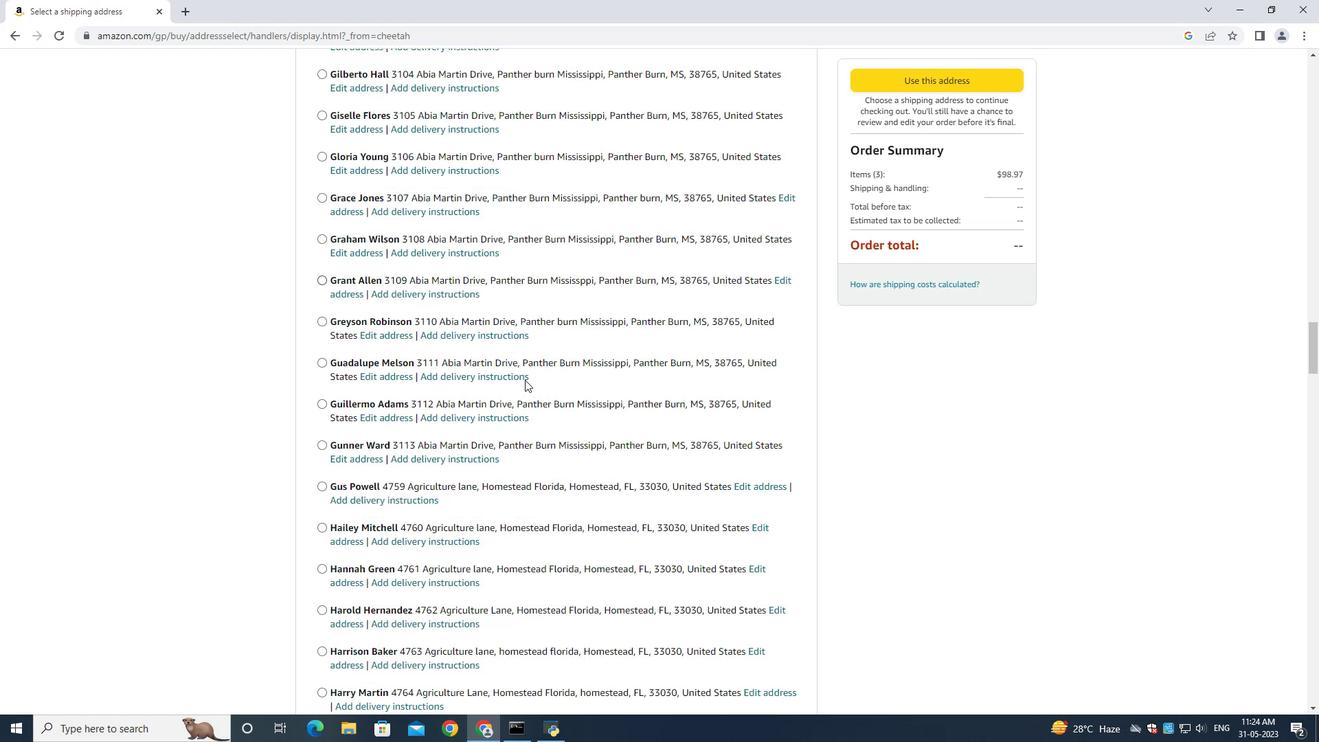 
Action: Mouse moved to (525, 384)
Screenshot: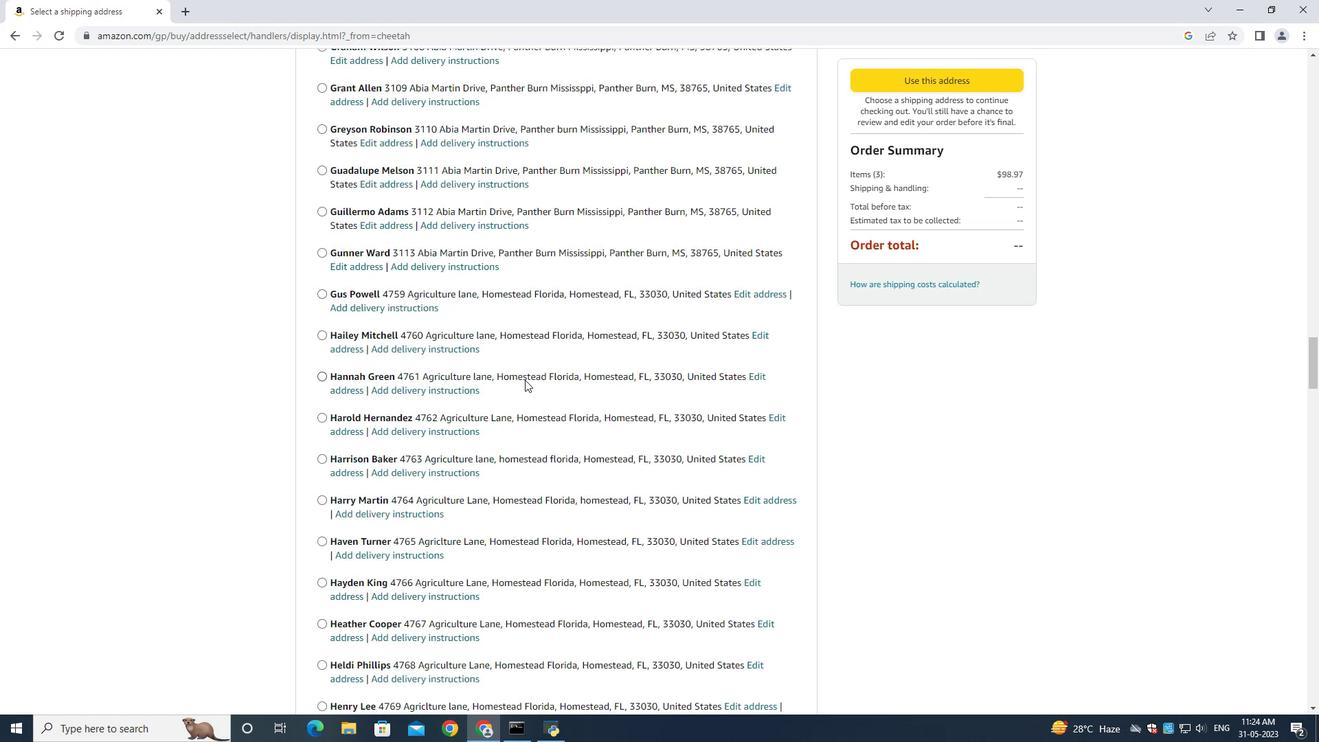 
Action: Mouse scrolled (525, 383) with delta (0, 0)
Screenshot: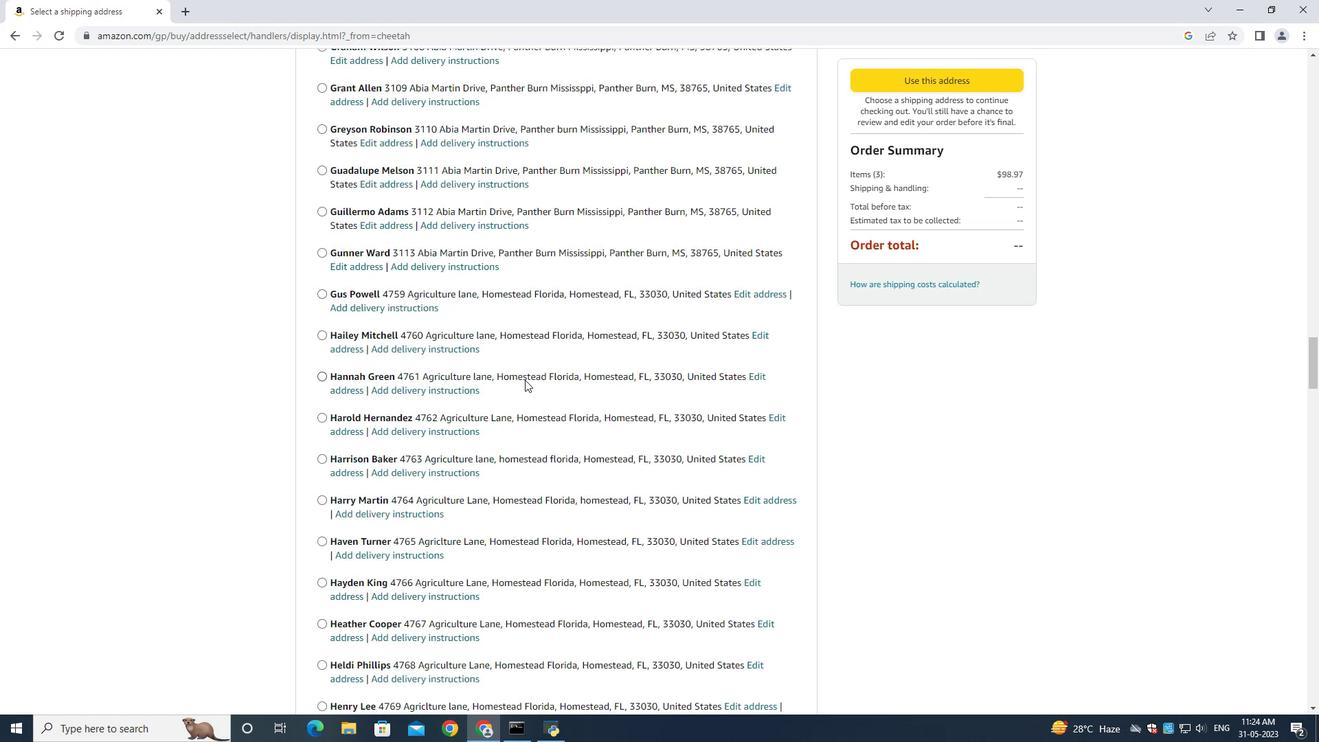 
Action: Mouse scrolled (525, 382) with delta (0, -1)
Screenshot: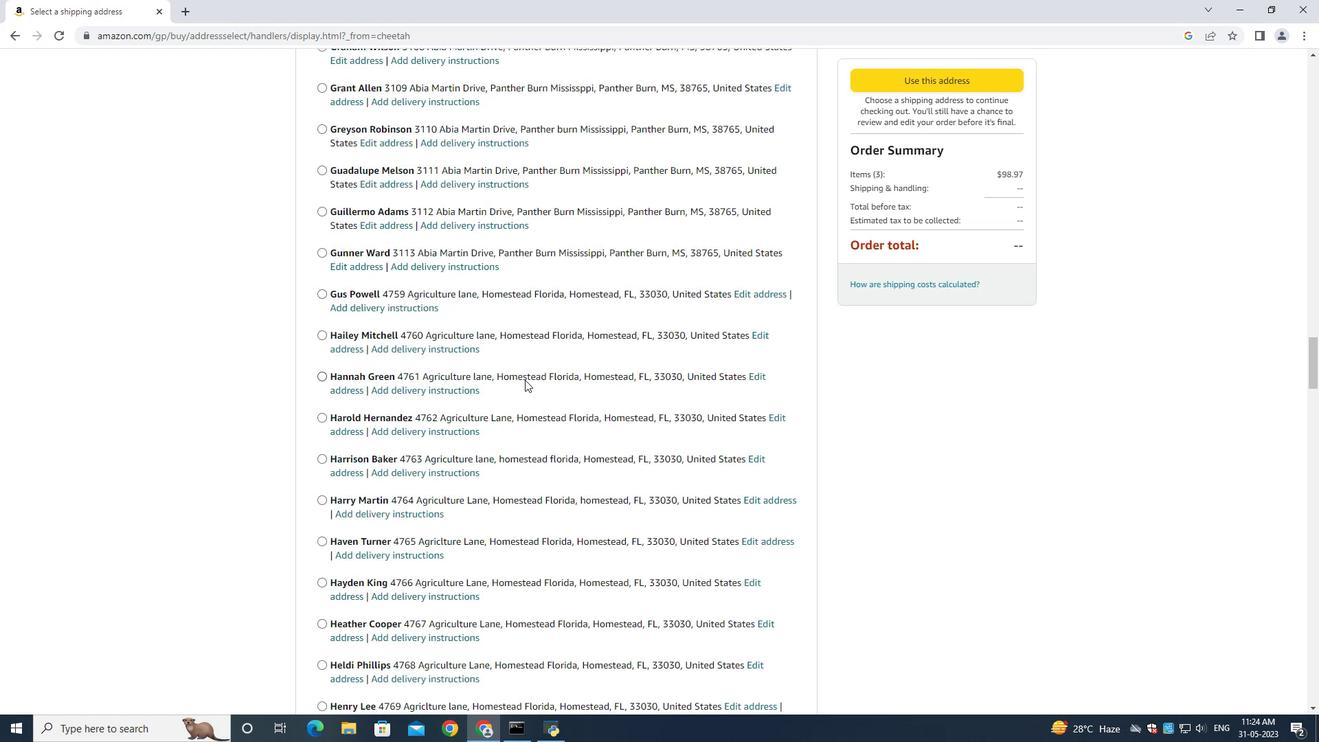 
Action: Mouse scrolled (525, 383) with delta (0, 0)
Screenshot: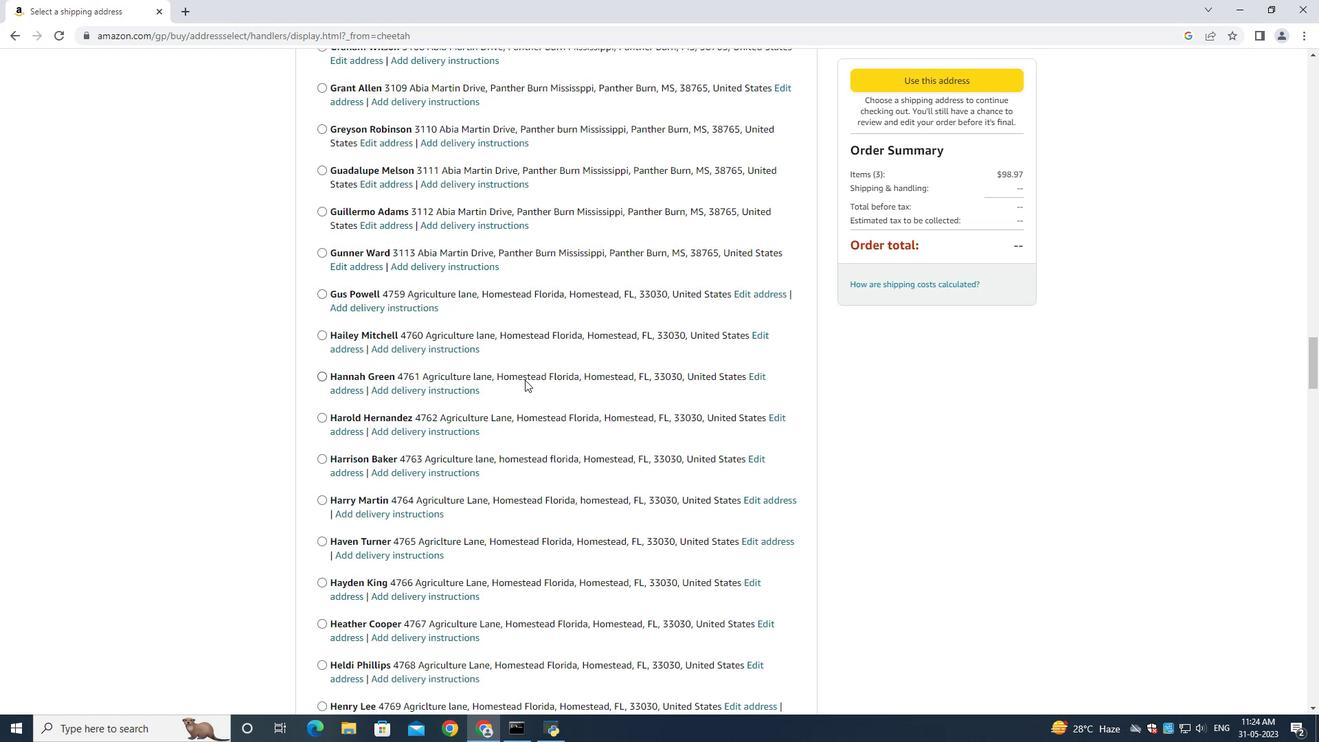 
Action: Mouse scrolled (525, 383) with delta (0, 0)
Screenshot: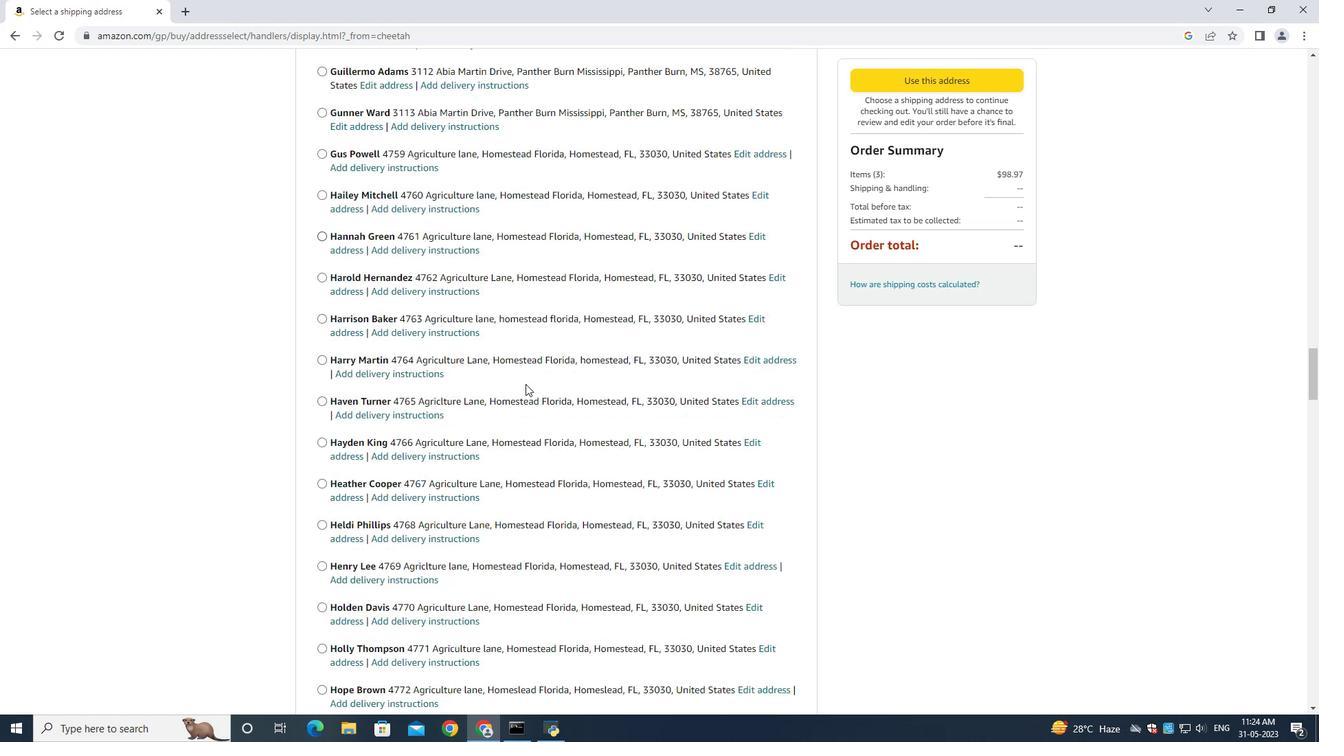 
Action: Mouse scrolled (525, 383) with delta (0, 0)
Screenshot: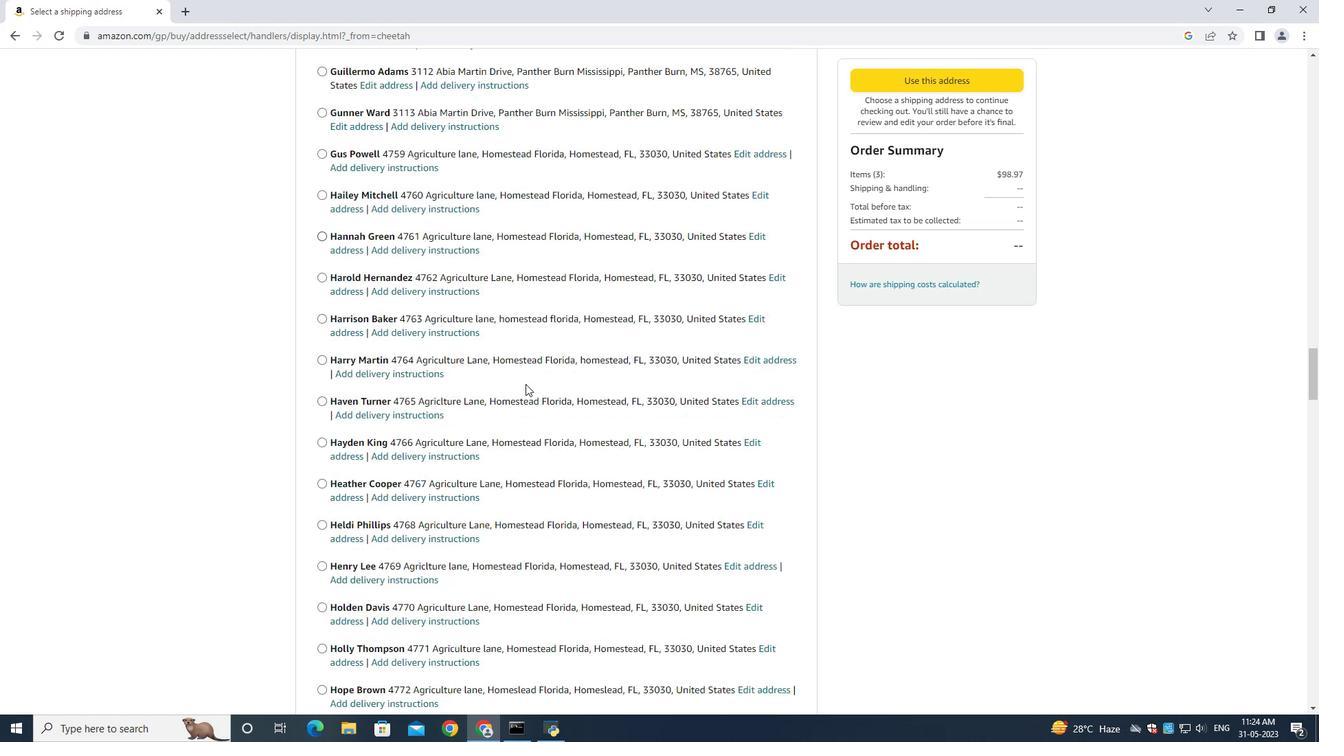 
Action: Mouse scrolled (525, 383) with delta (0, 0)
Screenshot: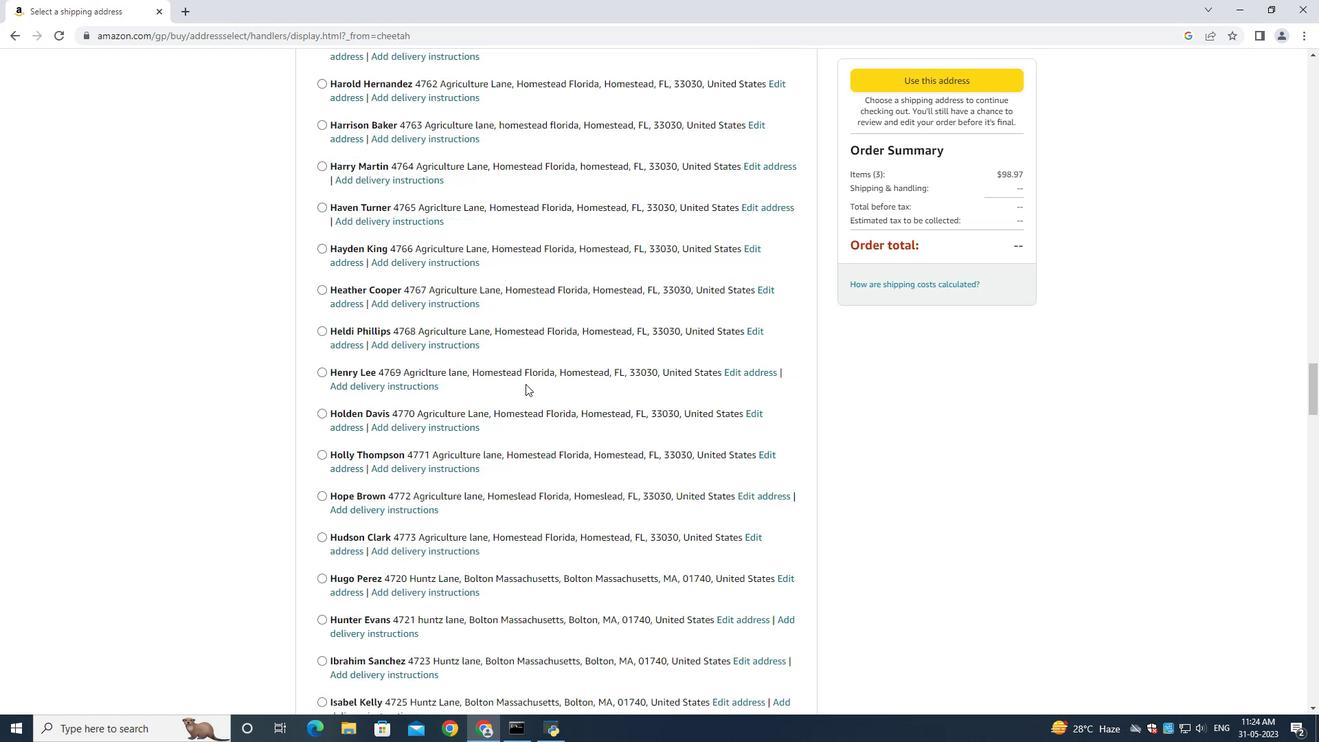 
Action: Mouse scrolled (525, 383) with delta (0, 0)
Screenshot: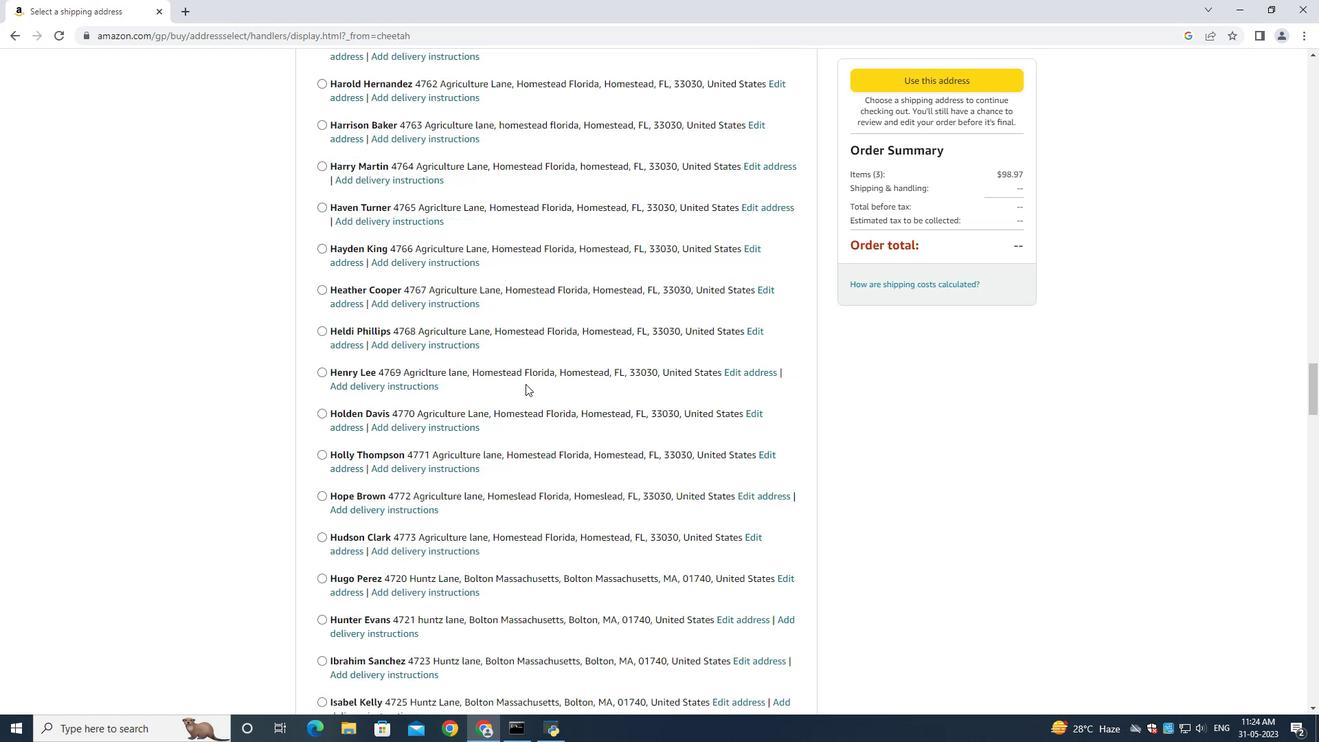 
Action: Mouse scrolled (525, 383) with delta (0, 0)
Screenshot: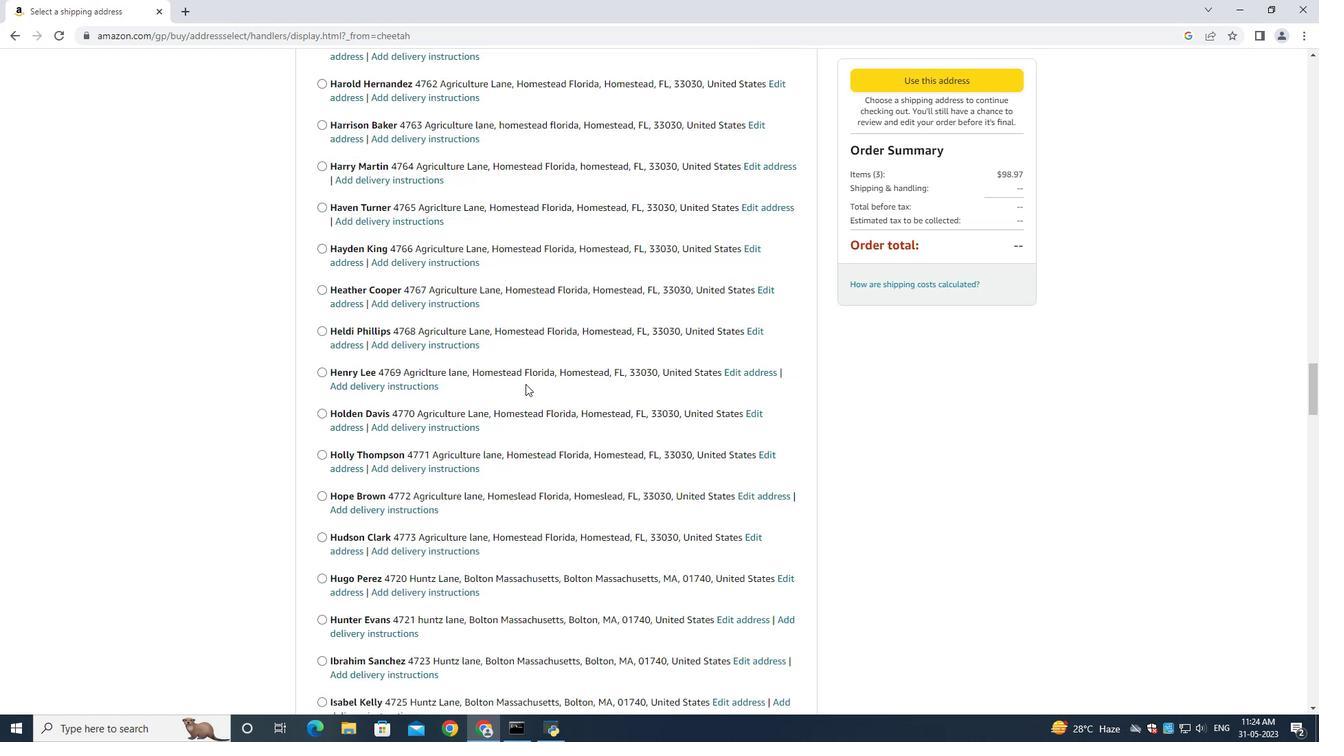 
Action: Mouse scrolled (525, 383) with delta (0, 0)
Screenshot: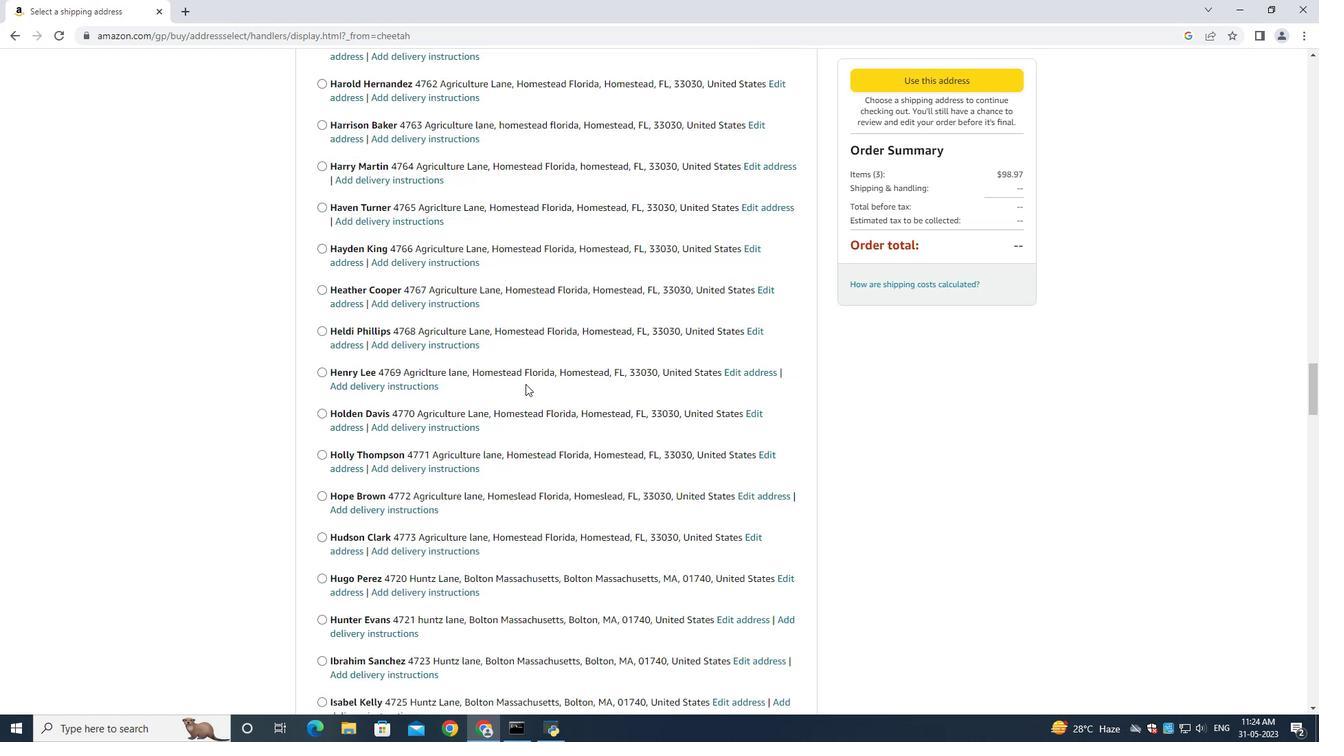 
Action: Mouse scrolled (525, 383) with delta (0, 0)
Screenshot: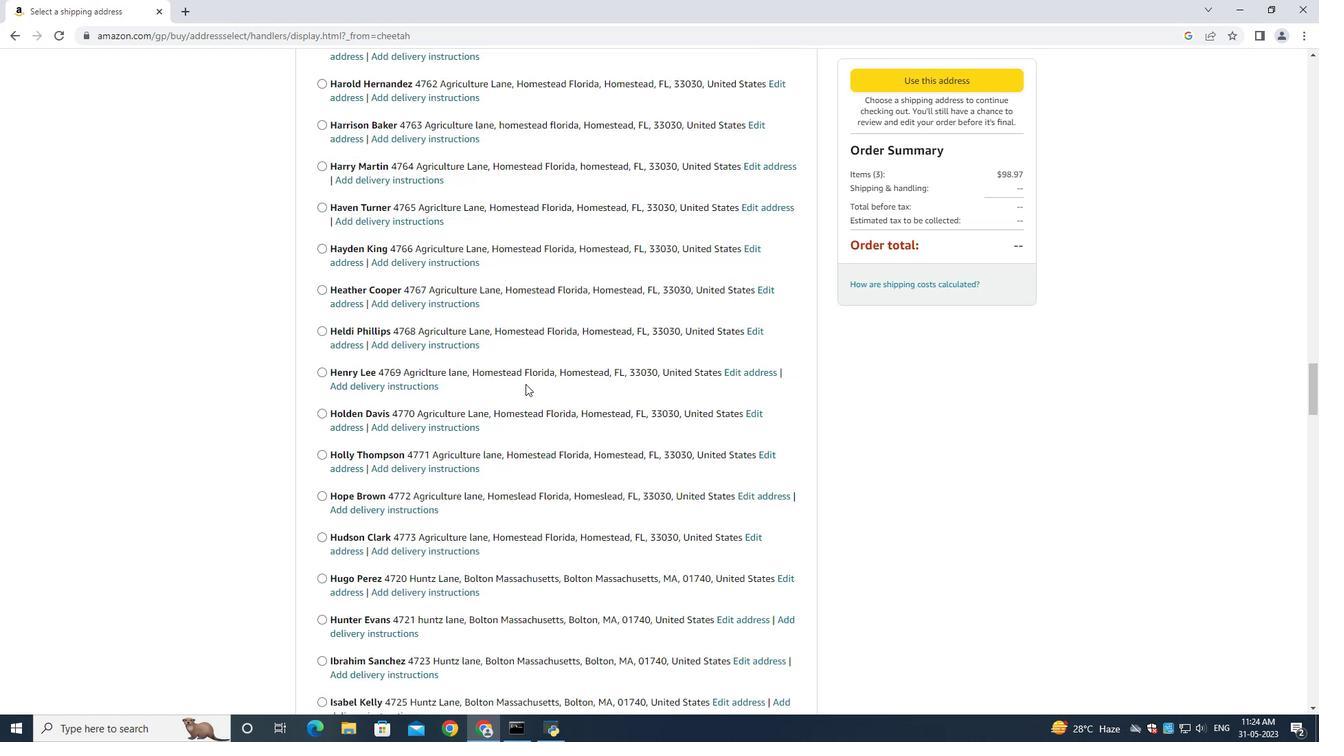 
Action: Mouse scrolled (525, 383) with delta (0, 0)
Screenshot: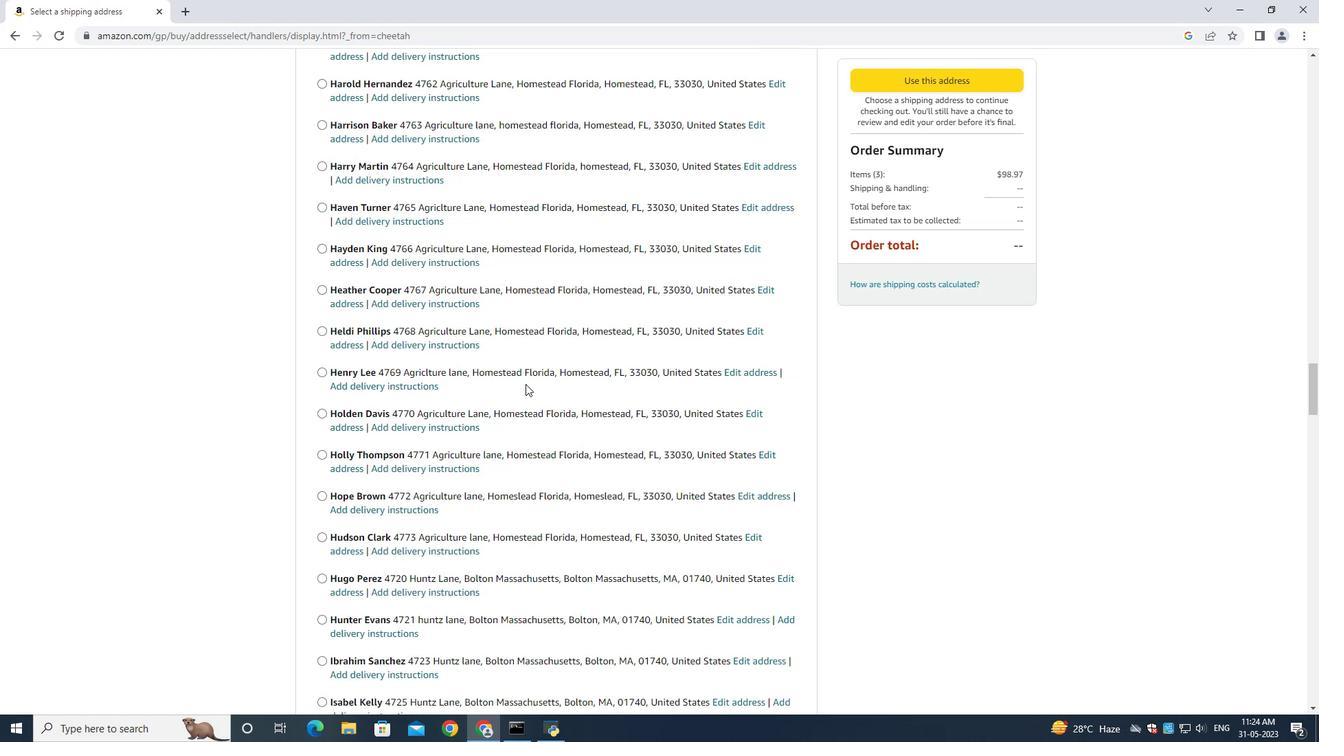 
Action: Mouse scrolled (525, 383) with delta (0, 0)
Screenshot: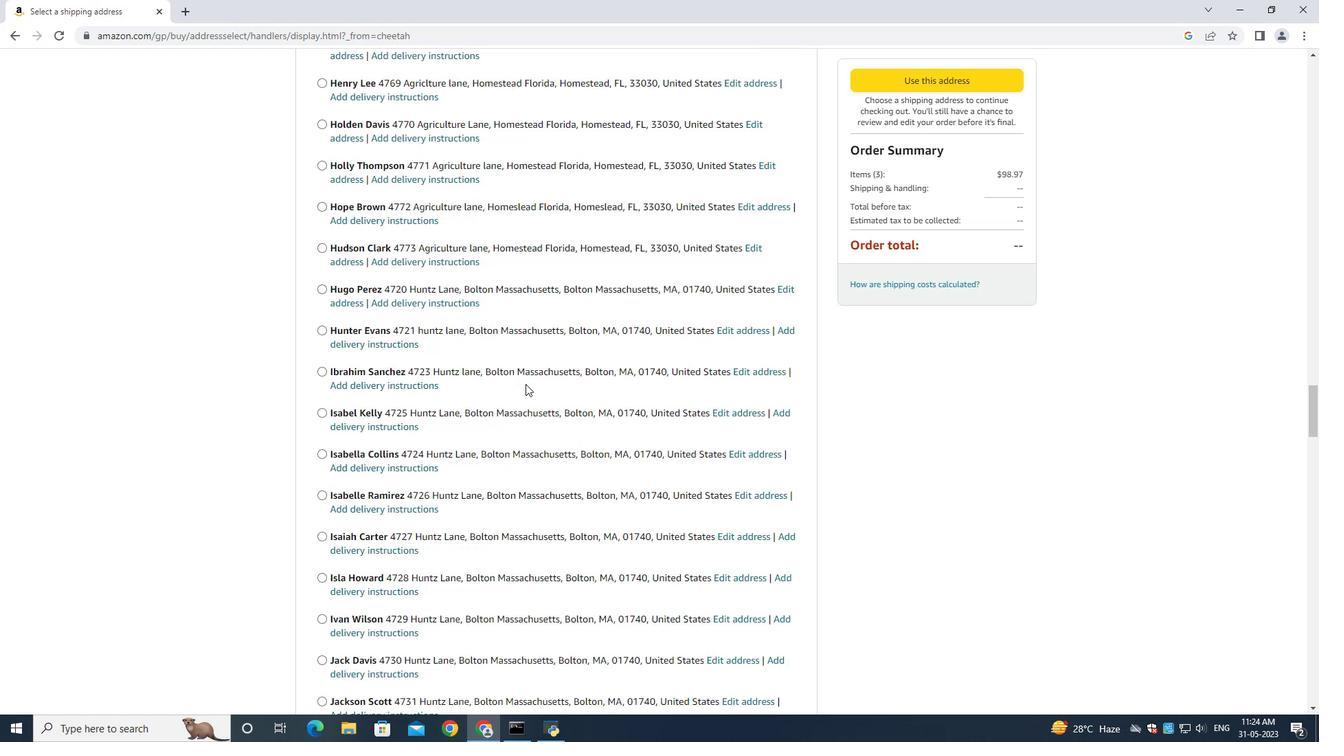 
Action: Mouse scrolled (525, 383) with delta (0, 0)
Screenshot: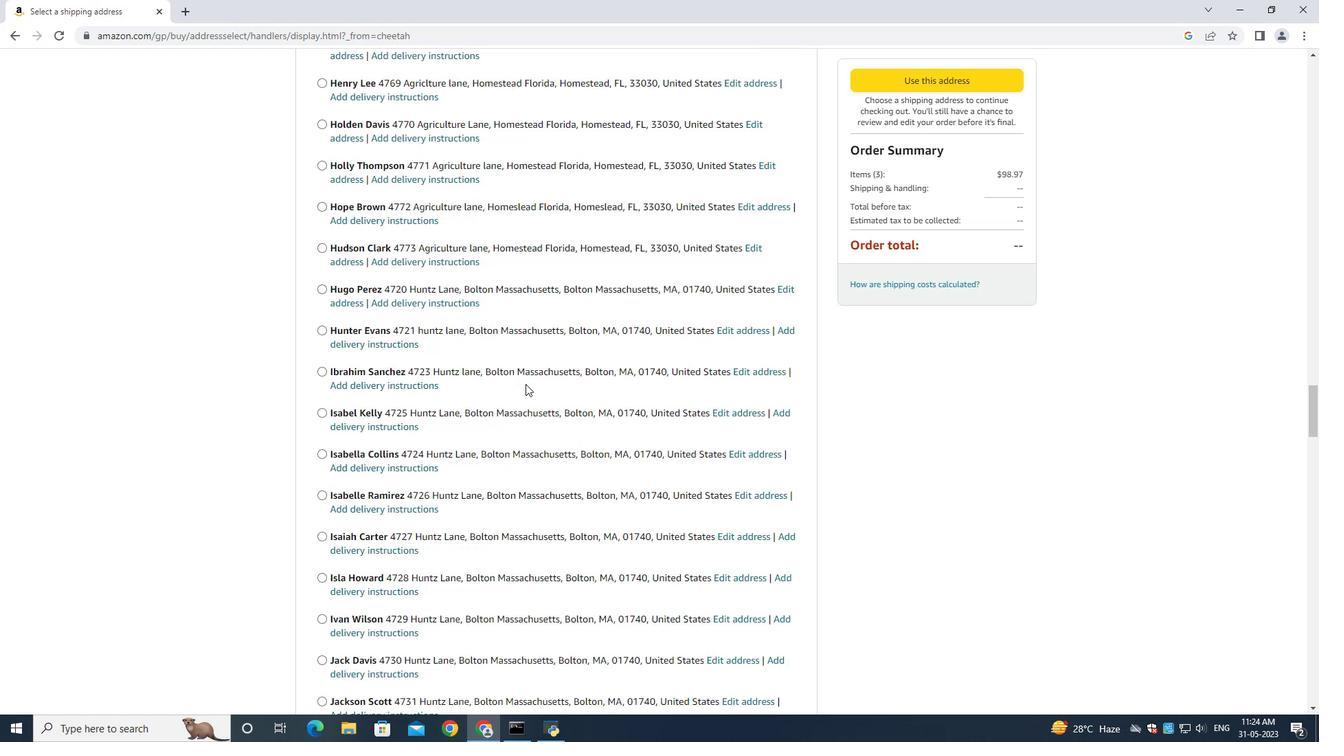 
Action: Mouse moved to (523, 377)
Screenshot: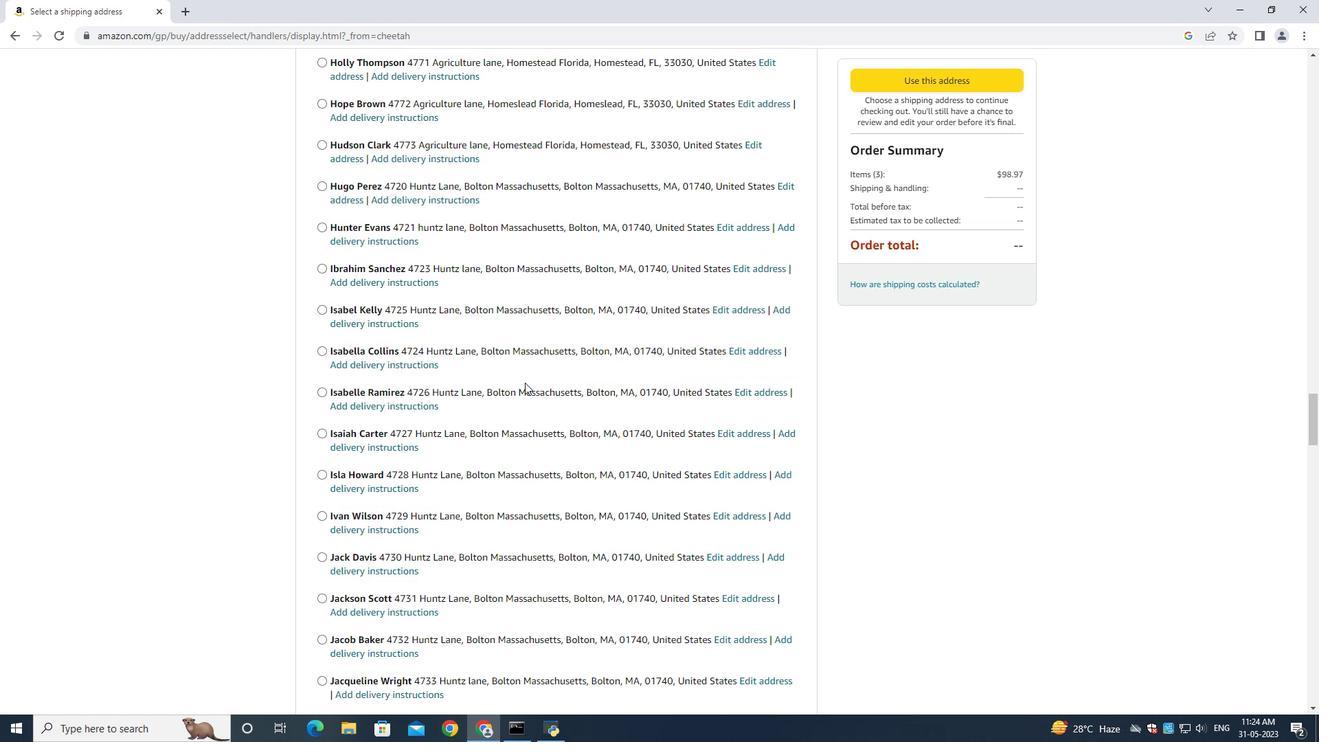 
Action: Mouse scrolled (523, 375) with delta (0, 0)
Screenshot: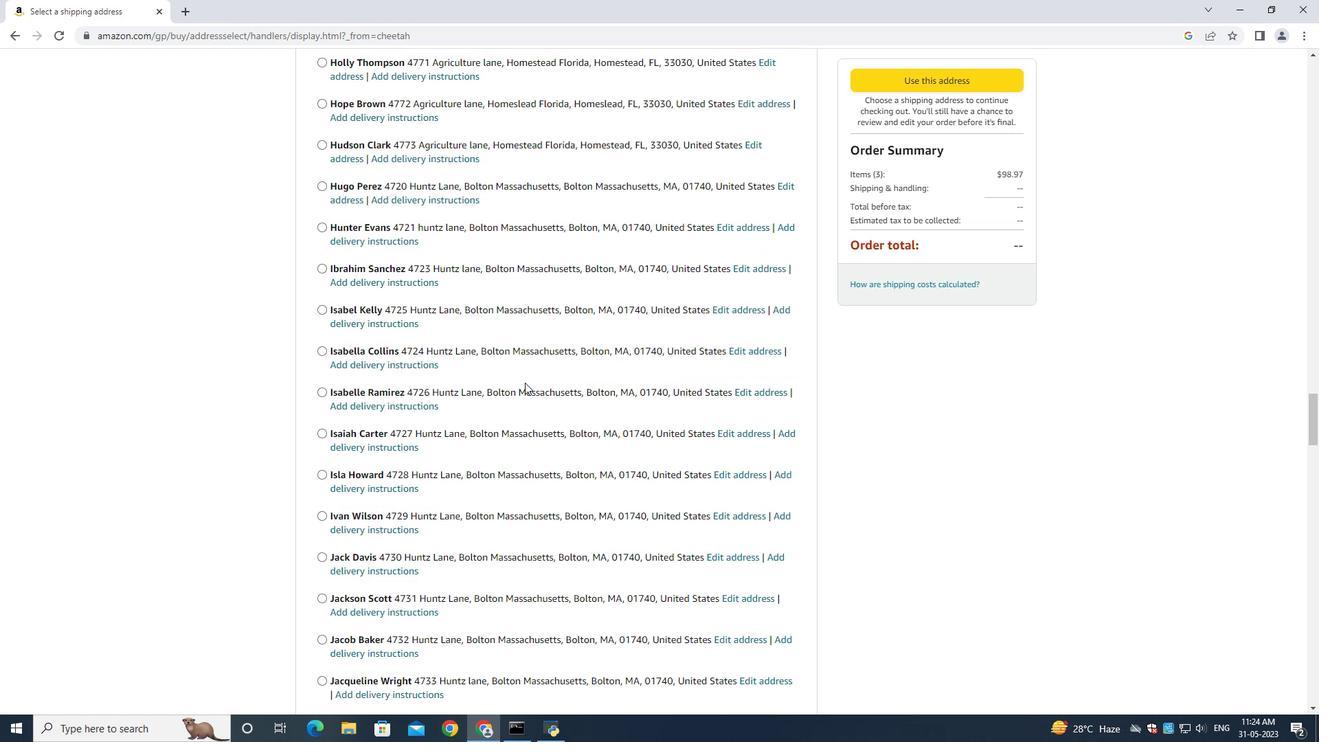 
Action: Mouse moved to (523, 378)
Screenshot: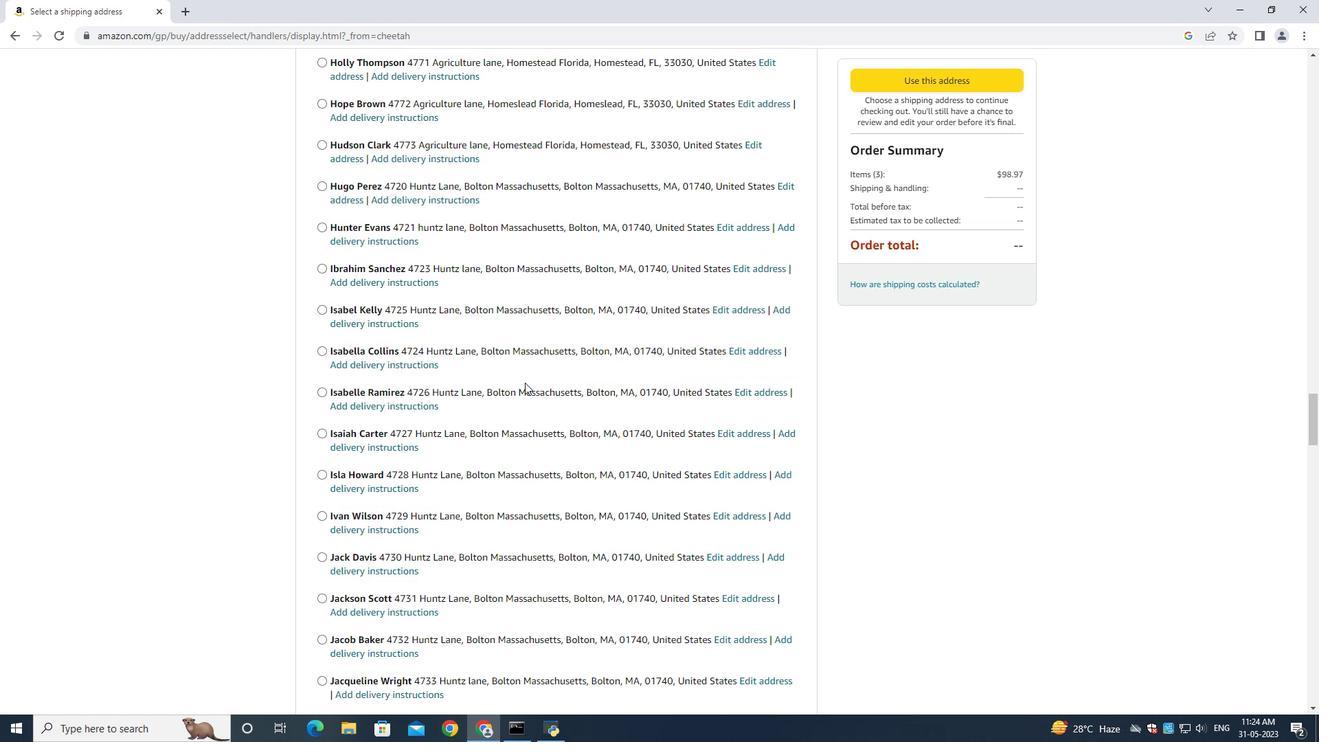 
Action: Mouse scrolled (523, 378) with delta (0, 0)
Screenshot: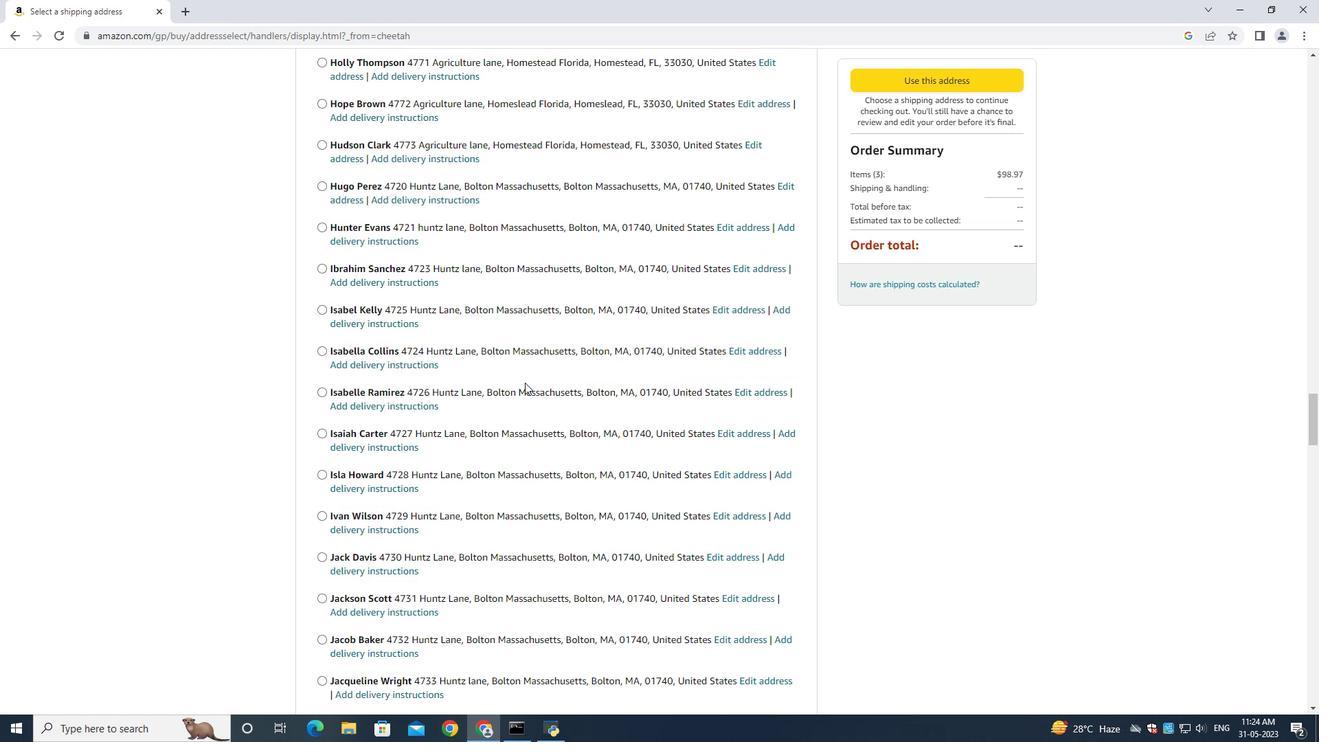 
Action: Mouse scrolled (523, 378) with delta (0, 0)
Screenshot: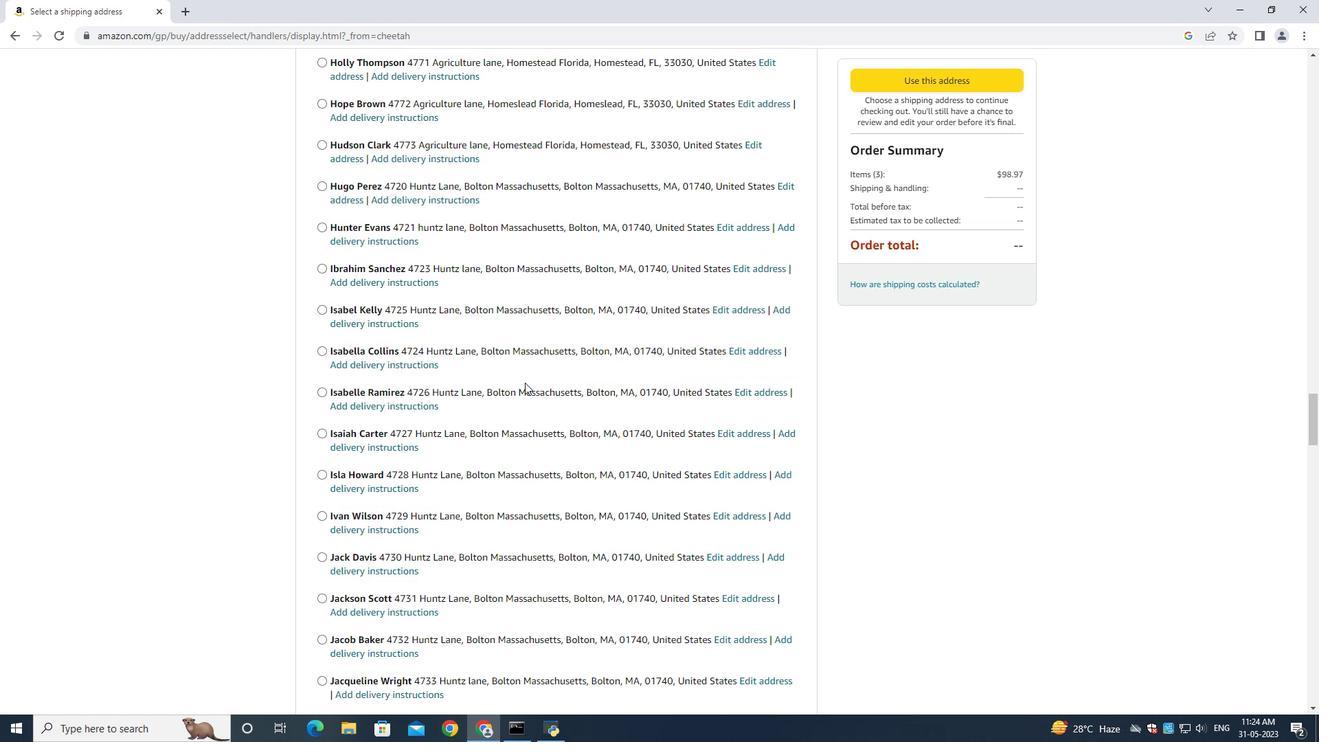 
Action: Mouse scrolled (523, 378) with delta (0, 0)
Screenshot: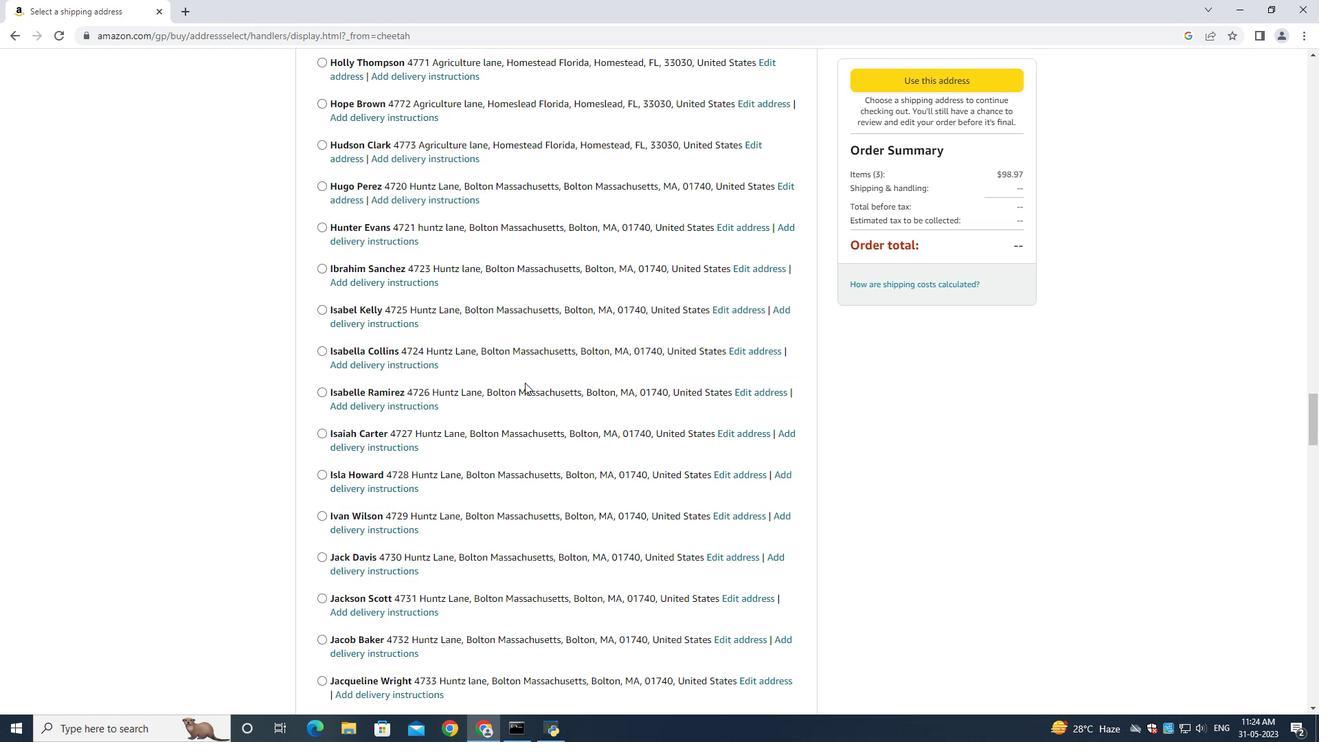 
Action: Mouse moved to (523, 379)
Screenshot: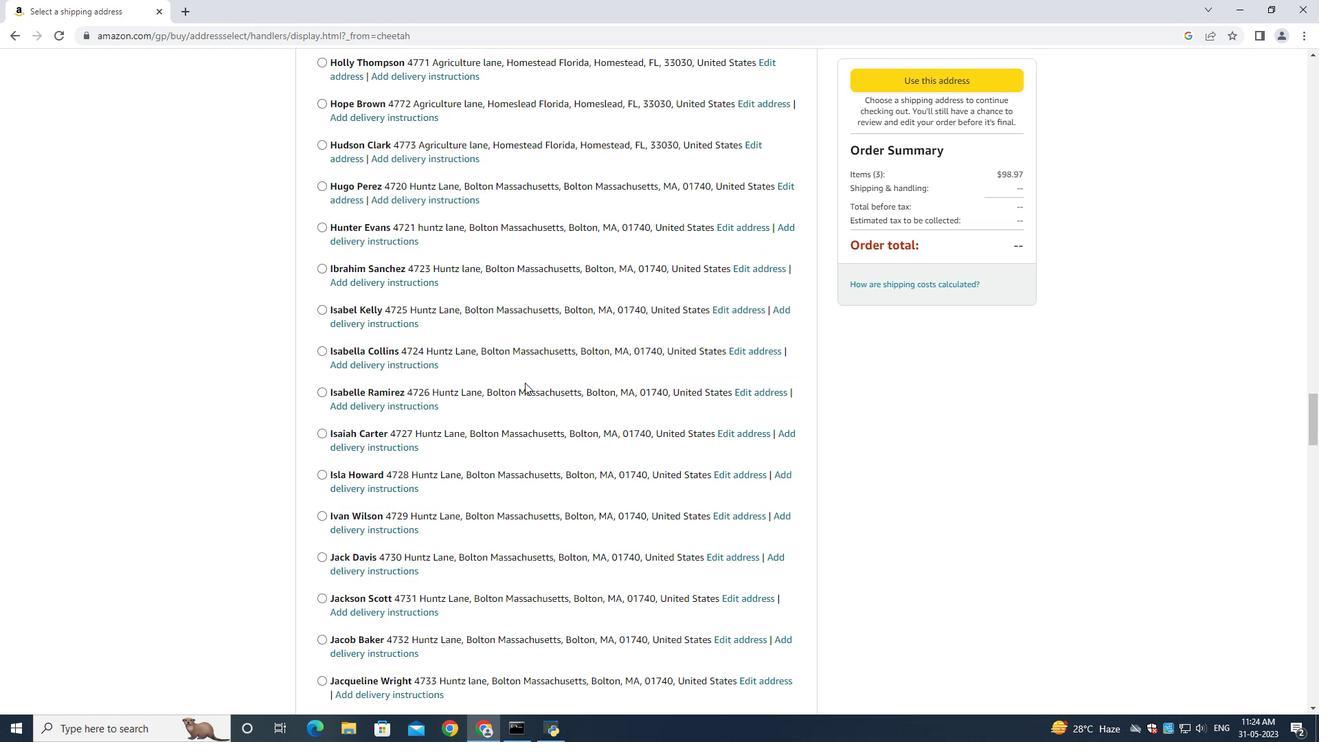
Action: Mouse scrolled (523, 378) with delta (0, 0)
Screenshot: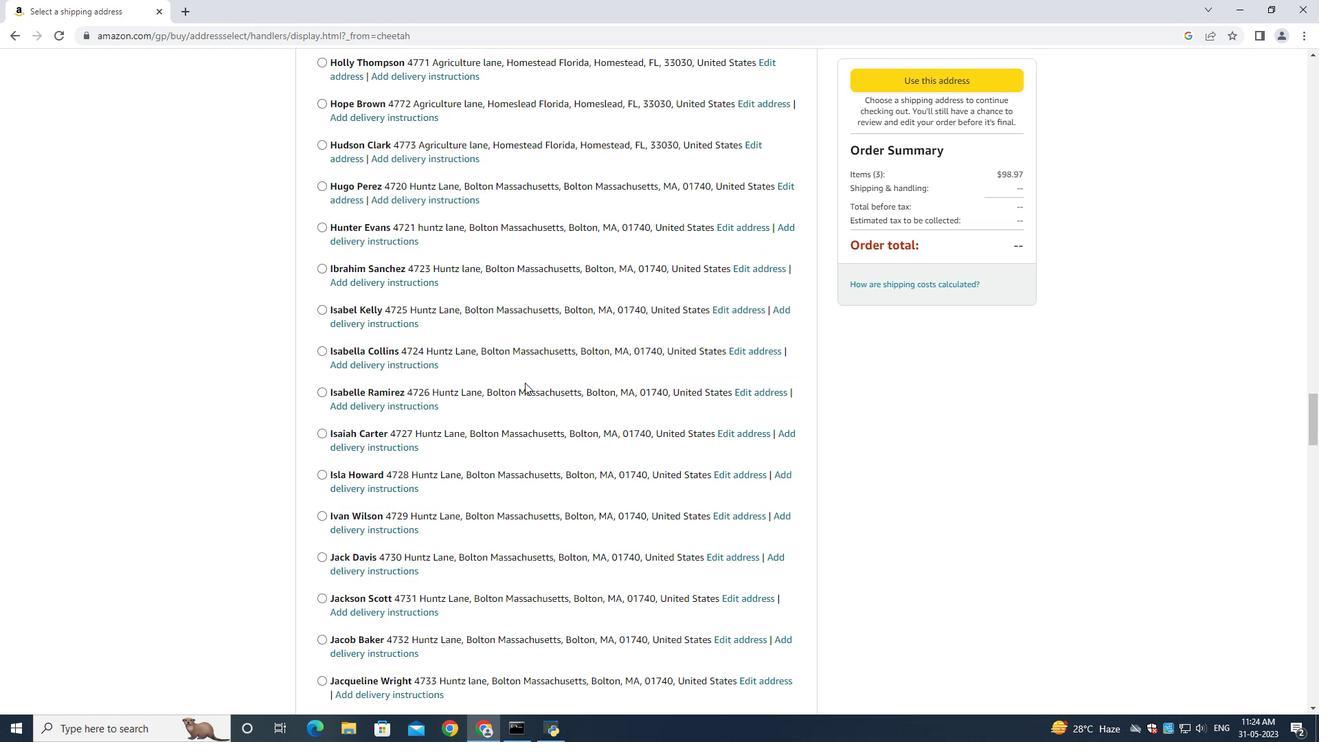 
Action: Mouse scrolled (523, 378) with delta (0, 0)
Screenshot: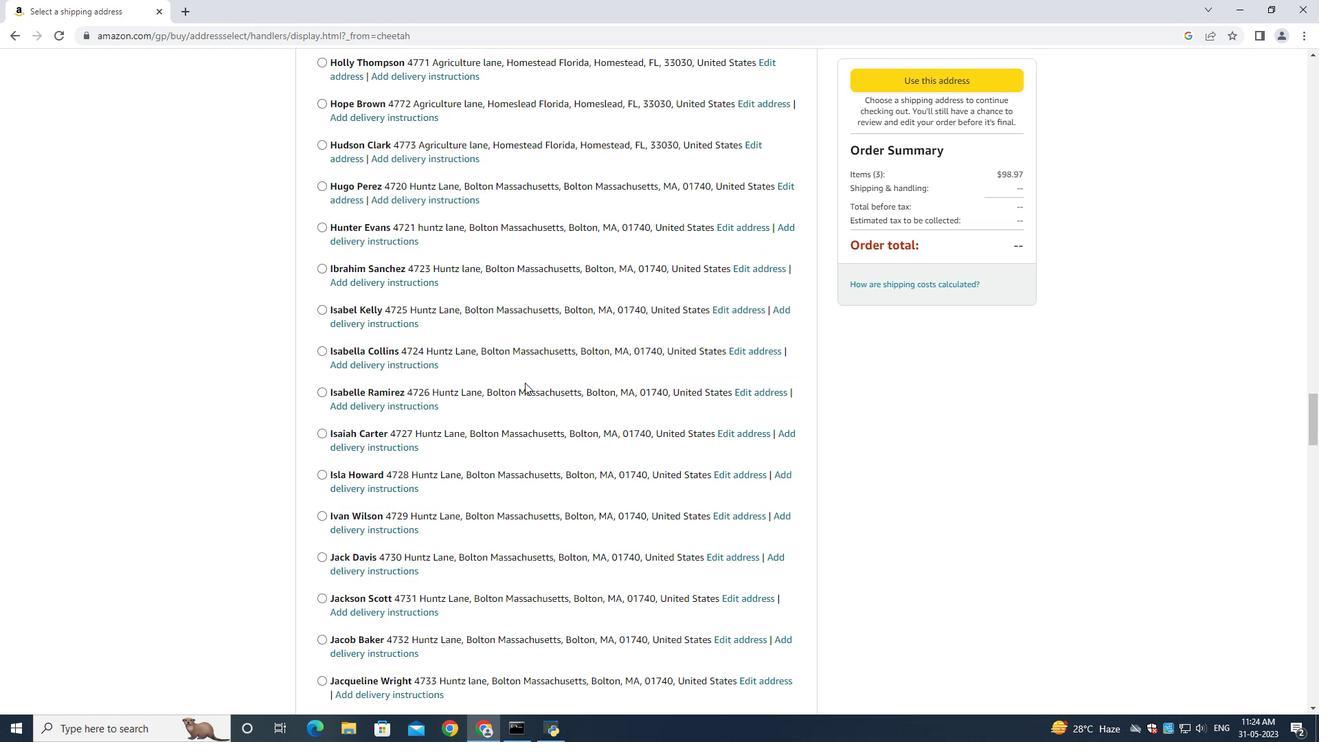 
Action: Mouse scrolled (523, 378) with delta (0, 0)
Screenshot: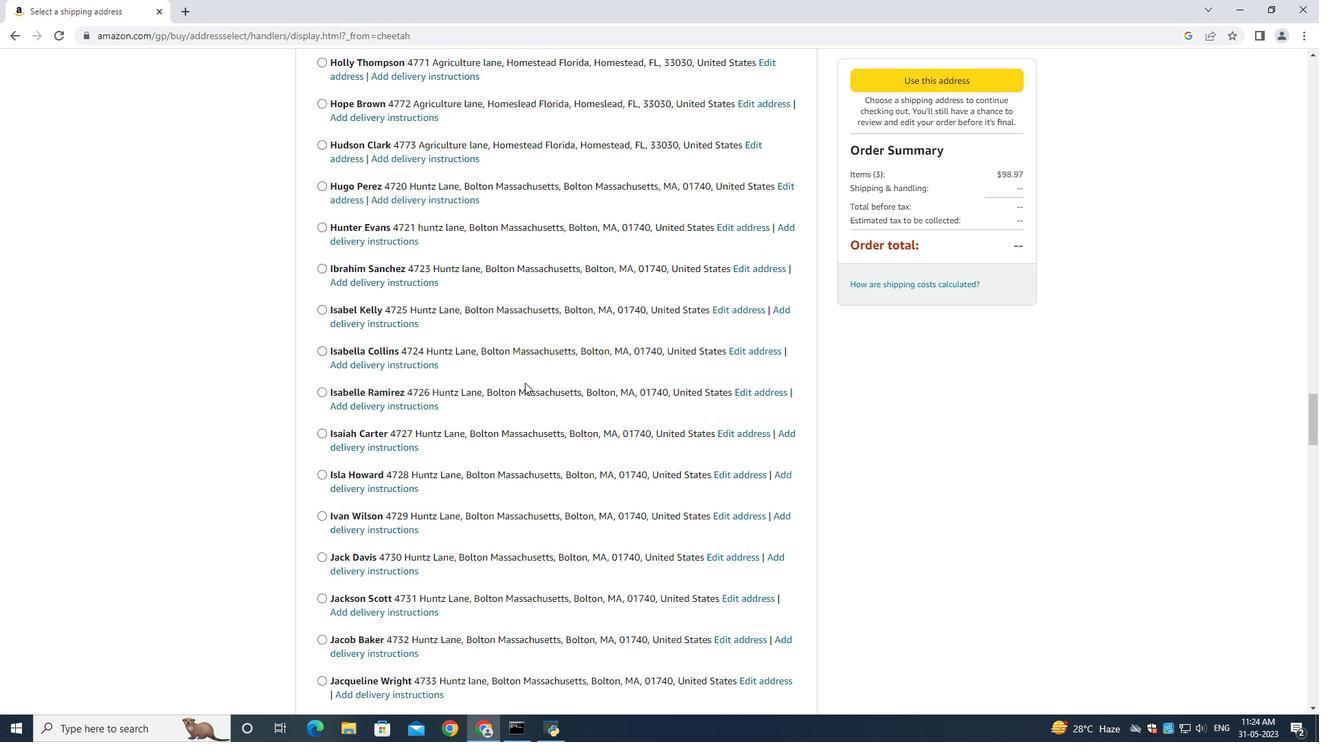 
Action: Mouse scrolled (523, 378) with delta (0, 0)
Screenshot: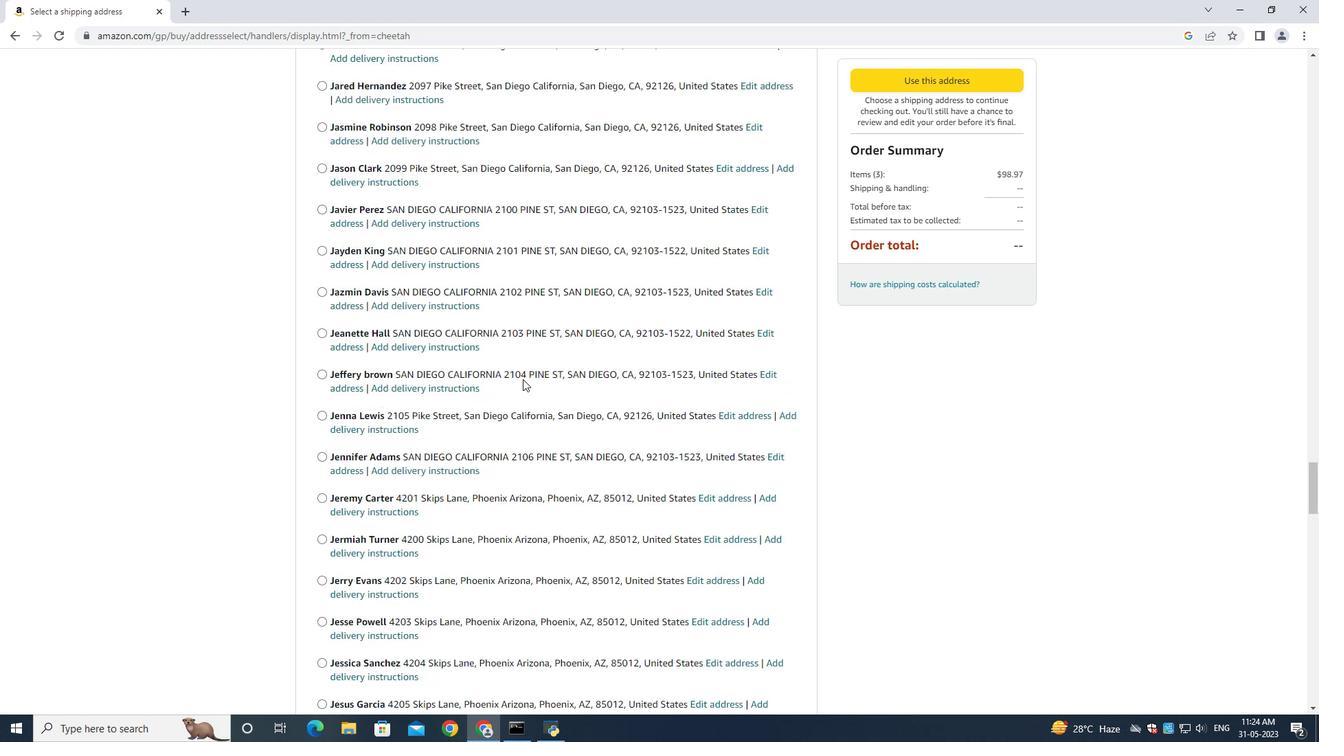 
Action: Mouse moved to (523, 381)
Screenshot: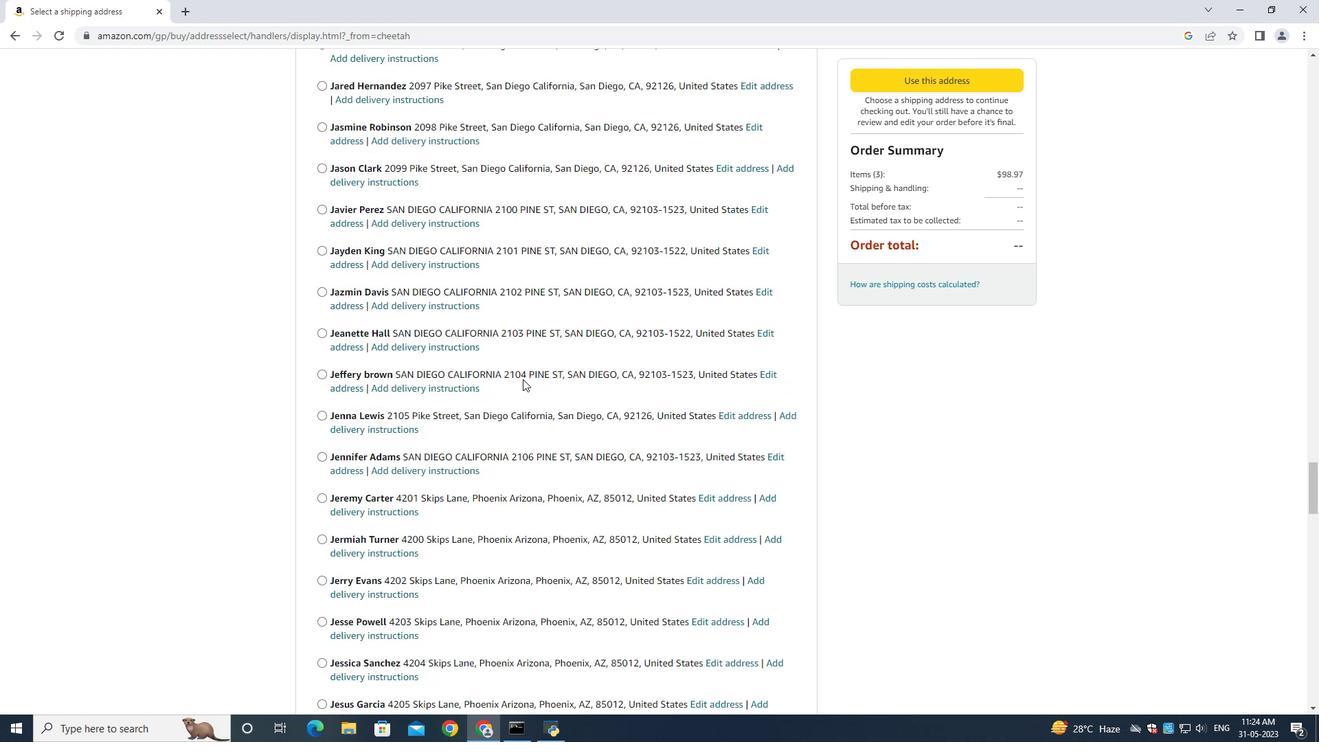 
Action: Mouse scrolled (523, 379) with delta (0, 0)
Screenshot: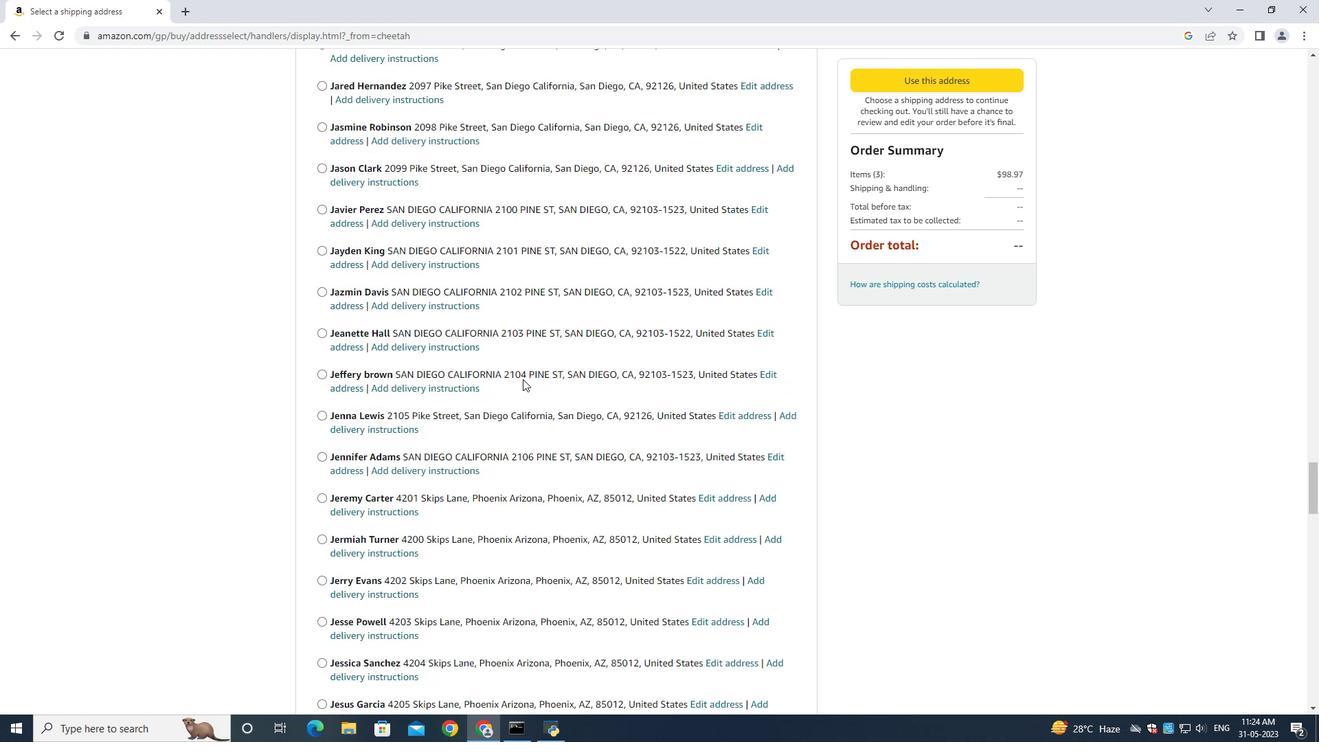 
Action: Mouse moved to (523, 382)
Screenshot: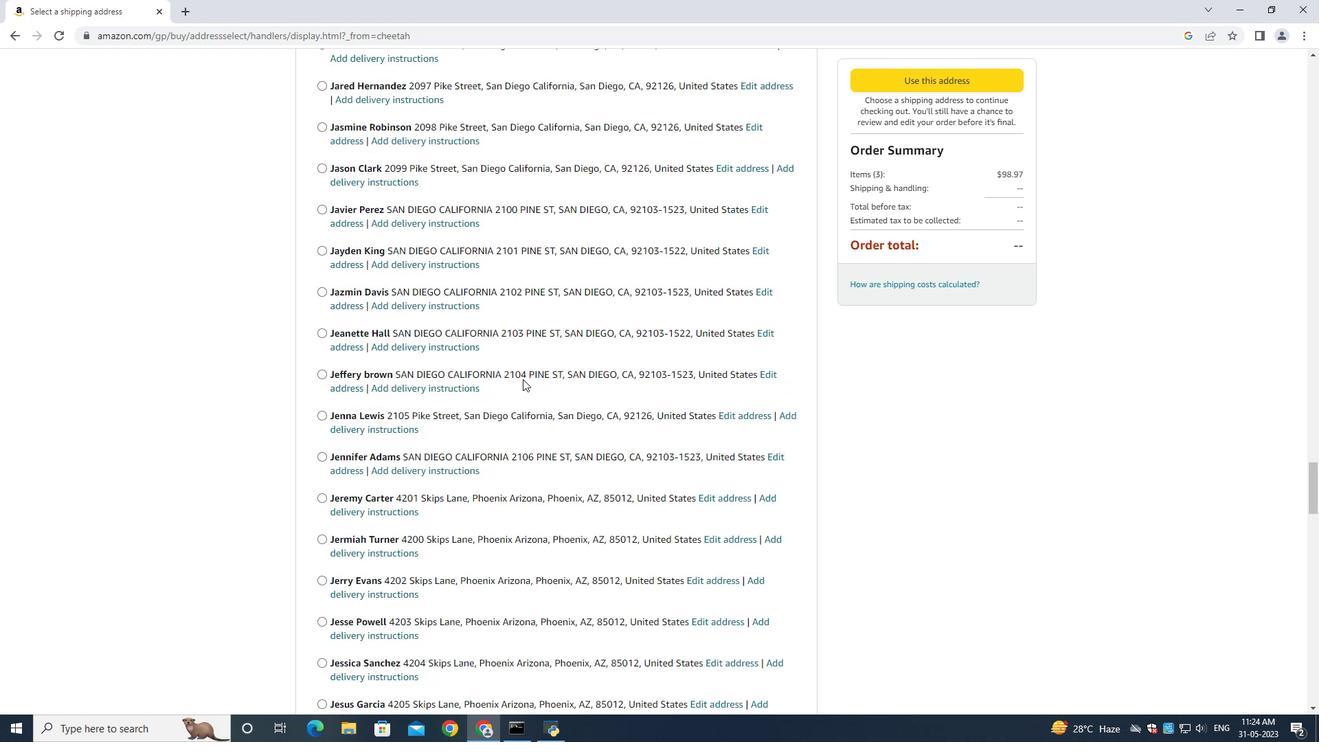 
Action: Mouse scrolled (523, 381) with delta (0, 0)
Screenshot: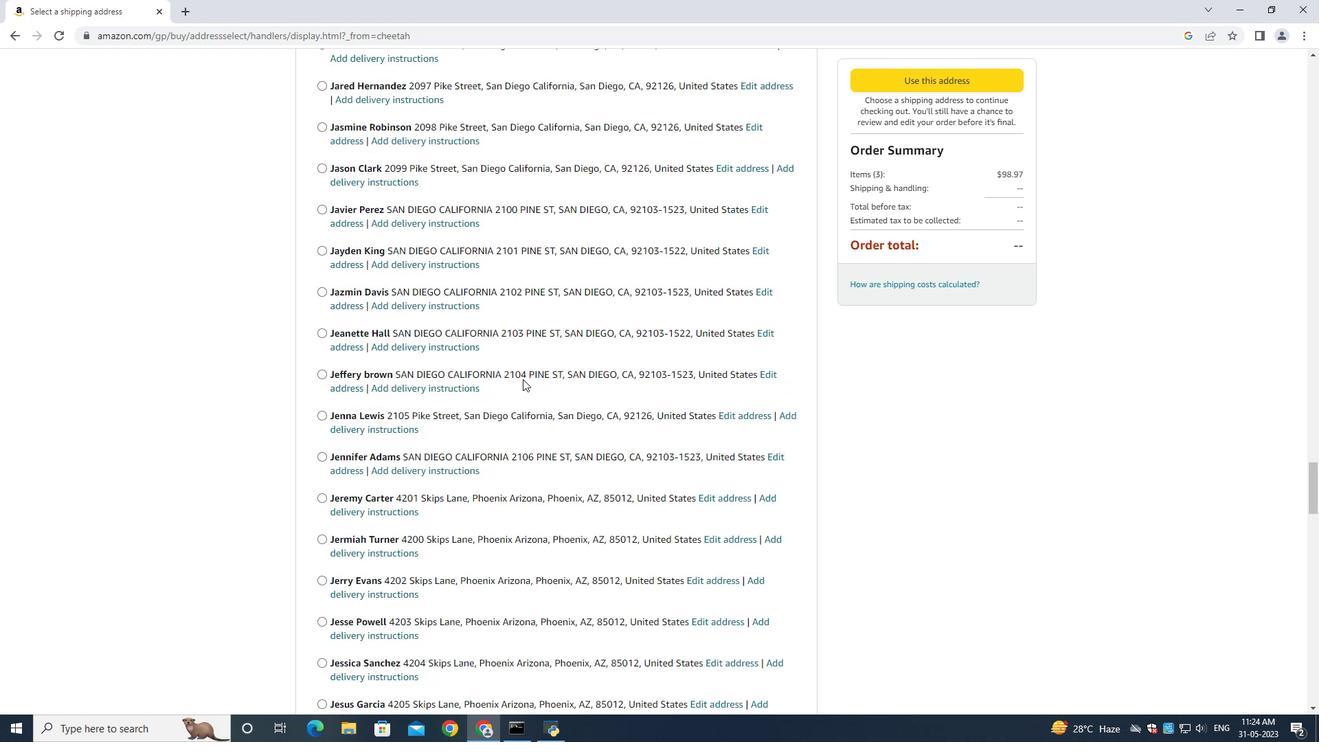 
Action: Mouse scrolled (523, 381) with delta (0, 0)
Screenshot: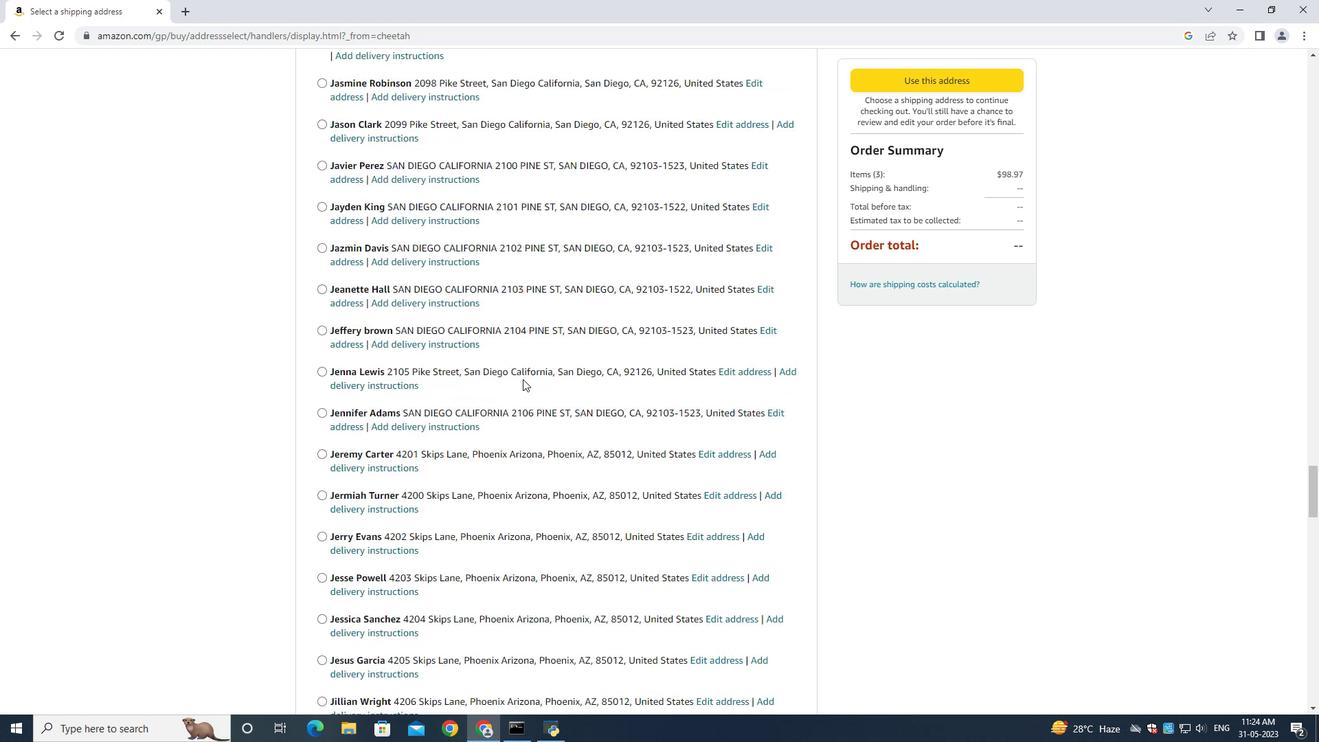 
Action: Mouse scrolled (523, 380) with delta (0, -1)
Screenshot: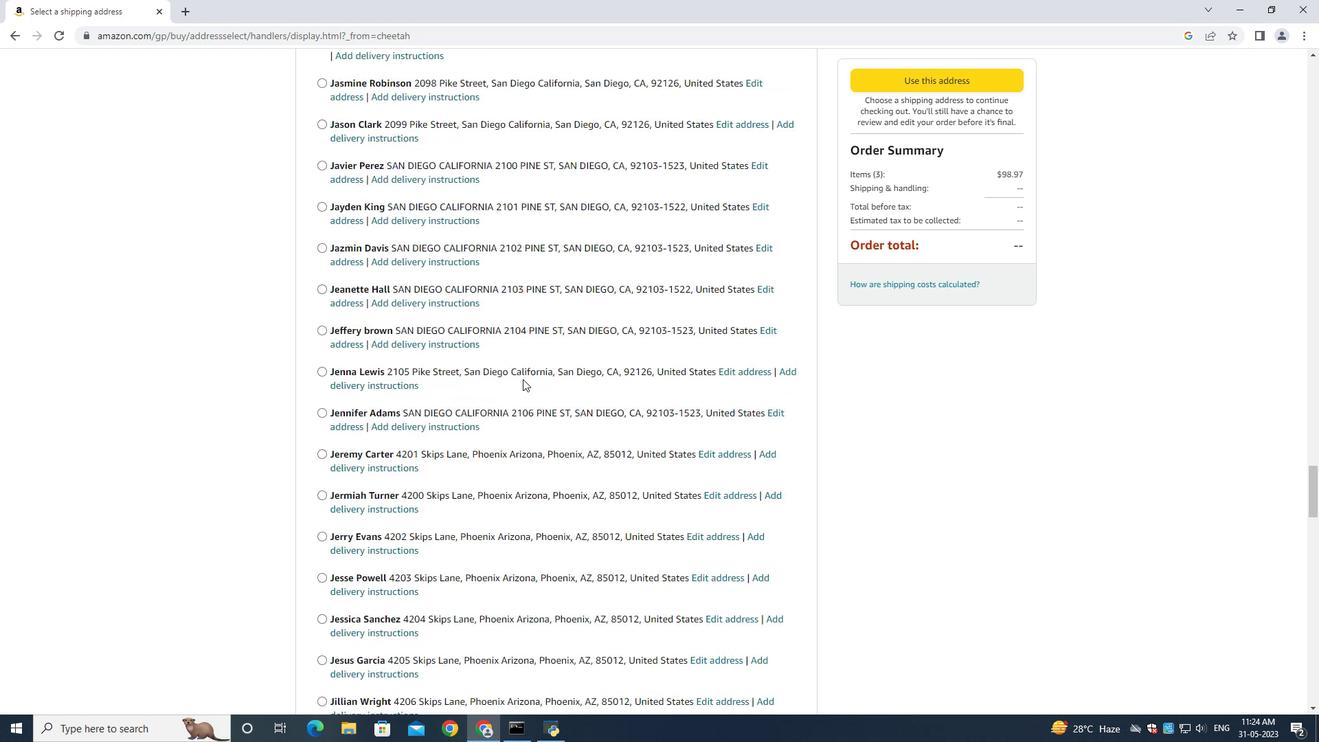 
Action: Mouse scrolled (523, 381) with delta (0, 0)
Screenshot: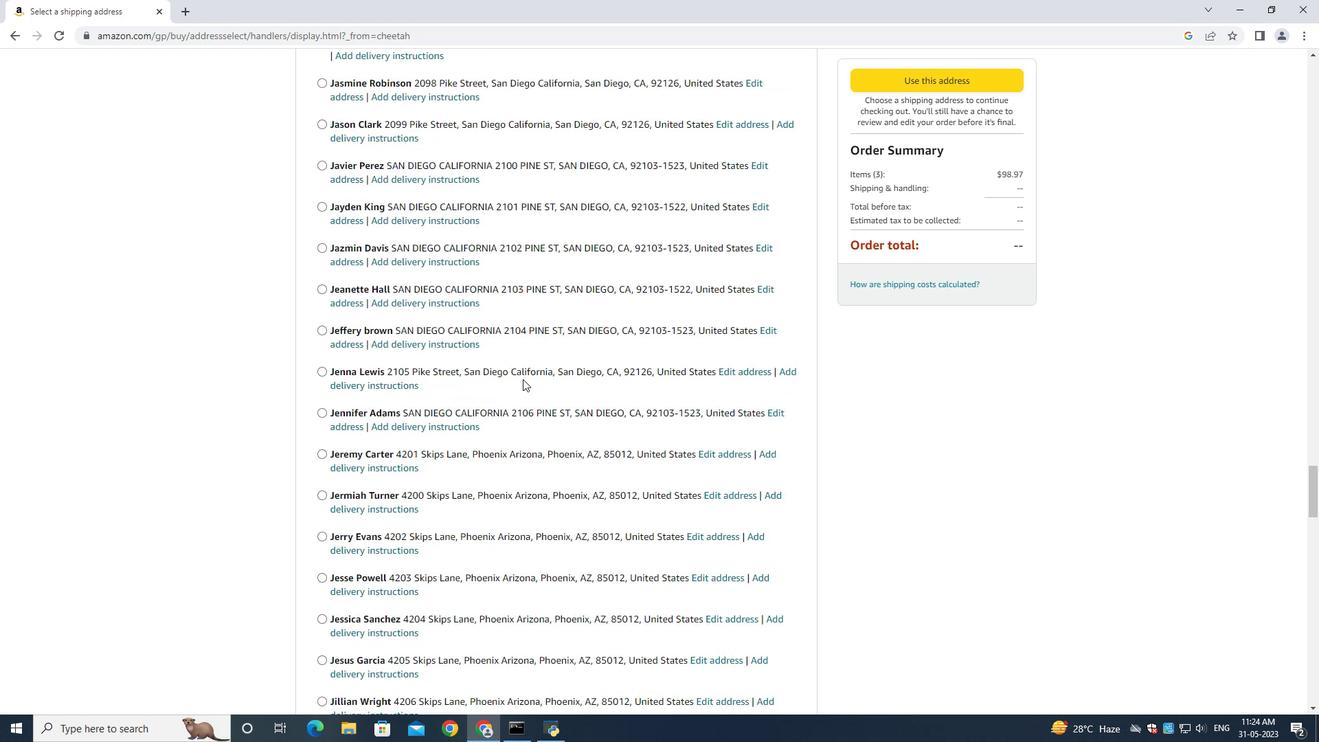 
Action: Mouse scrolled (523, 381) with delta (0, 0)
Screenshot: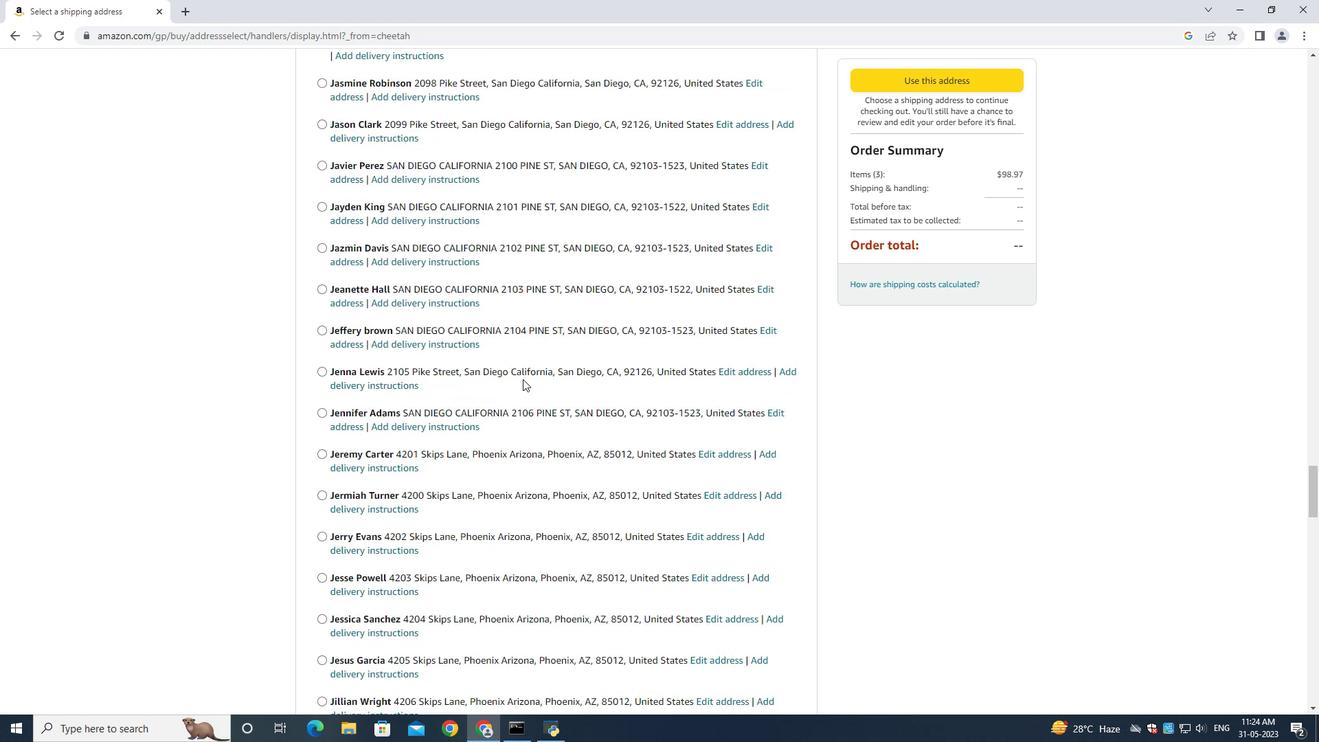 
Action: Mouse moved to (522, 378)
Screenshot: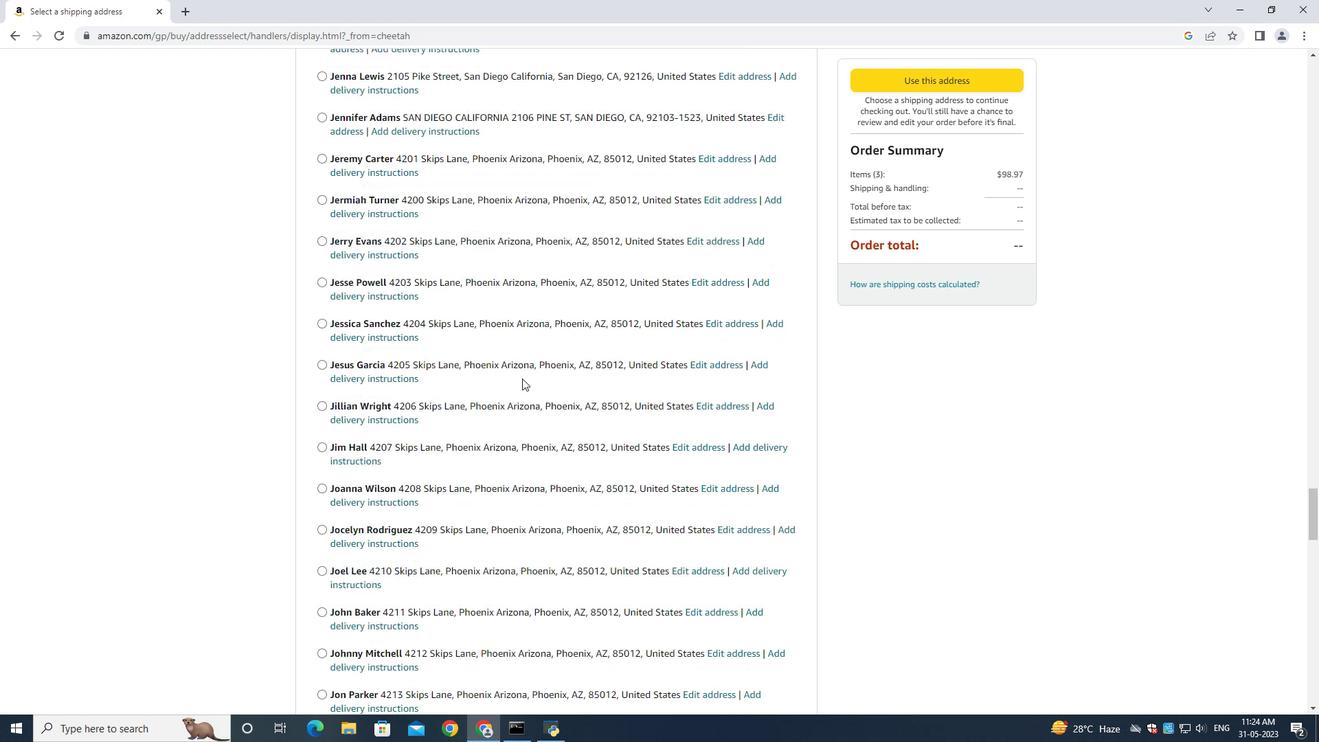 
Action: Mouse scrolled (522, 378) with delta (0, 0)
Screenshot: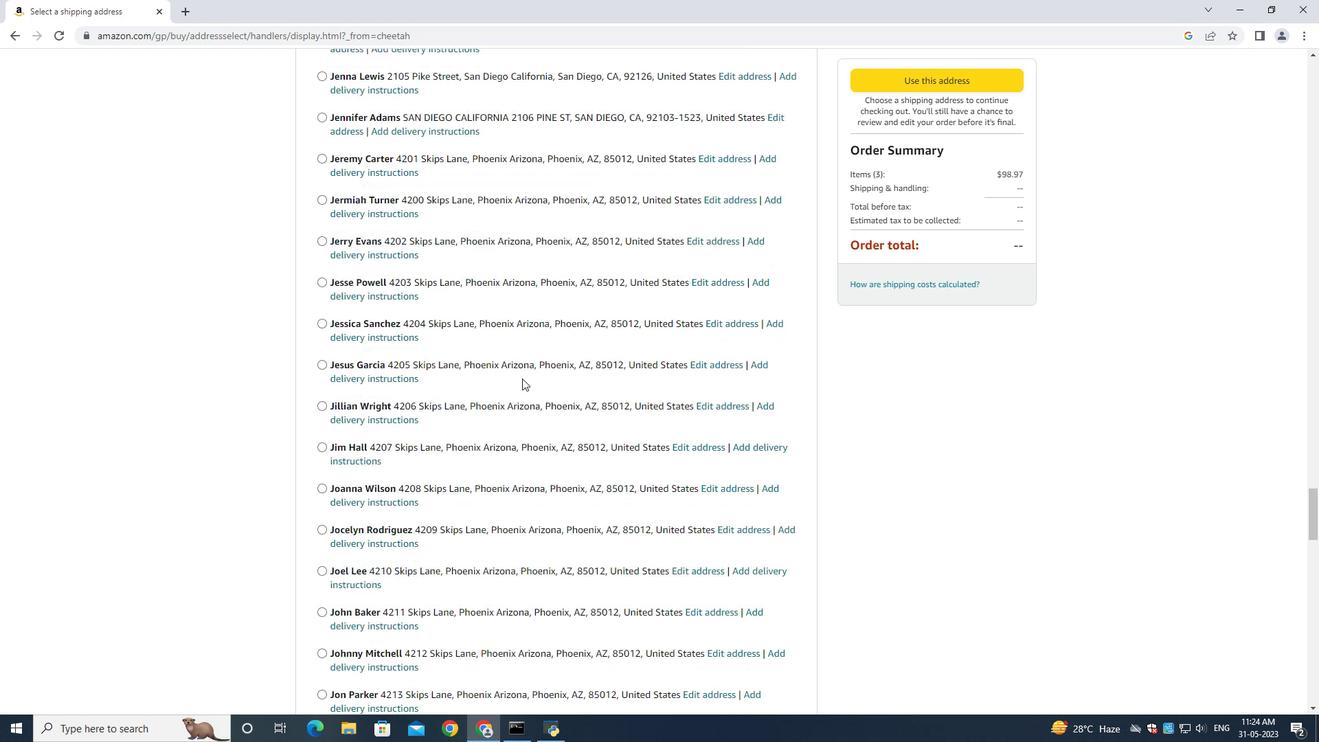 
Action: Mouse moved to (522, 379)
Screenshot: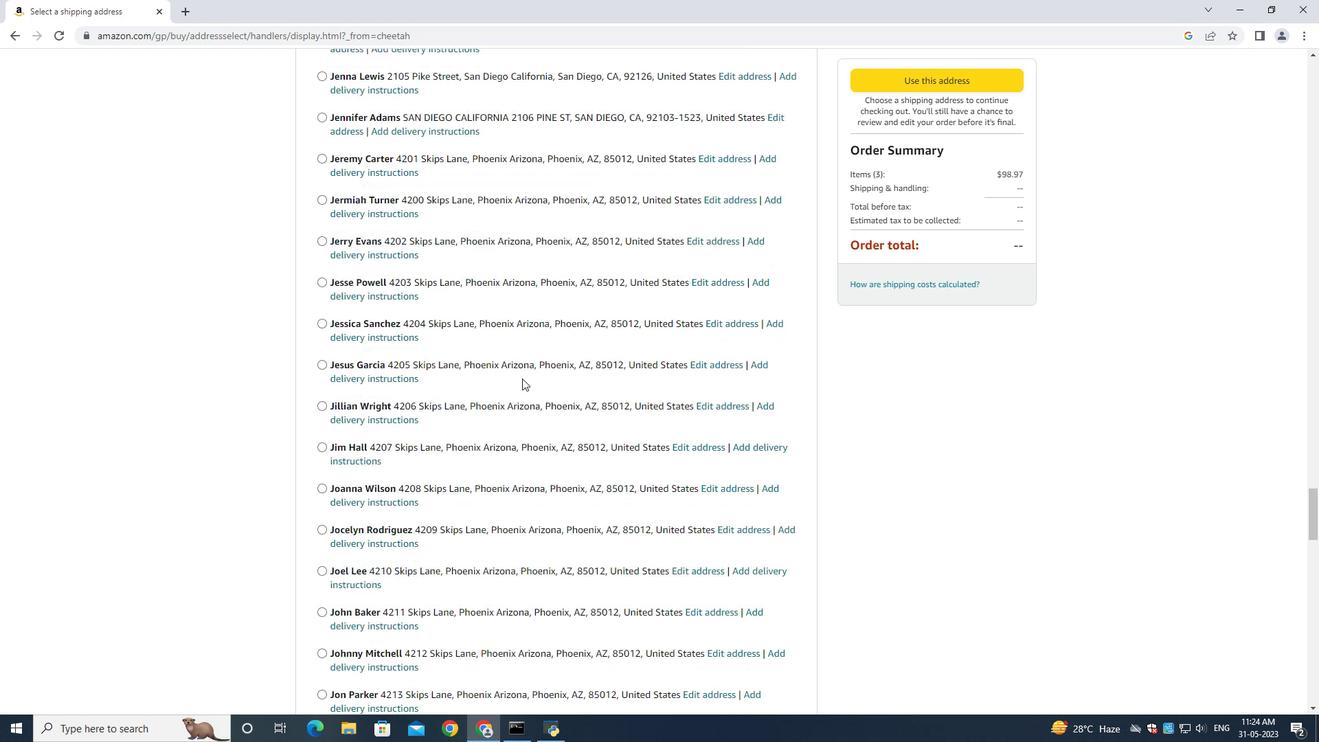 
Action: Mouse scrolled (522, 378) with delta (0, 0)
Screenshot: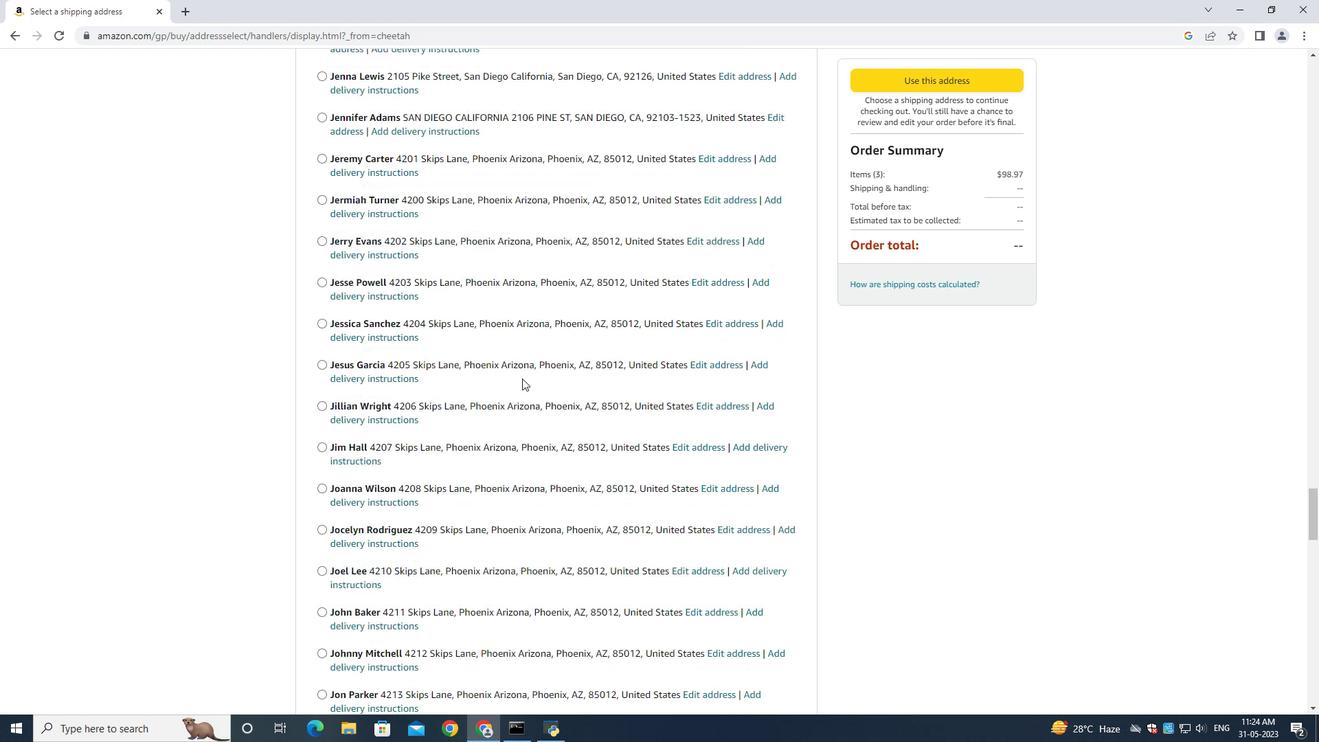 
Action: Mouse scrolled (522, 378) with delta (0, 0)
Screenshot: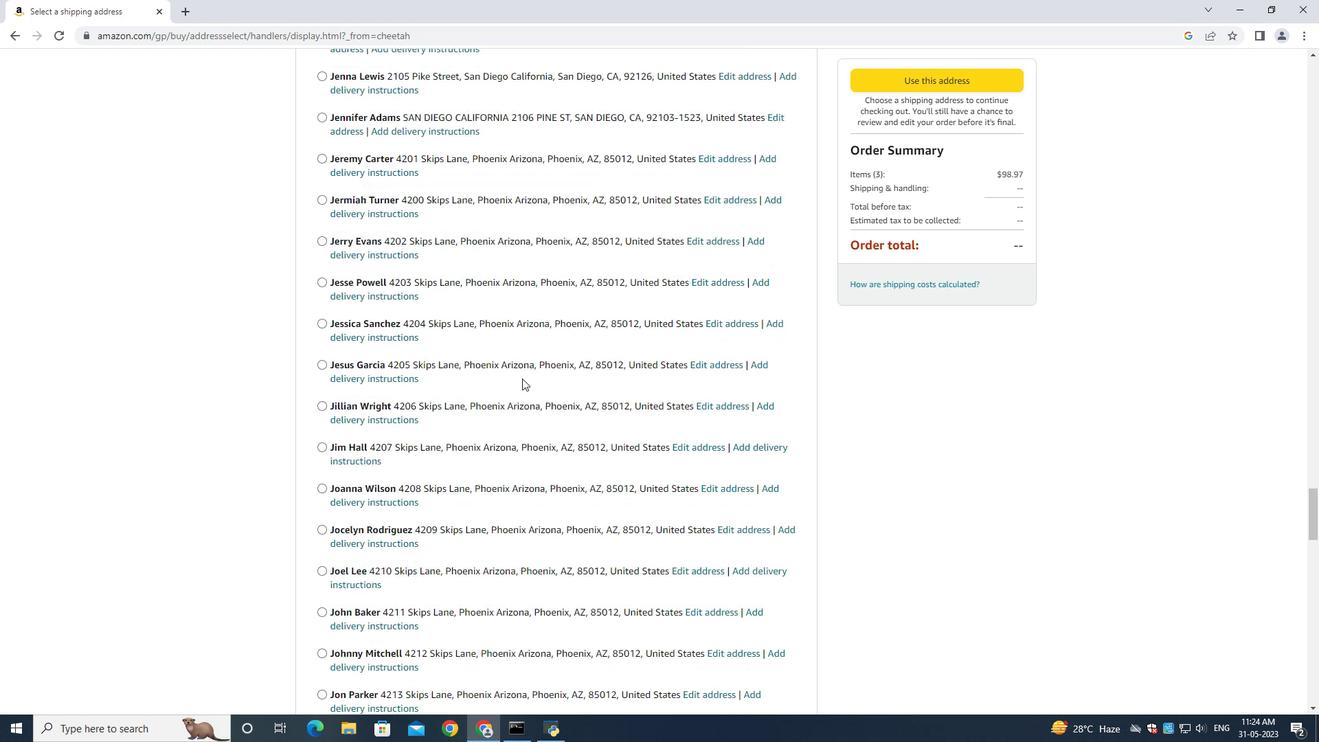 
Action: Mouse scrolled (522, 378) with delta (0, 0)
Screenshot: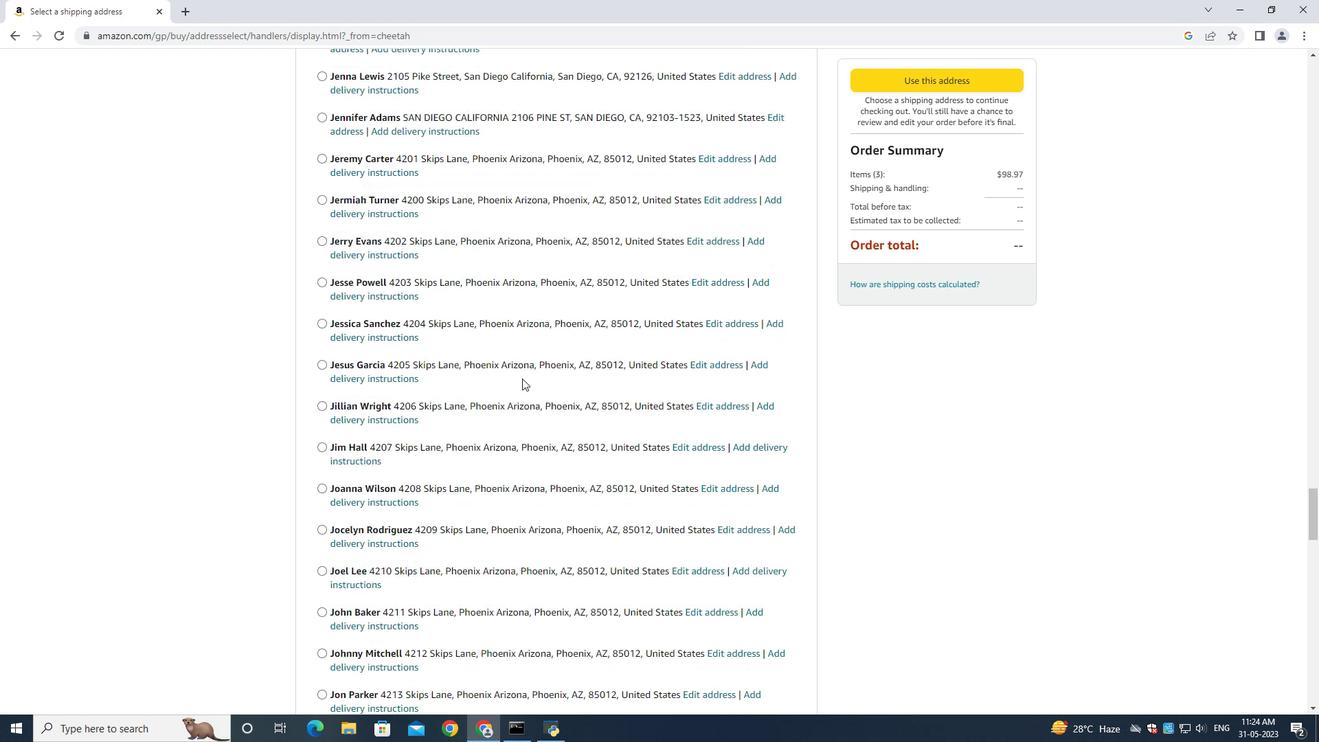 
Action: Mouse scrolled (522, 378) with delta (0, 0)
Screenshot: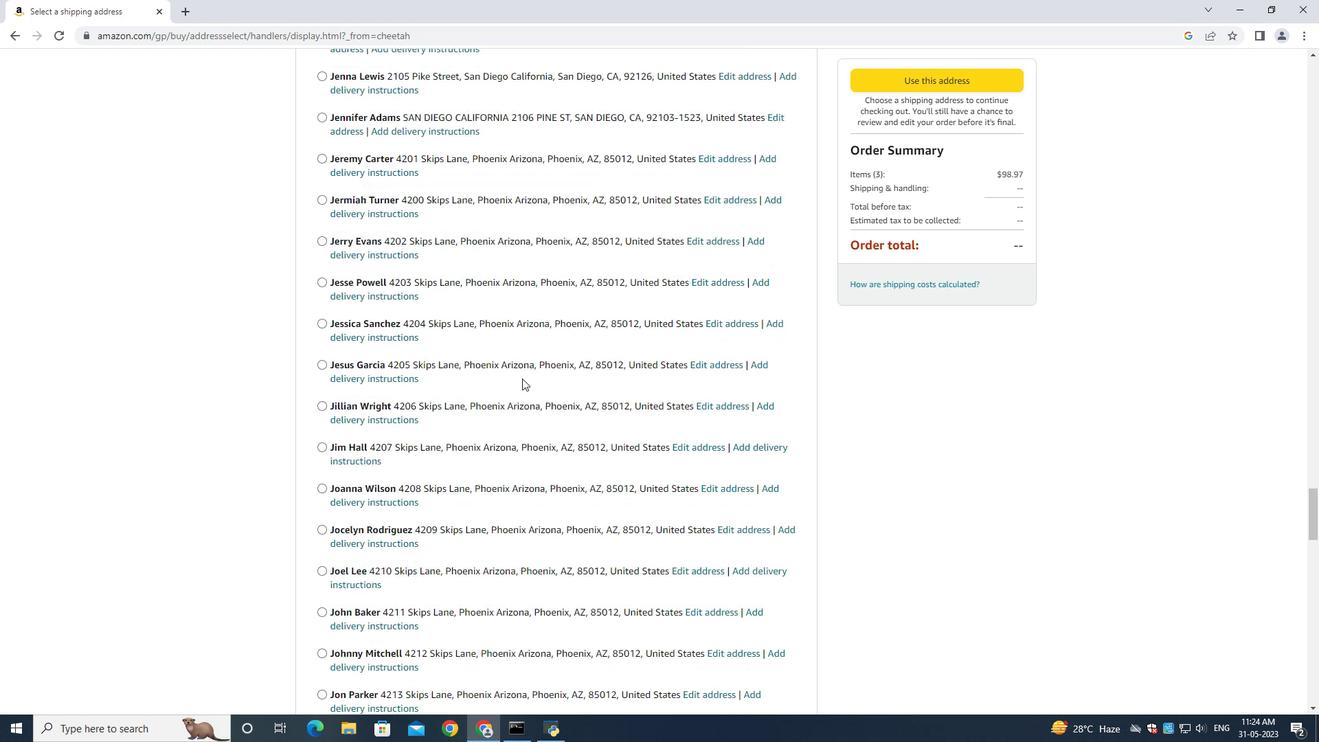 
Action: Mouse scrolled (522, 378) with delta (0, 0)
Screenshot: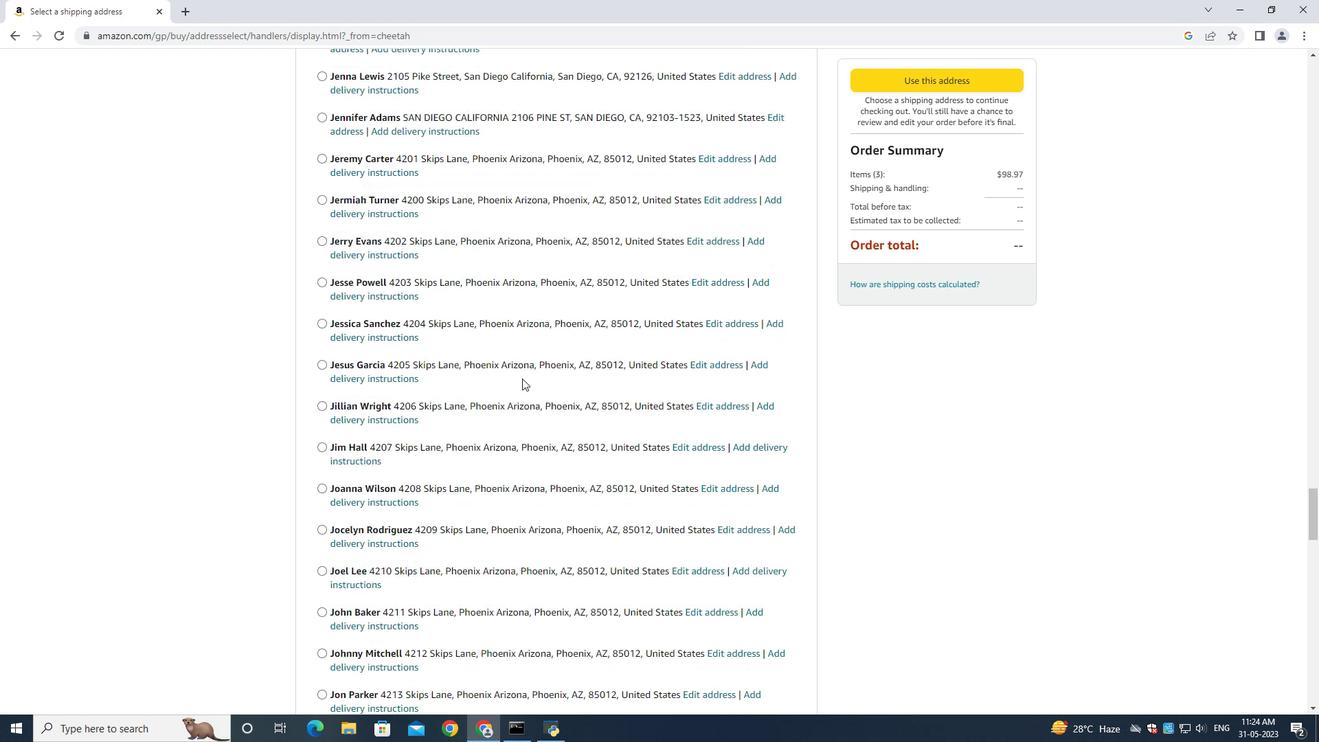 
Action: Mouse scrolled (522, 378) with delta (0, 0)
Screenshot: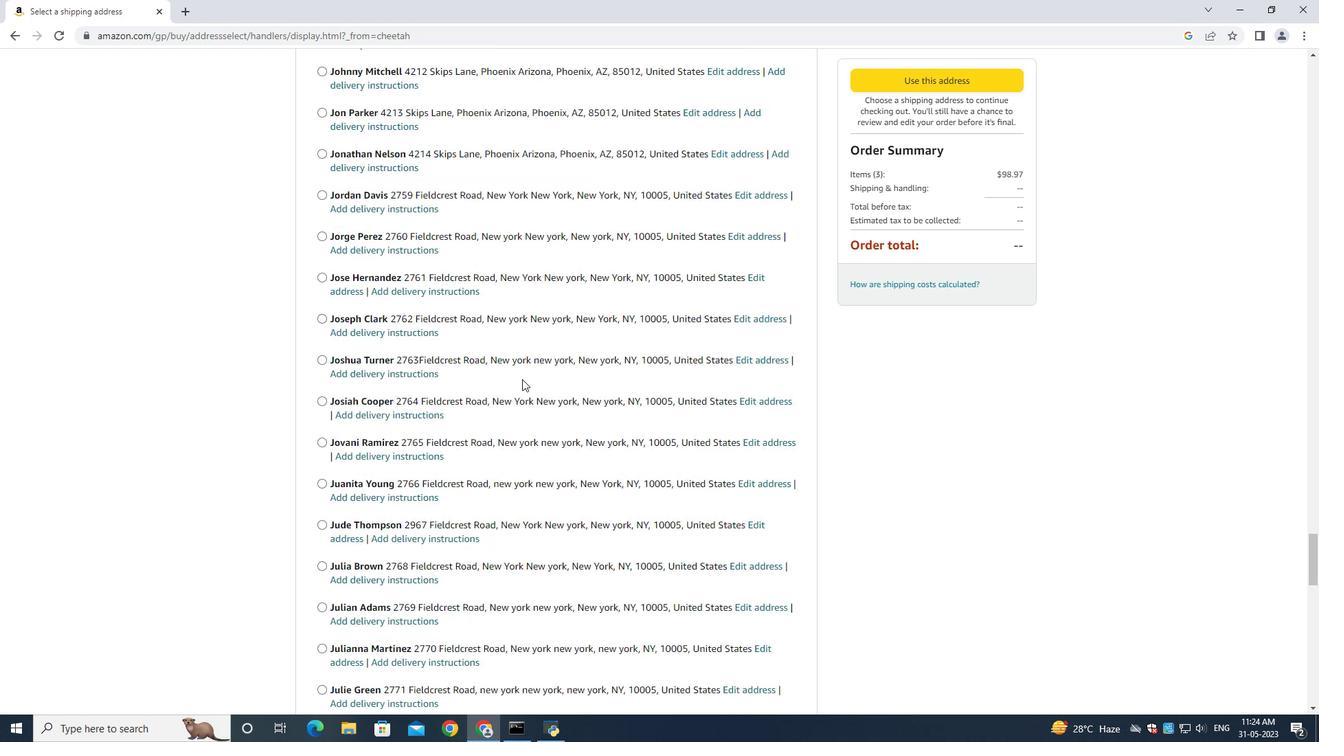 
Action: Mouse scrolled (522, 378) with delta (0, 0)
Screenshot: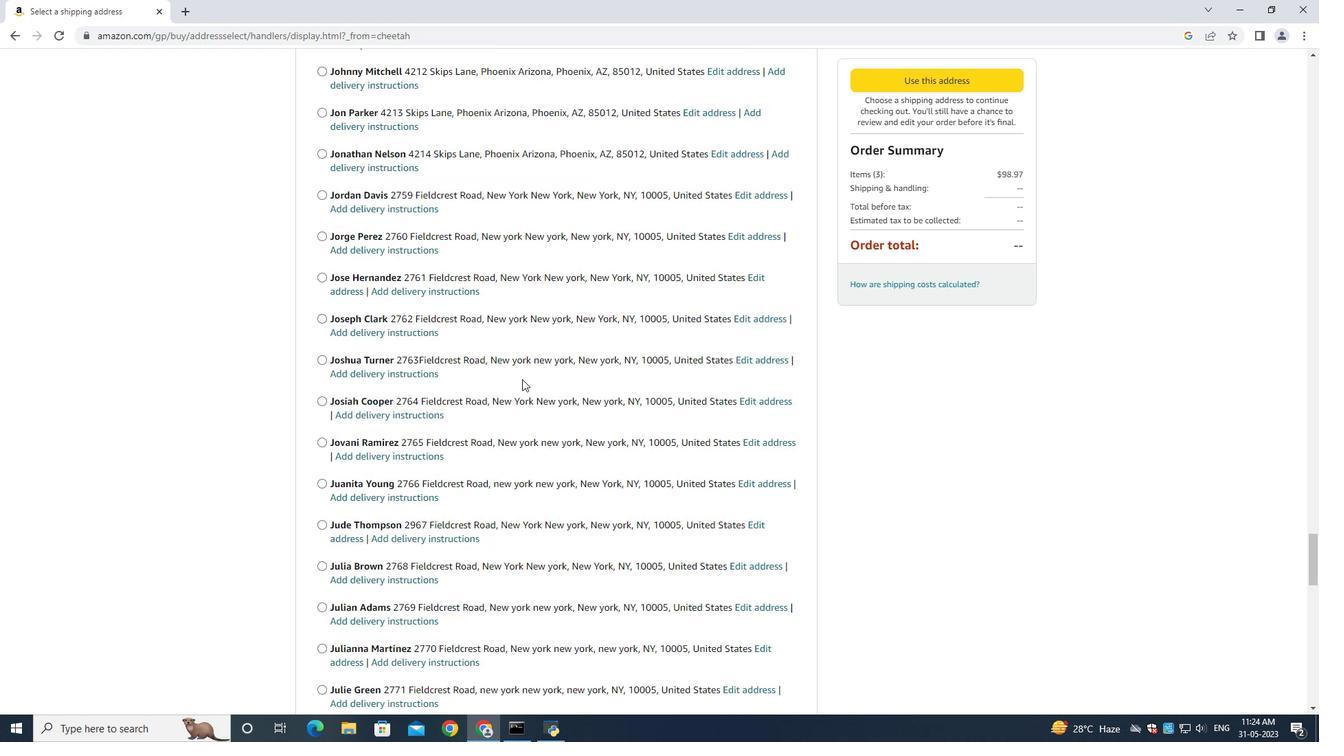 
Action: Mouse scrolled (522, 378) with delta (0, 0)
Screenshot: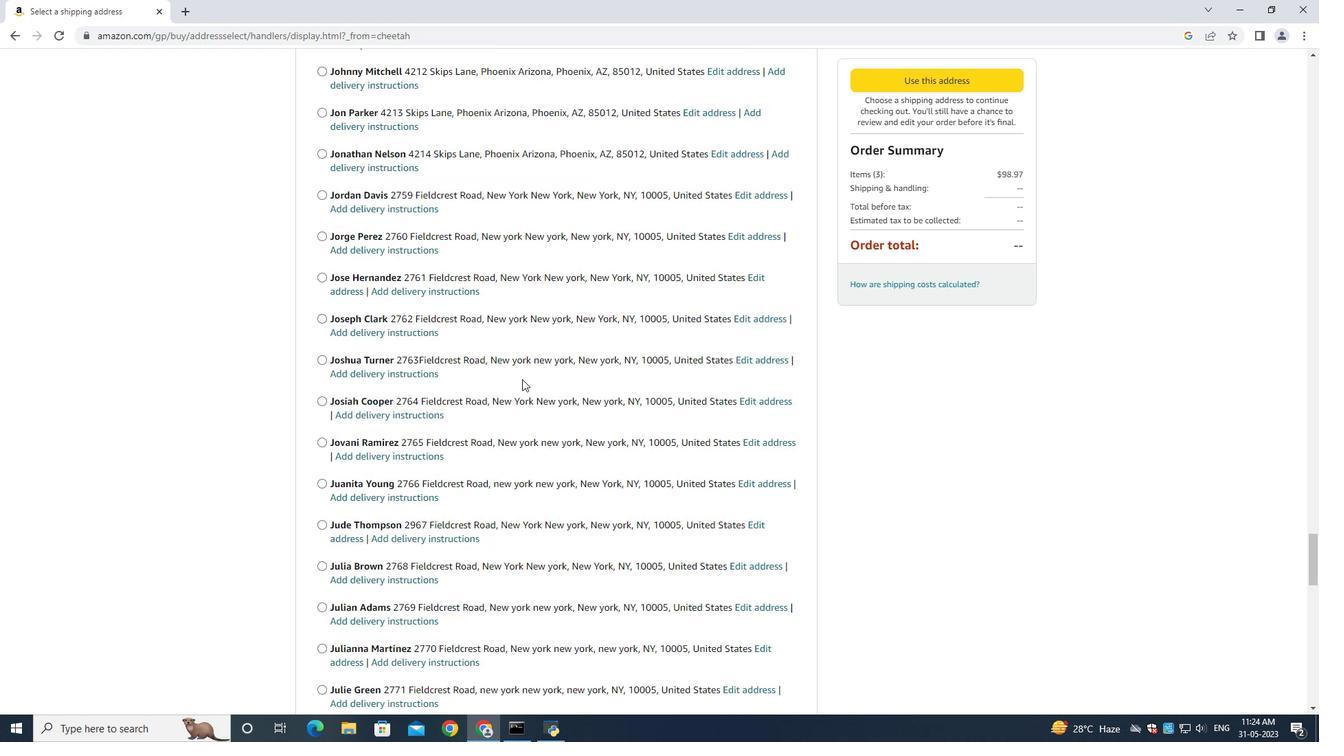 
Action: Mouse scrolled (522, 378) with delta (0, 0)
Screenshot: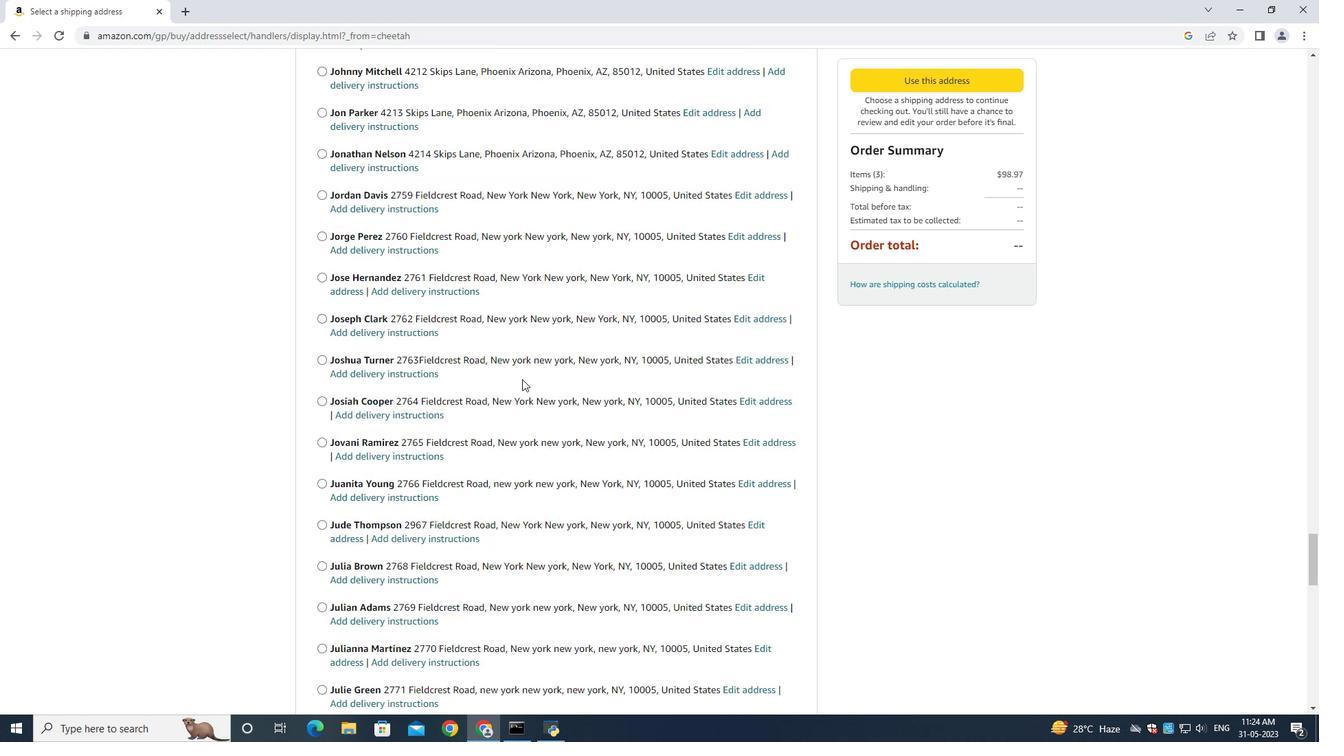 
Action: Mouse scrolled (522, 378) with delta (0, 0)
Screenshot: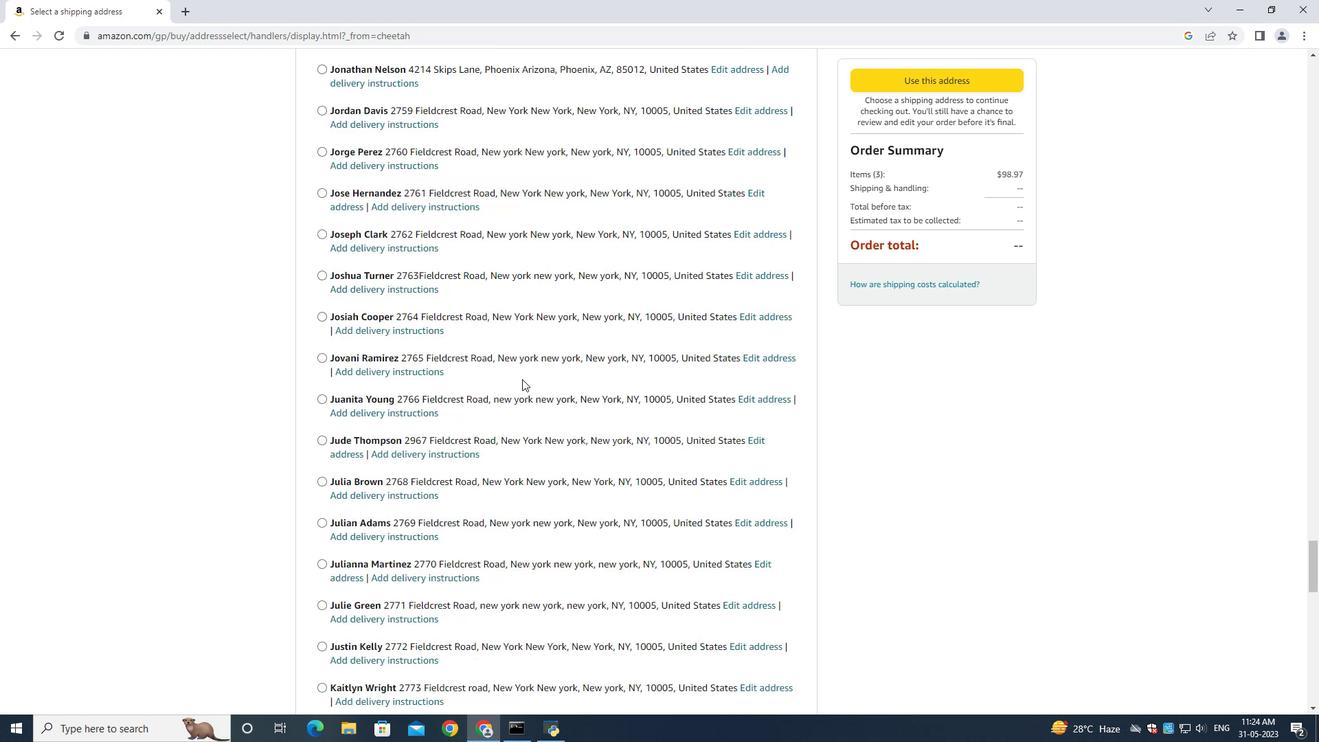 
Action: Mouse moved to (520, 380)
Screenshot: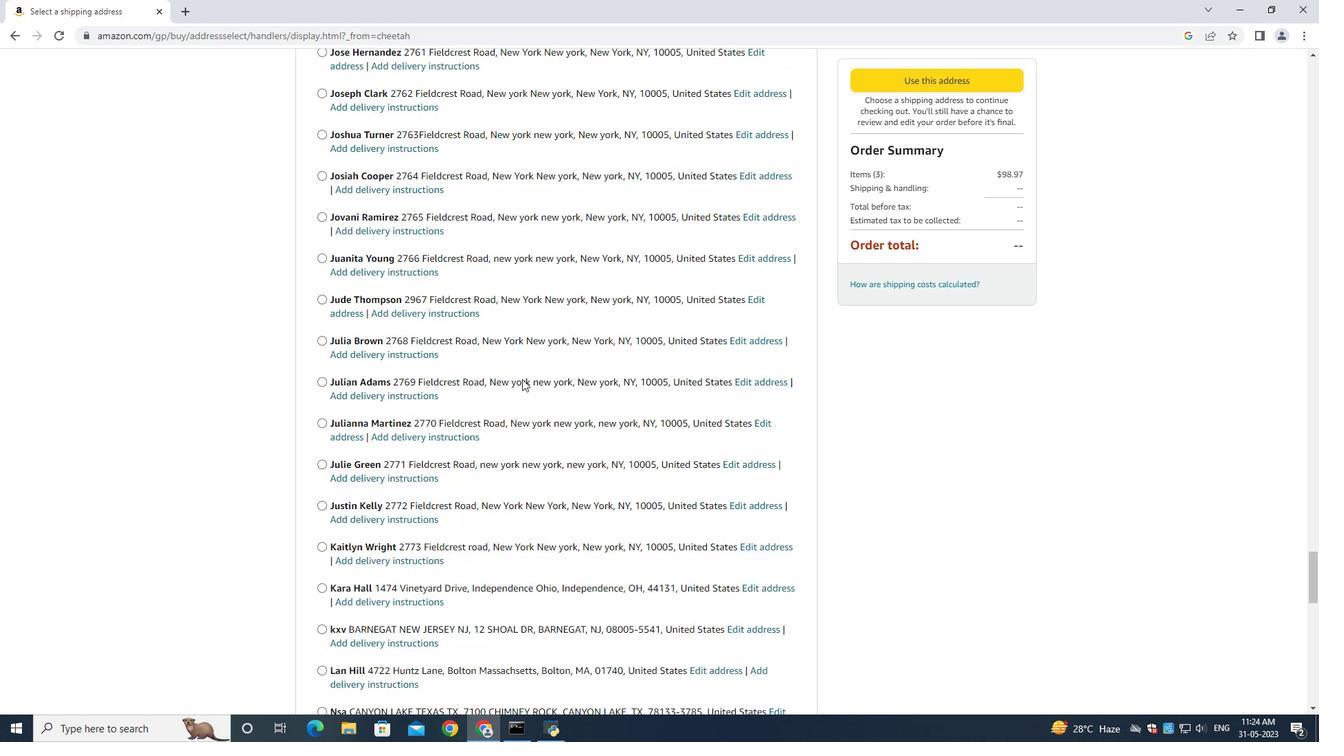
Action: Mouse scrolled (520, 379) with delta (0, 0)
Screenshot: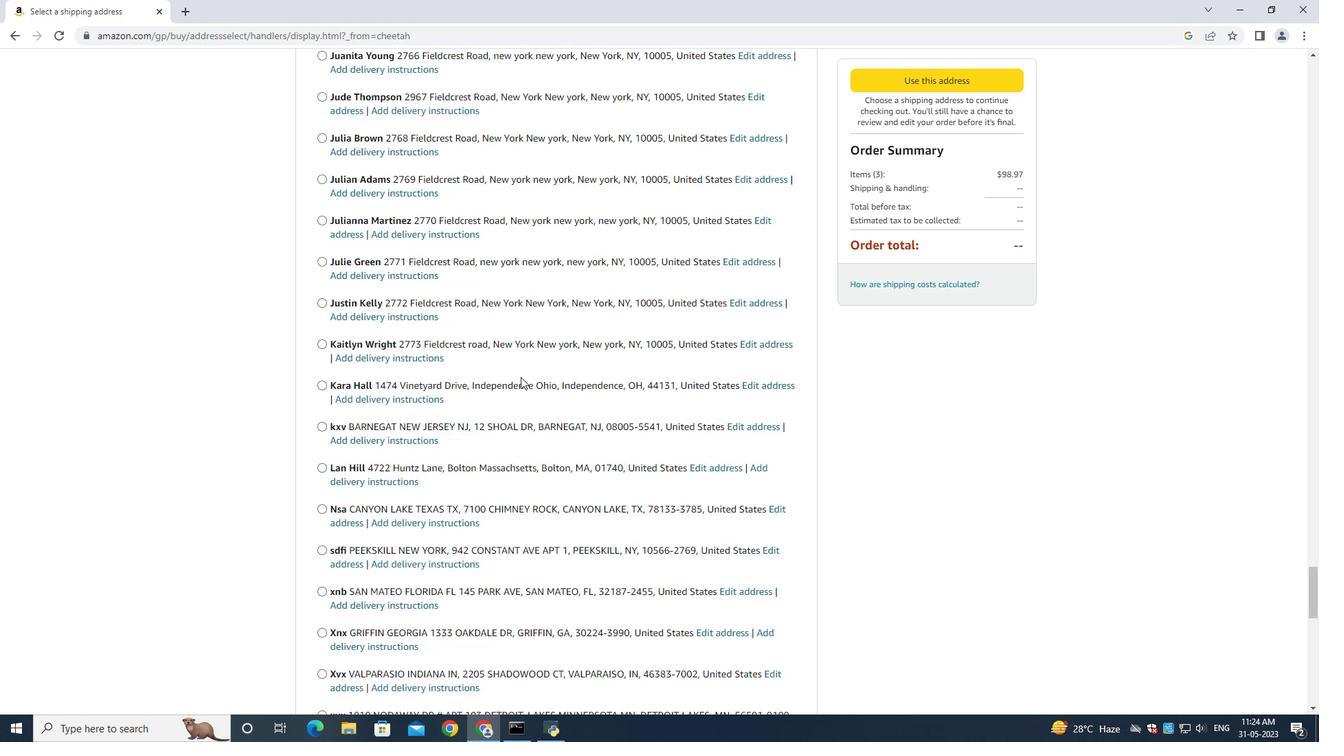 
Action: Mouse scrolled (520, 380) with delta (0, 0)
Screenshot: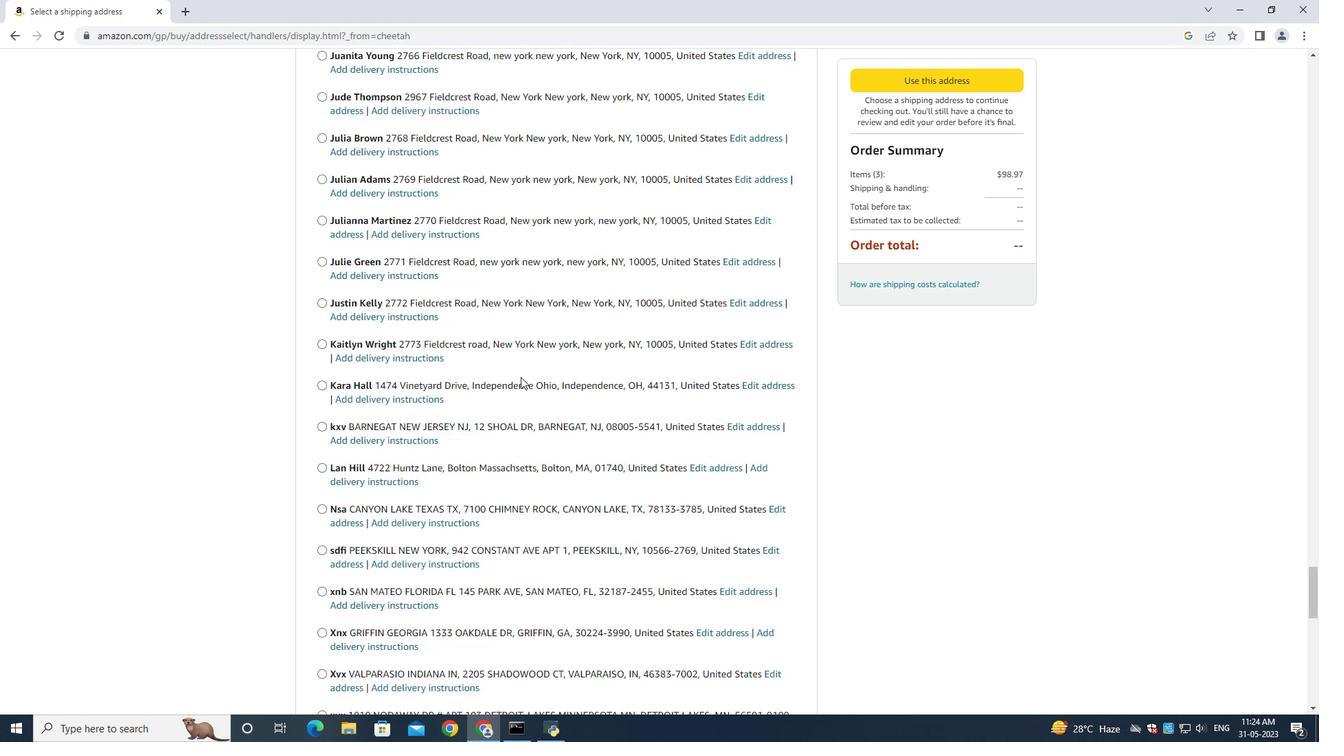 
Action: Mouse scrolled (520, 380) with delta (0, 0)
Screenshot: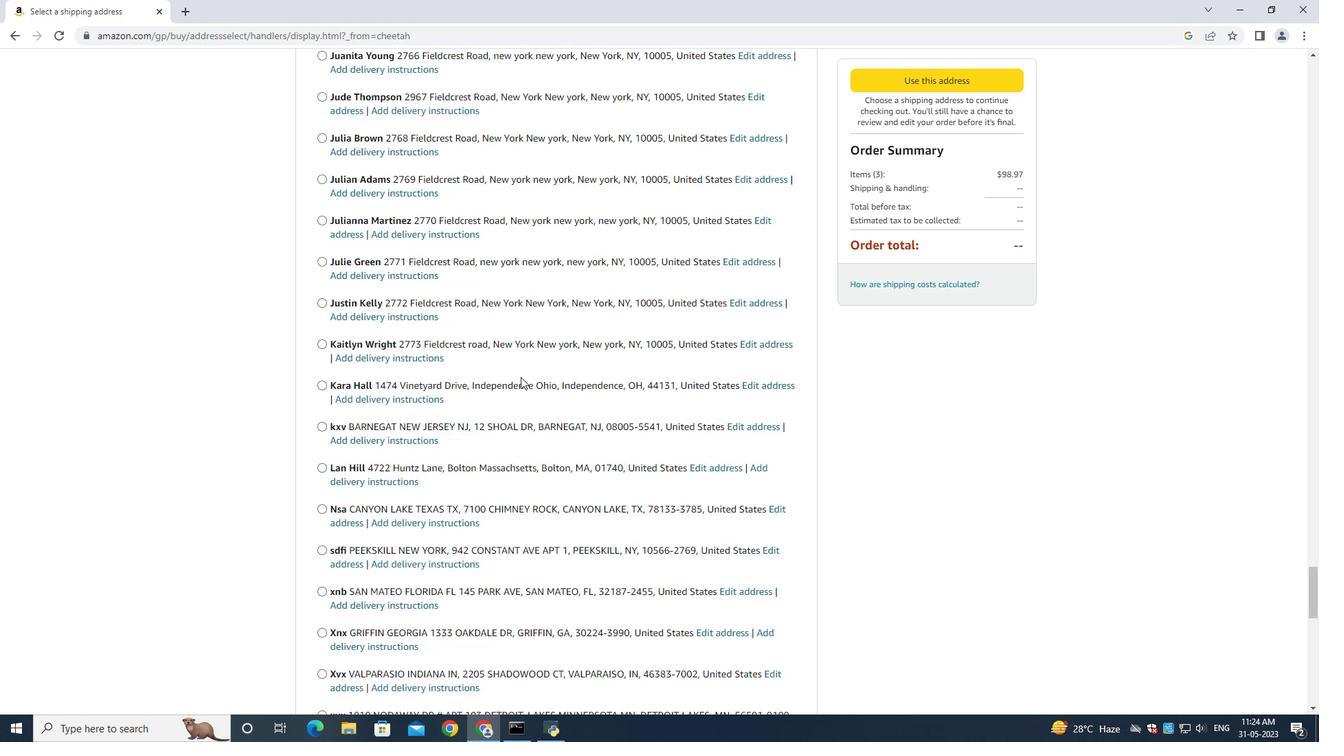 
Action: Mouse scrolled (520, 380) with delta (0, 0)
Screenshot: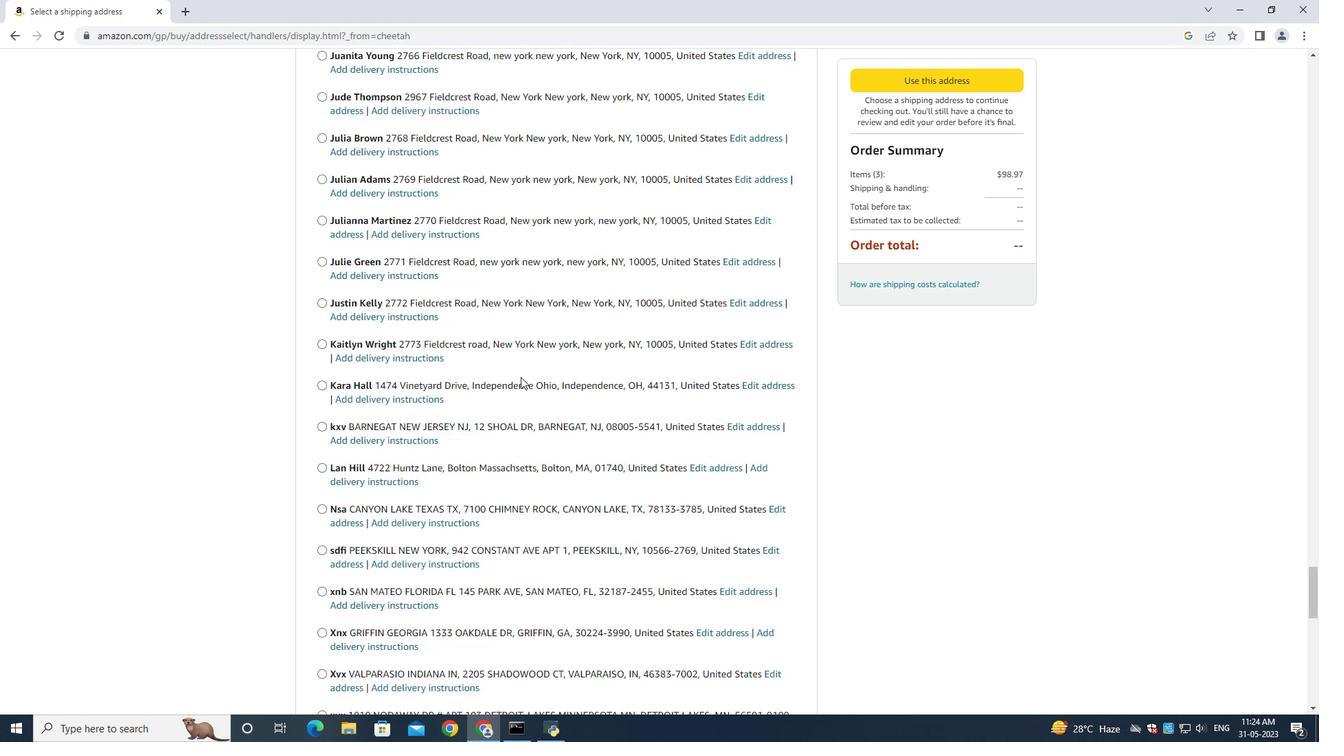 
Action: Mouse moved to (520, 380)
Screenshot: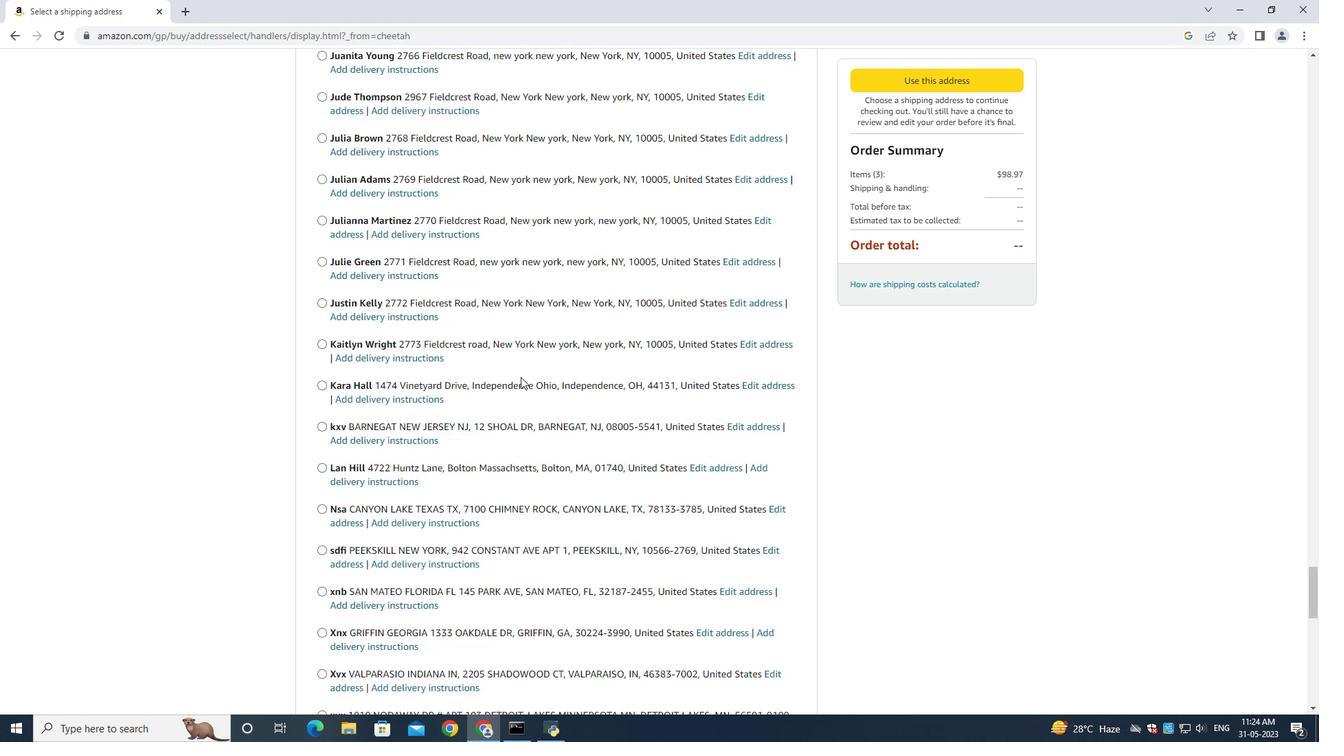 
Action: Mouse scrolled (520, 380) with delta (0, 0)
Screenshot: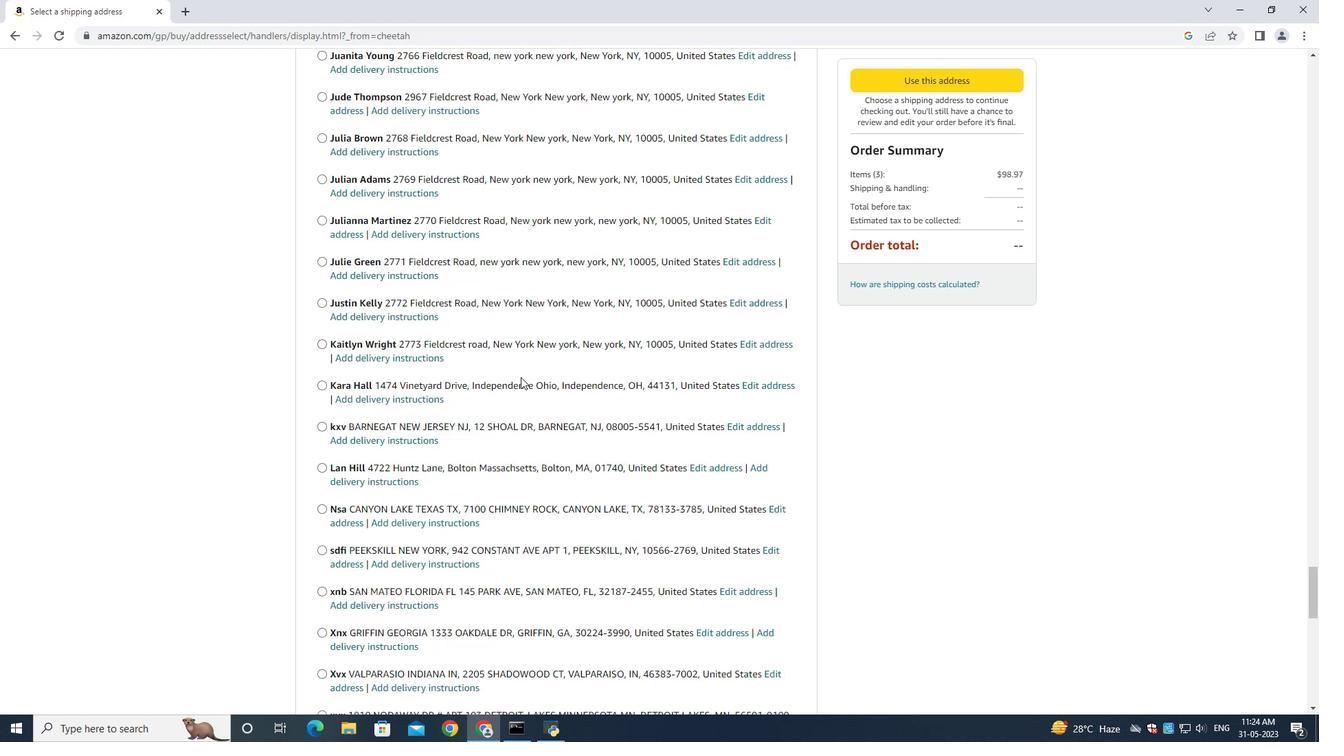
Action: Mouse moved to (520, 380)
Screenshot: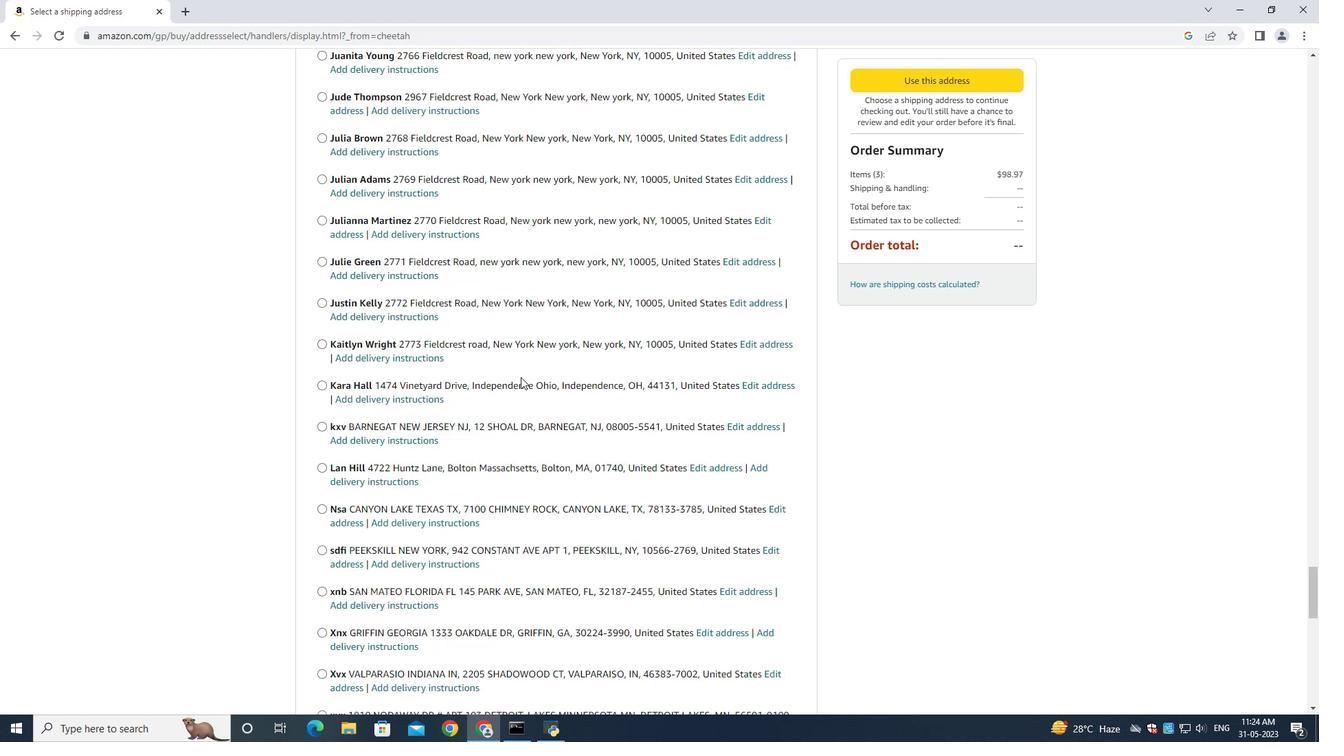 
Action: Mouse scrolled (520, 380) with delta (0, 0)
Screenshot: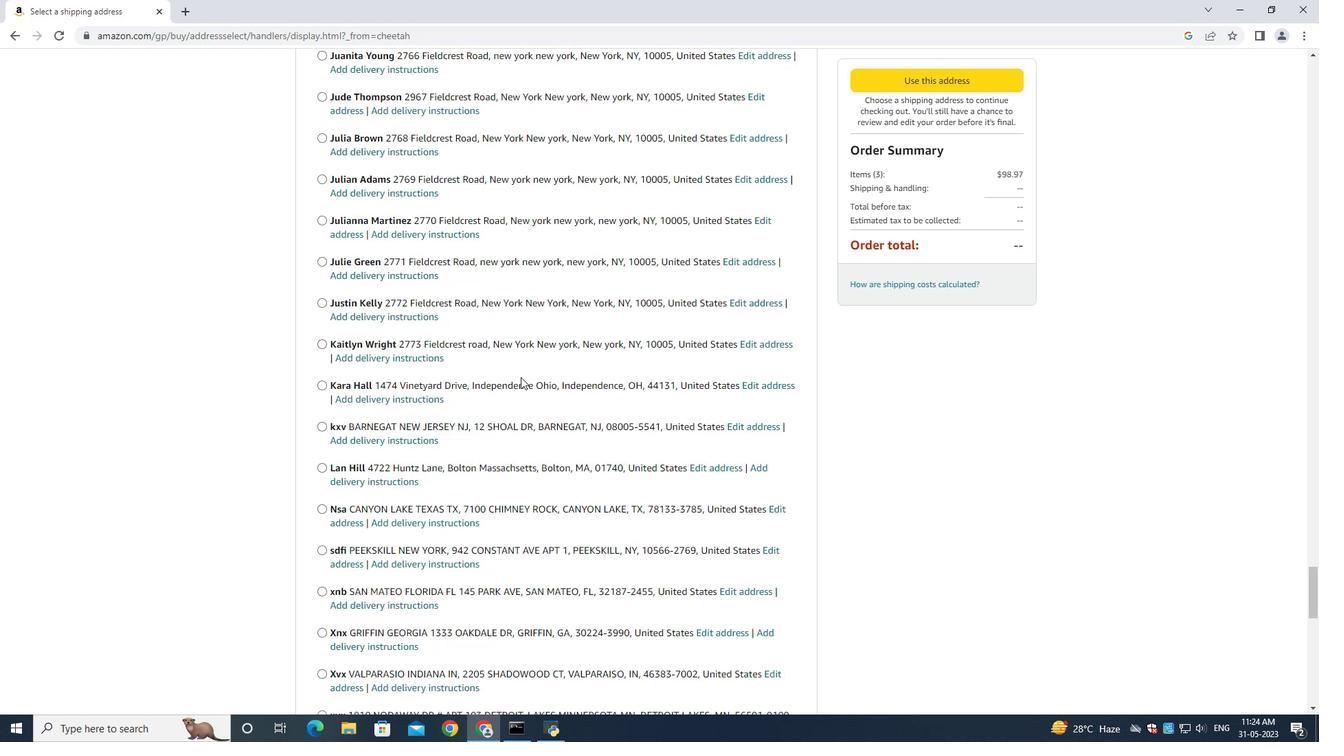 
Action: Mouse scrolled (520, 380) with delta (0, 0)
Screenshot: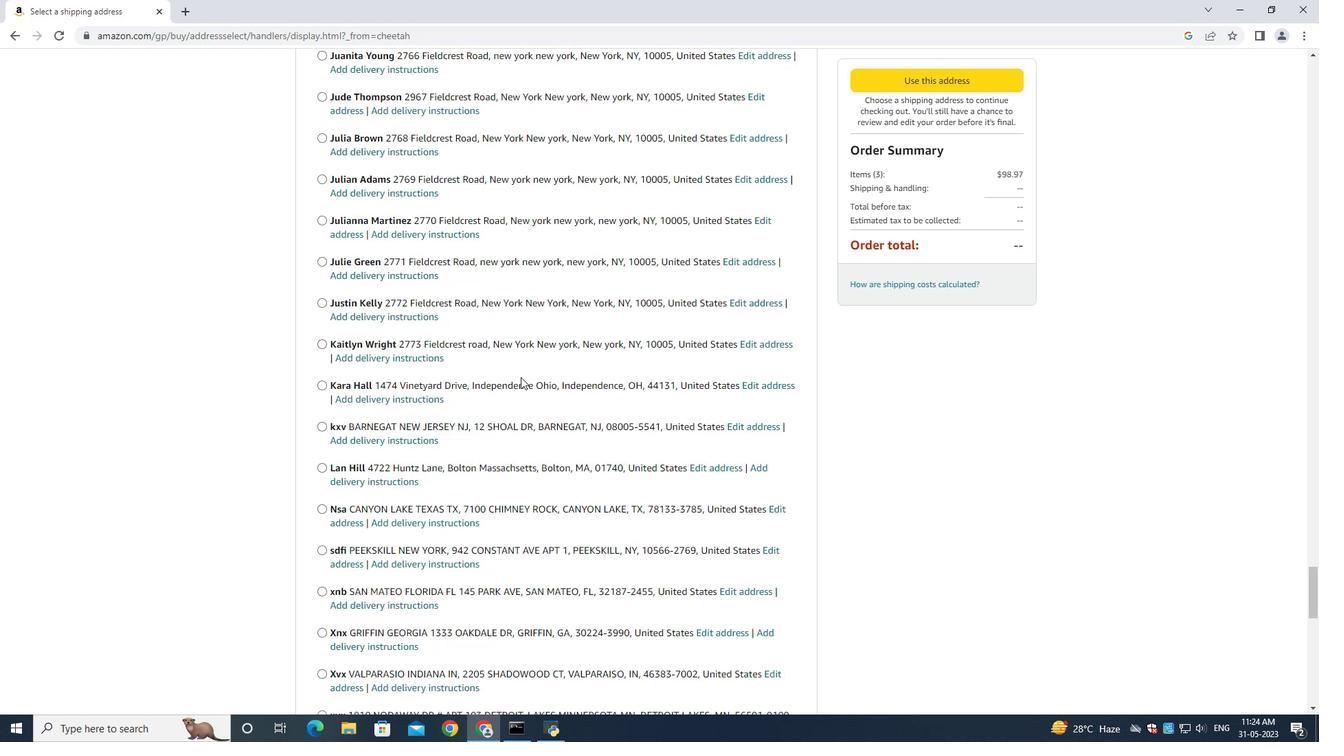 
Action: Mouse moved to (524, 375)
Screenshot: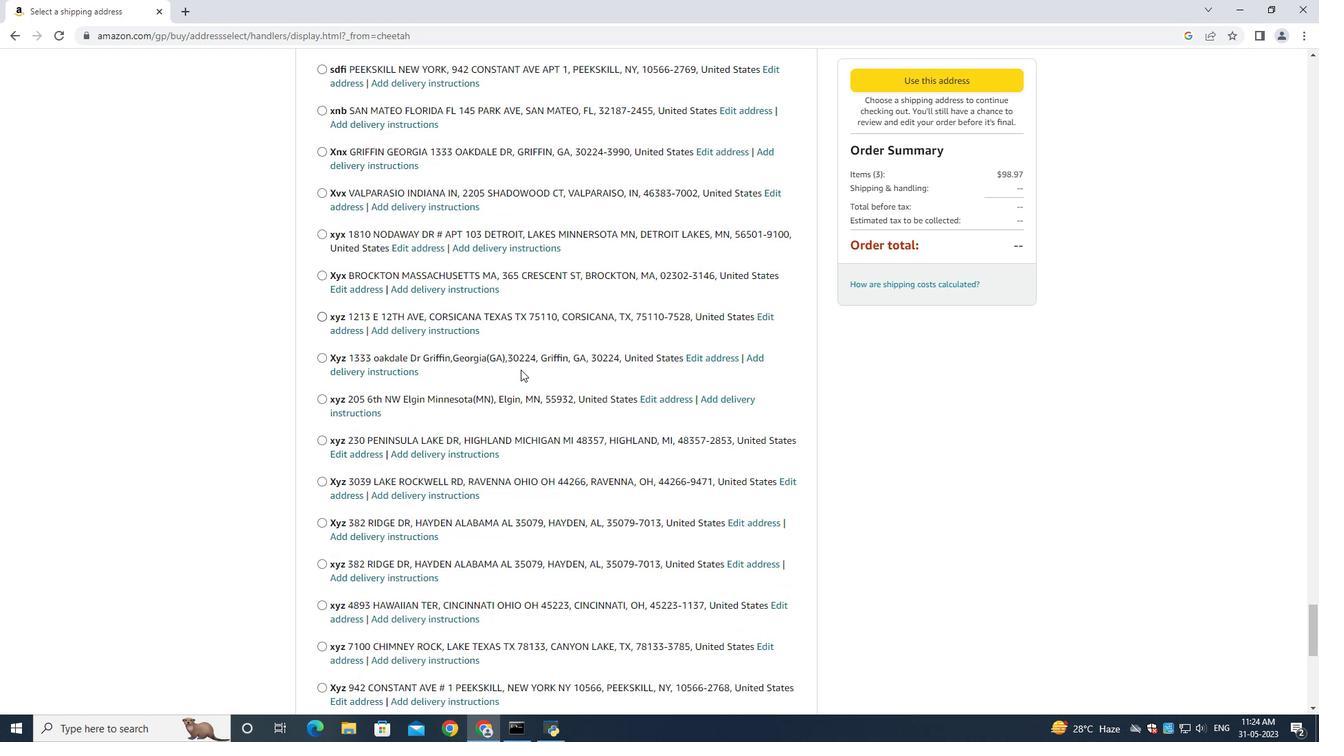 
Action: Mouse scrolled (524, 378) with delta (0, 0)
Screenshot: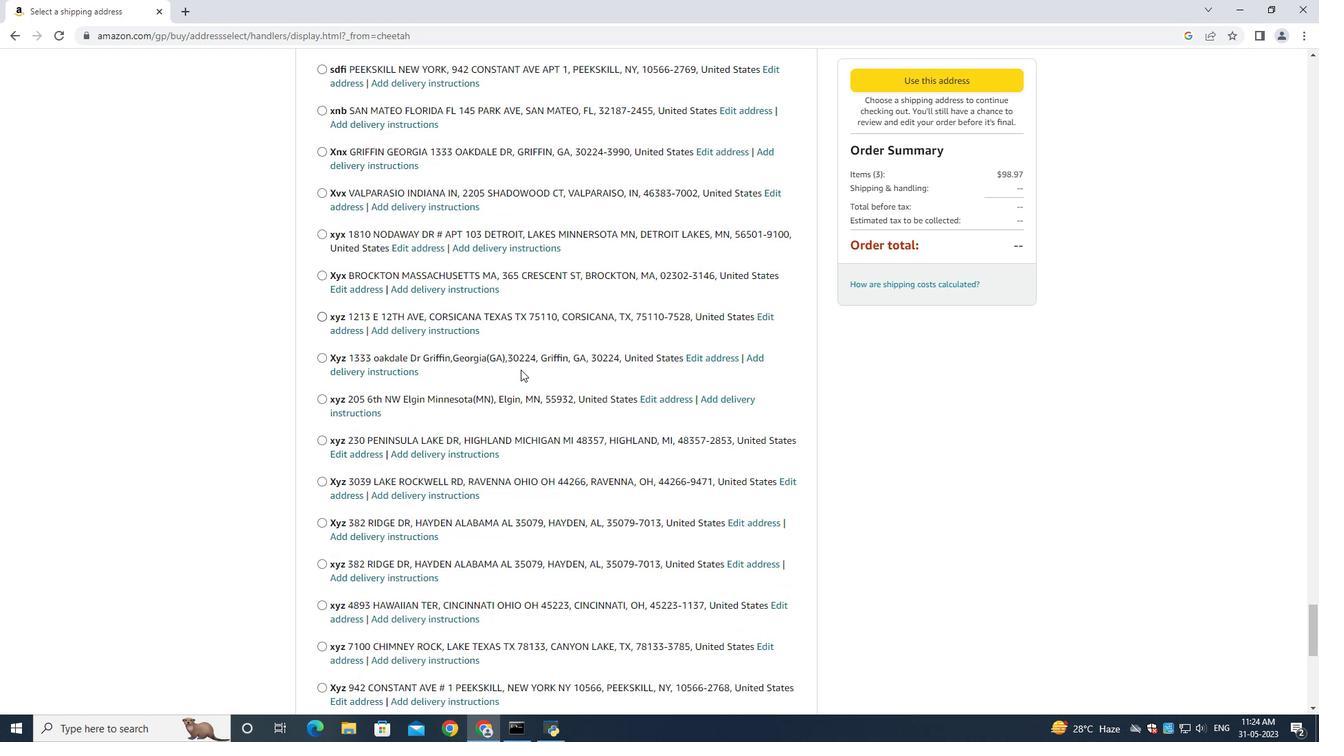 
Action: Mouse moved to (524, 375)
Screenshot: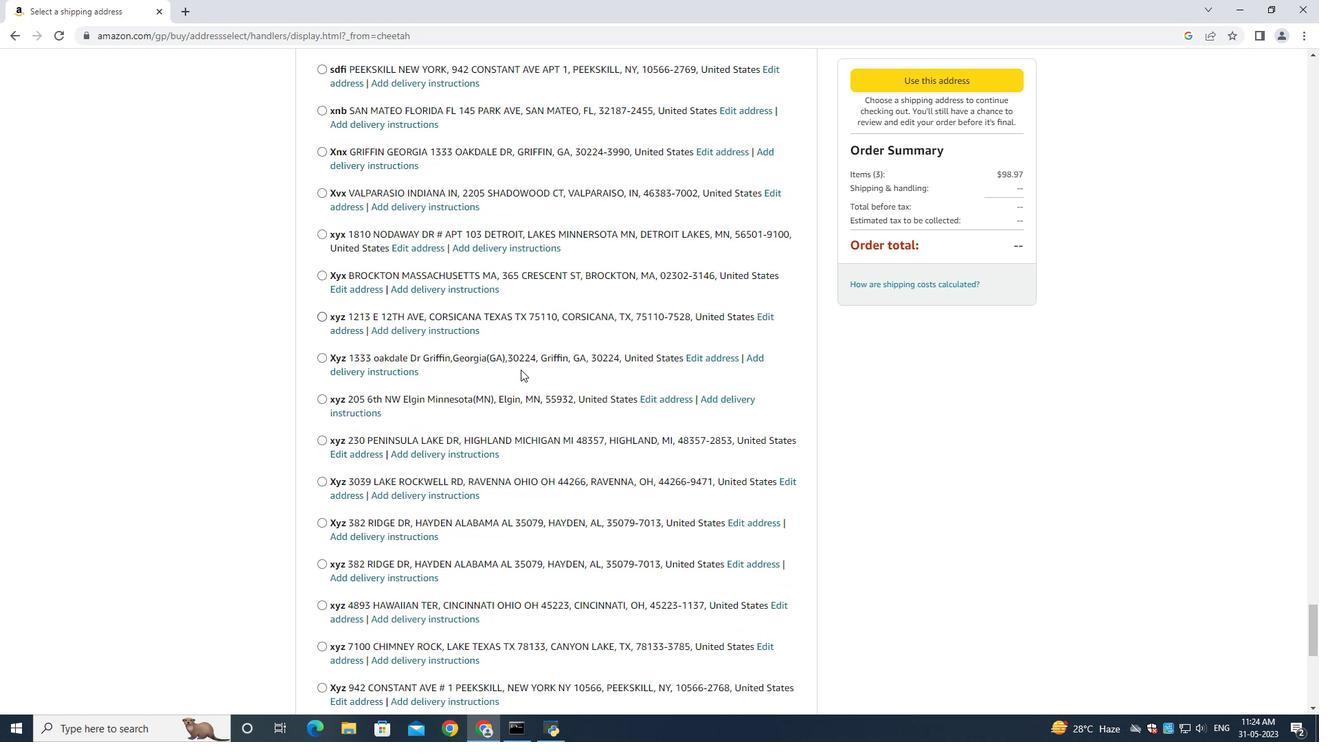 
Action: Mouse scrolled (524, 379) with delta (0, 0)
Screenshot: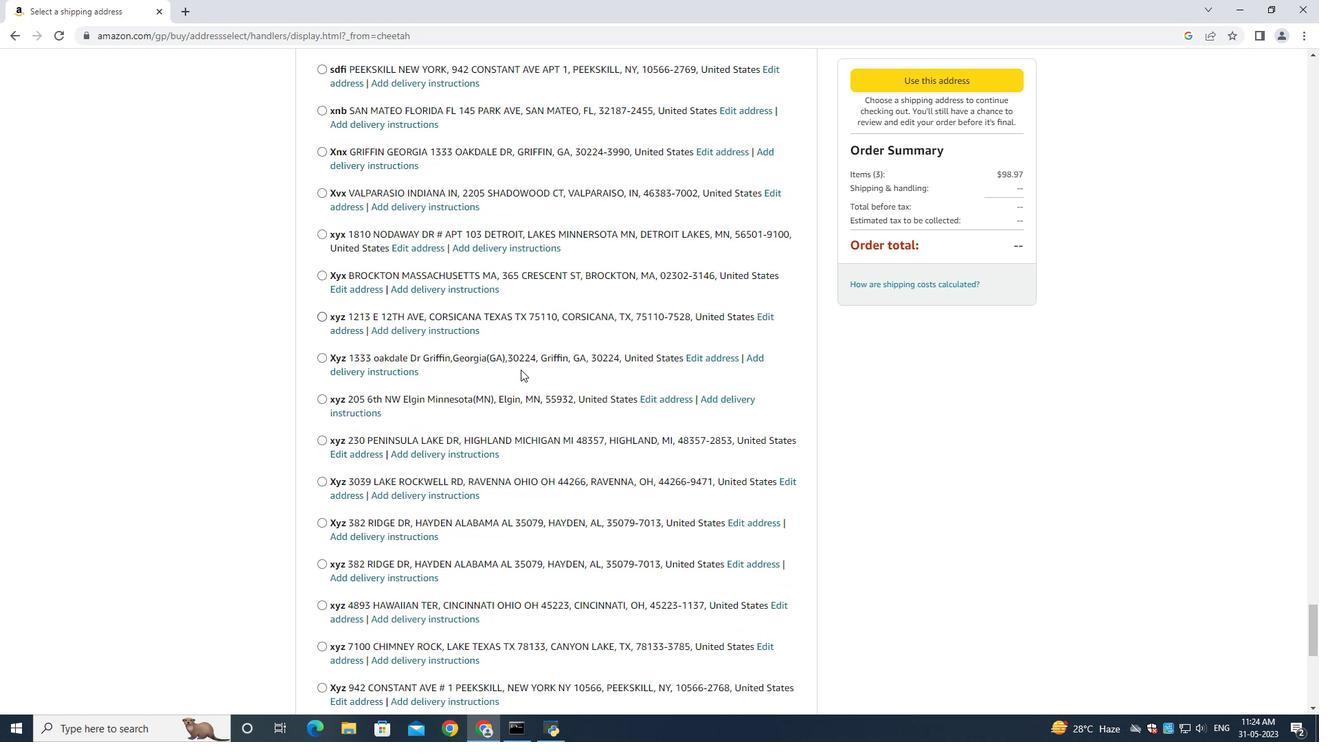 
Action: Mouse scrolled (524, 379) with delta (0, 0)
Screenshot: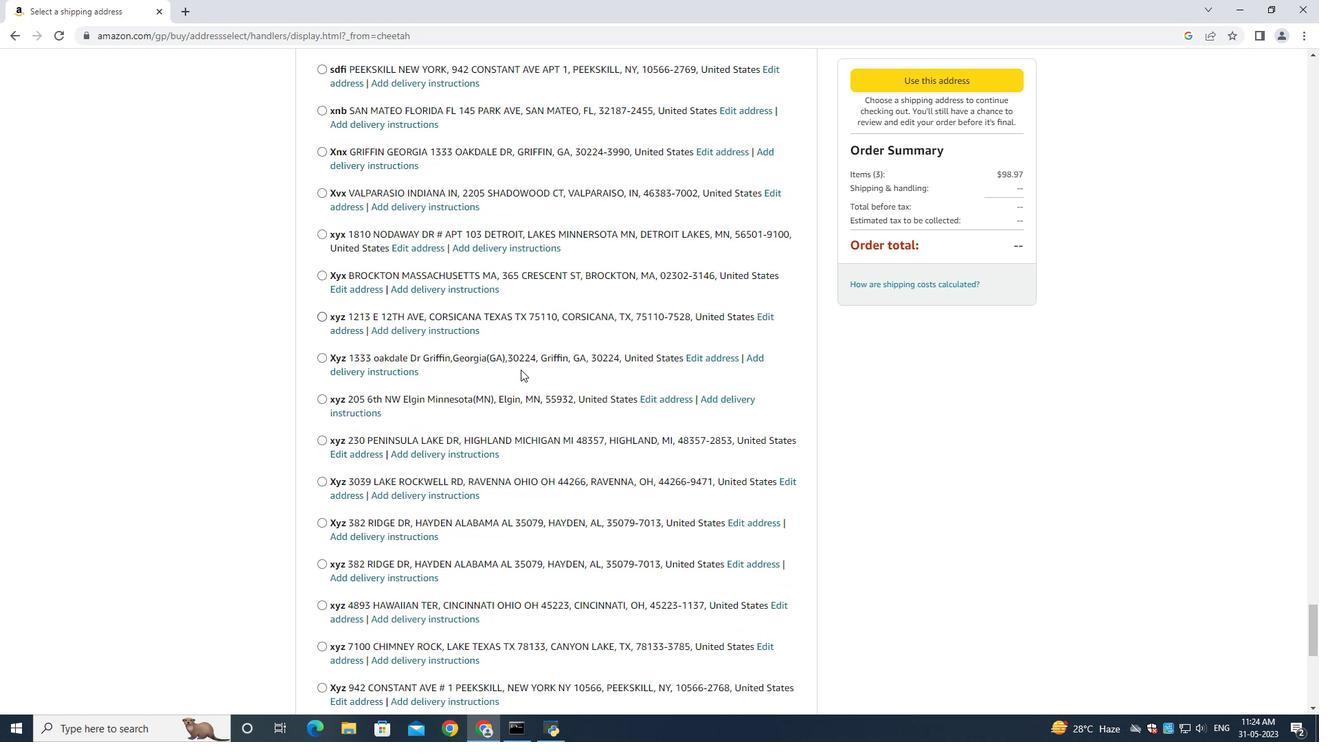 
Action: Mouse moved to (524, 375)
Screenshot: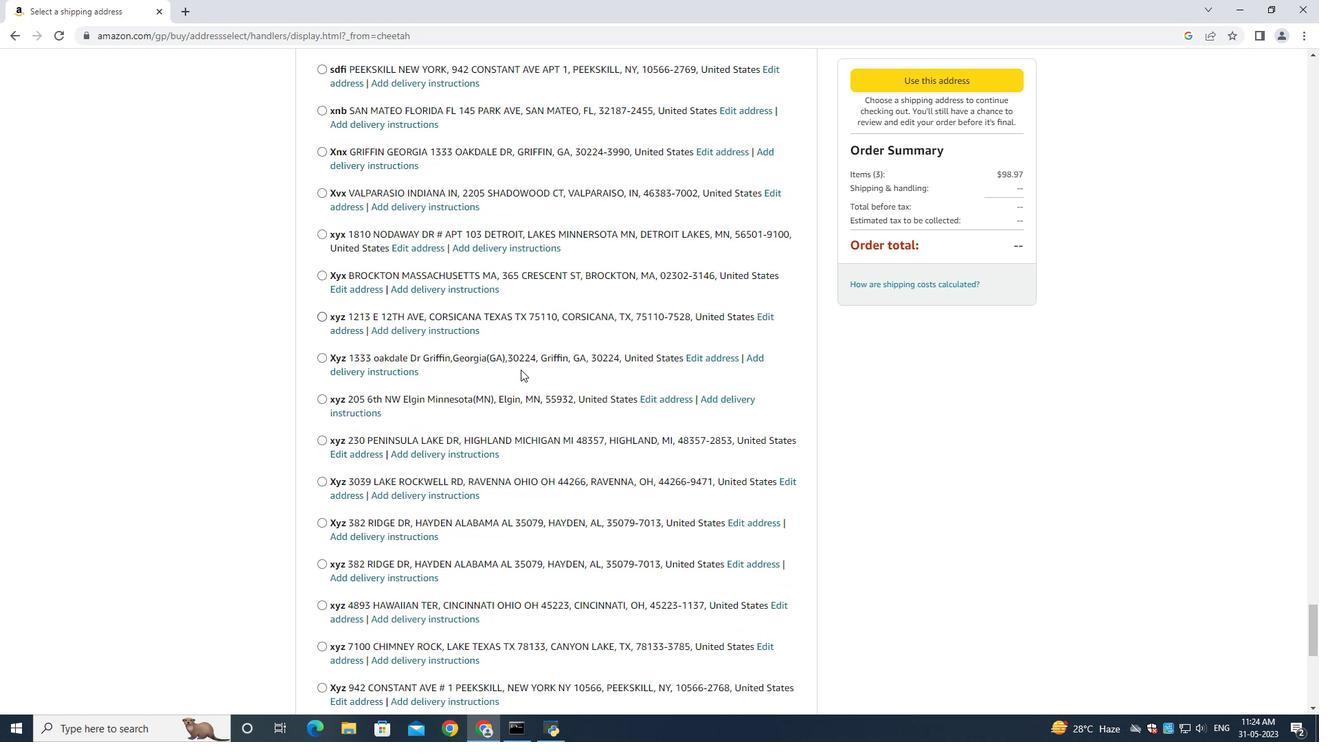 
Action: Mouse scrolled (524, 379) with delta (0, 0)
Screenshot: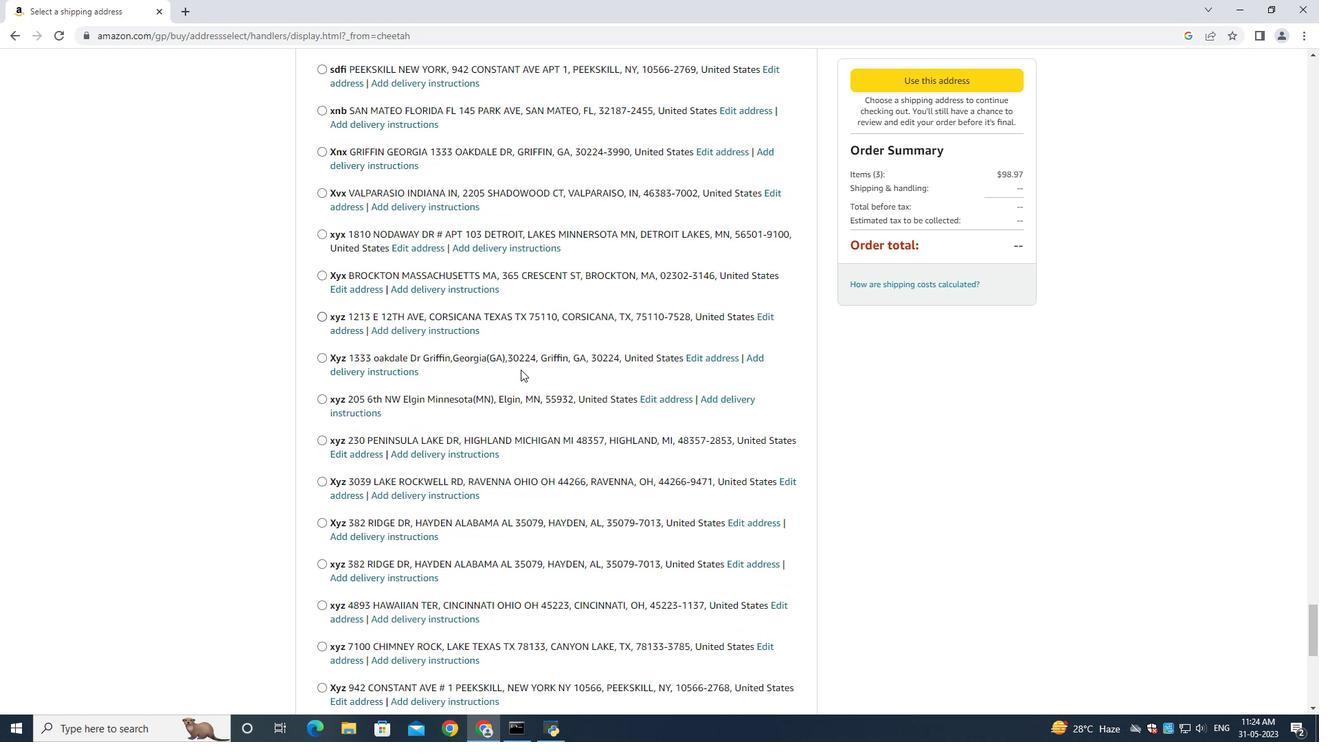 
Action: Mouse moved to (524, 373)
Screenshot: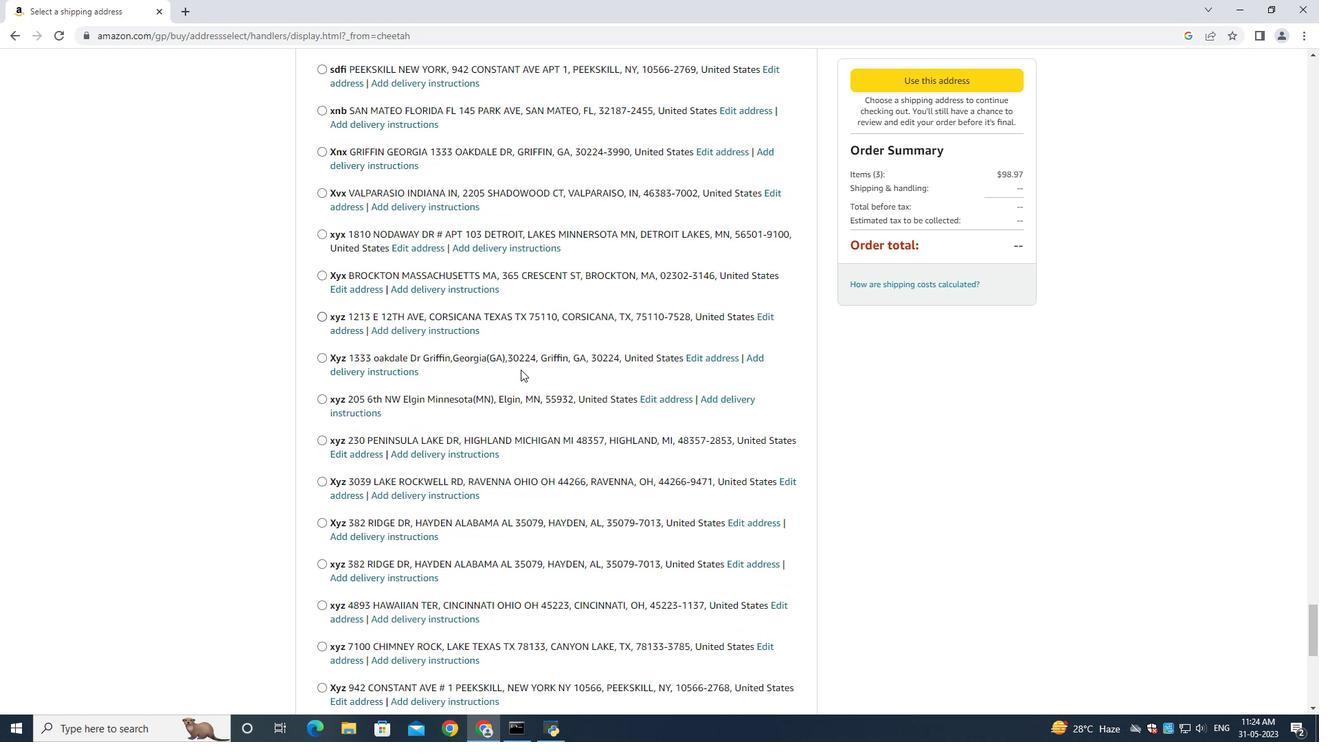 
Action: Mouse scrolled (524, 379) with delta (0, 0)
Screenshot: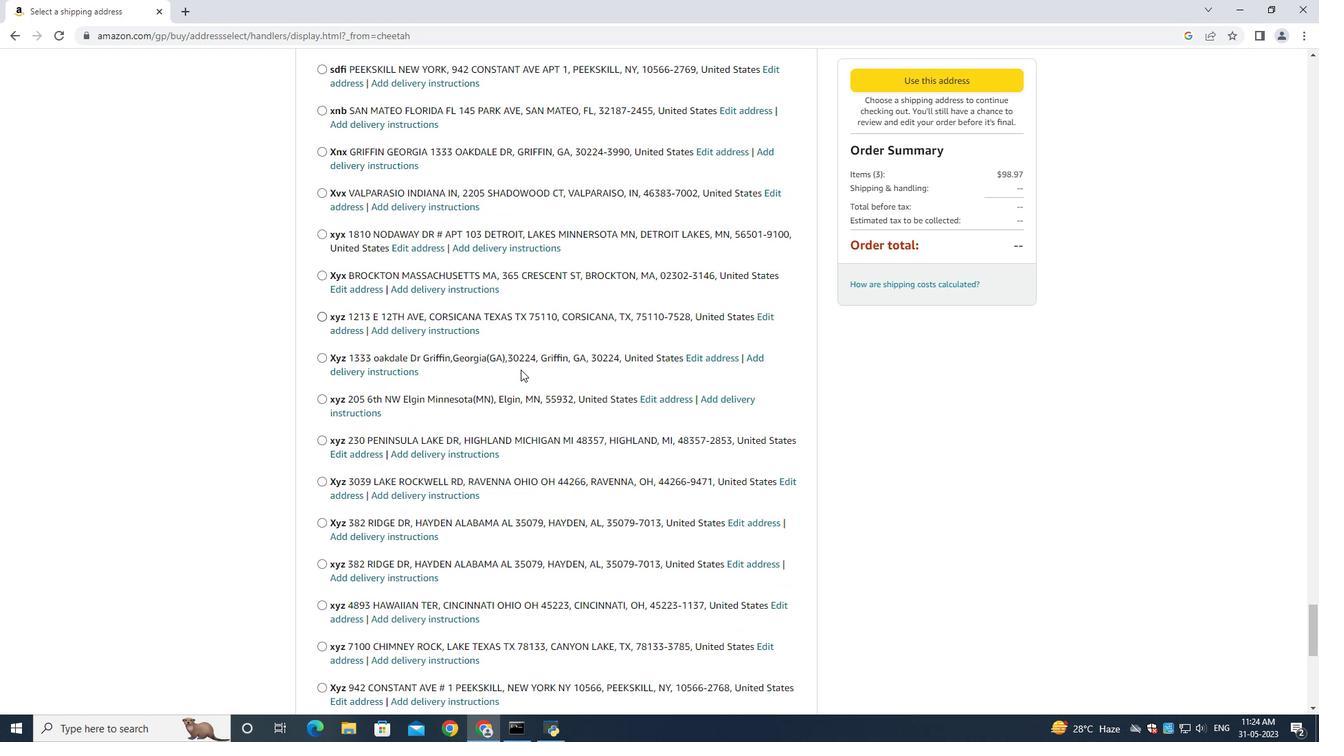 
Action: Mouse moved to (524, 373)
Screenshot: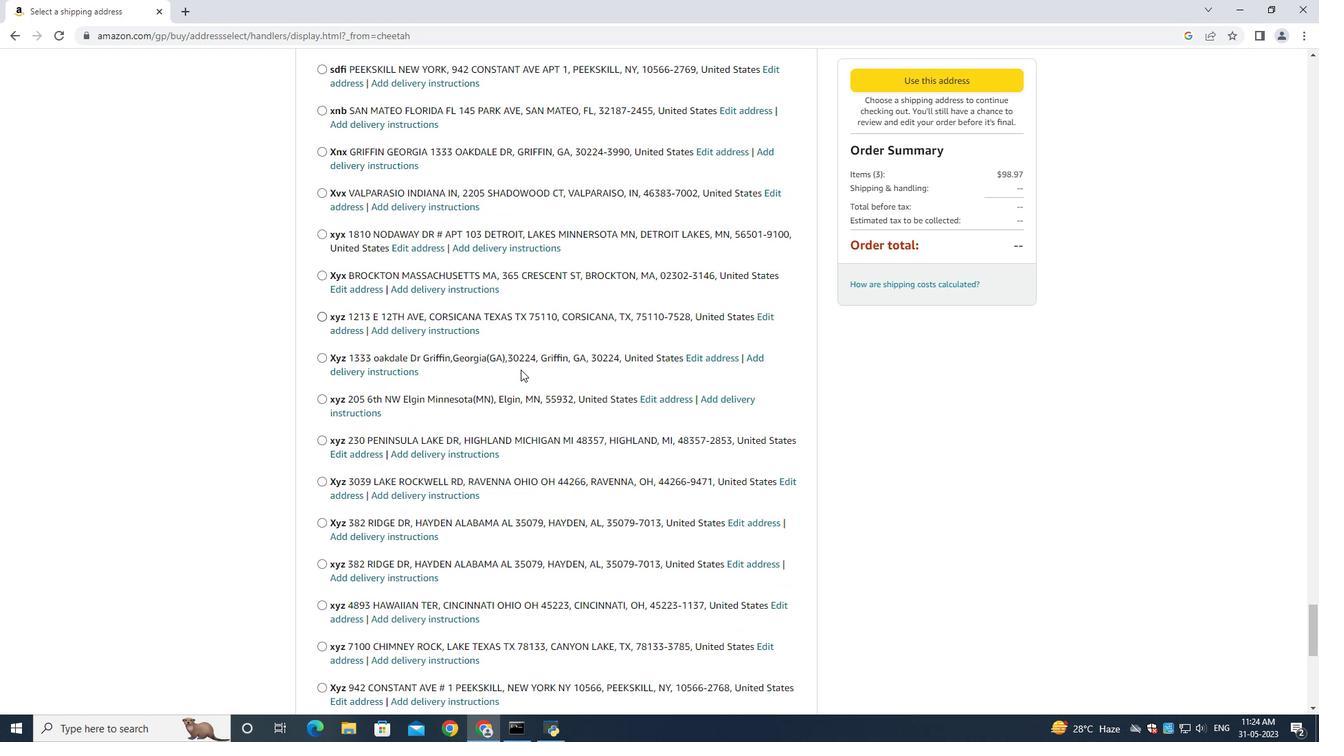 
Action: Mouse scrolled (524, 379) with delta (0, 0)
Screenshot: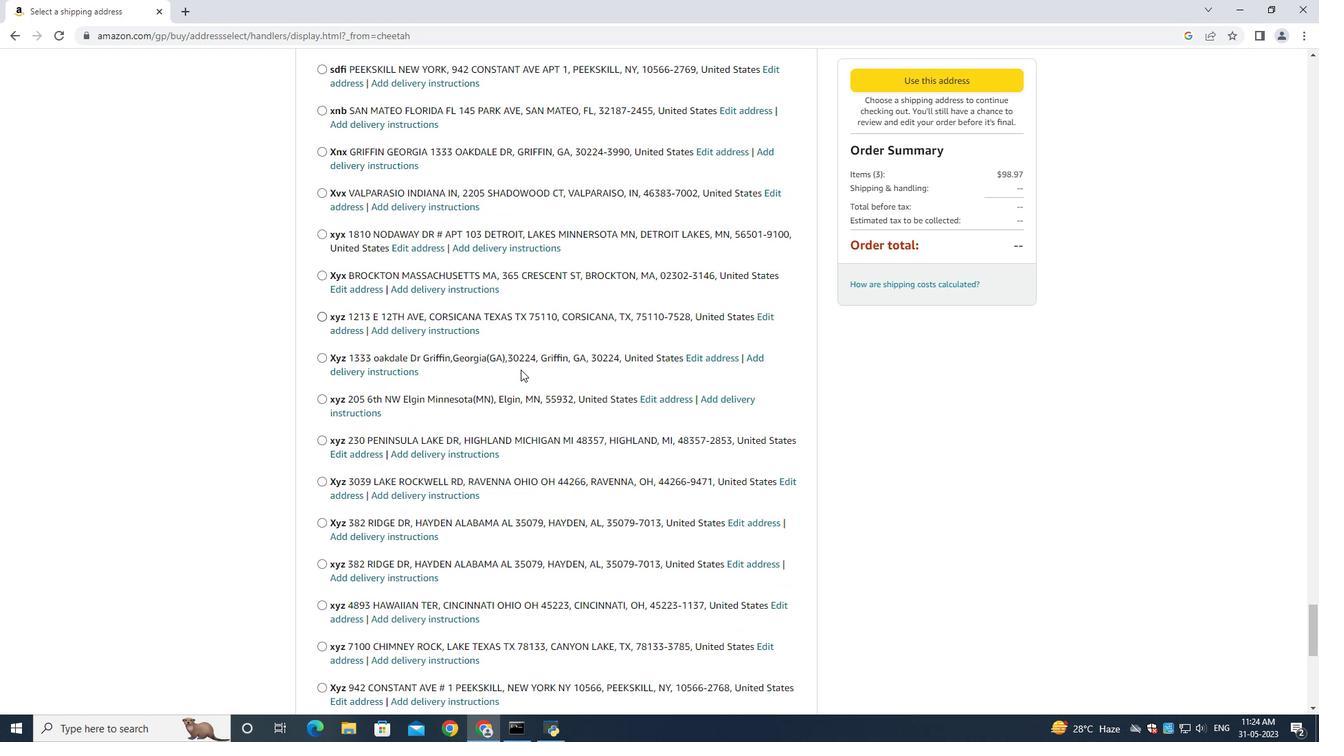 
Action: Mouse moved to (525, 373)
Screenshot: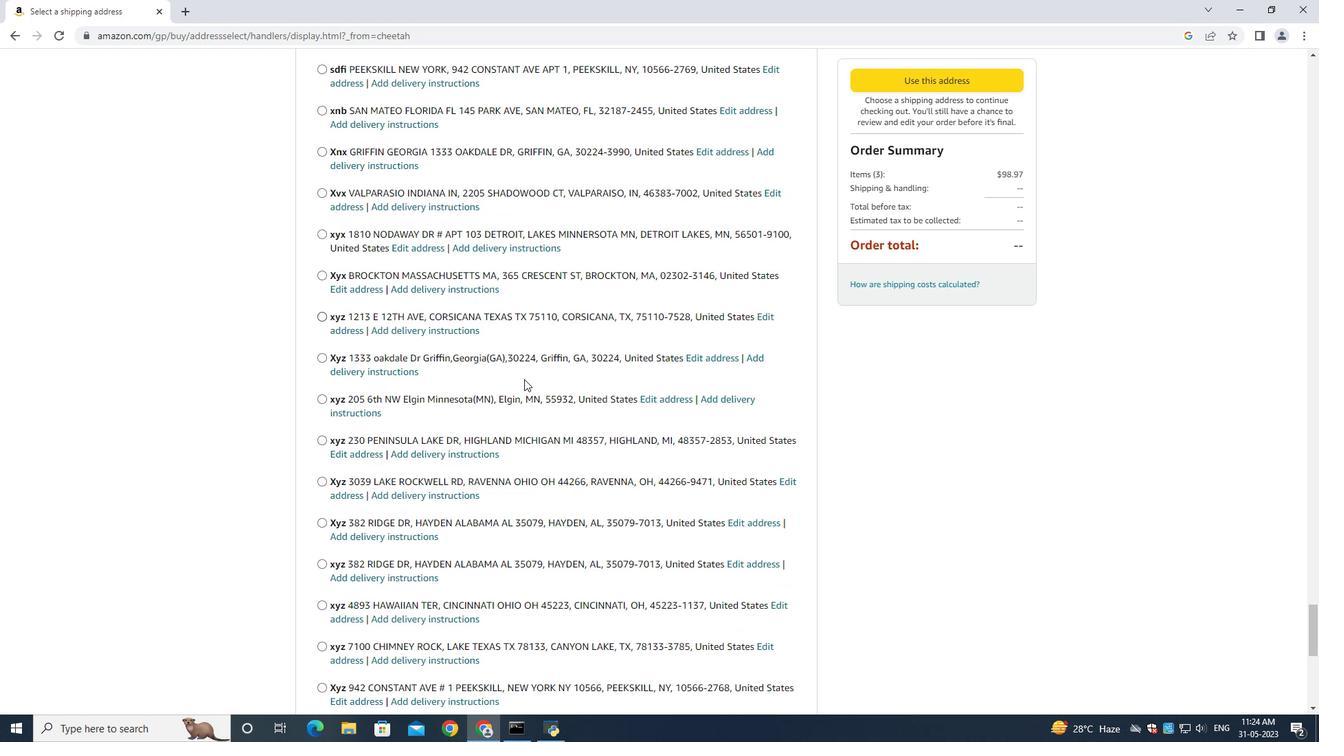 
Action: Mouse scrolled (525, 372) with delta (0, 0)
Screenshot: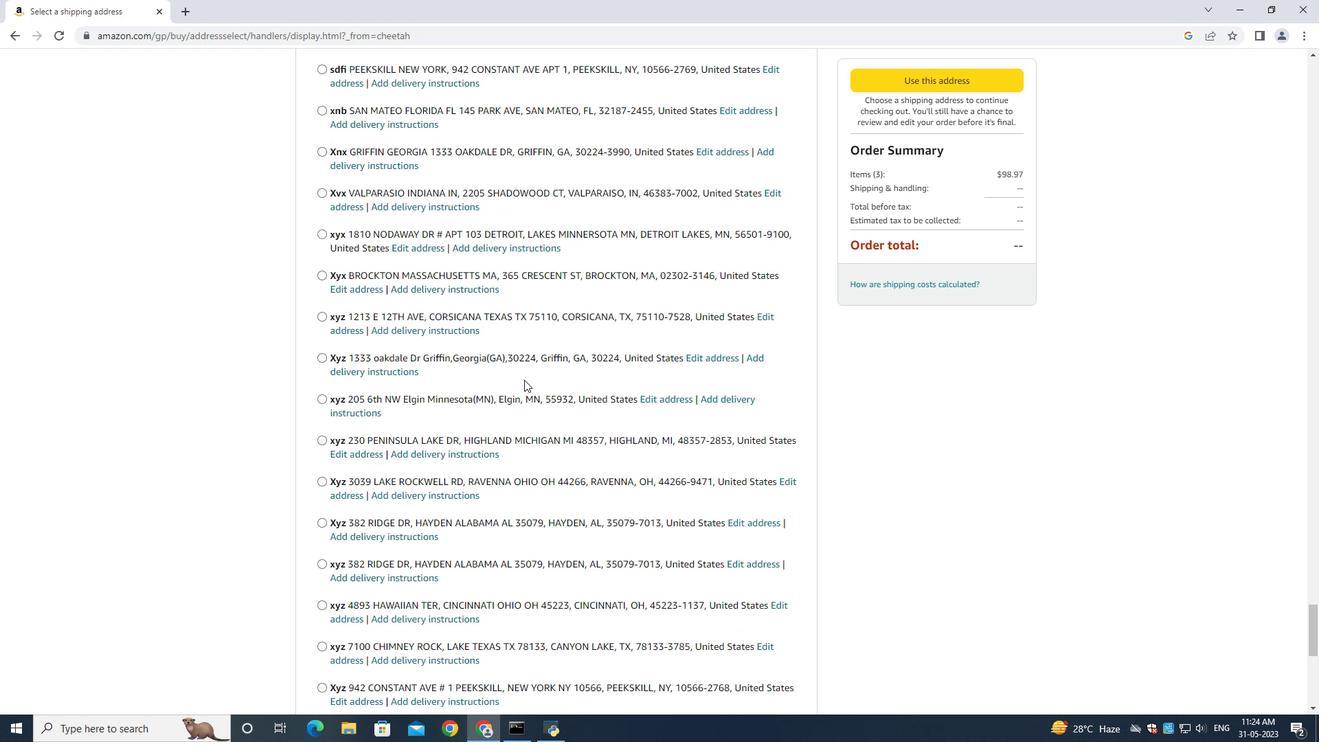 
Action: Mouse moved to (525, 373)
Screenshot: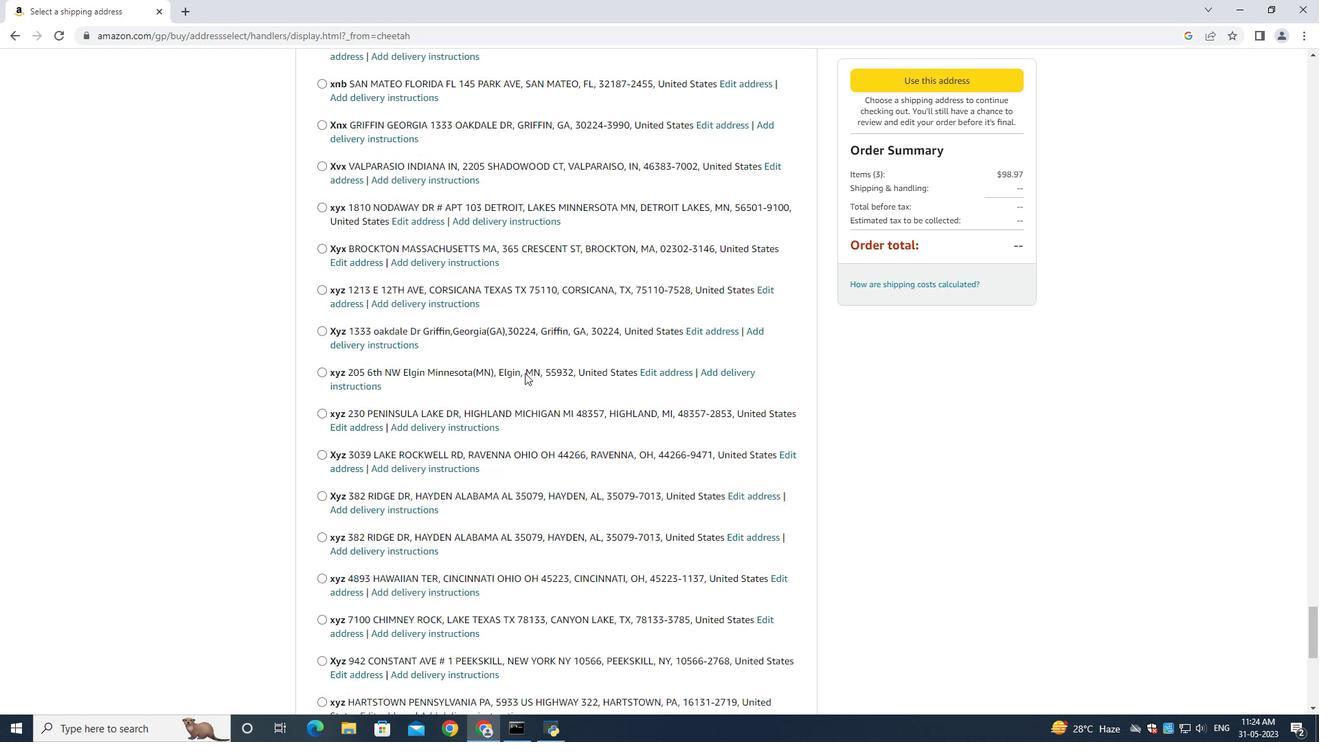 
Action: Mouse scrolled (525, 372) with delta (0, 0)
Screenshot: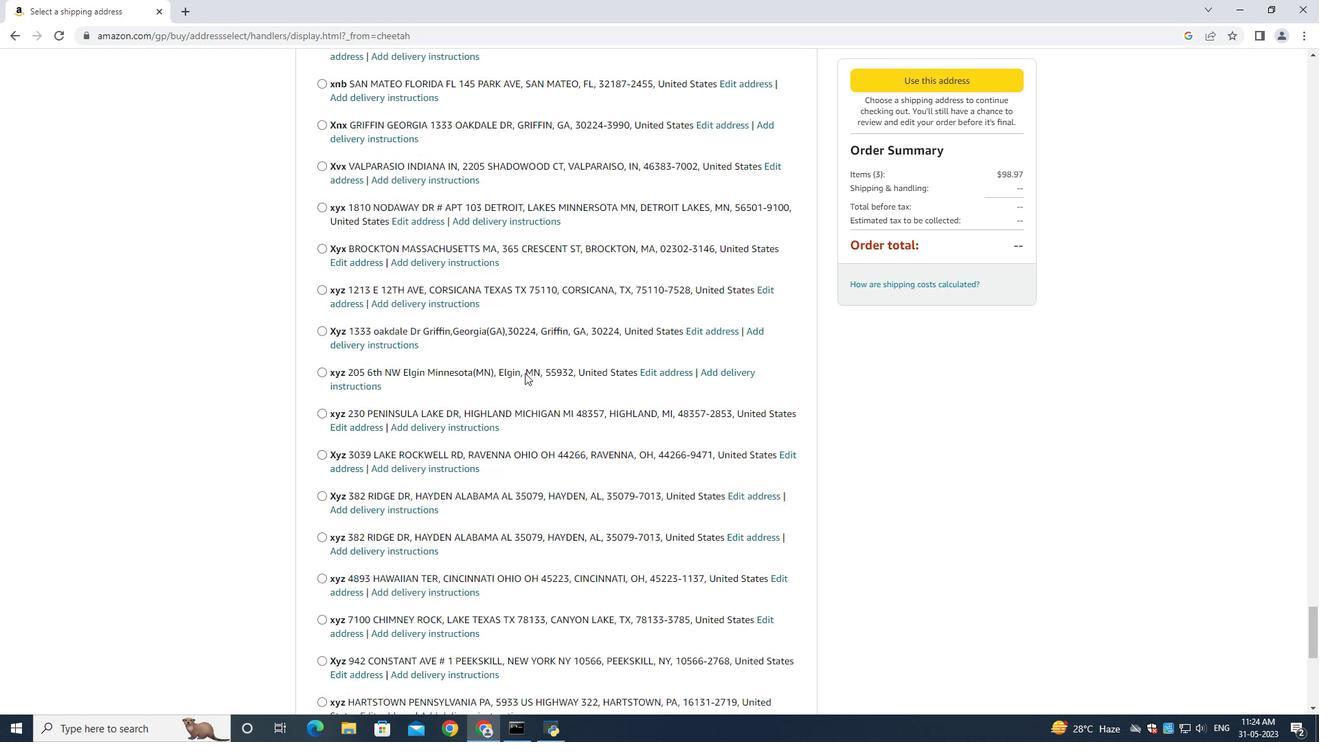 
Action: Mouse moved to (525, 373)
Screenshot: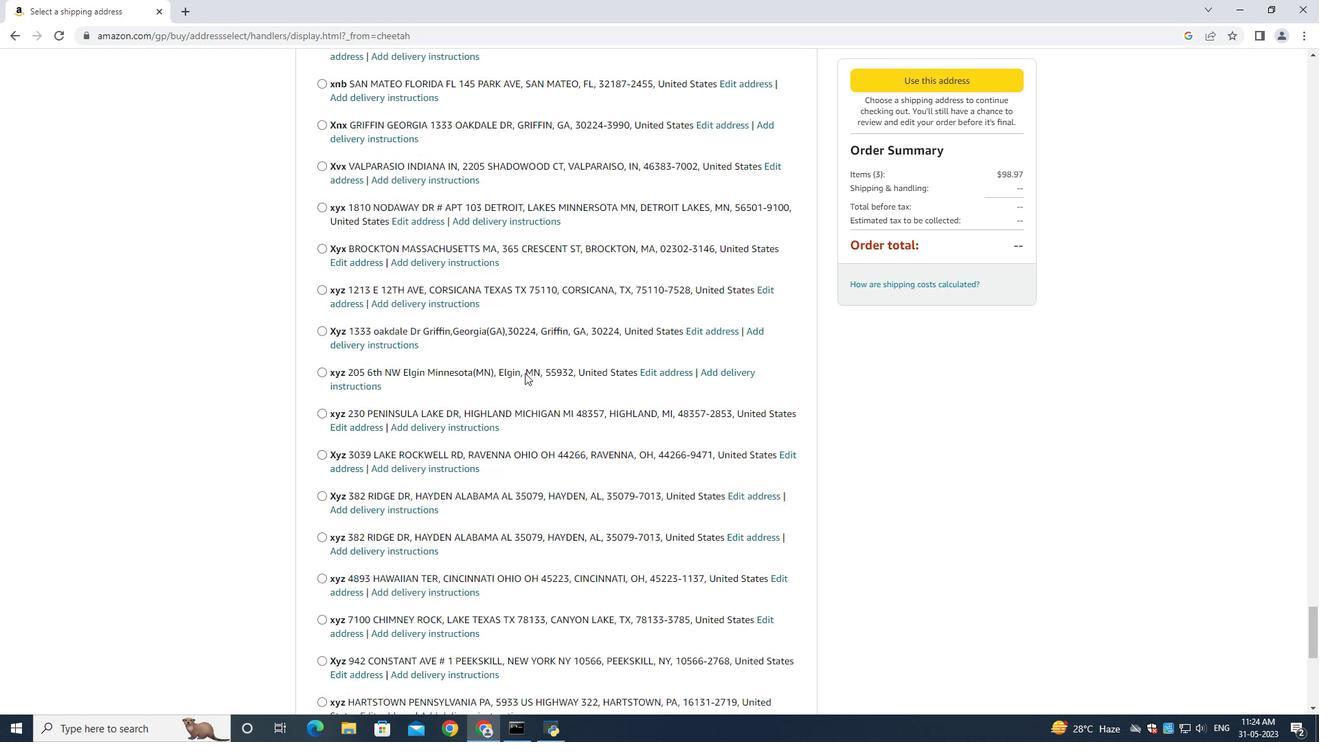 
Action: Mouse scrolled (525, 372) with delta (0, 0)
Screenshot: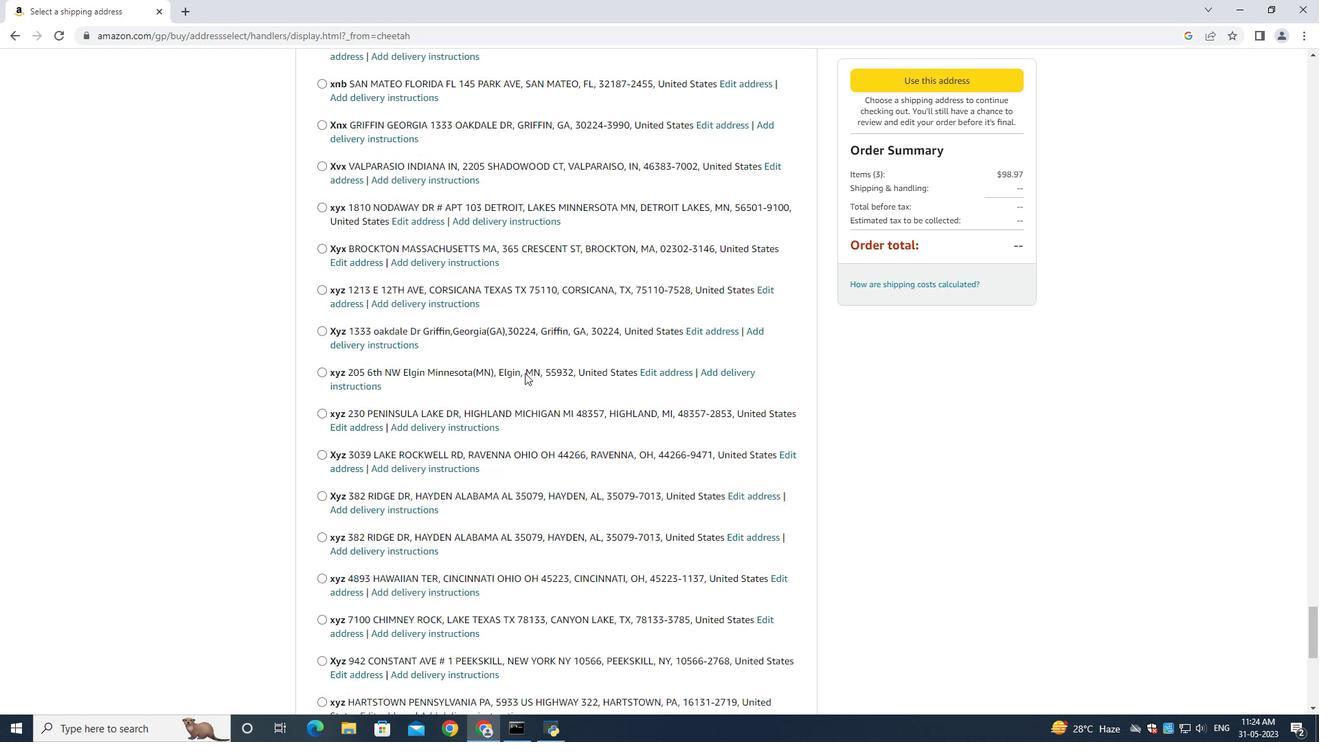
Action: Mouse moved to (526, 373)
Screenshot: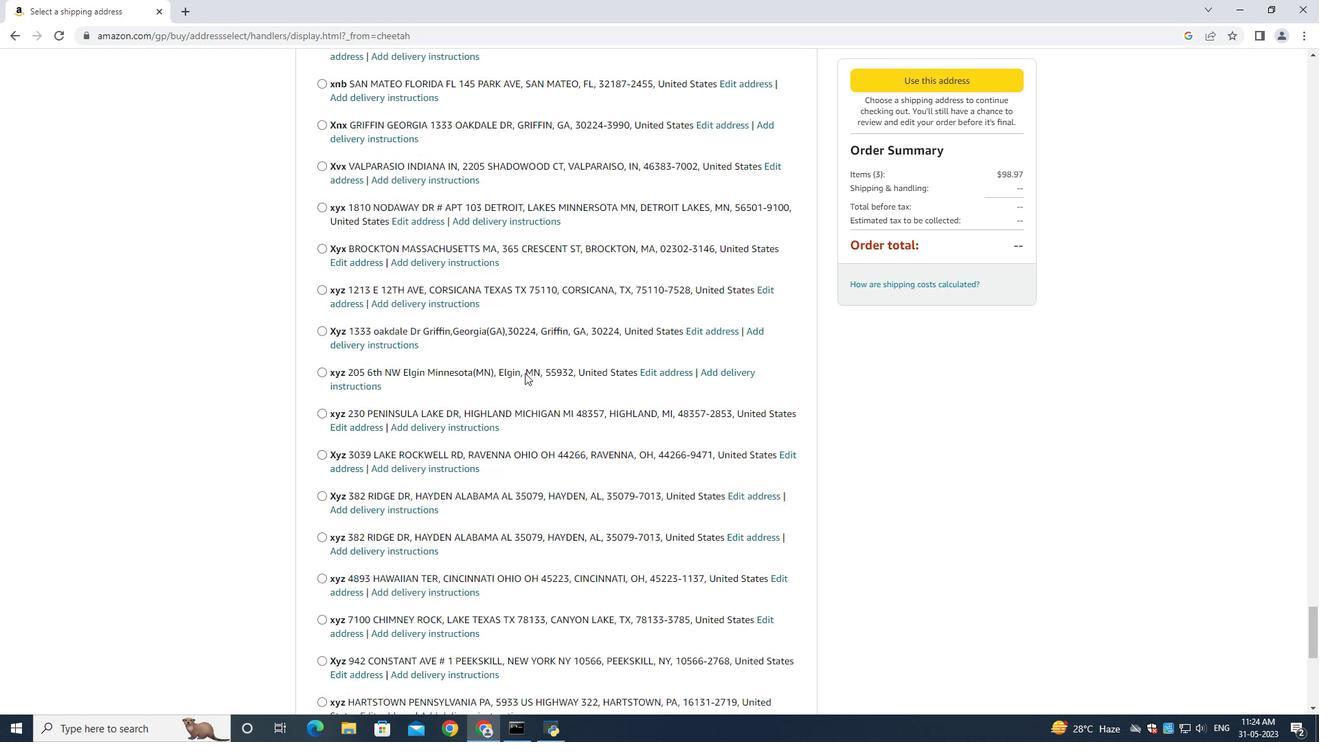
Action: Mouse scrolled (525, 372) with delta (0, 0)
Screenshot: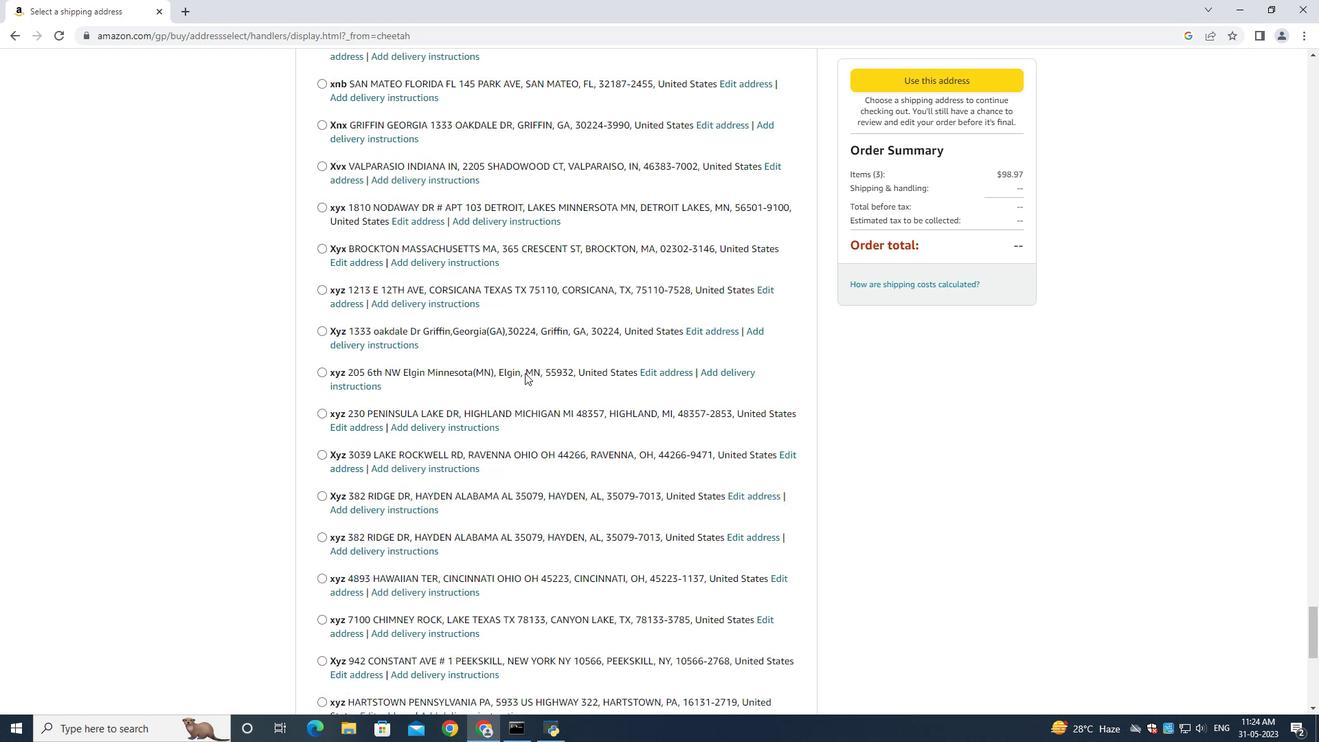 
Action: Mouse scrolled (526, 371) with delta (0, -1)
Screenshot: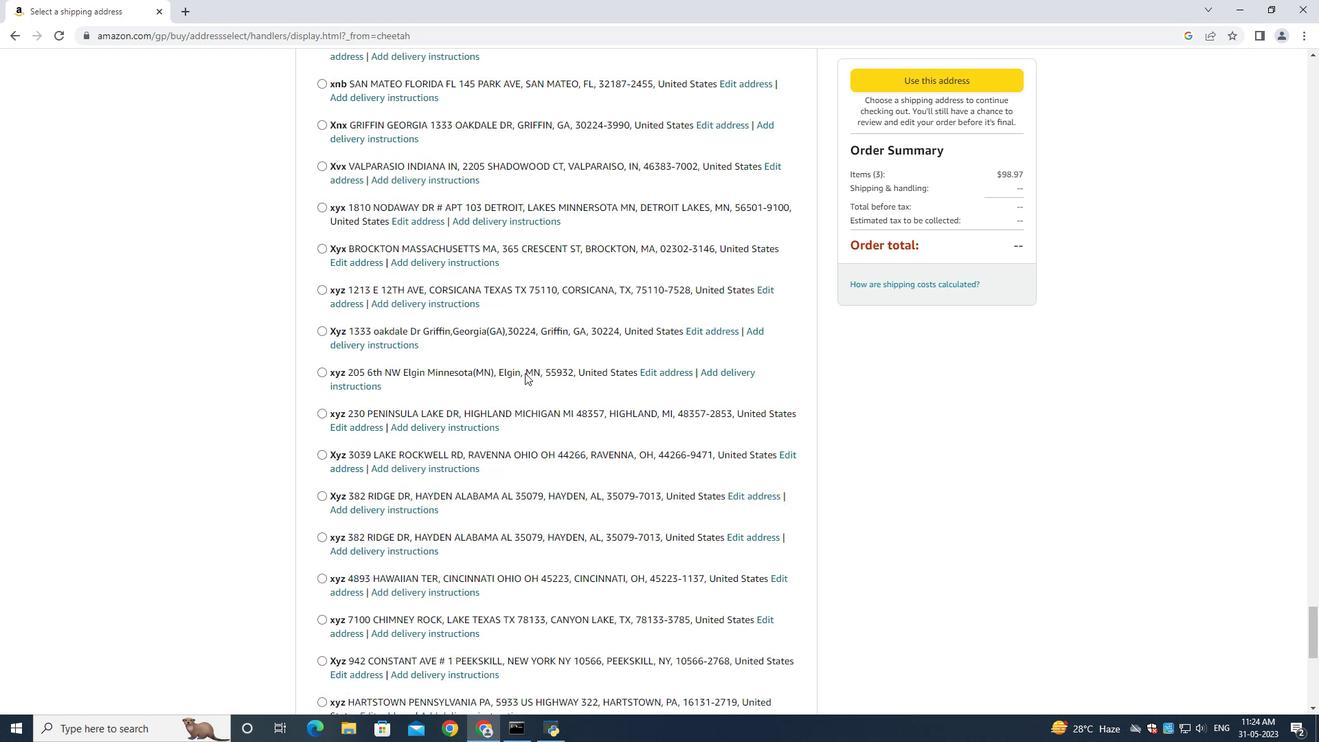 
Action: Mouse scrolled (526, 372) with delta (0, 0)
Screenshot: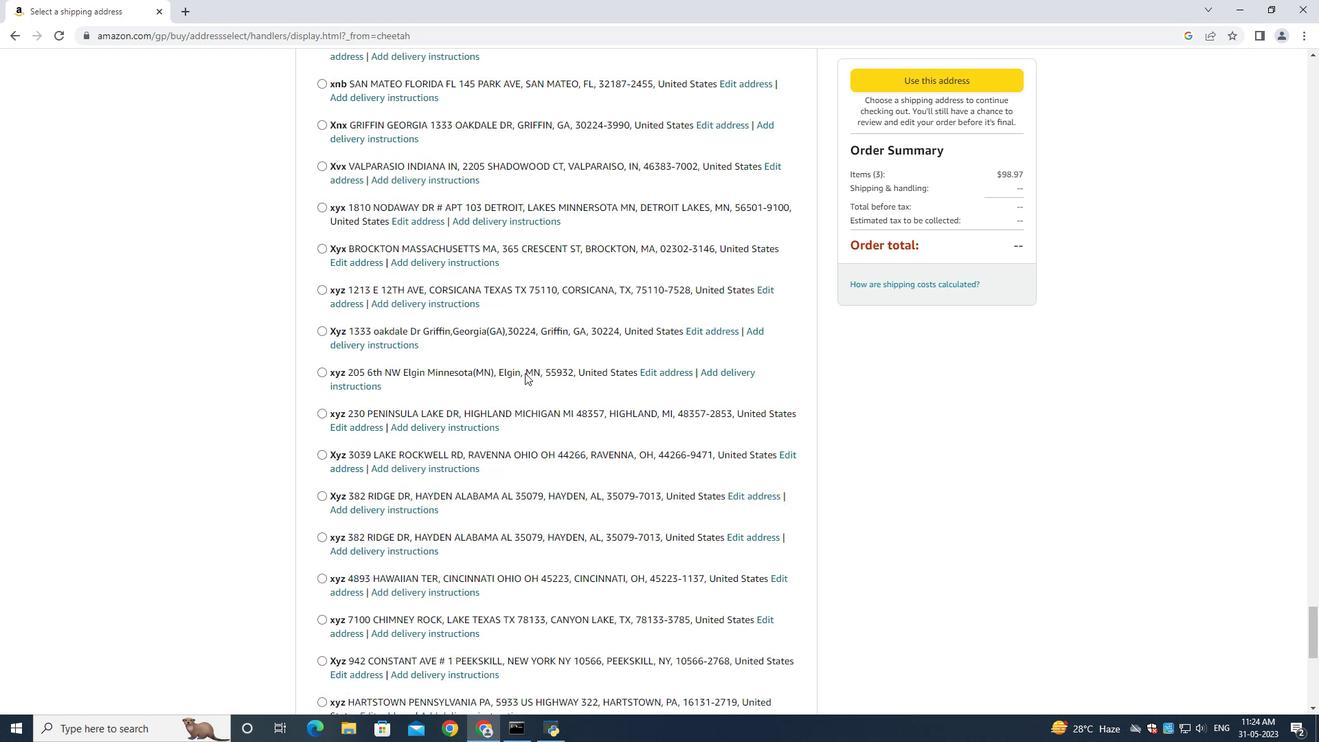 
Action: Mouse moved to (527, 369)
Screenshot: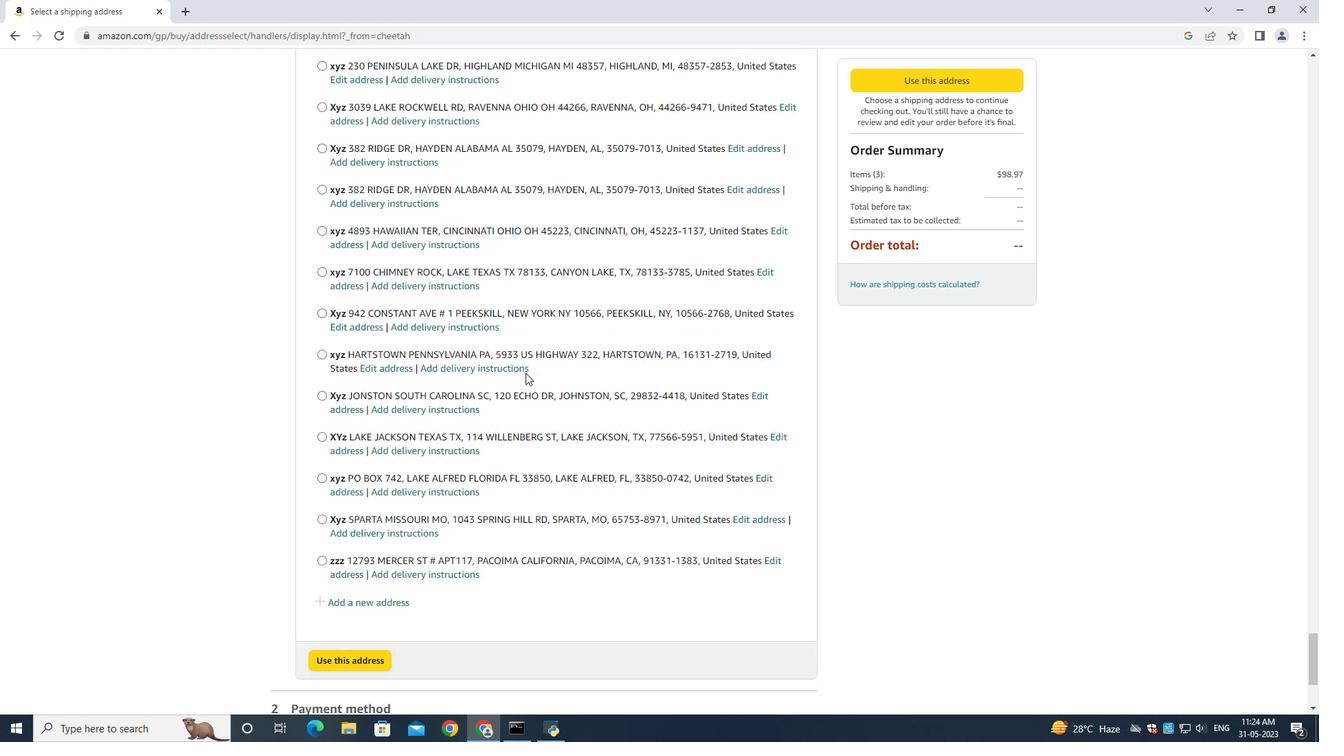 
Action: Mouse scrolled (527, 369) with delta (0, 0)
Screenshot: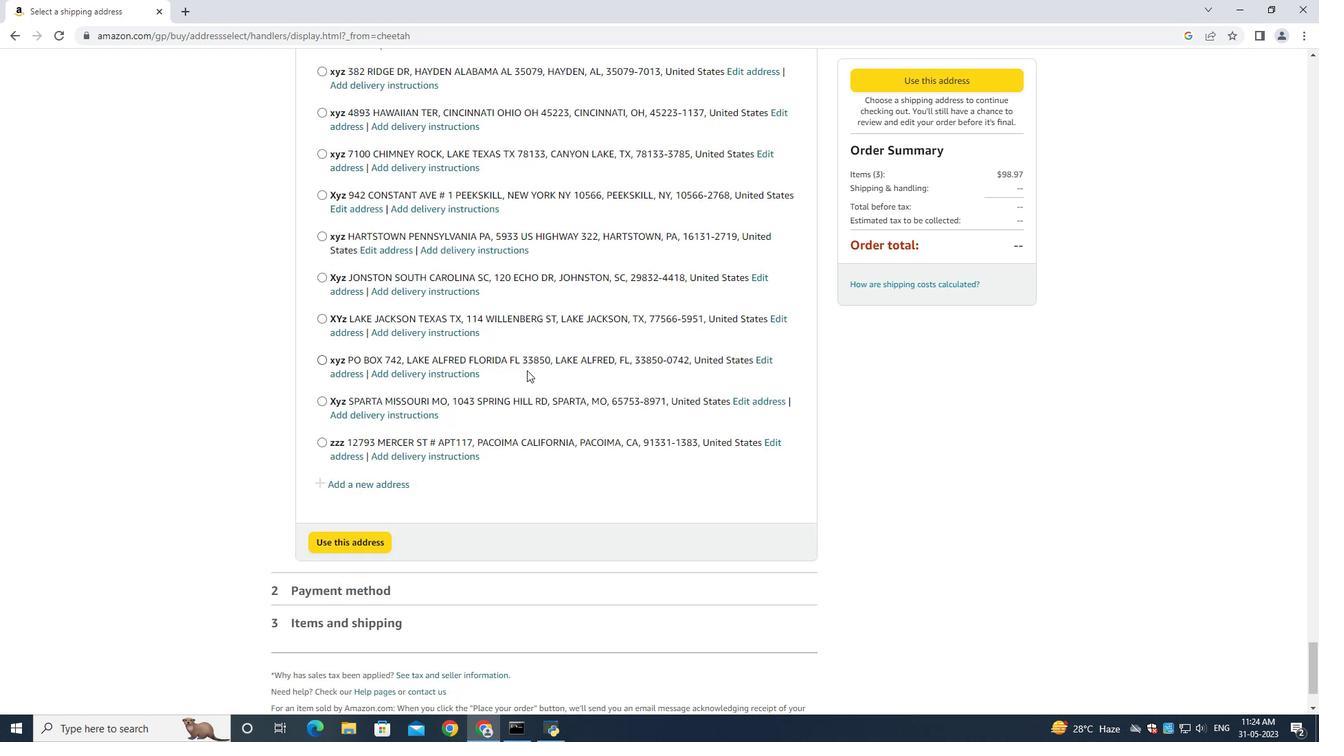 
Action: Mouse moved to (527, 371)
Screenshot: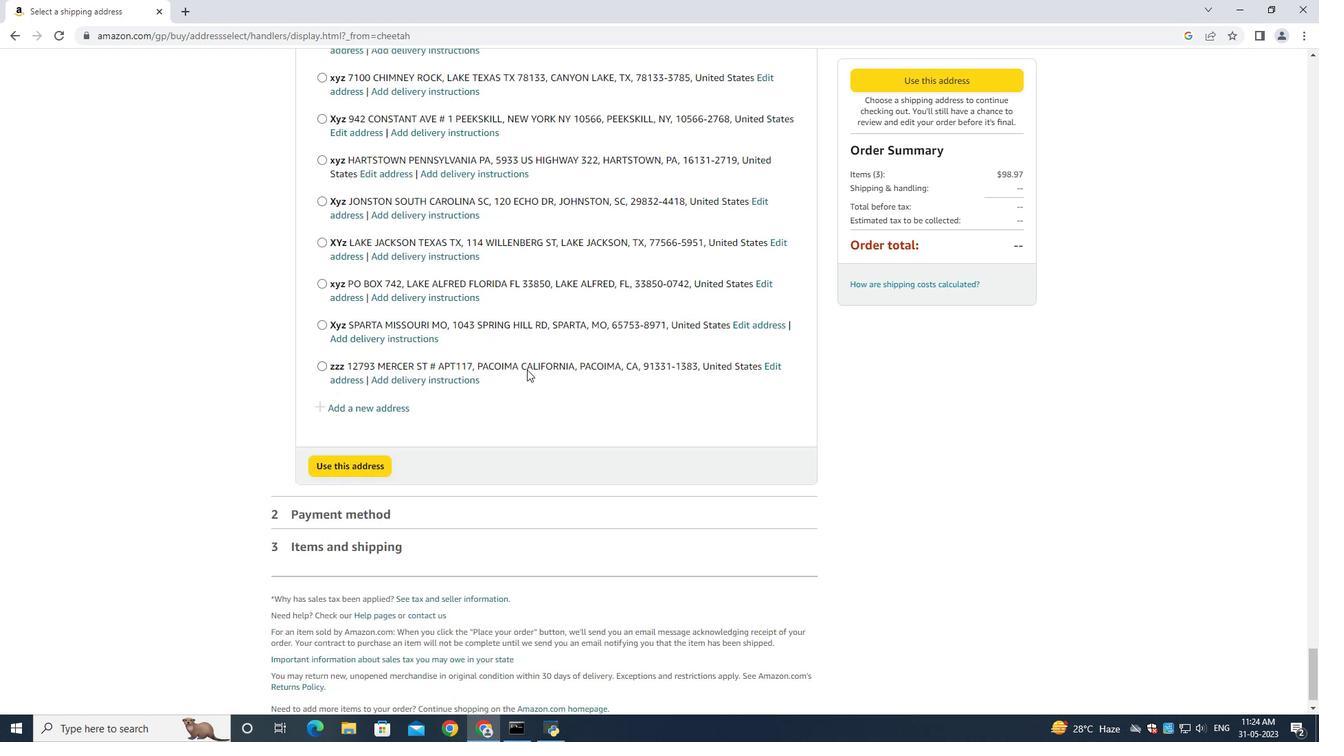 
Action: Mouse scrolled (527, 371) with delta (0, 0)
Screenshot: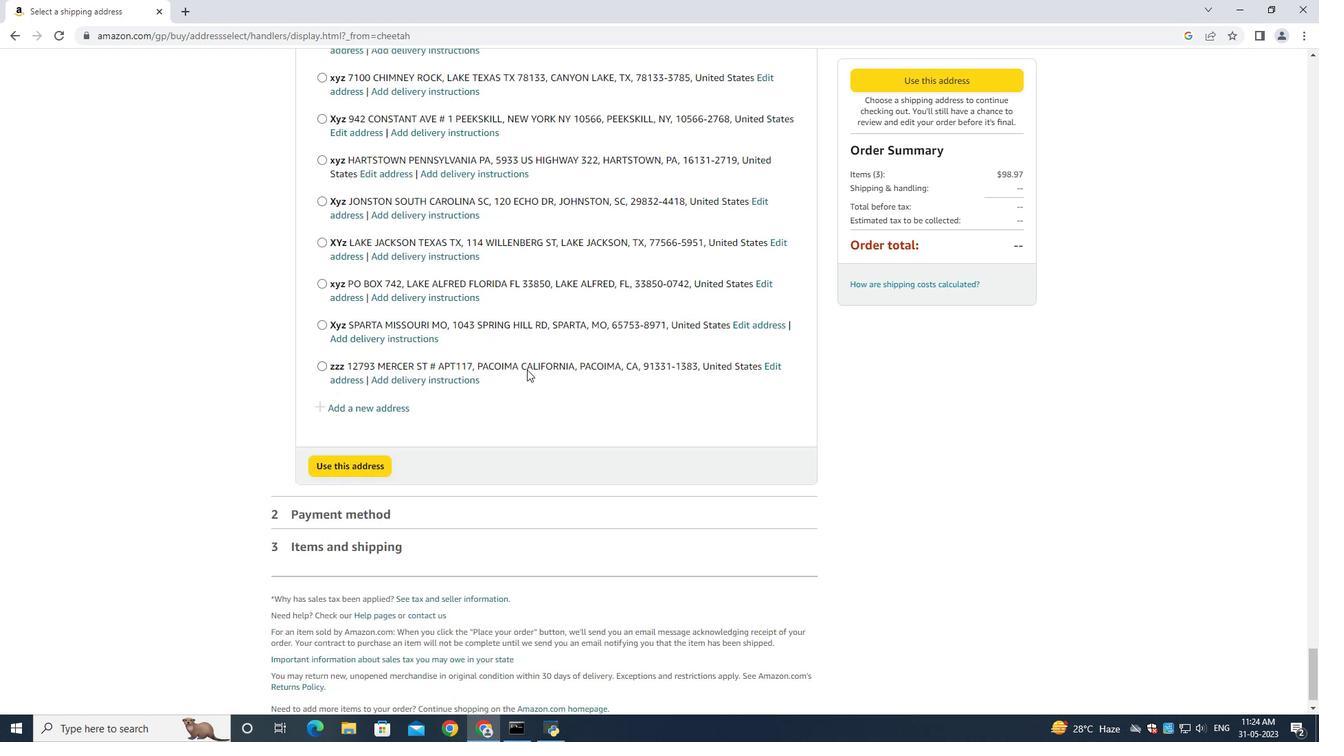 
Action: Mouse moved to (527, 371)
Screenshot: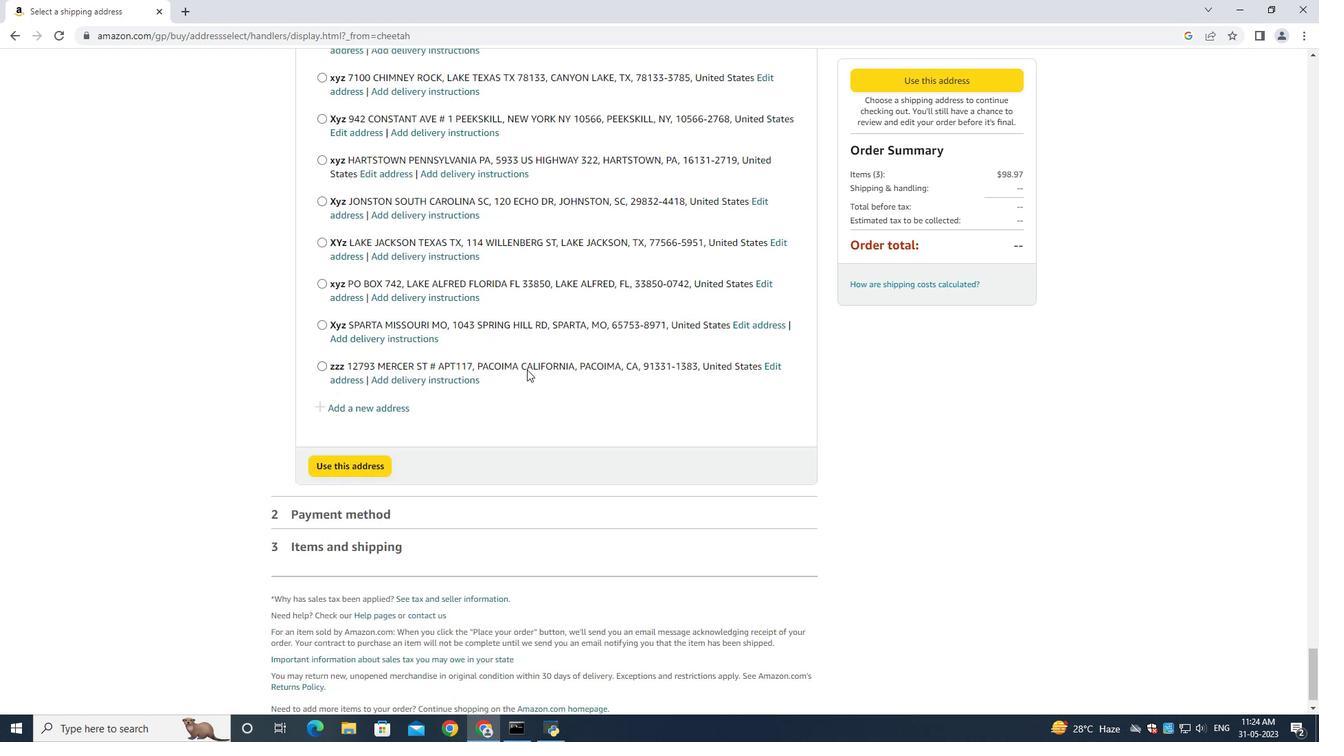 
Action: Mouse scrolled (527, 371) with delta (0, 0)
Screenshot: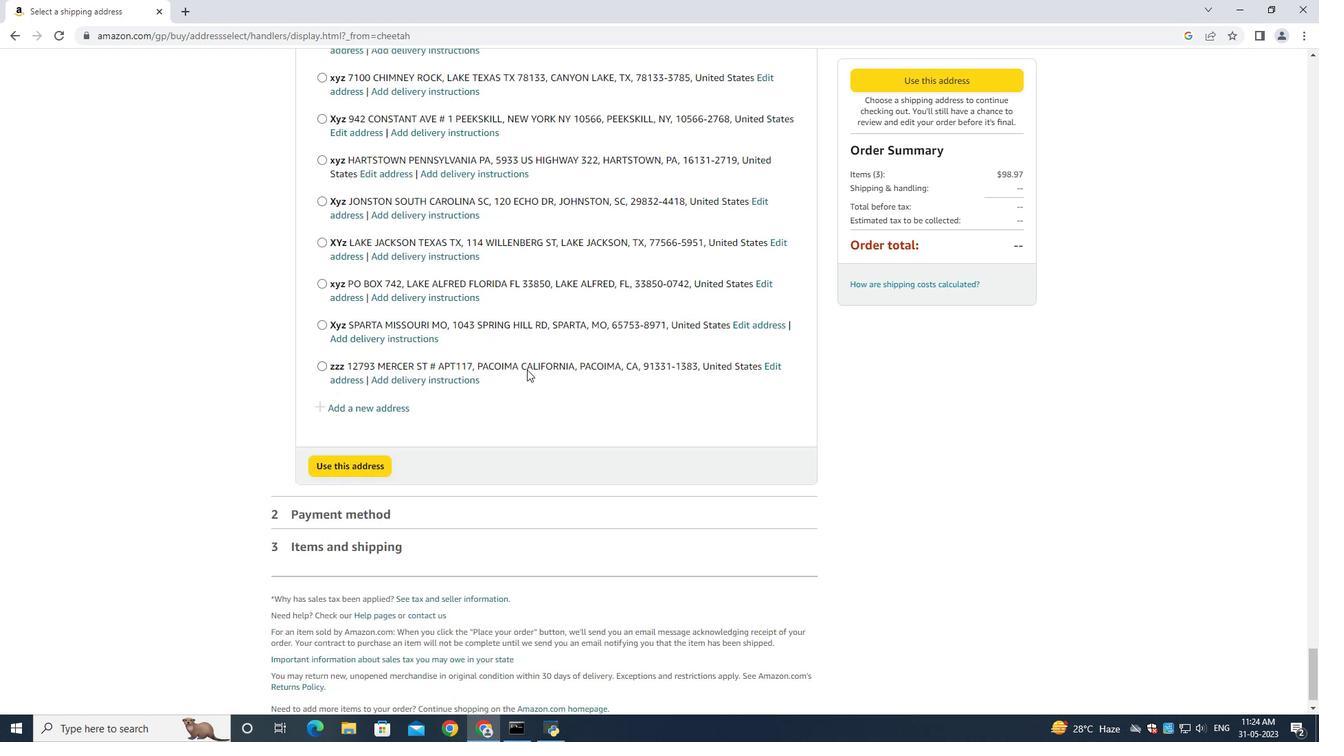 
Action: Mouse scrolled (527, 371) with delta (0, 0)
Screenshot: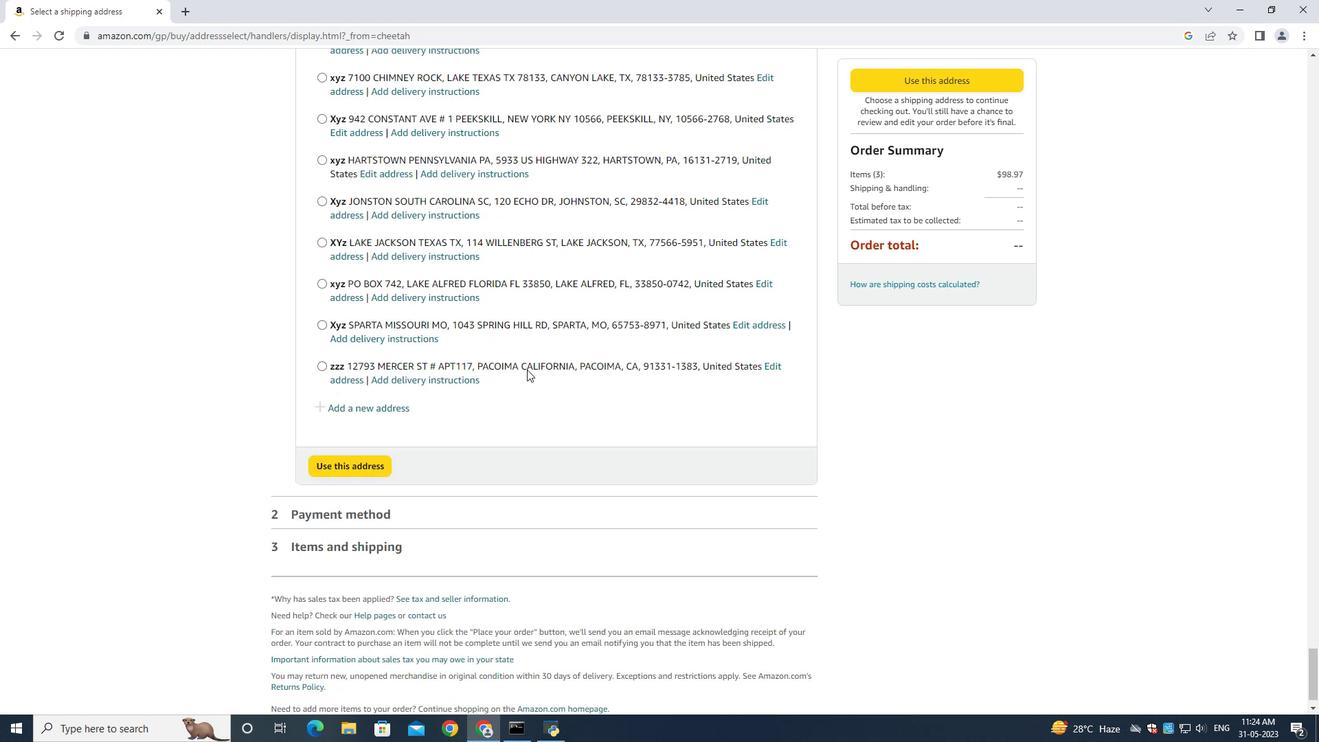
Action: Mouse moved to (528, 371)
Screenshot: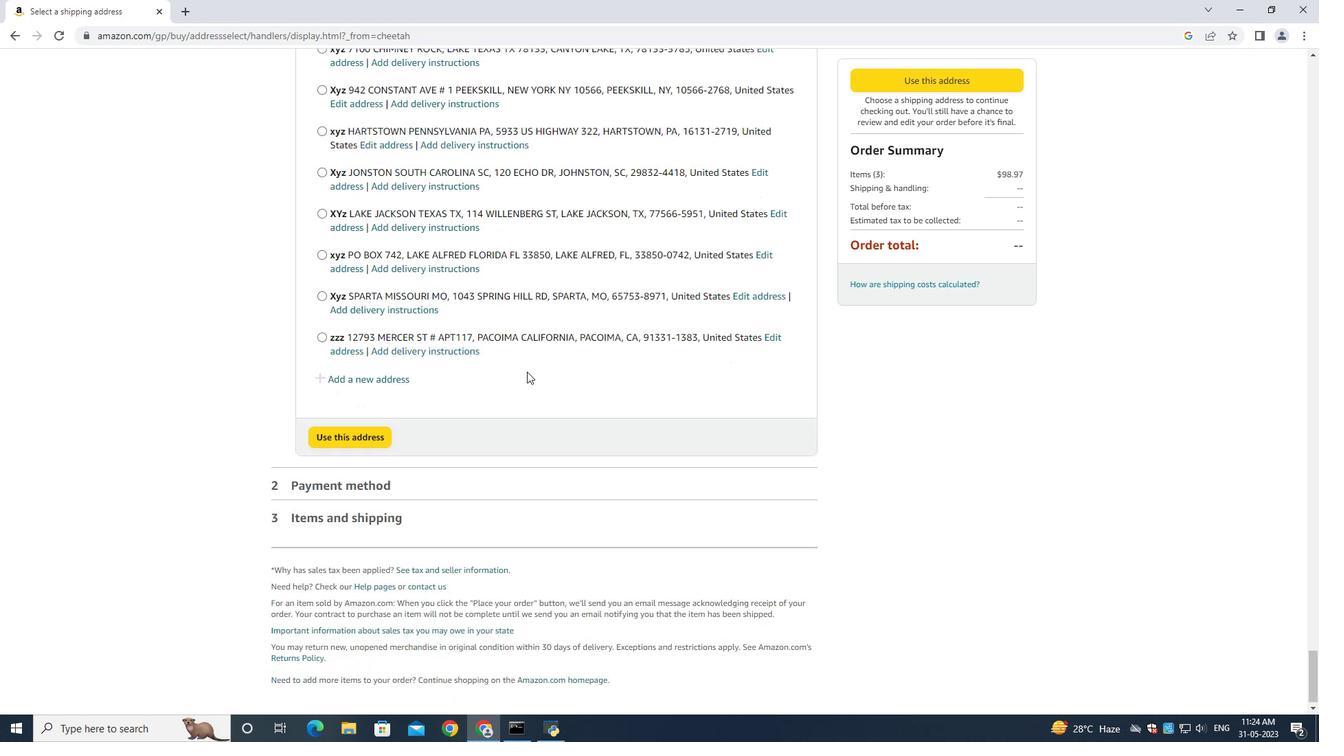 
Action: Mouse scrolled (527, 371) with delta (0, 0)
Screenshot: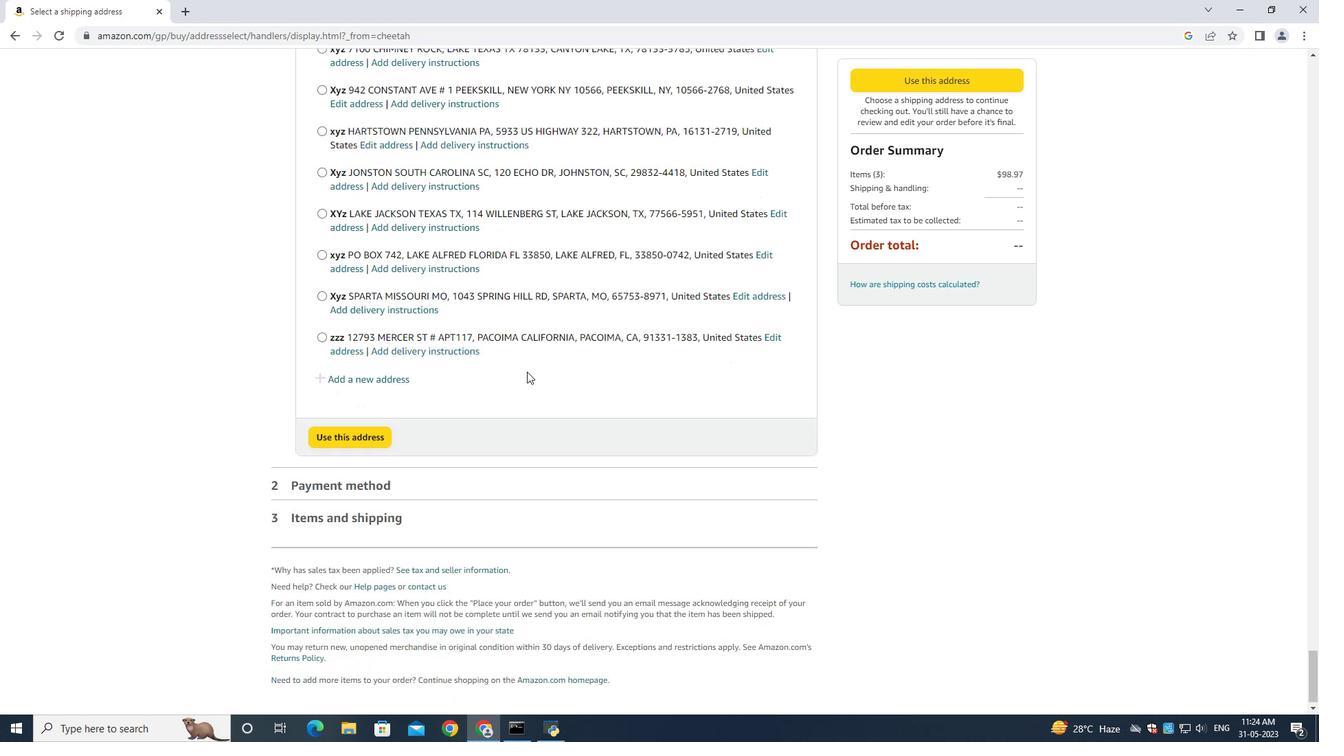 
Action: Mouse scrolled (527, 371) with delta (0, 0)
Screenshot: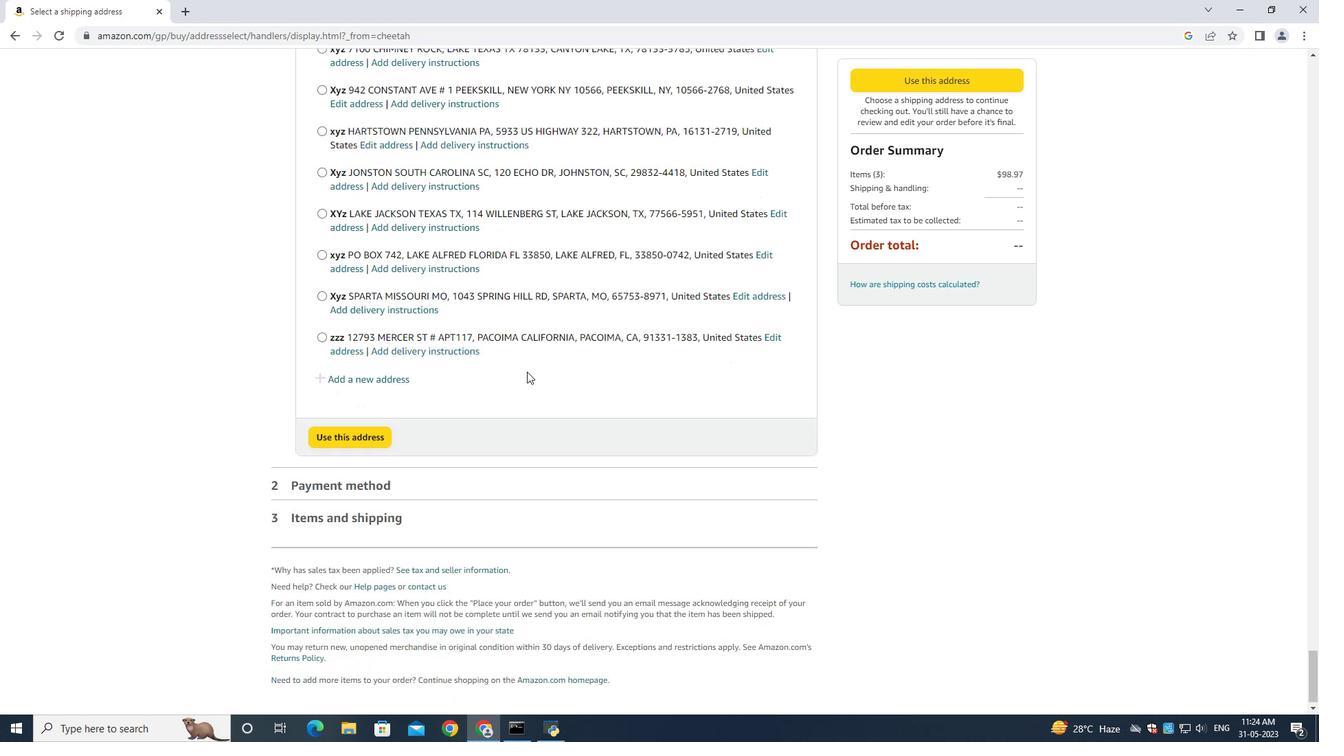 
Action: Mouse moved to (384, 378)
Screenshot: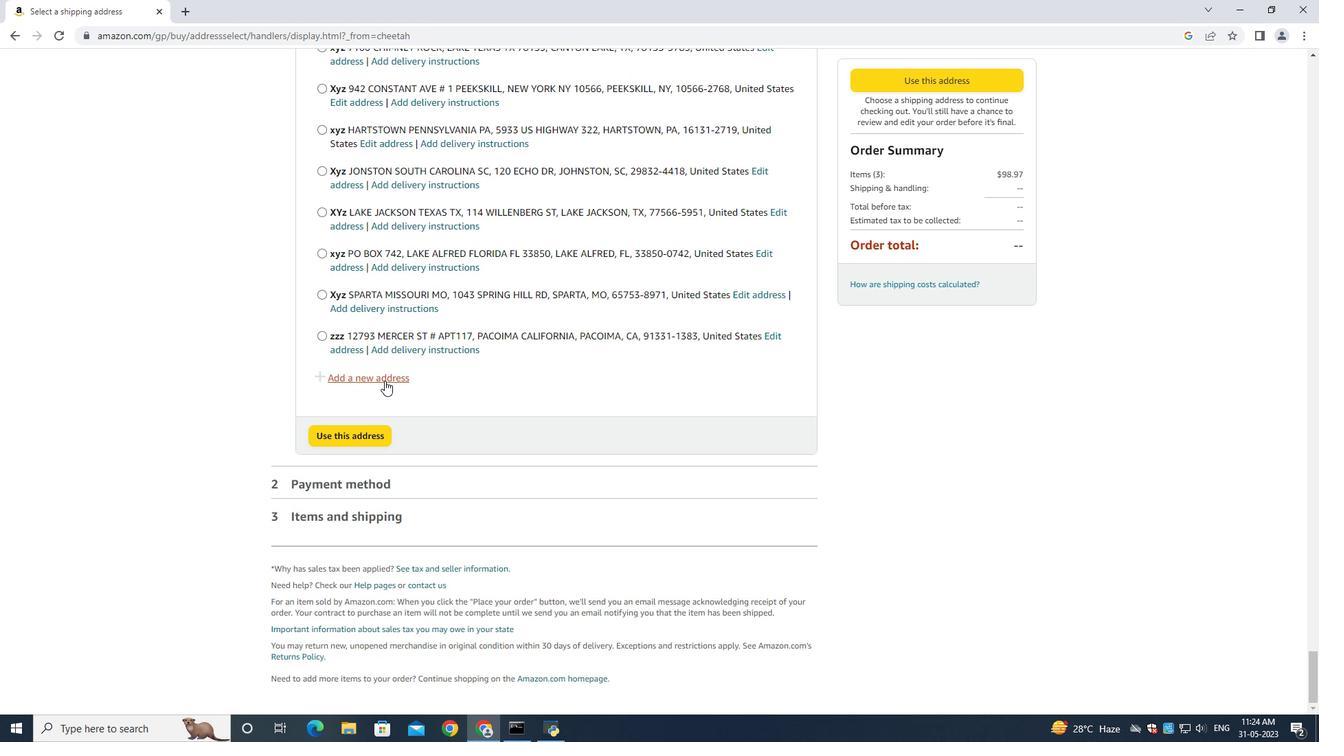 
Action: Mouse pressed left at (384, 378)
Screenshot: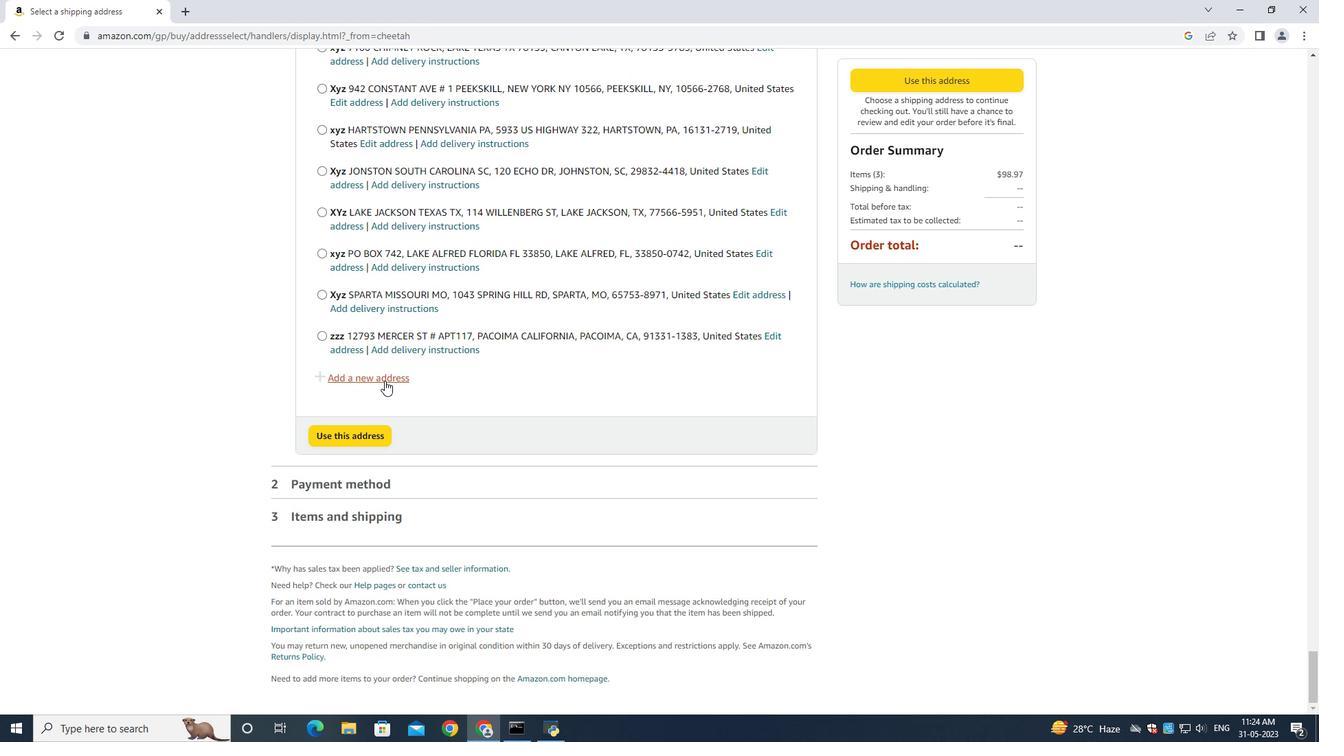 
Action: Mouse moved to (470, 338)
Screenshot: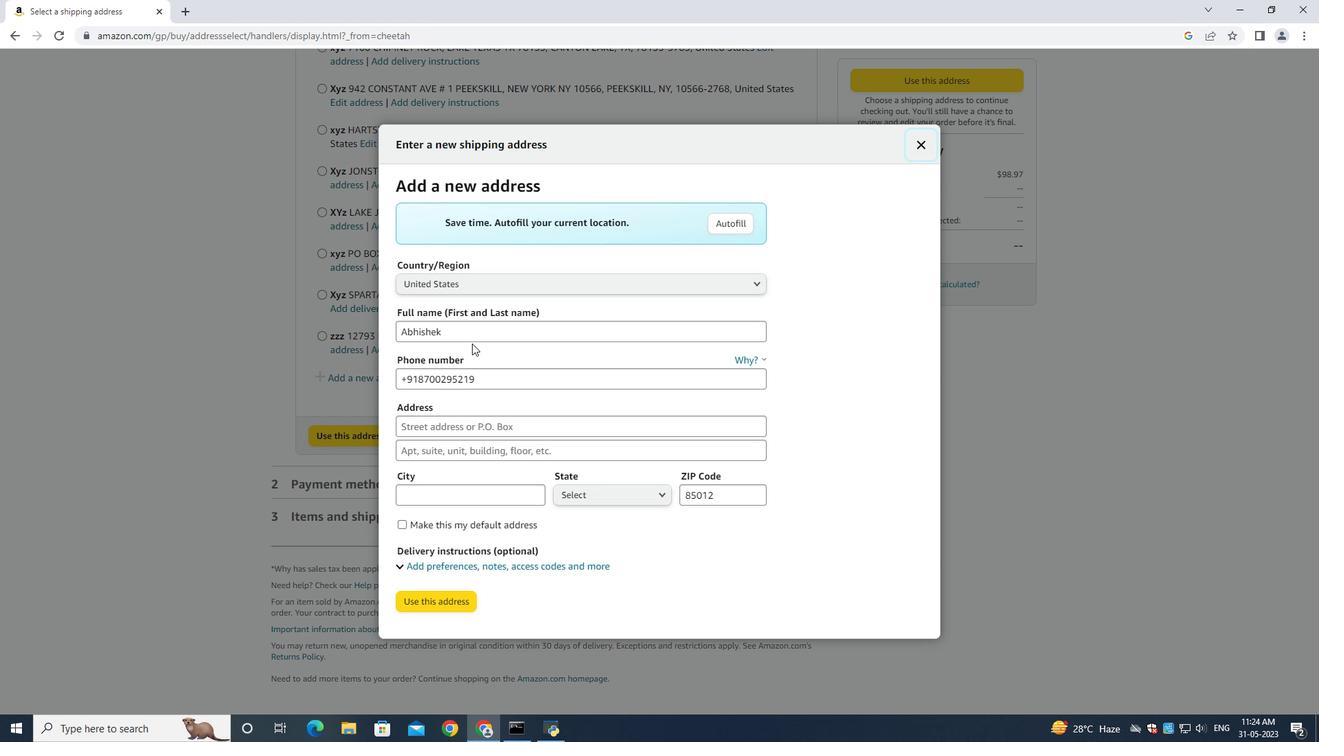 
Action: Mouse pressed left at (470, 338)
Screenshot: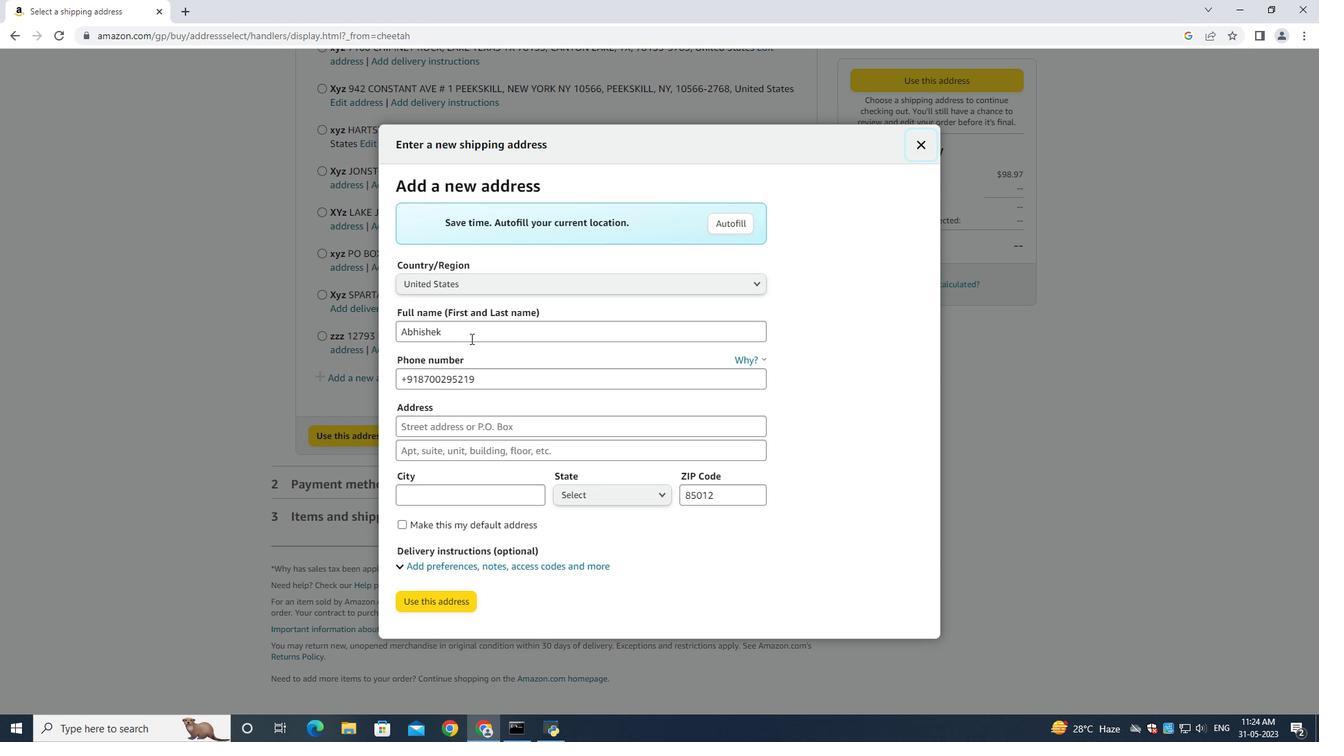 
Action: Mouse moved to (551, 279)
Screenshot: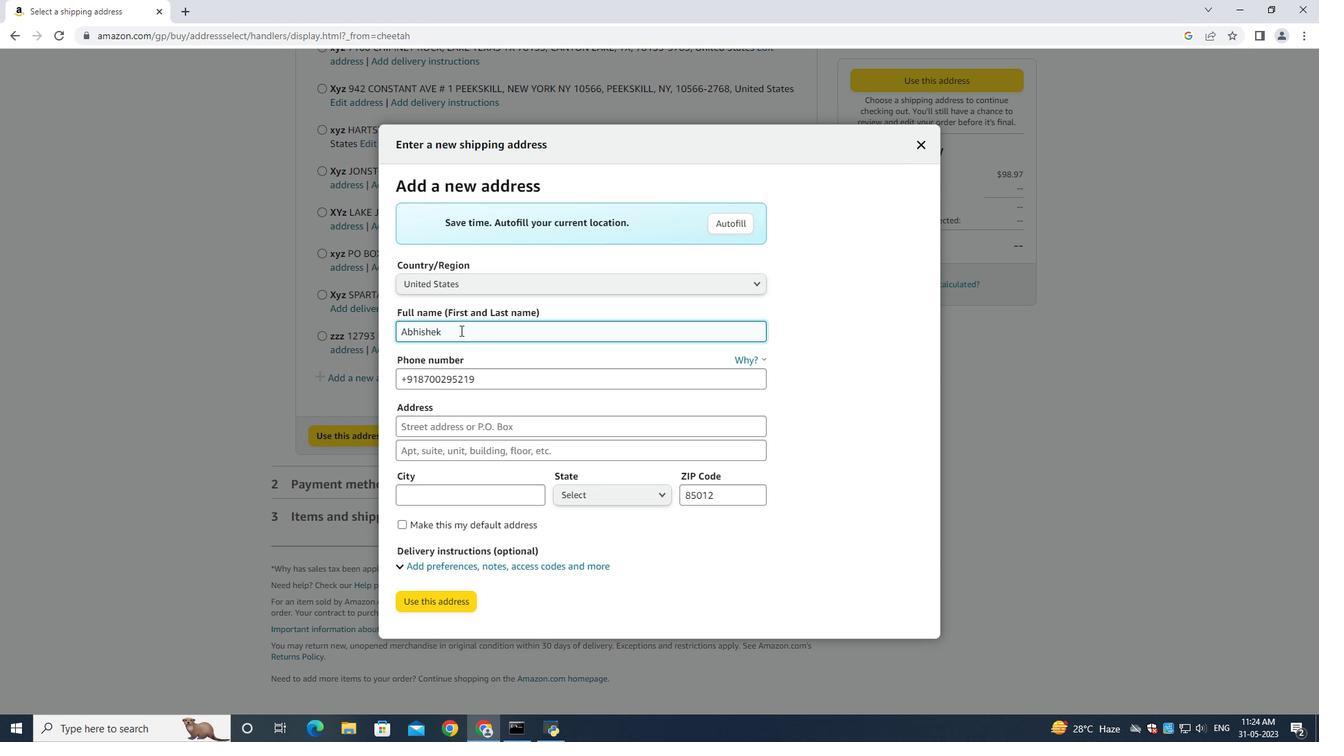 
Action: Key pressed ctrl+A<Key.backspace><Key.shift>Karen<Key.space><Key.shift>Flores<Key.tab><Key.tab><Key.backspace>4403901431<Key.tab>1475<Key.space><Key.shift>Vineyard<Key.space><Key.shift>Drive<Key.space>
Screenshot: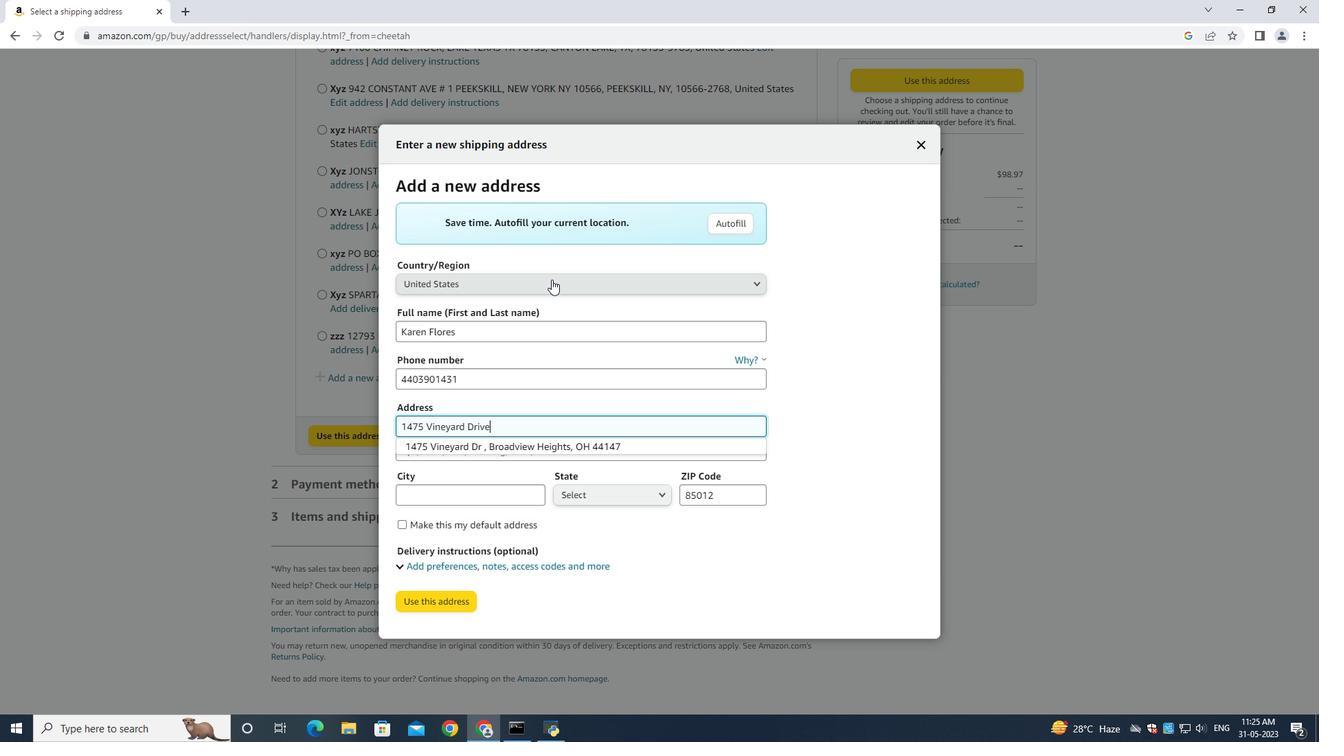 
Action: Mouse moved to (303, 198)
Screenshot: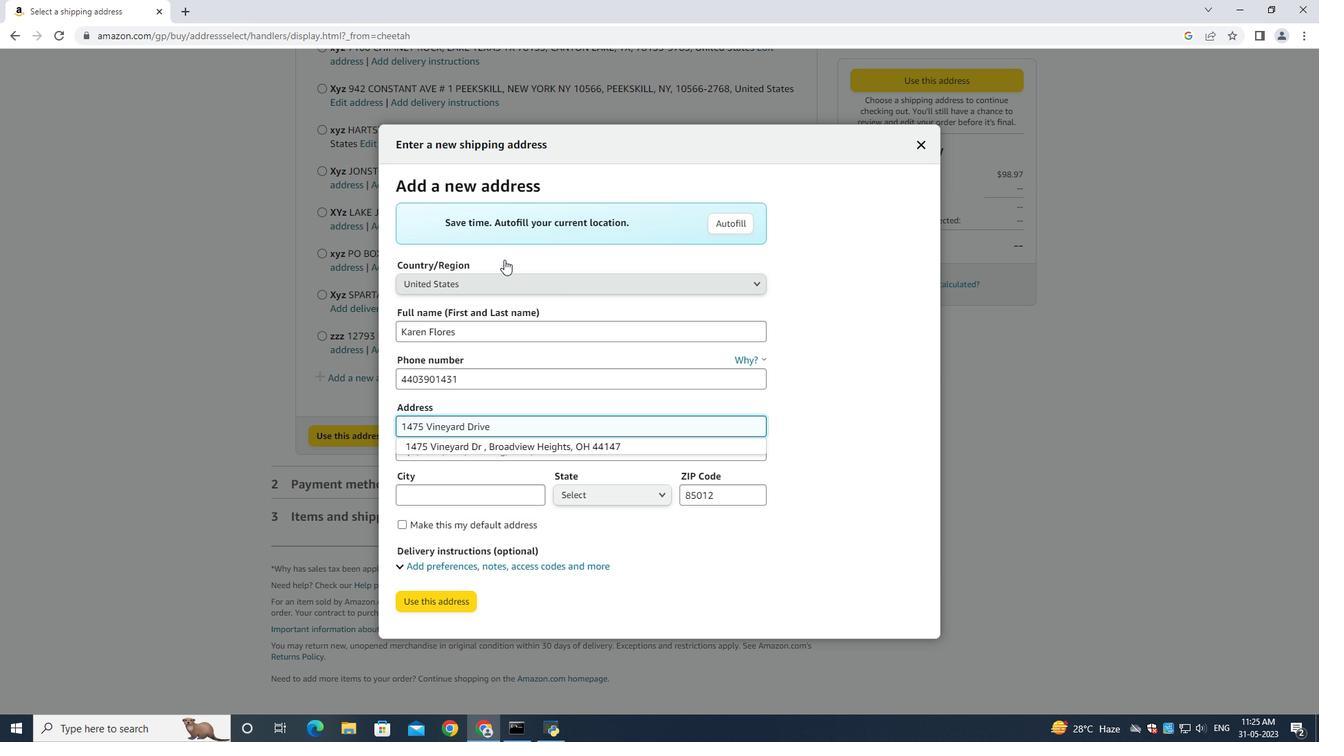 
Action: Key pressed <Key.tab><Key.shift>Inde<Key.backspace>epenc<Key.backspace><Key.backspace>ndence<Key.space><Key.shift>Ohio<Key.space><Key.tab><Key.shift><Key.shift><Key.shift><Key.shift><Key.shift><Key.shift><Key.shift><Key.shift><Key.shift><Key.shift><Key.shift><Key.shift><Key.shift><Key.shift><Key.shift><Key.shift><Key.shift><Key.shift><Key.shift><Key.shift><Key.shift><Key.shift><Key.shift><Key.shift><Key.shift><Key.shift><Key.shift><Key.shift><Key.shift><Key.shift><Key.shift><Key.shift><Key.shift><Key.shift><Key.shift><Key.shift><Key.shift><Key.shift><Key.shift><Key.shift><Key.shift><Key.shift><Key.shift><Key.shift><Key.shift><Key.shift><Key.shift><Key.shift><Key.shift><Key.shift><Key.shift><Key.shift><Key.shift><Key.shift><Key.shift><Key.shift><Key.shift><Key.shift><Key.shift><Key.shift><Key.shift><Key.shift><Key.shift><Key.shift><Key.shift><Key.shift><Key.shift><Key.shift><Key.shift><Key.shift><Key.shift><Key.shift><Key.shift><Key.shift><Key.shift><Key.shift><Key.shift><Key.shift><Key.shift><Key.shift><Key.shift><Key.shift><Key.shift><Key.shift><Key.shift><Key.shift><Key.shift><Key.shift><Key.shift><Key.shift><Key.shift><Key.shift><Key.shift><Key.shift><Key.shift><Key.shift><Key.shift>Independence<Key.tab>ohio<Key.tab><Key.backspace>44131
Screenshot: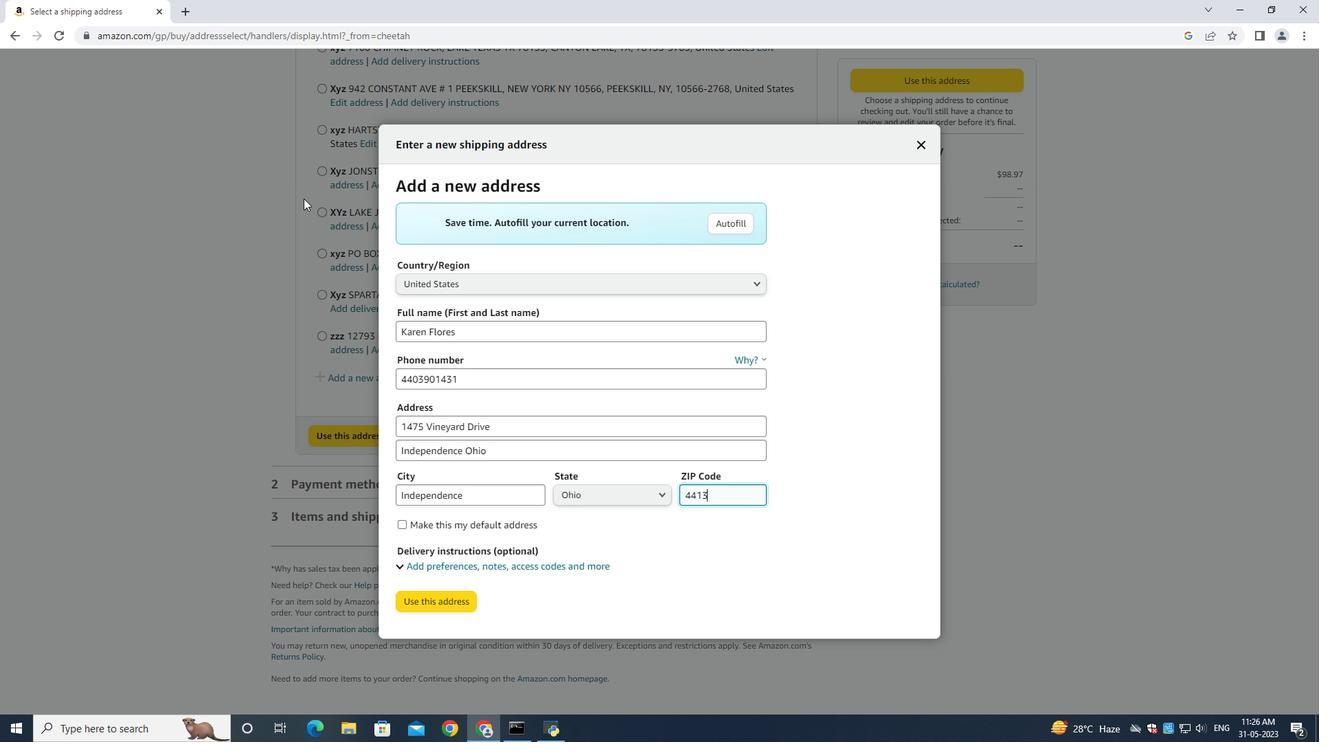 
Action: Mouse moved to (420, 599)
Screenshot: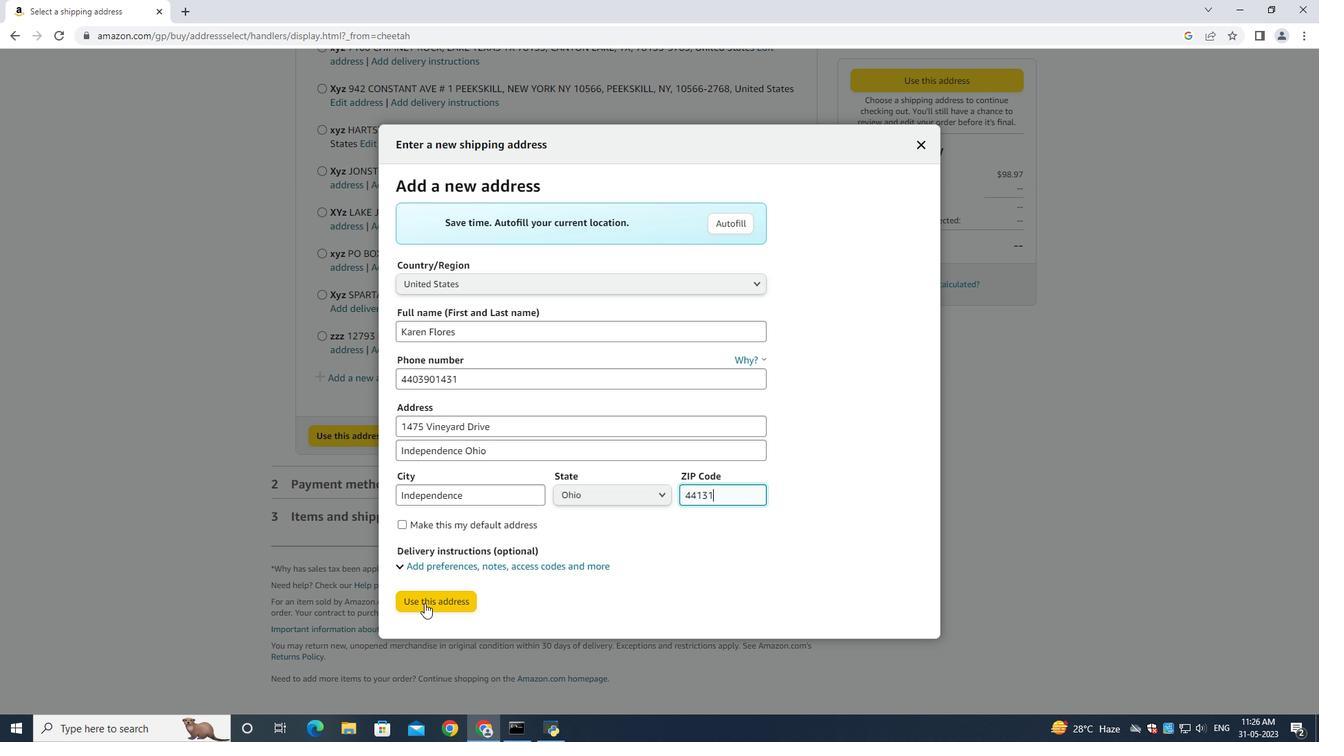 
Action: Mouse pressed left at (424, 603)
Screenshot: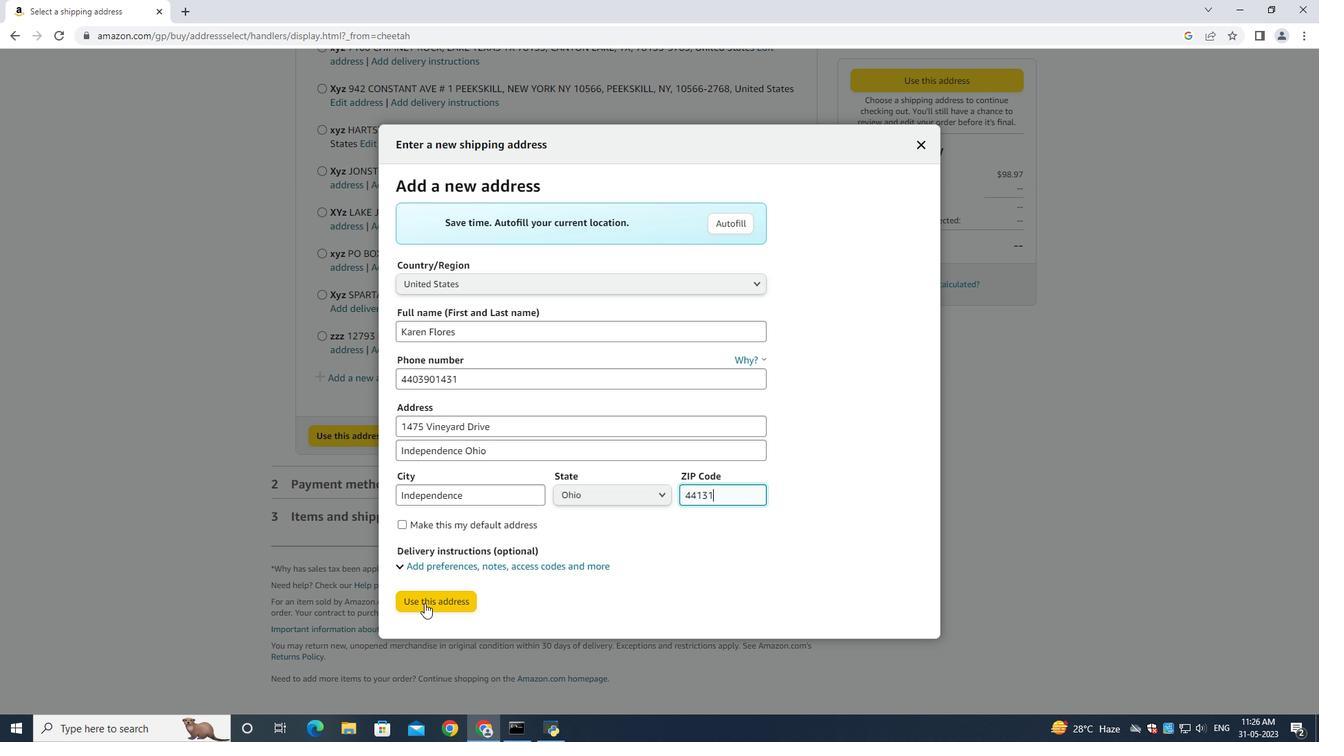 
Action: Mouse moved to (425, 341)
Screenshot: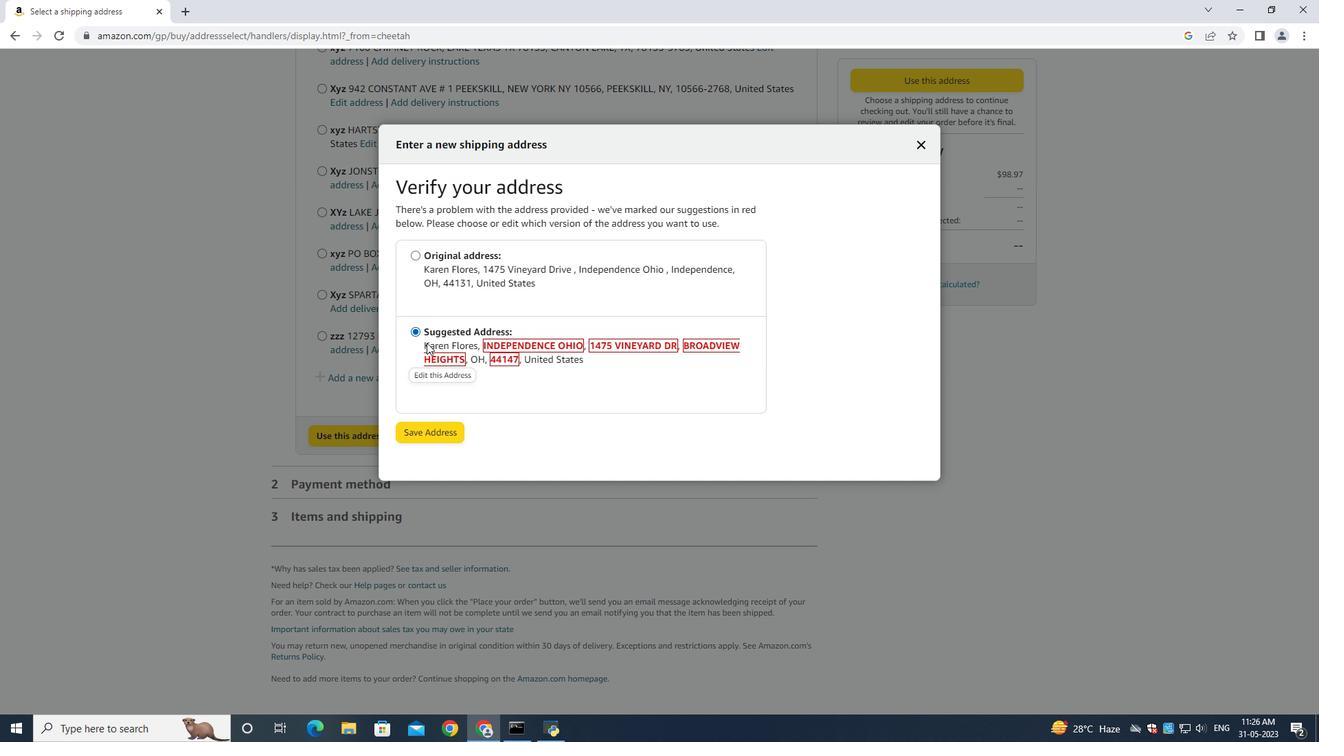 
Action: Mouse pressed left at (425, 341)
Screenshot: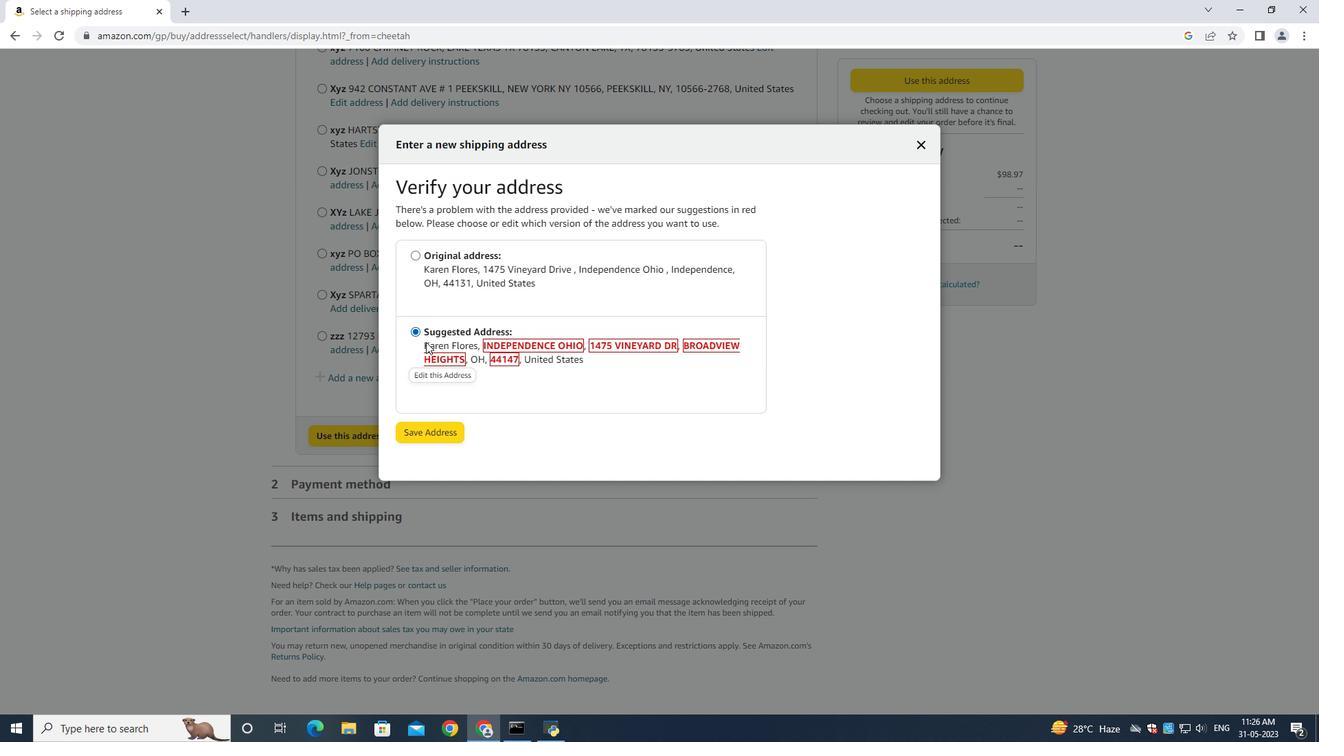 
Action: Mouse moved to (536, 391)
Screenshot: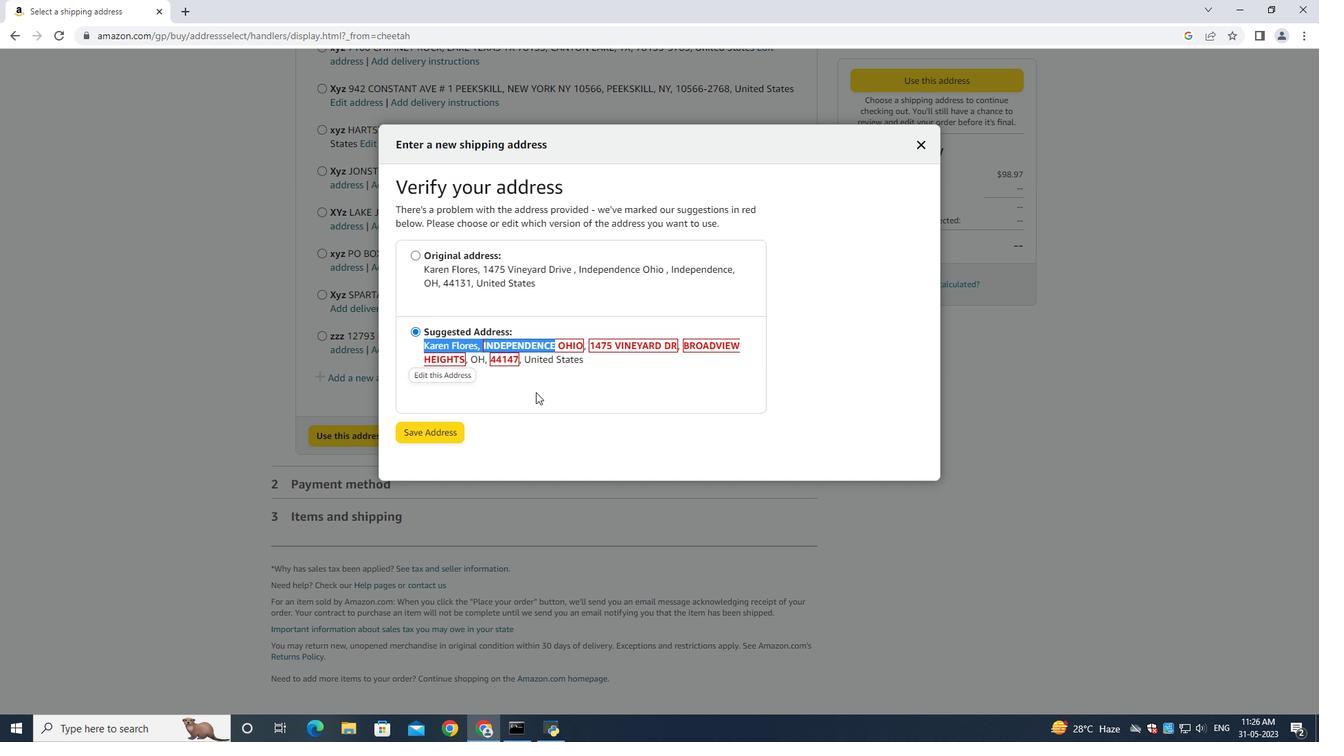 
Action: Mouse pressed left at (536, 391)
Screenshot: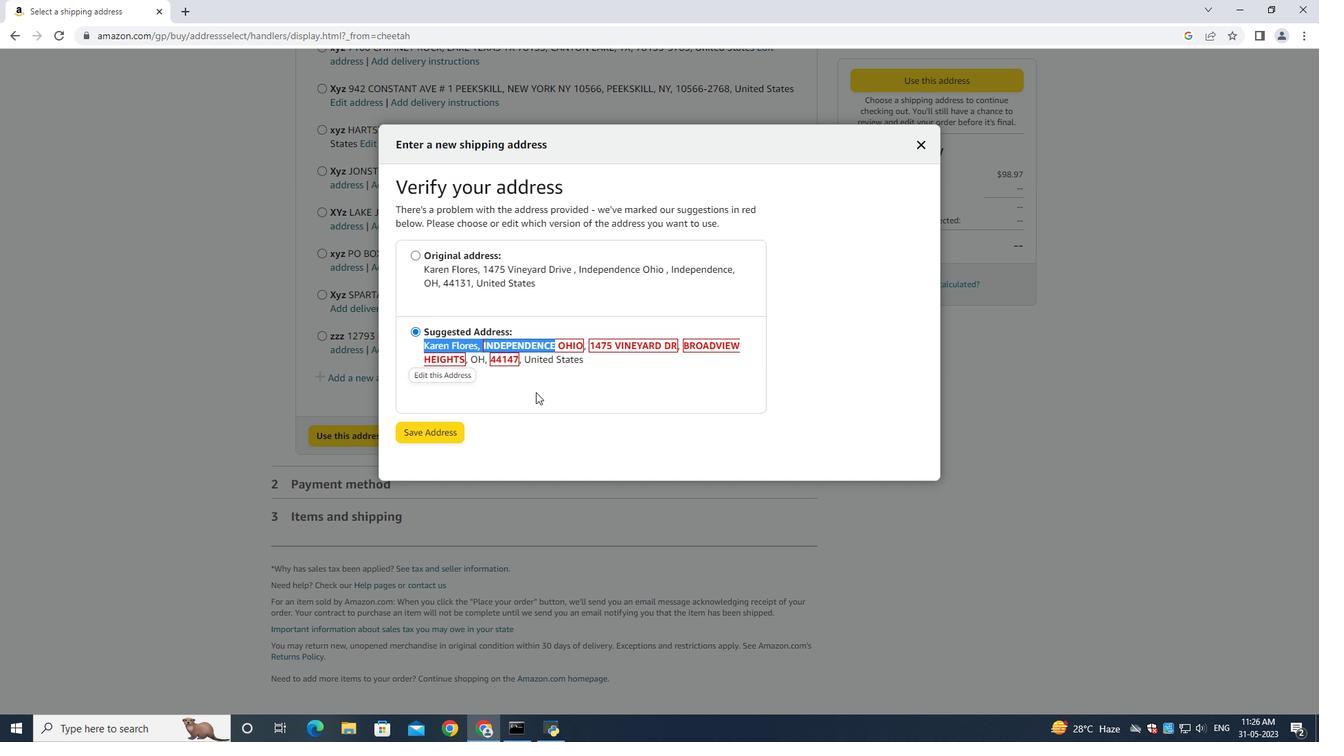 
Action: Mouse moved to (510, 263)
Screenshot: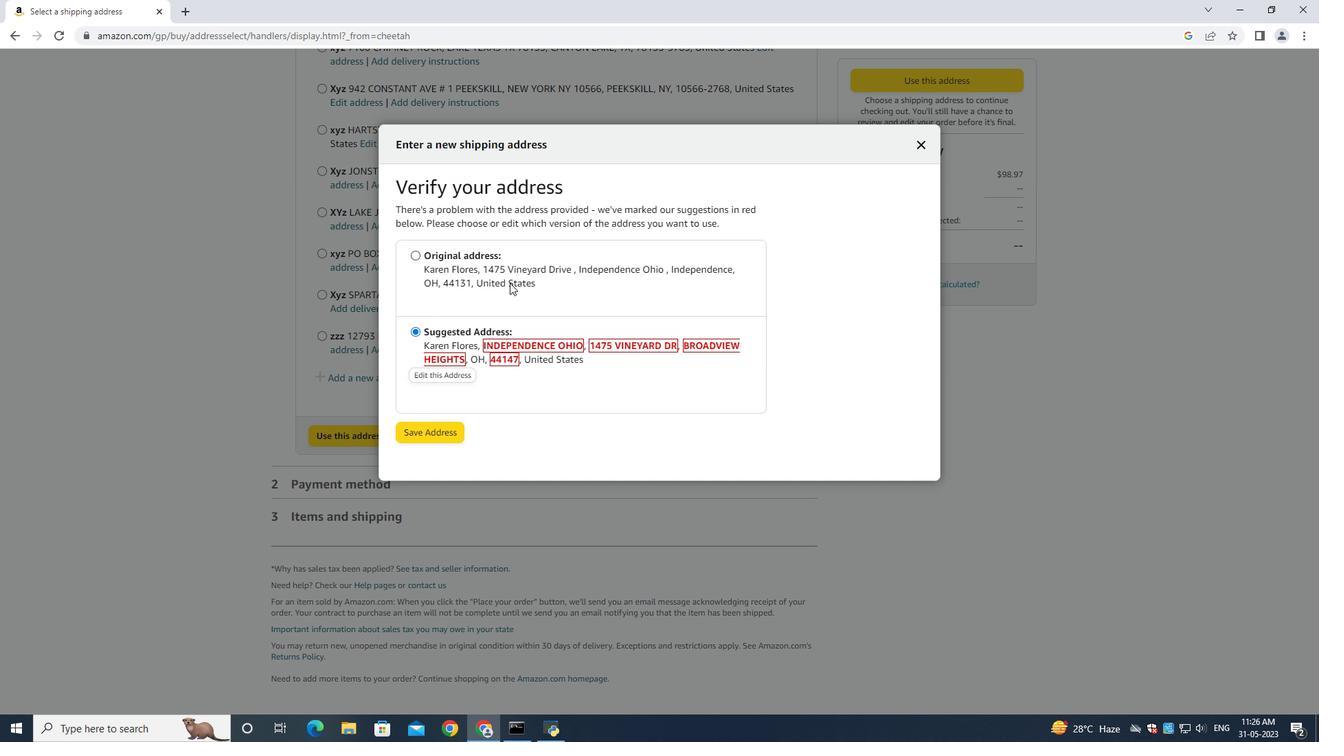 
Action: Mouse pressed left at (510, 263)
Screenshot: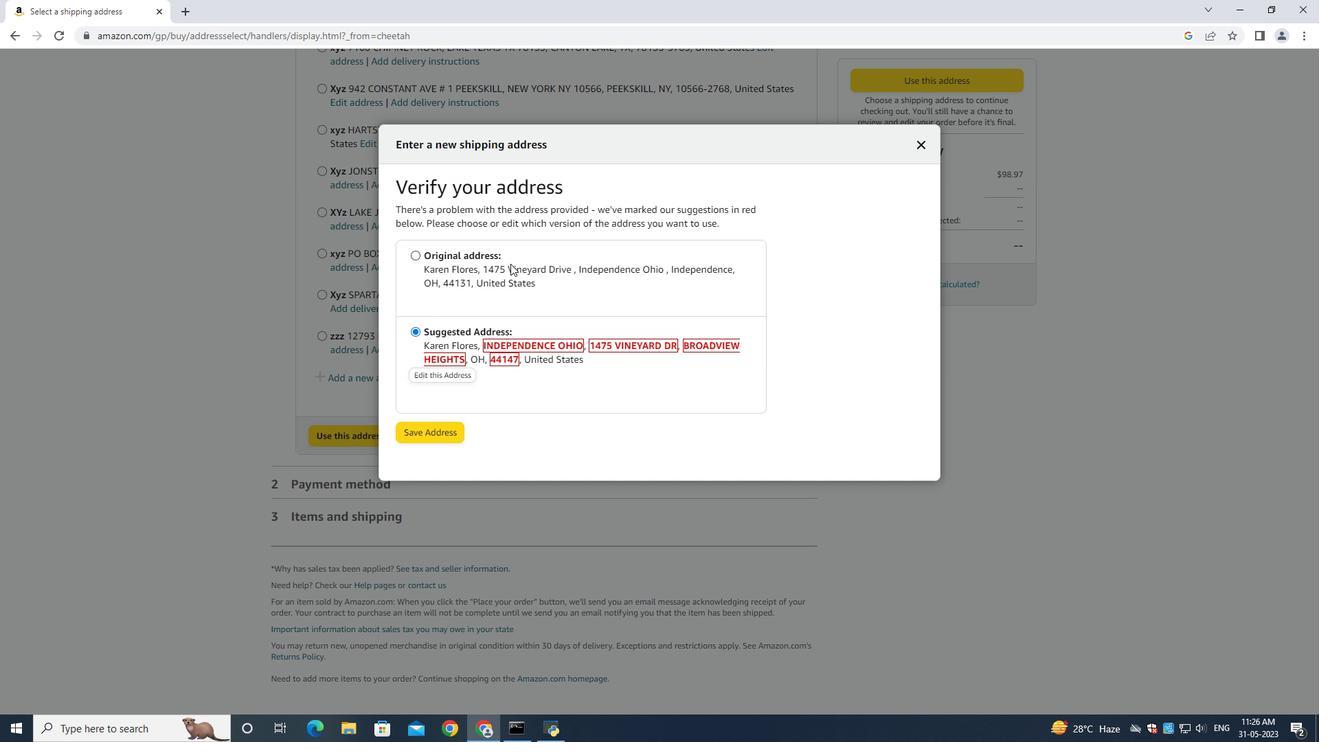 
Action: Mouse moved to (434, 346)
Screenshot: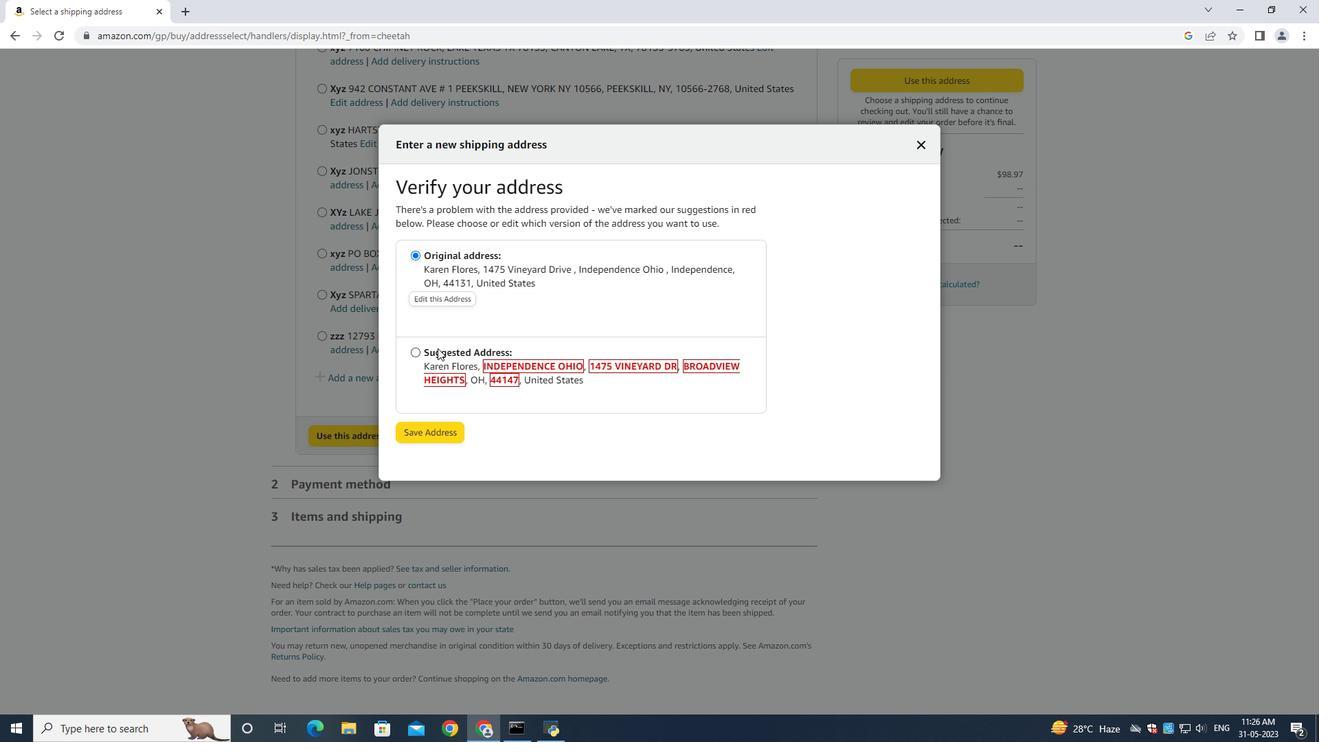 
Action: Mouse pressed left at (434, 346)
Screenshot: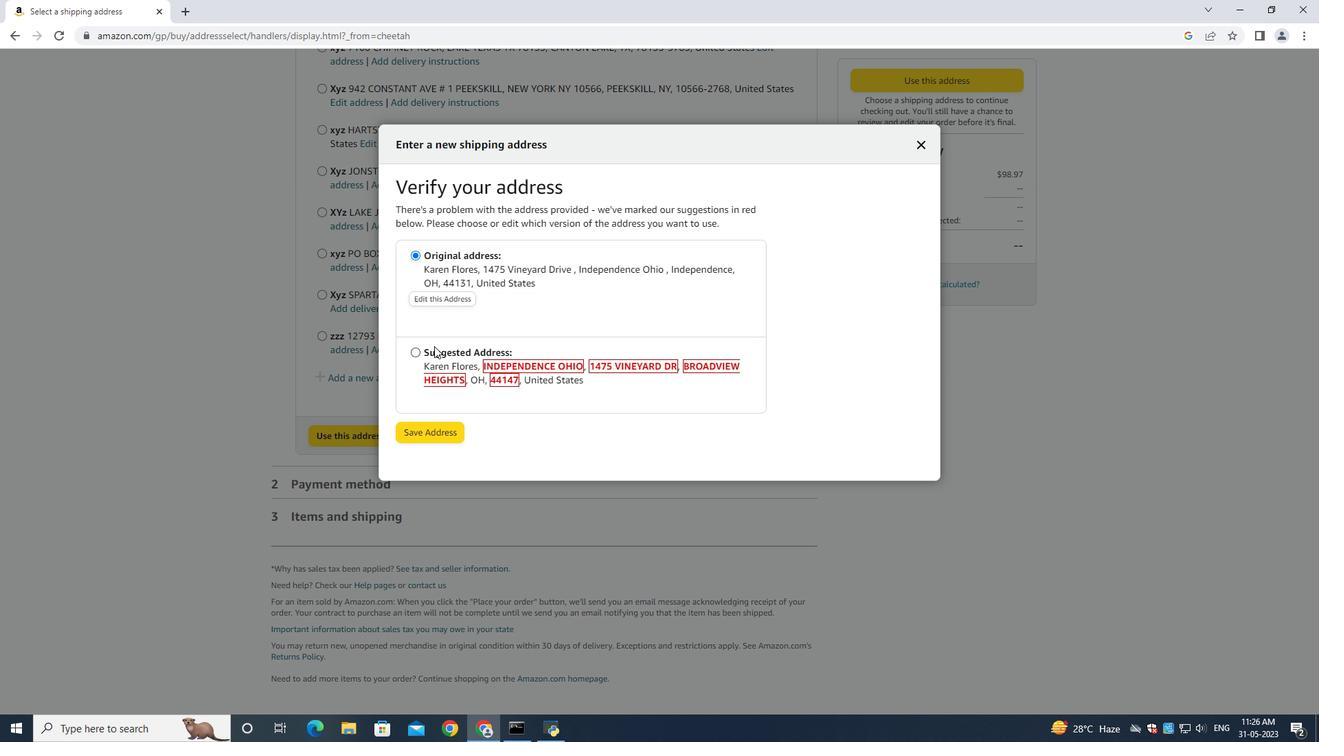 
Action: Mouse moved to (459, 265)
Screenshot: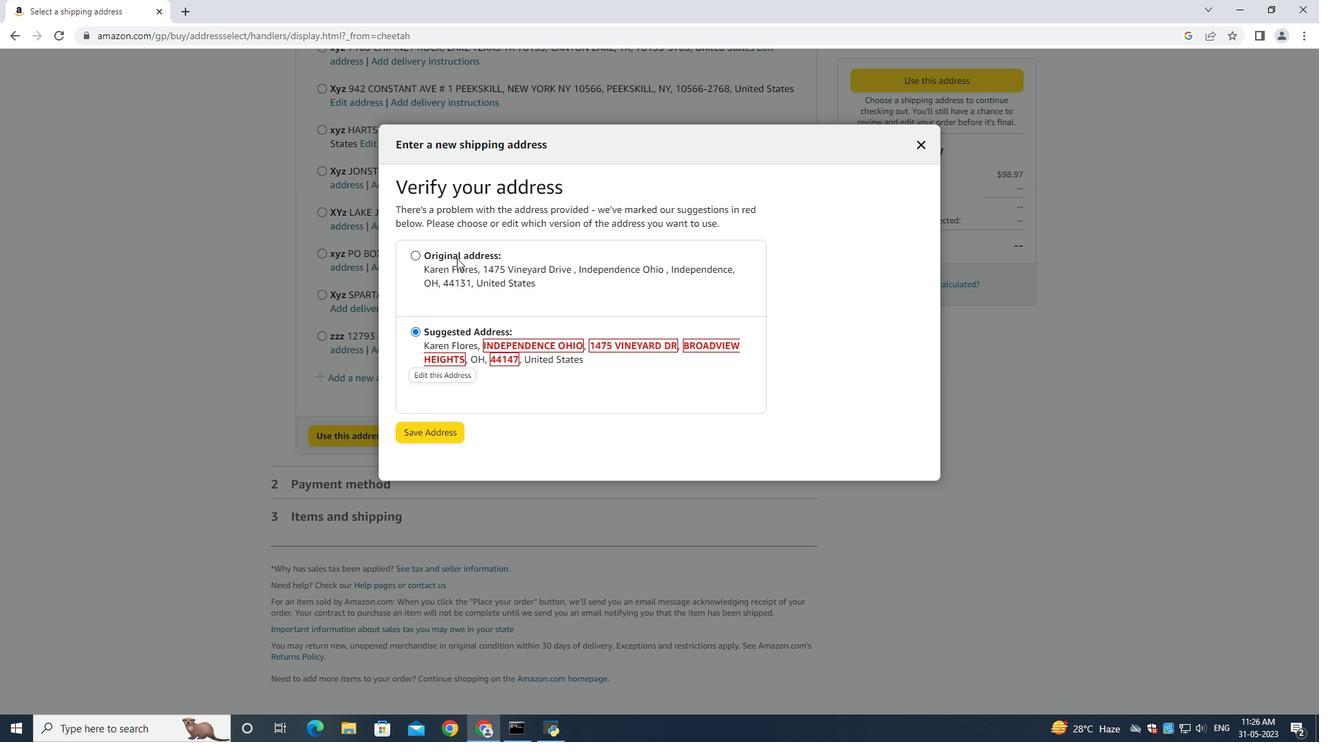 
Action: Mouse pressed left at (459, 265)
Screenshot: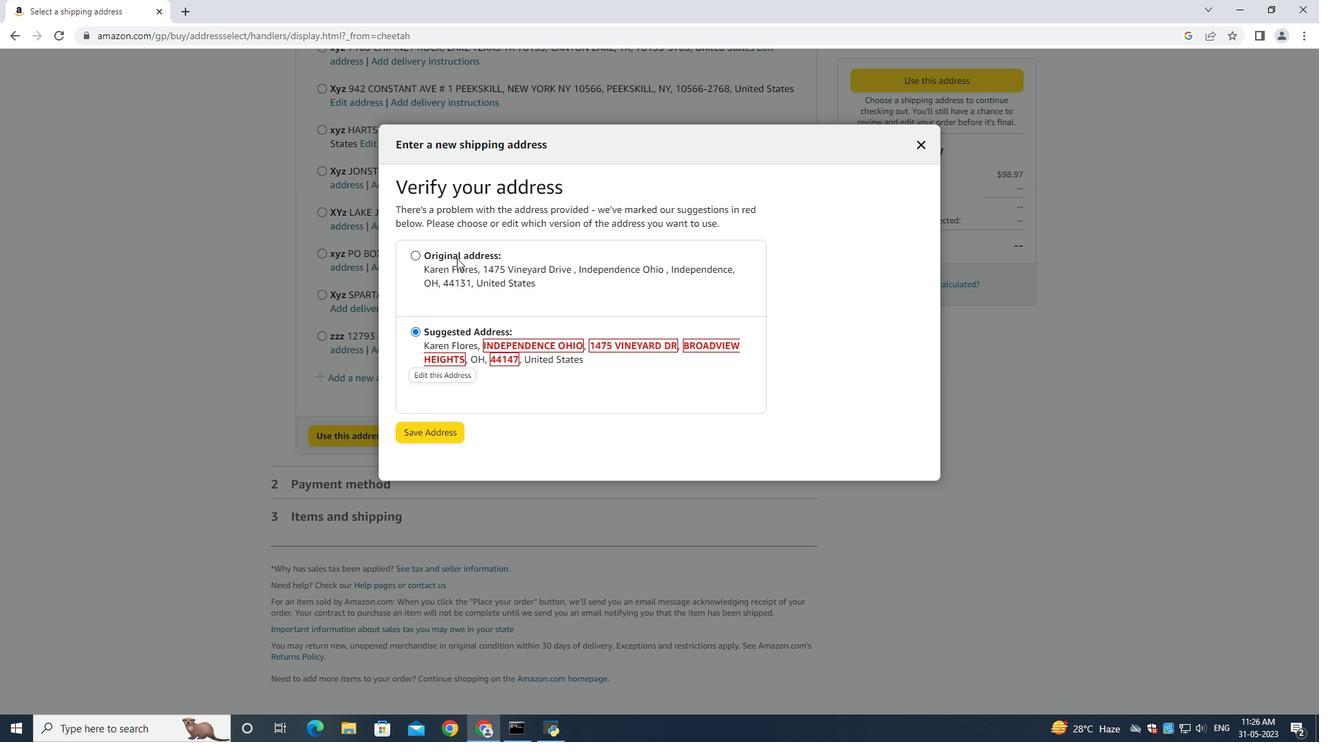 
Action: Mouse moved to (425, 348)
Screenshot: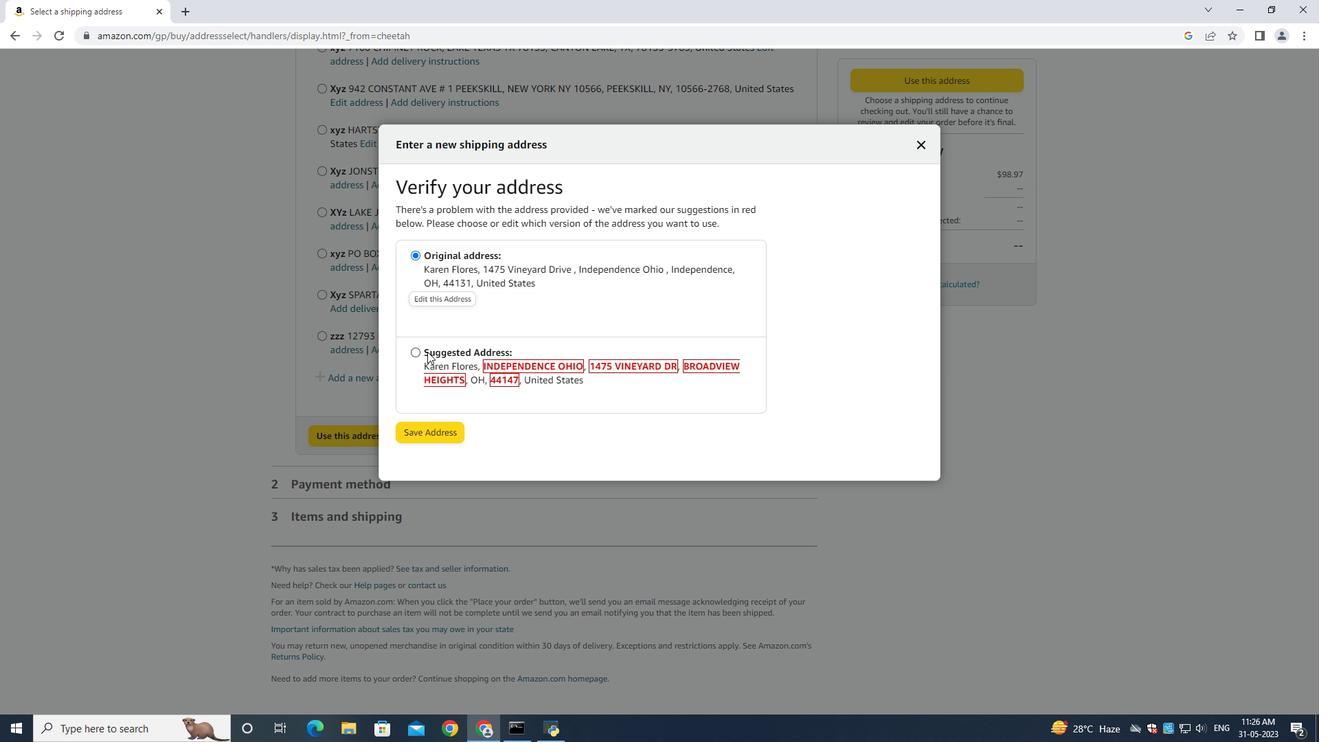 
Action: Mouse pressed left at (425, 348)
Screenshot: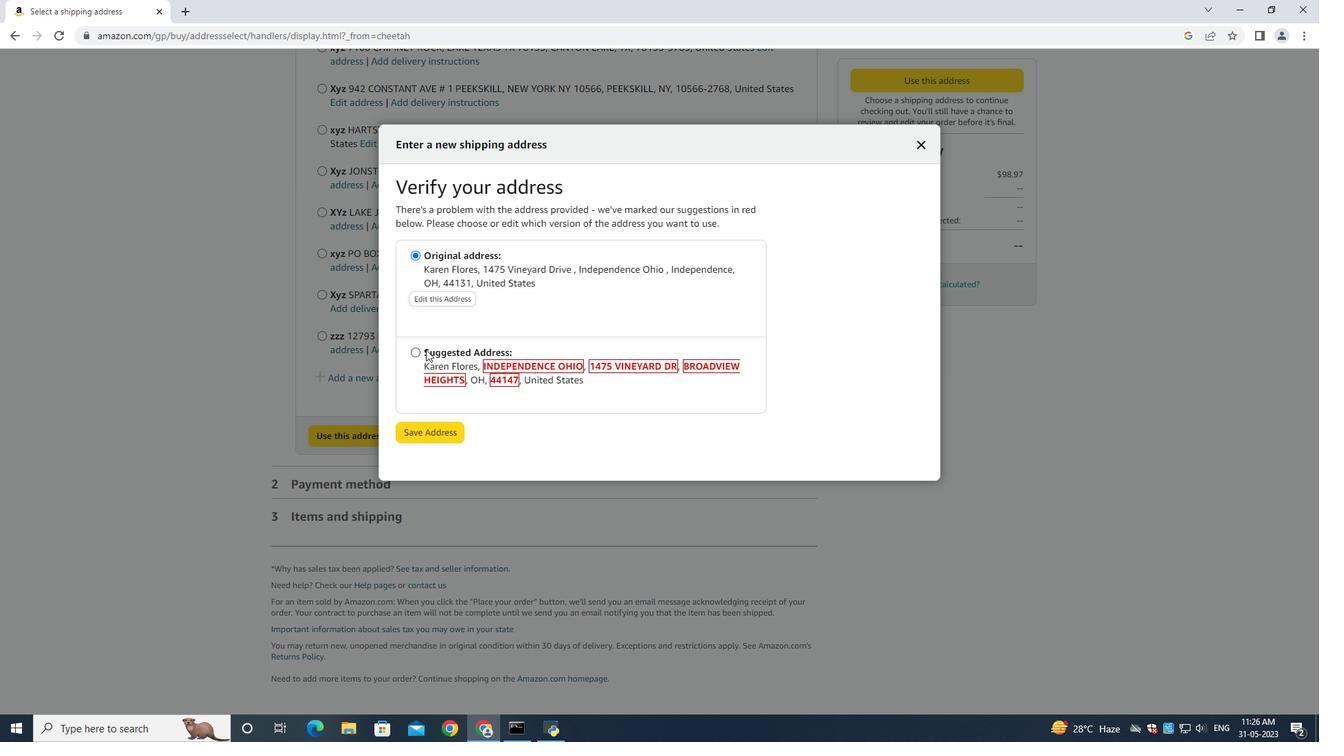 
Action: Mouse moved to (464, 243)
Screenshot: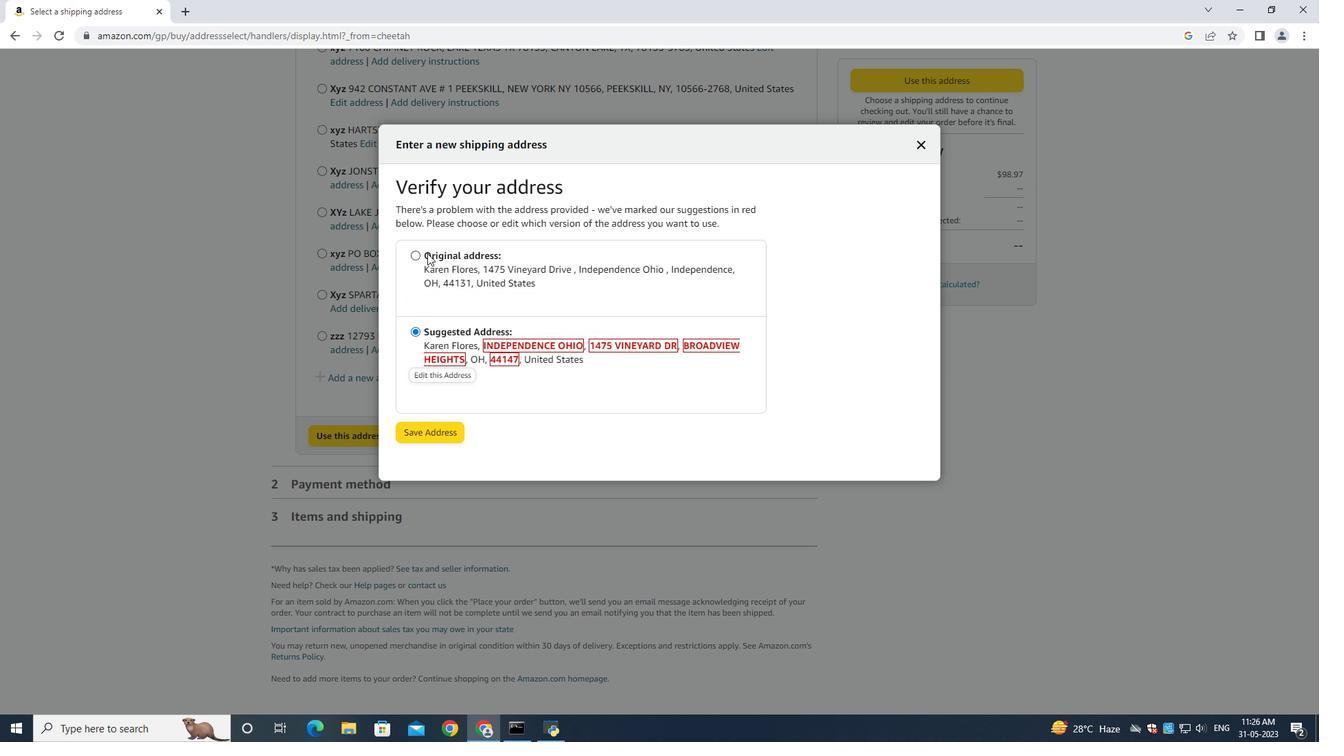 
Action: Mouse pressed left at (464, 243)
Screenshot: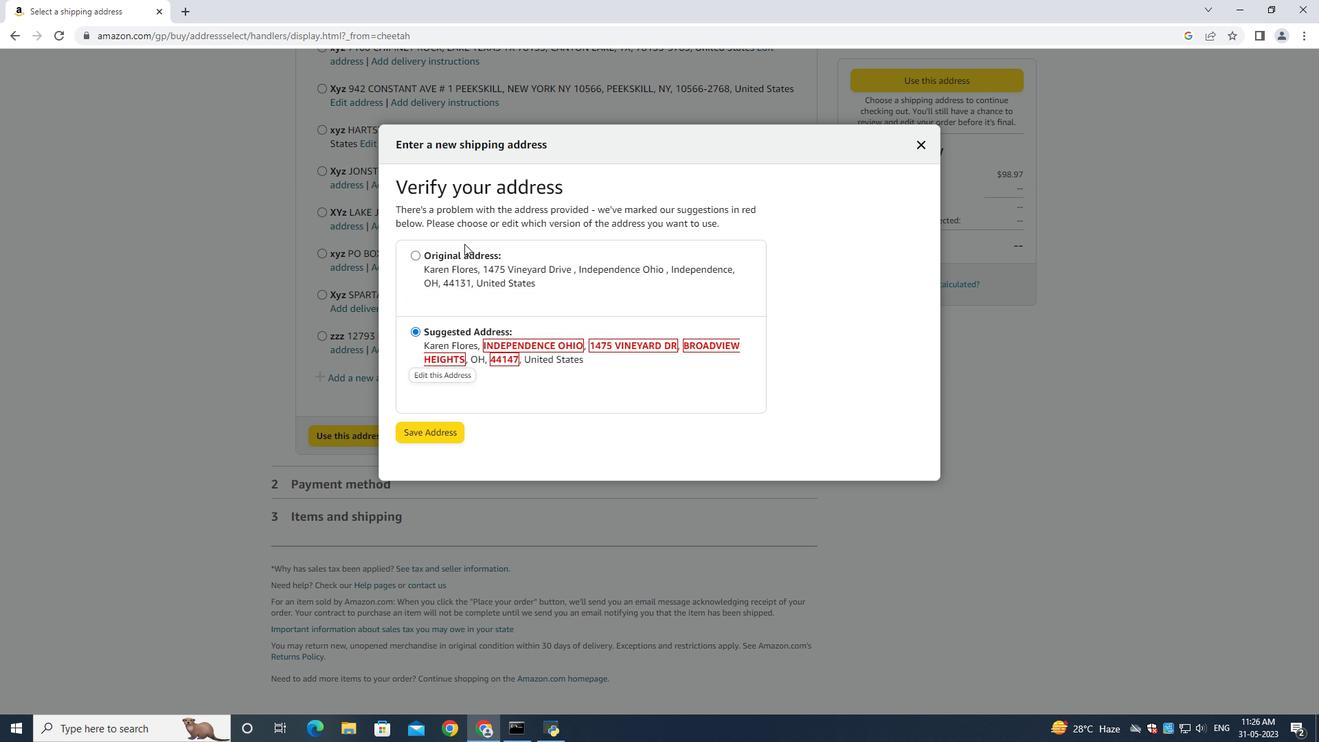 
Action: Mouse moved to (448, 257)
Screenshot: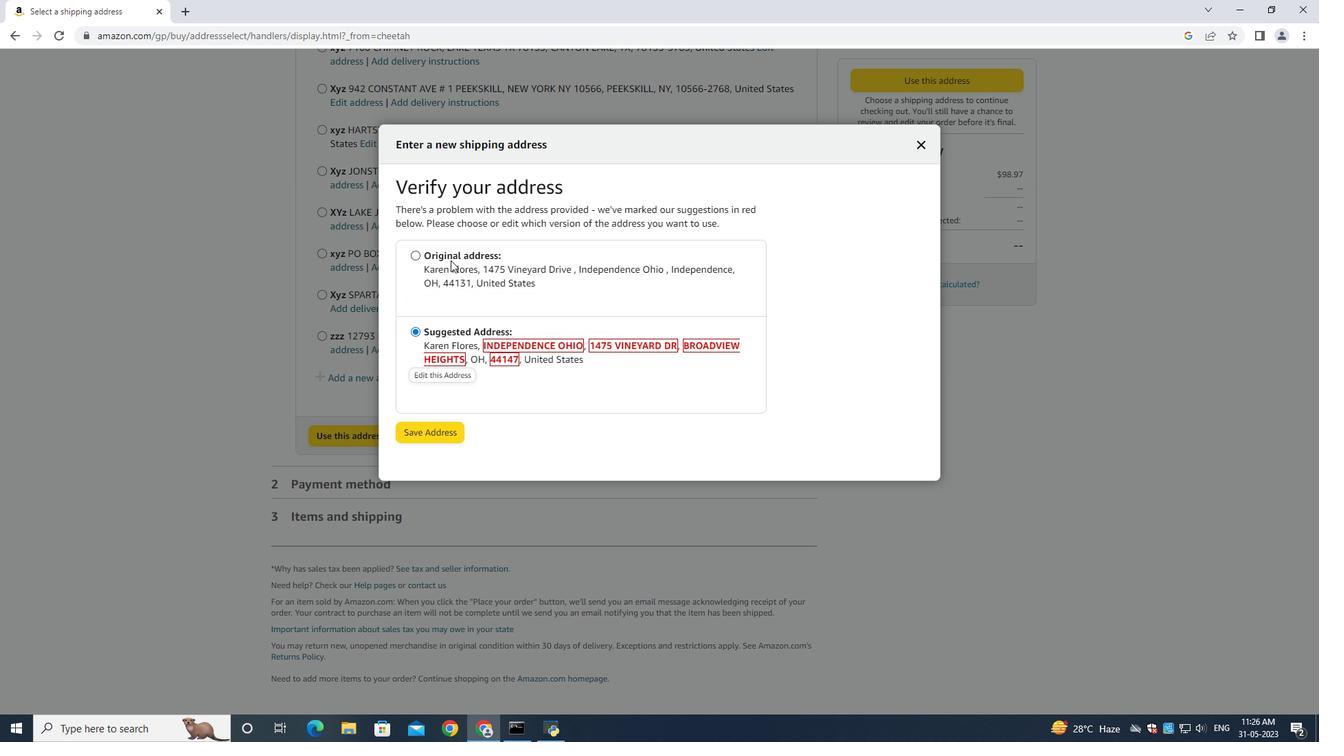 
Action: Mouse pressed left at (448, 257)
Screenshot: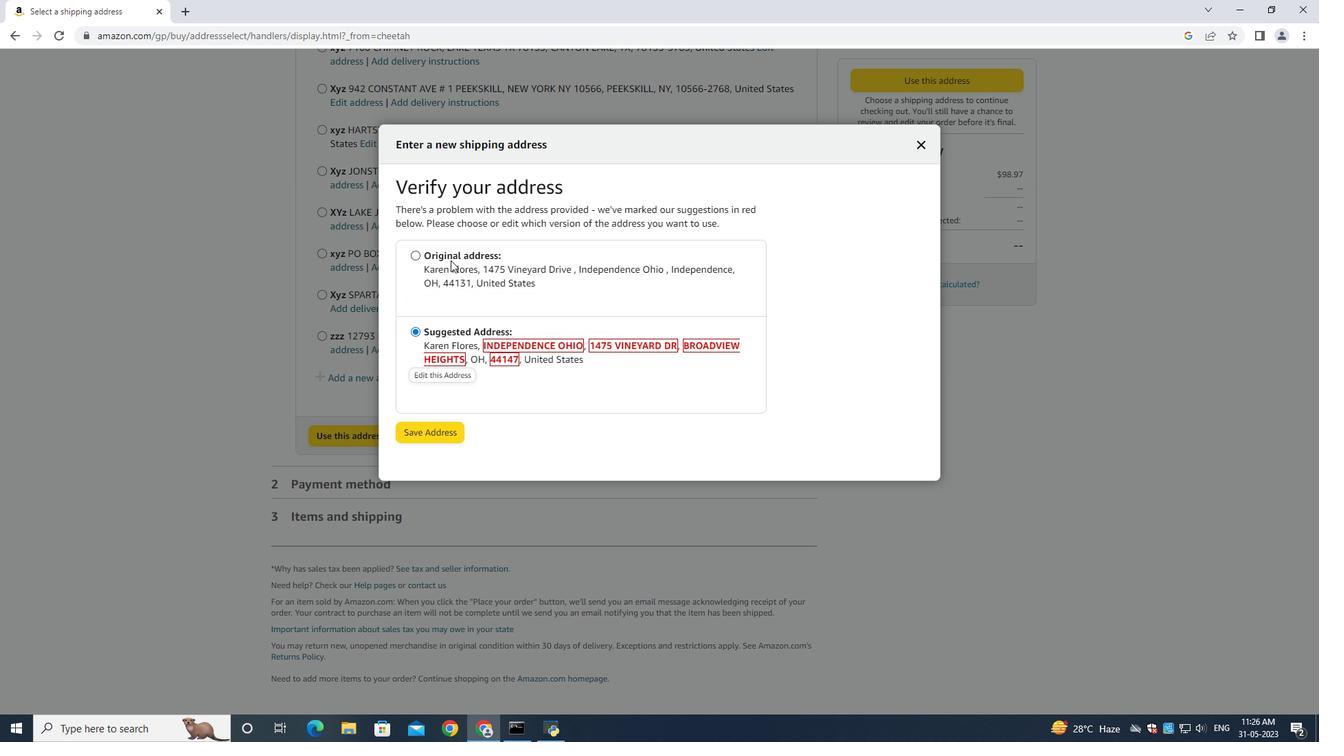 
Action: Mouse moved to (428, 428)
Screenshot: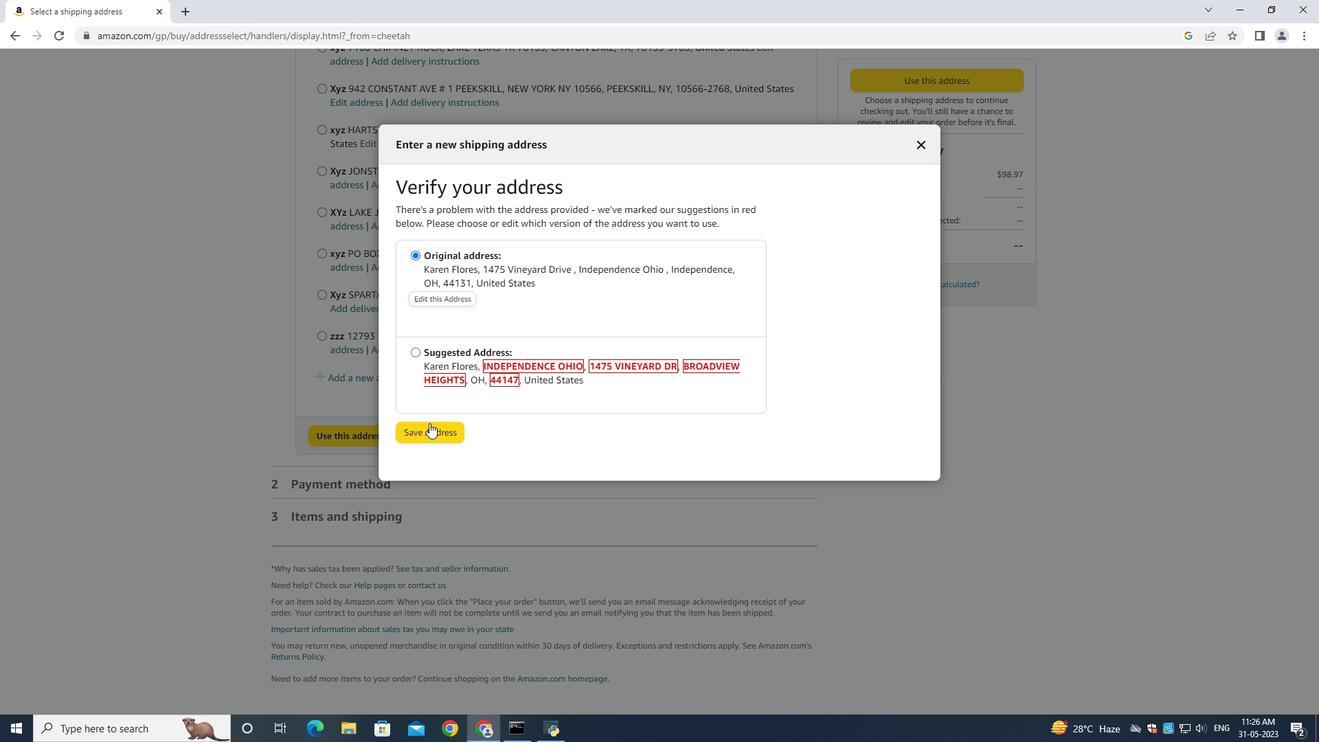 
Action: Mouse pressed left at (428, 426)
Screenshot: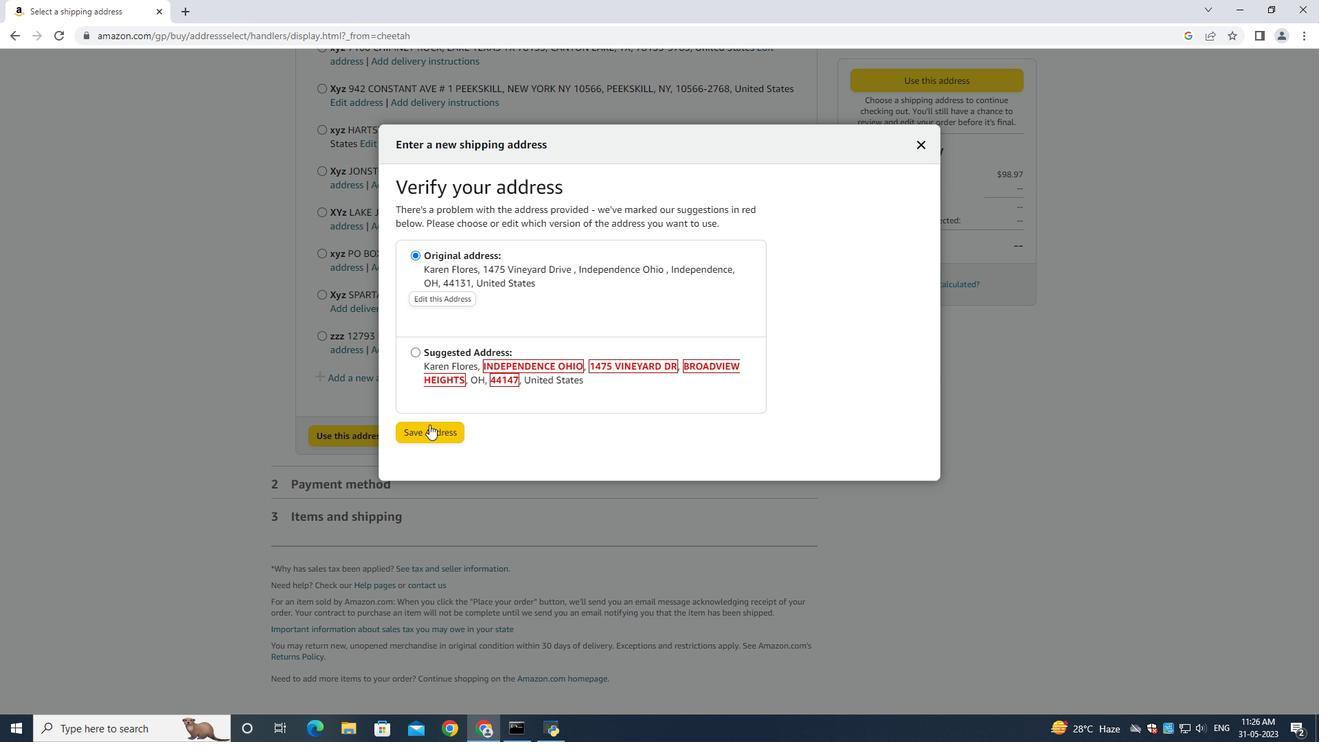 
Action: Mouse moved to (429, 431)
Screenshot: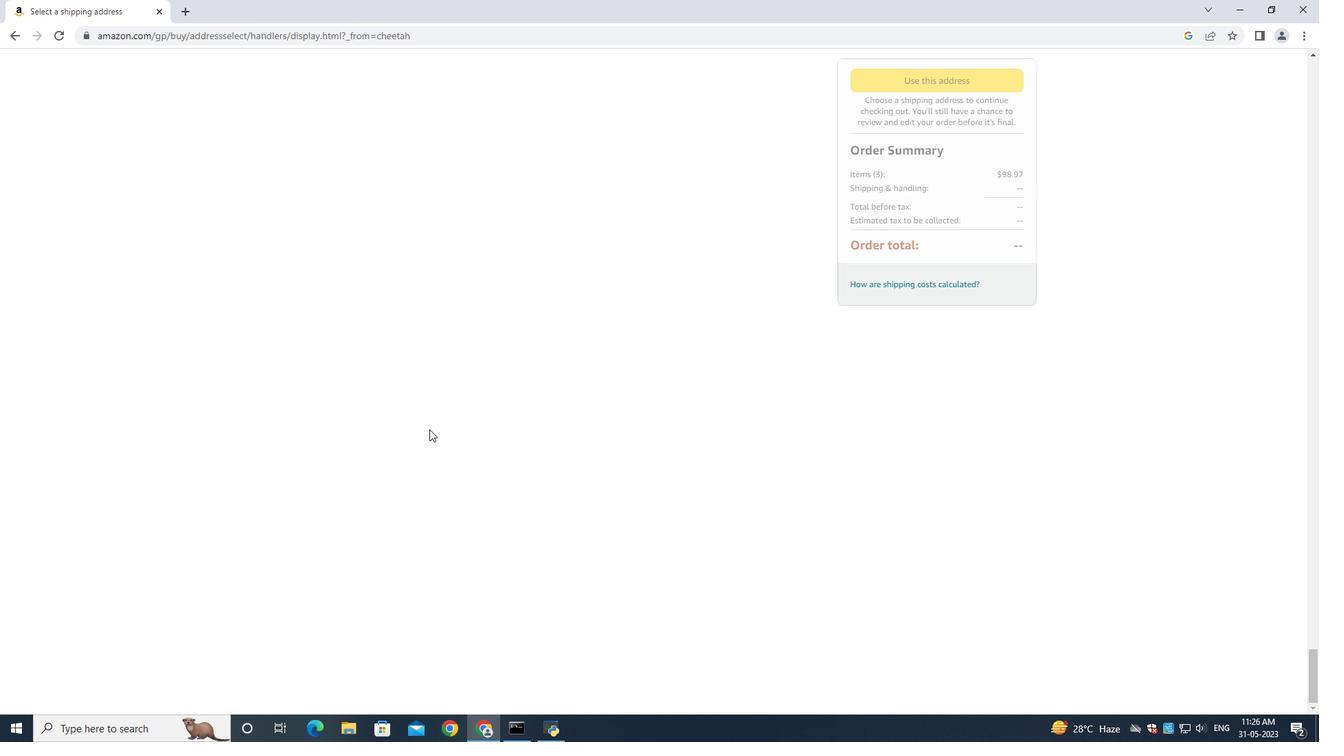 
